 Task: Play online wordle game with 10 letters.
Action: Mouse moved to (733, 477)
Screenshot: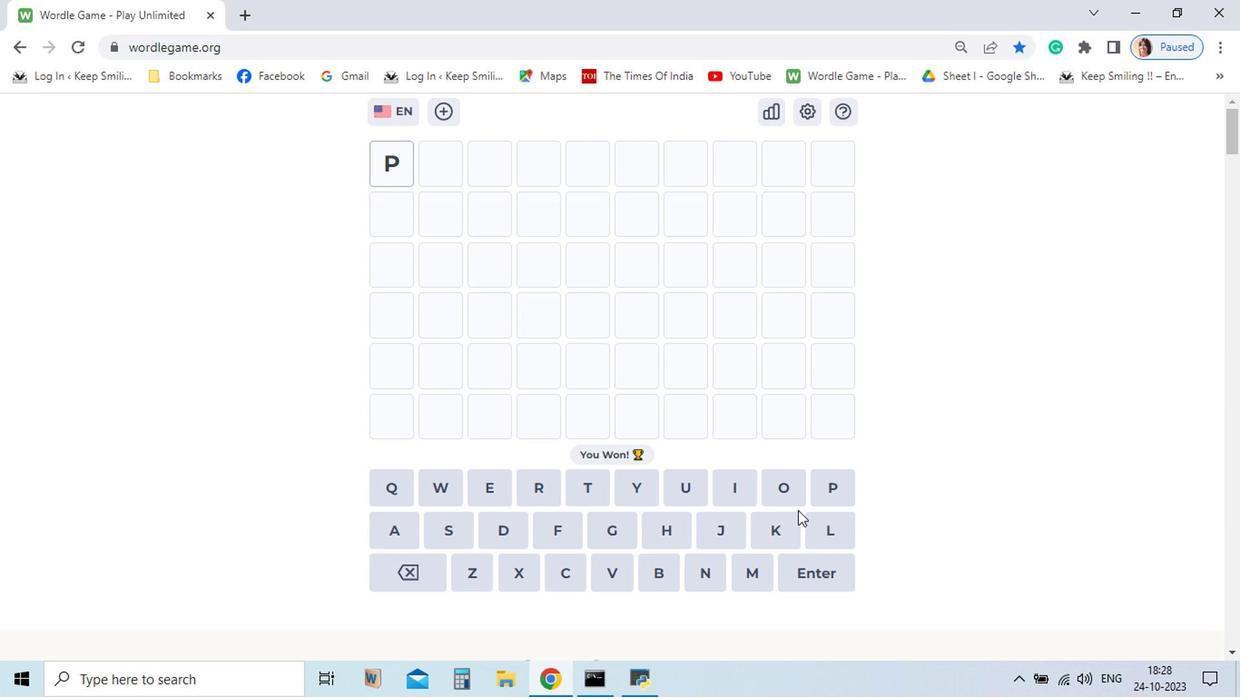 
Action: Mouse pressed left at (733, 477)
Screenshot: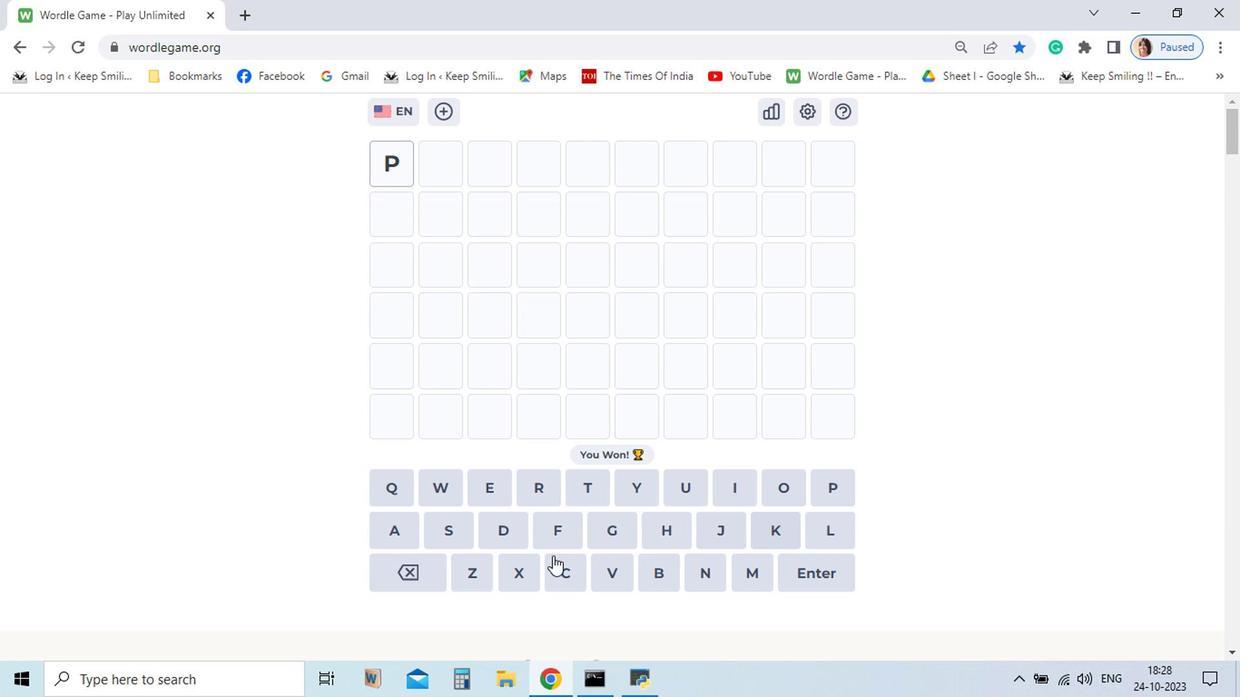 
Action: Mouse moved to (423, 520)
Screenshot: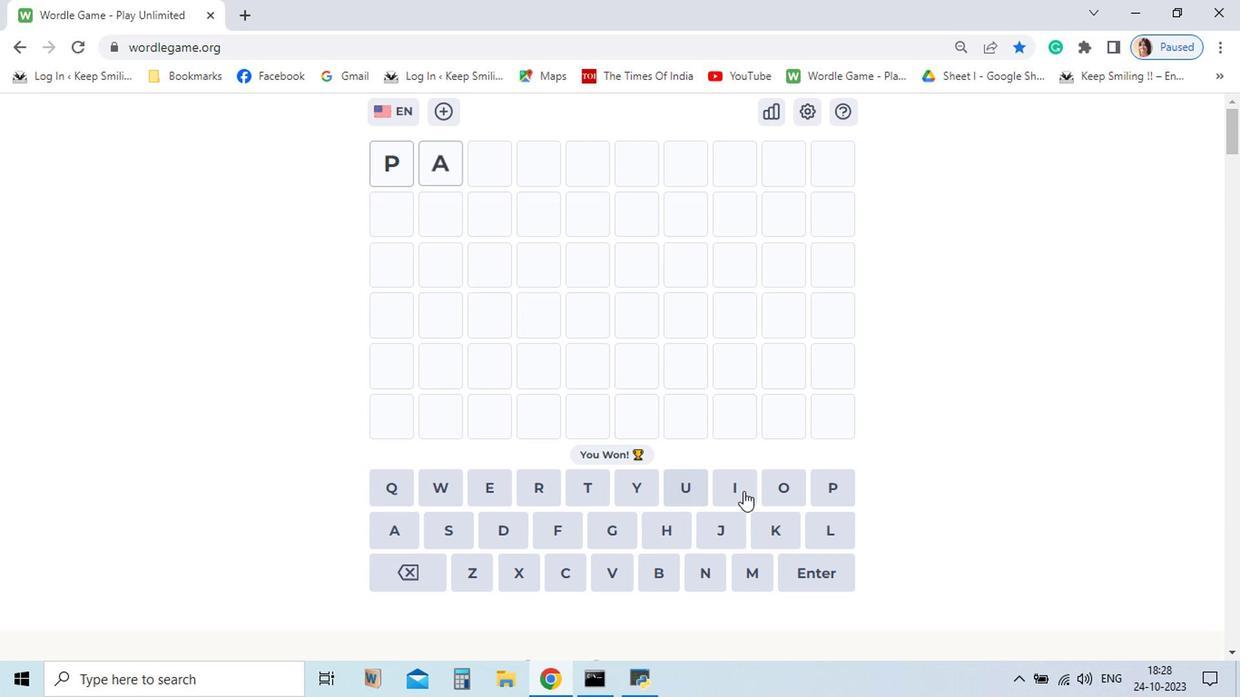 
Action: Mouse pressed left at (423, 520)
Screenshot: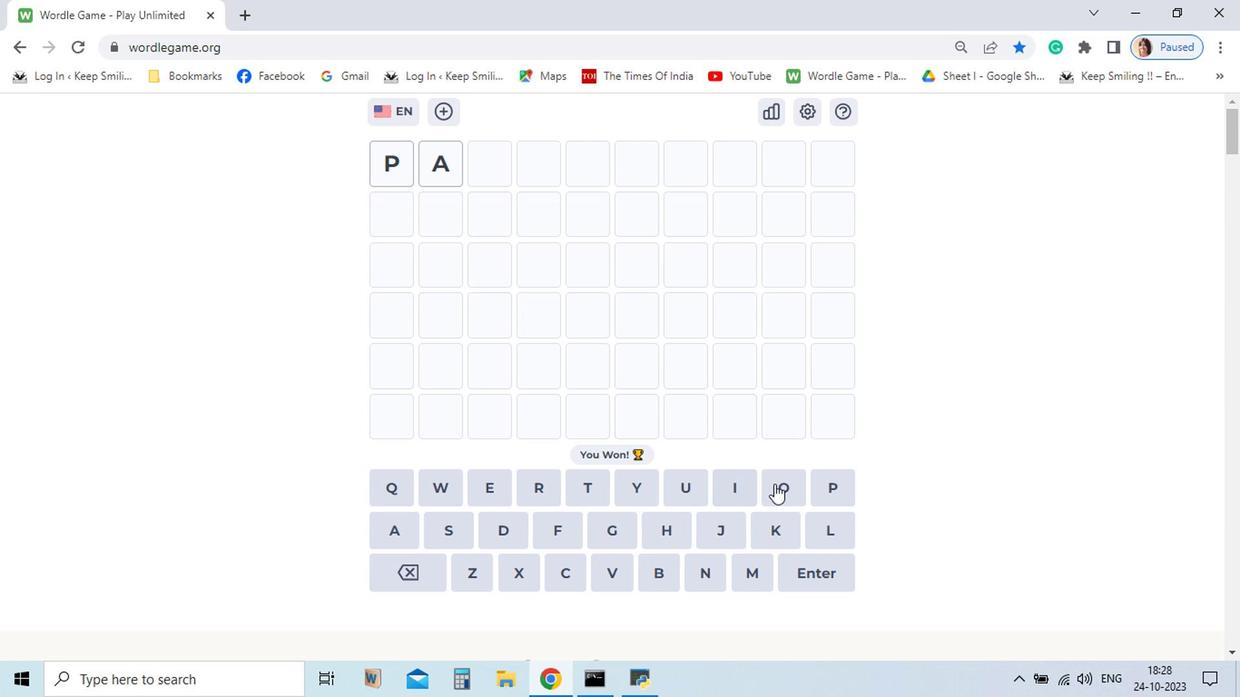 
Action: Mouse moved to (740, 487)
Screenshot: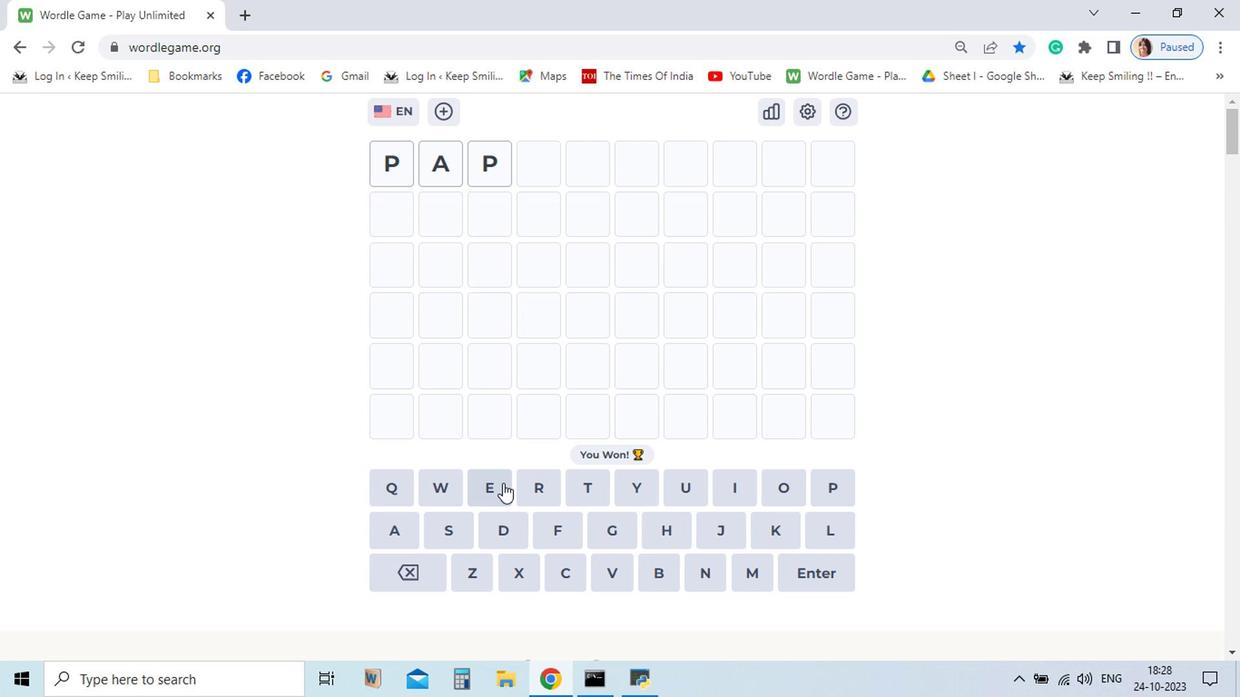 
Action: Mouse pressed left at (740, 487)
Screenshot: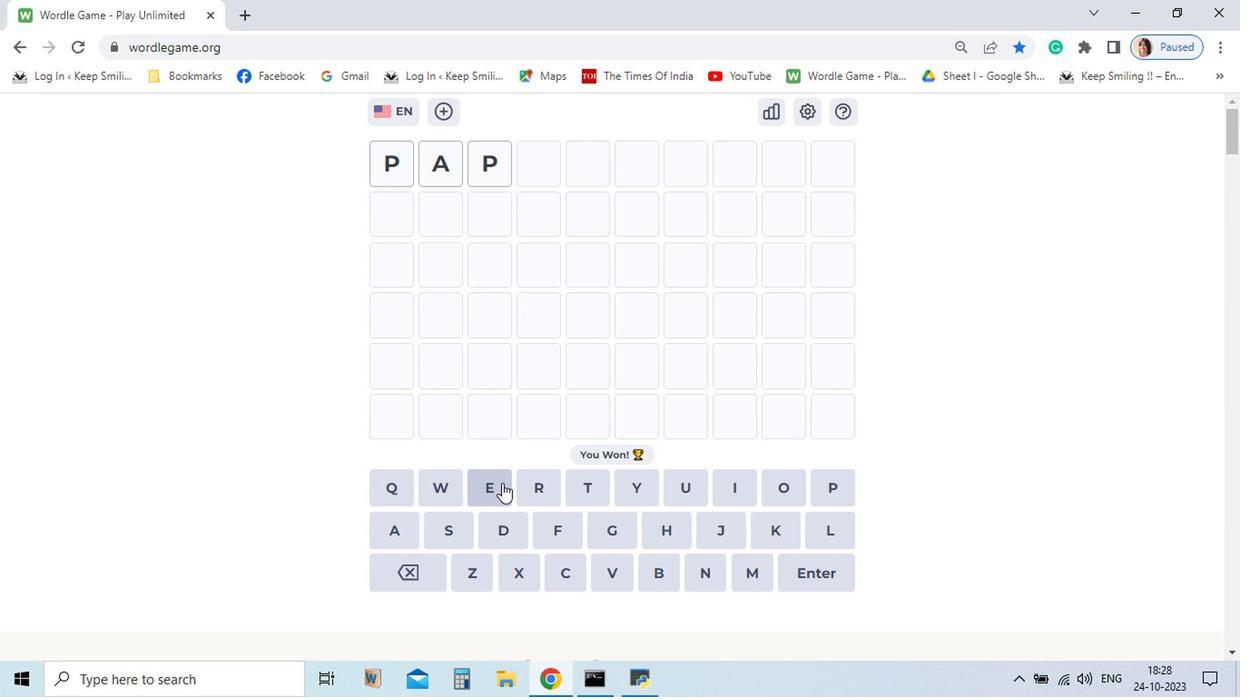 
Action: Mouse moved to (494, 487)
Screenshot: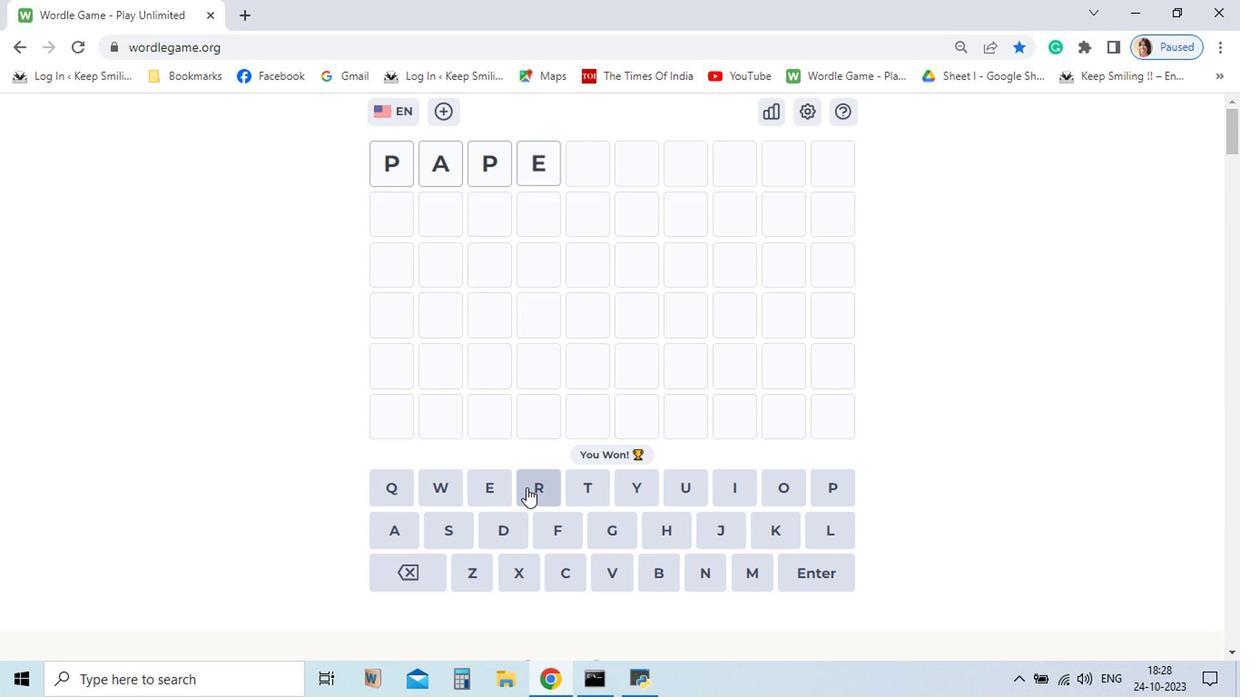 
Action: Mouse pressed left at (494, 487)
Screenshot: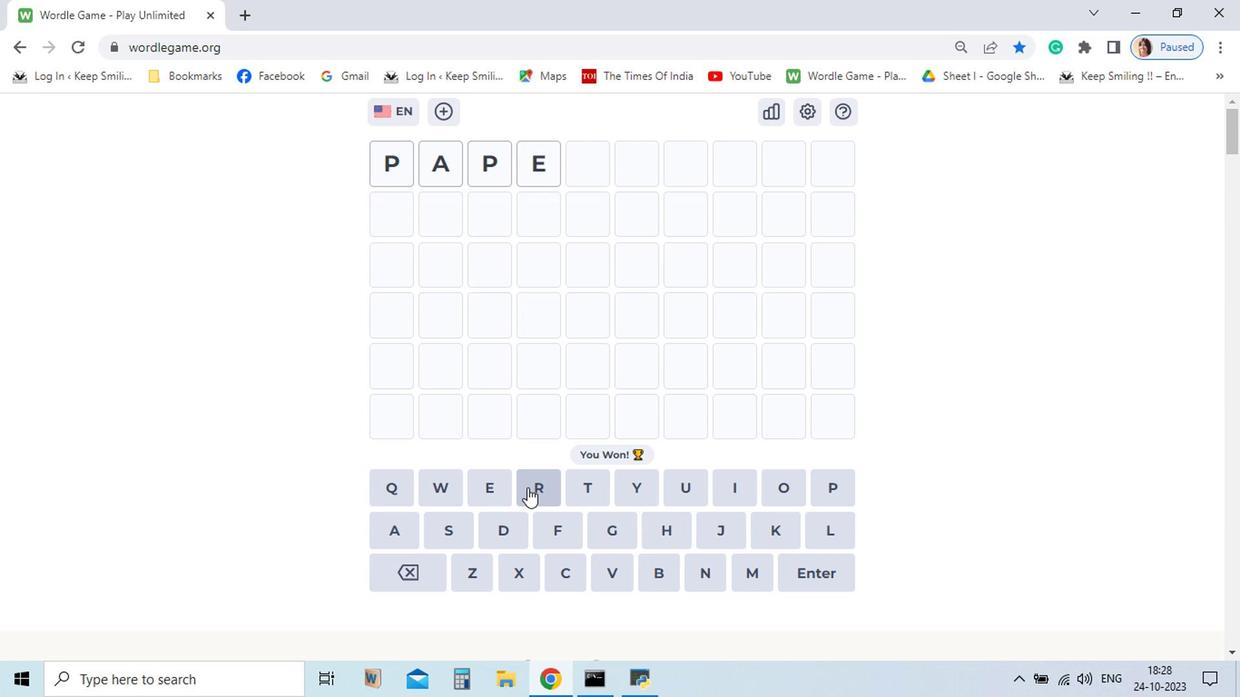 
Action: Mouse moved to (518, 491)
Screenshot: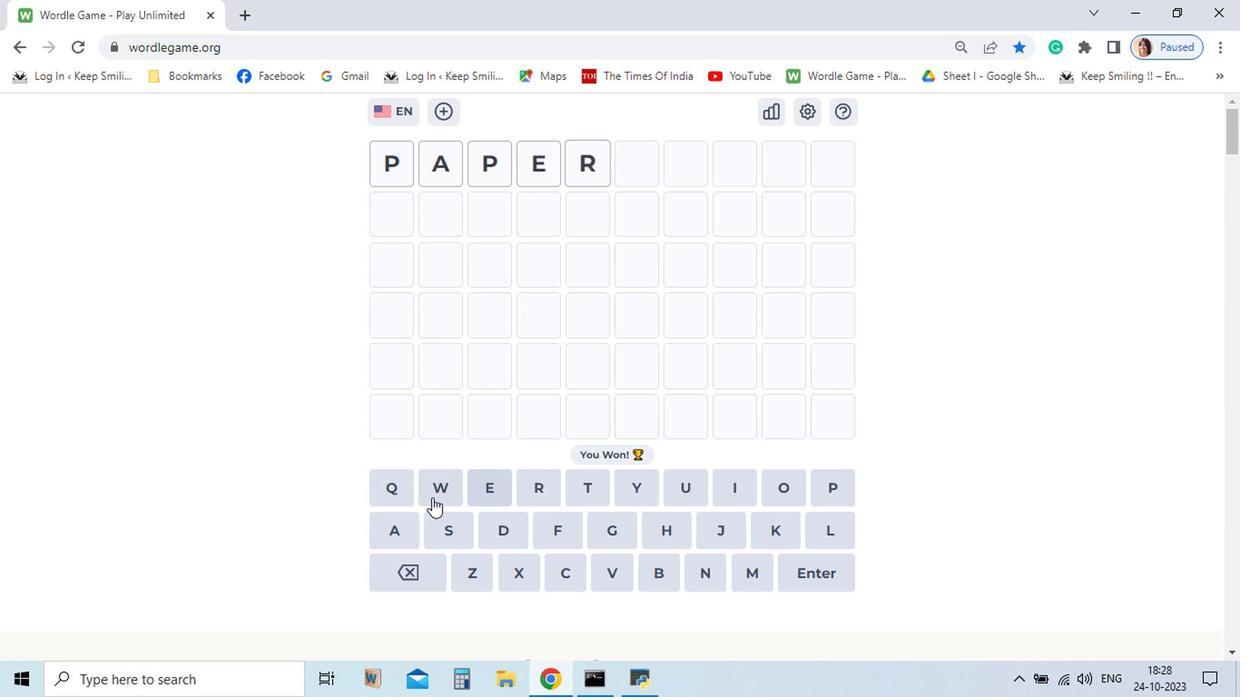 
Action: Mouse pressed left at (518, 491)
Screenshot: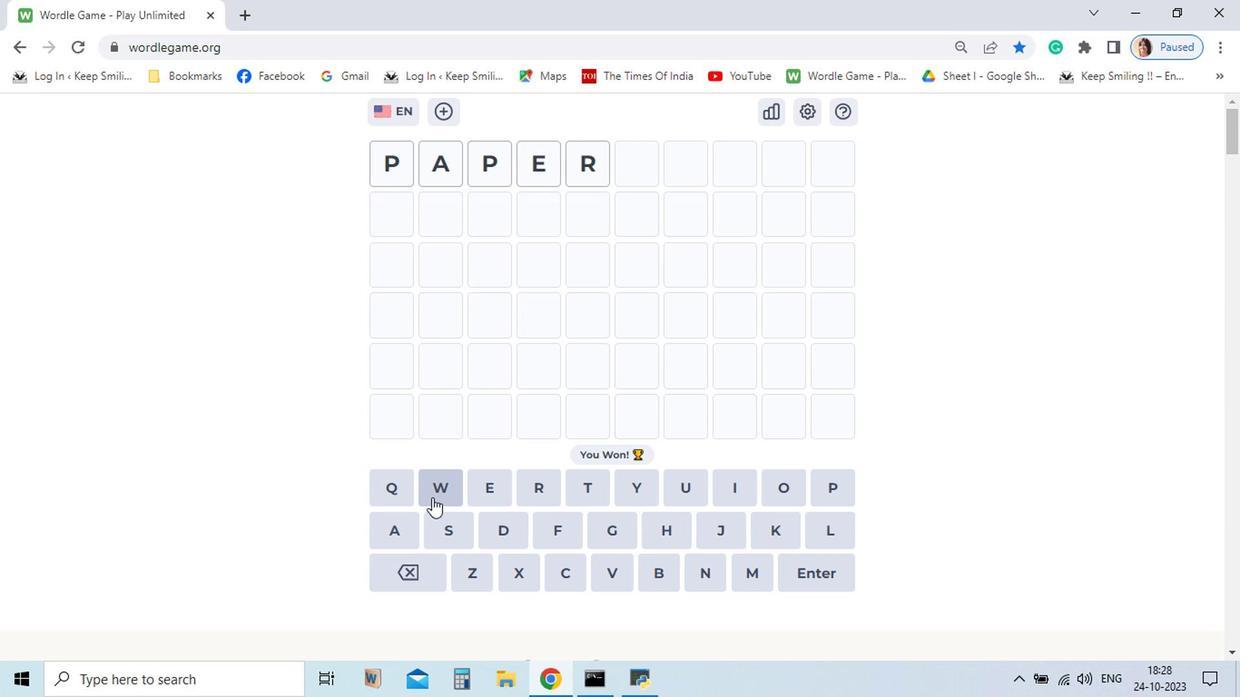 
Action: Mouse moved to (451, 498)
Screenshot: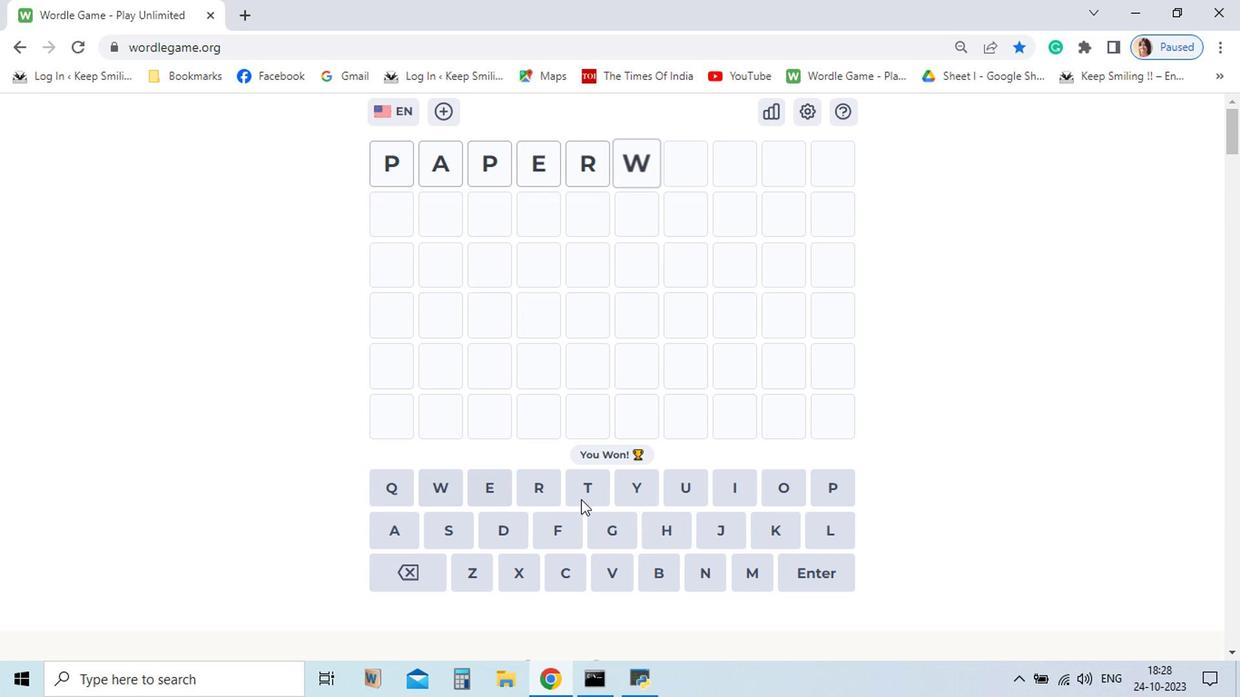 
Action: Mouse pressed left at (451, 498)
Screenshot: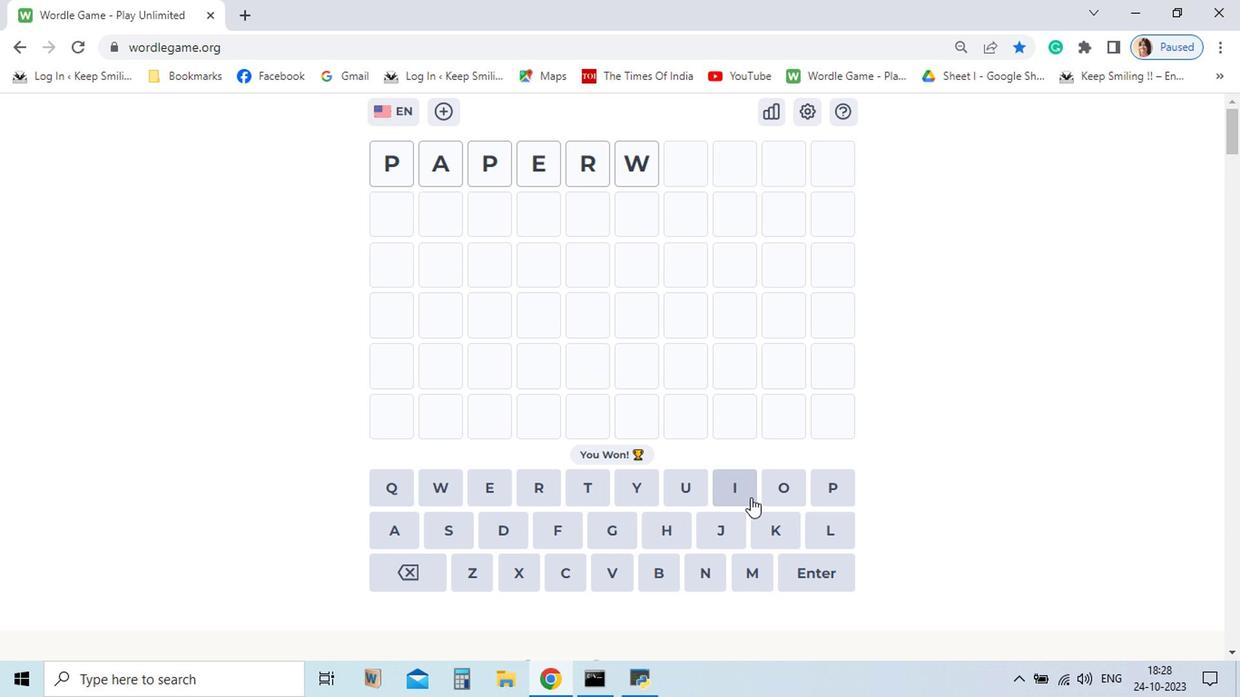 
Action: Mouse moved to (697, 489)
Screenshot: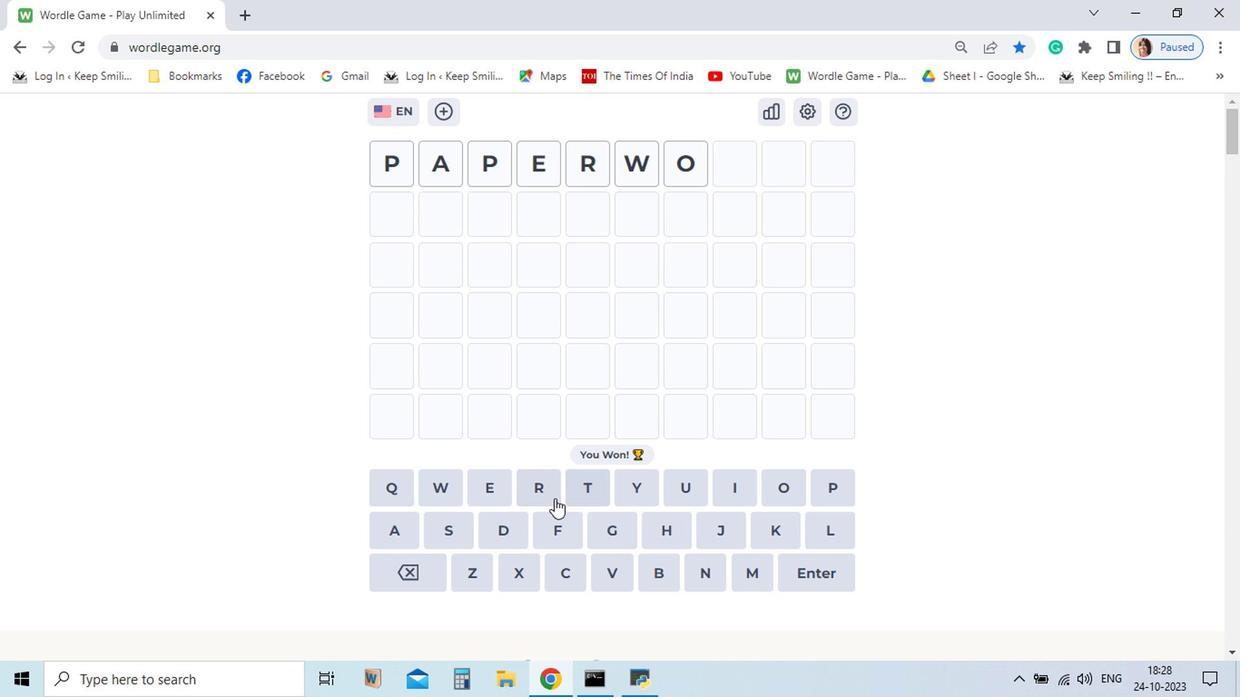 
Action: Mouse pressed left at (697, 489)
Screenshot: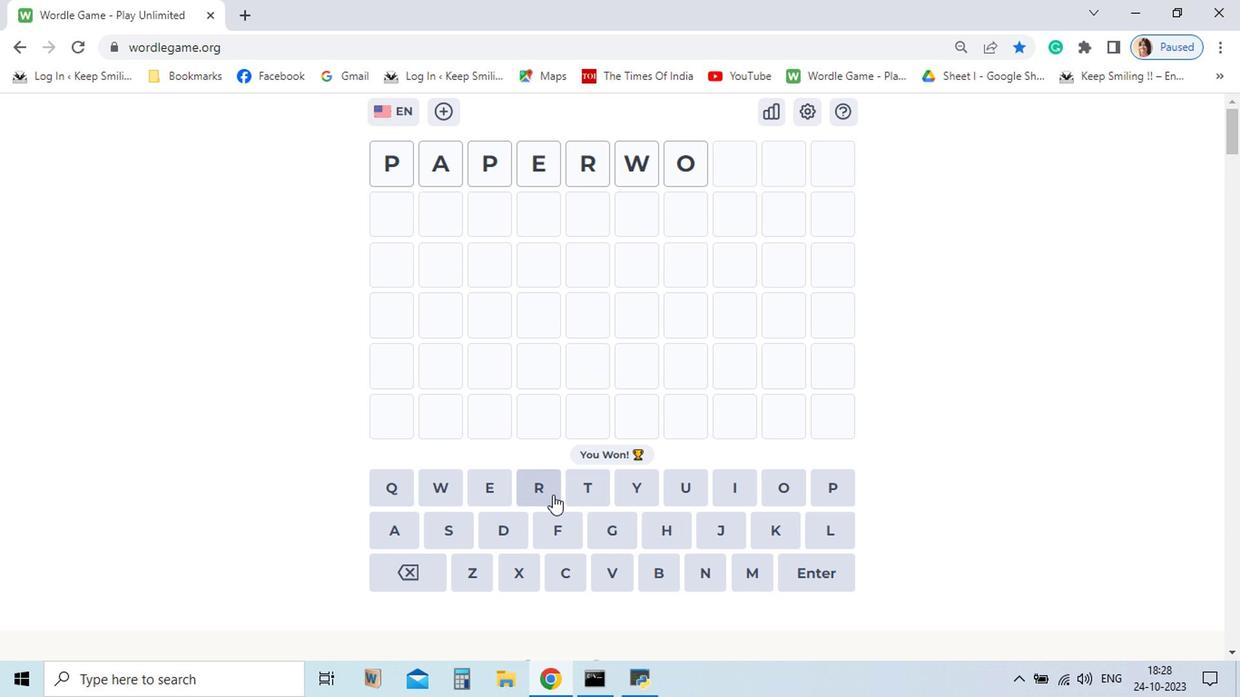 
Action: Mouse moved to (531, 494)
Screenshot: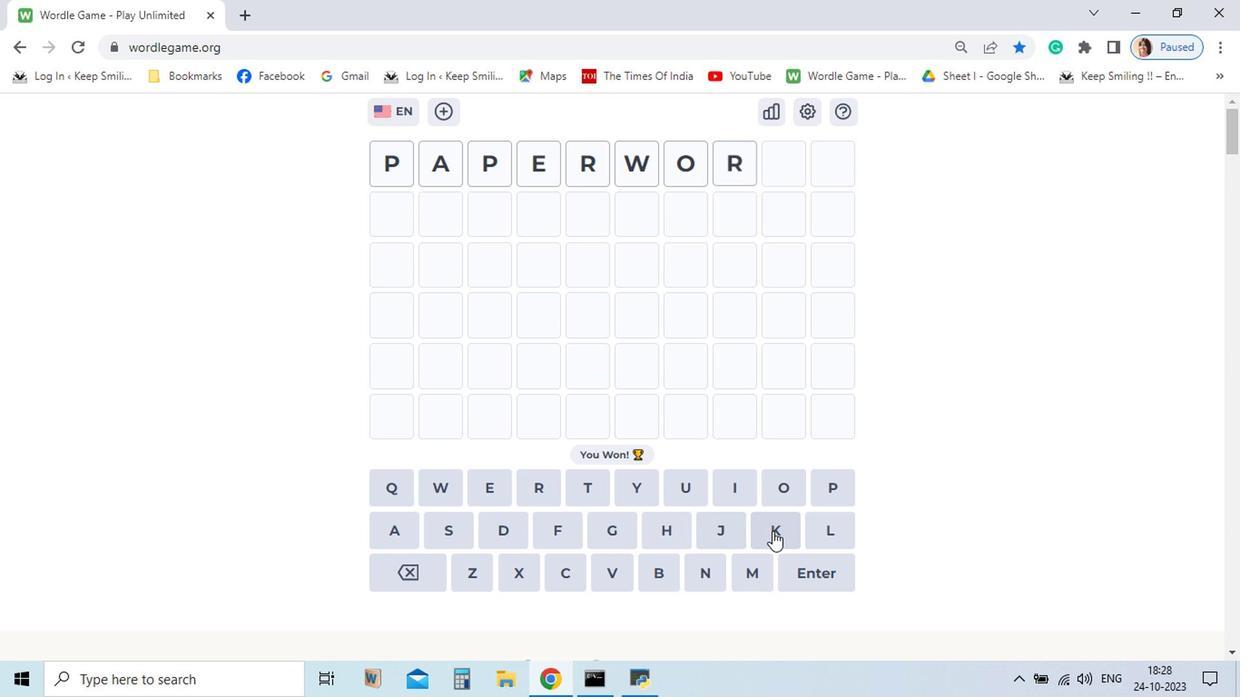 
Action: Mouse pressed left at (531, 494)
Screenshot: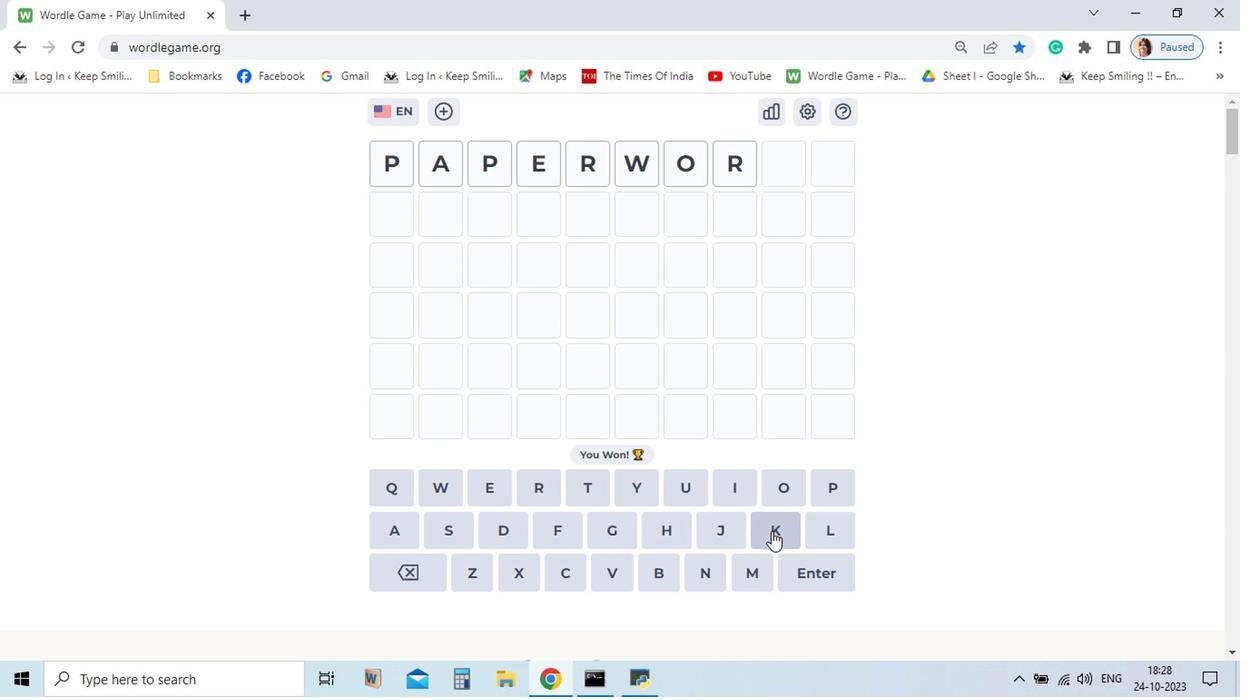 
Action: Mouse moved to (693, 522)
Screenshot: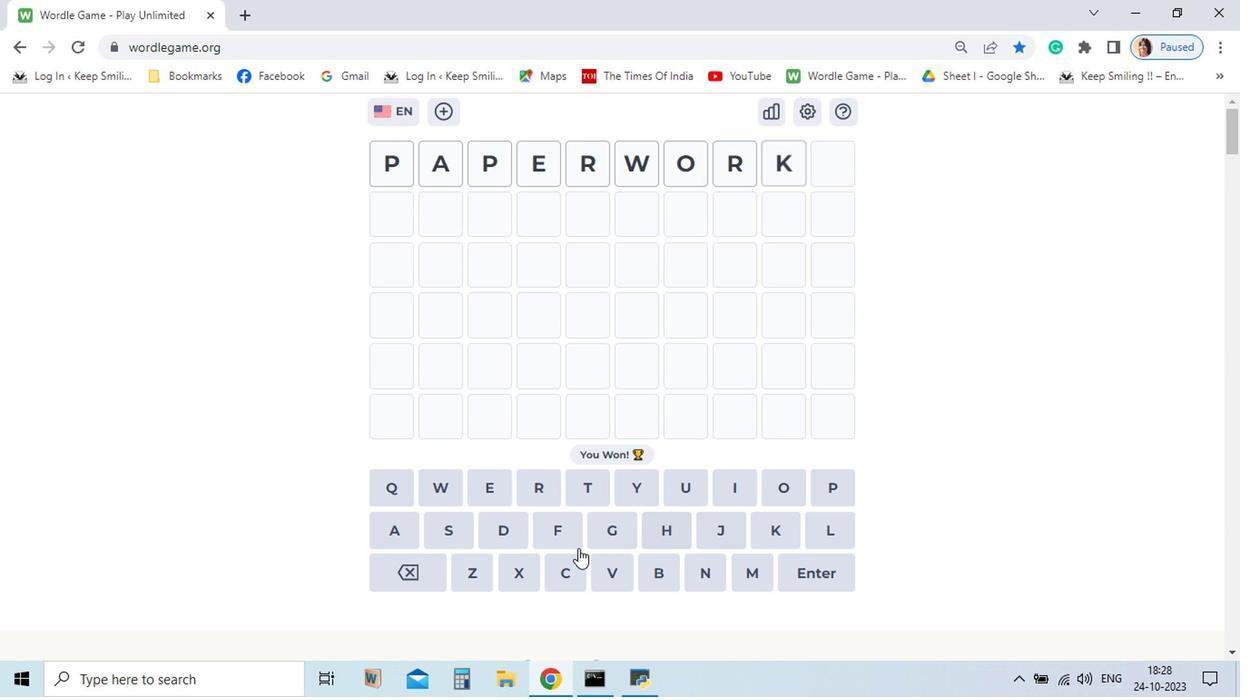 
Action: Mouse pressed left at (693, 522)
Screenshot: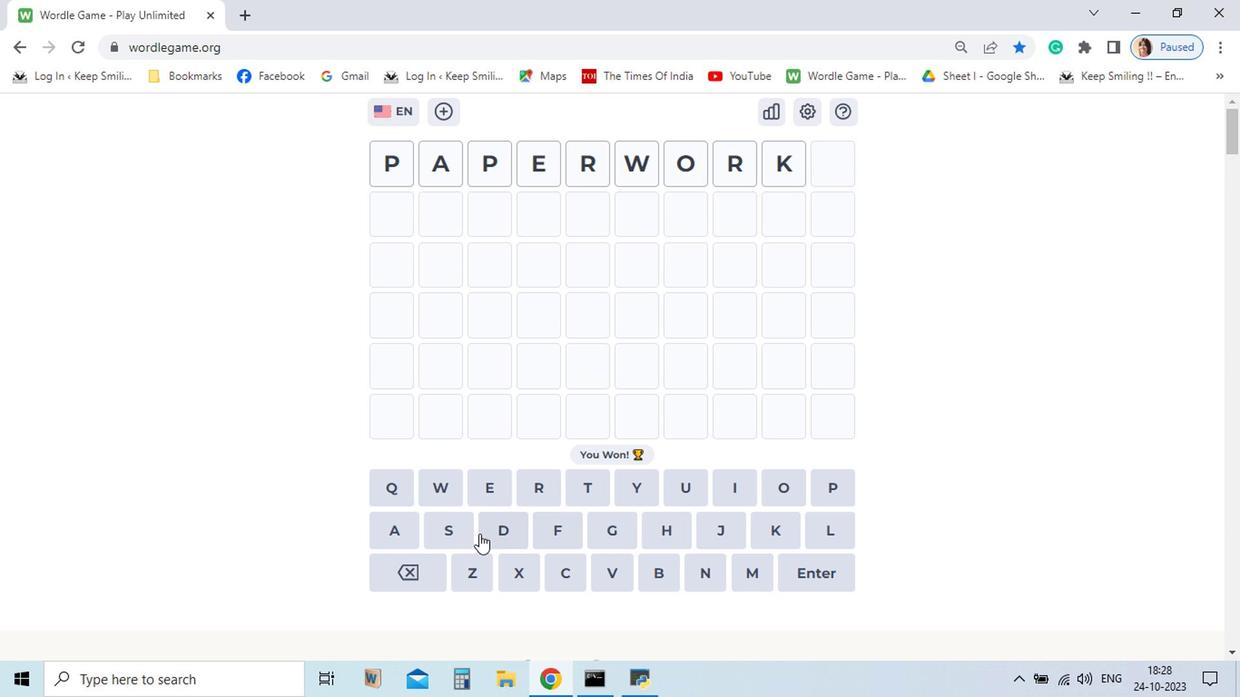 
Action: Mouse moved to (465, 518)
Screenshot: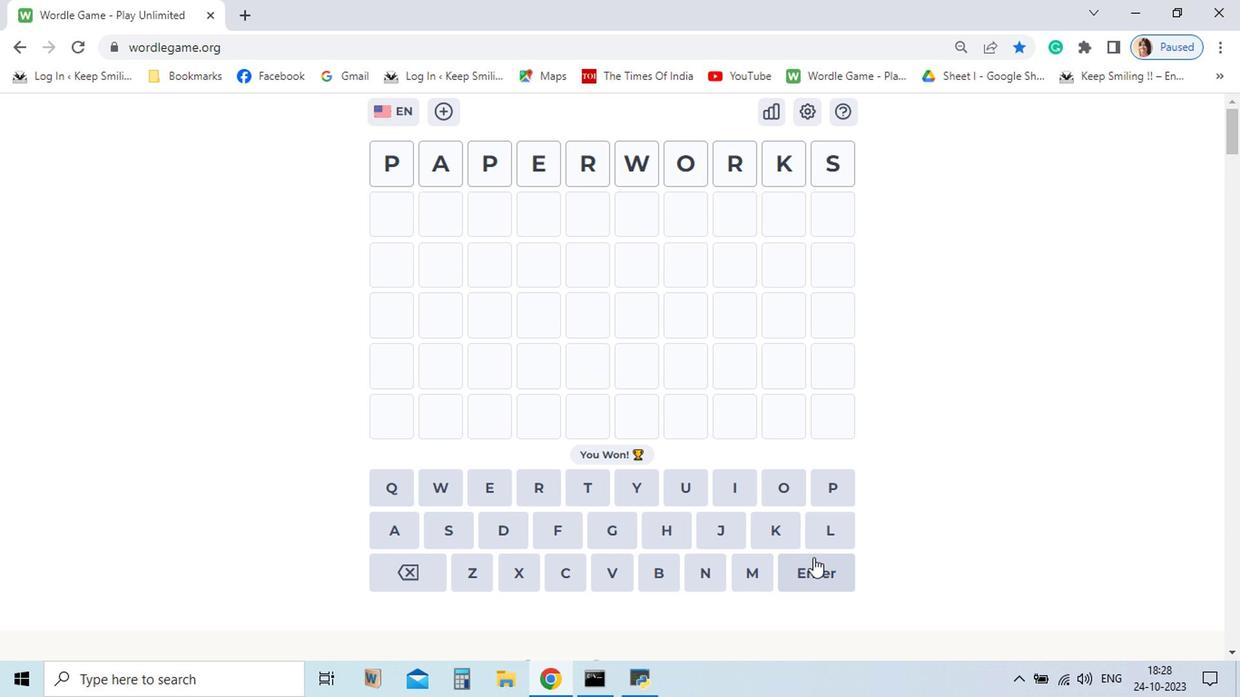 
Action: Mouse pressed left at (465, 518)
Screenshot: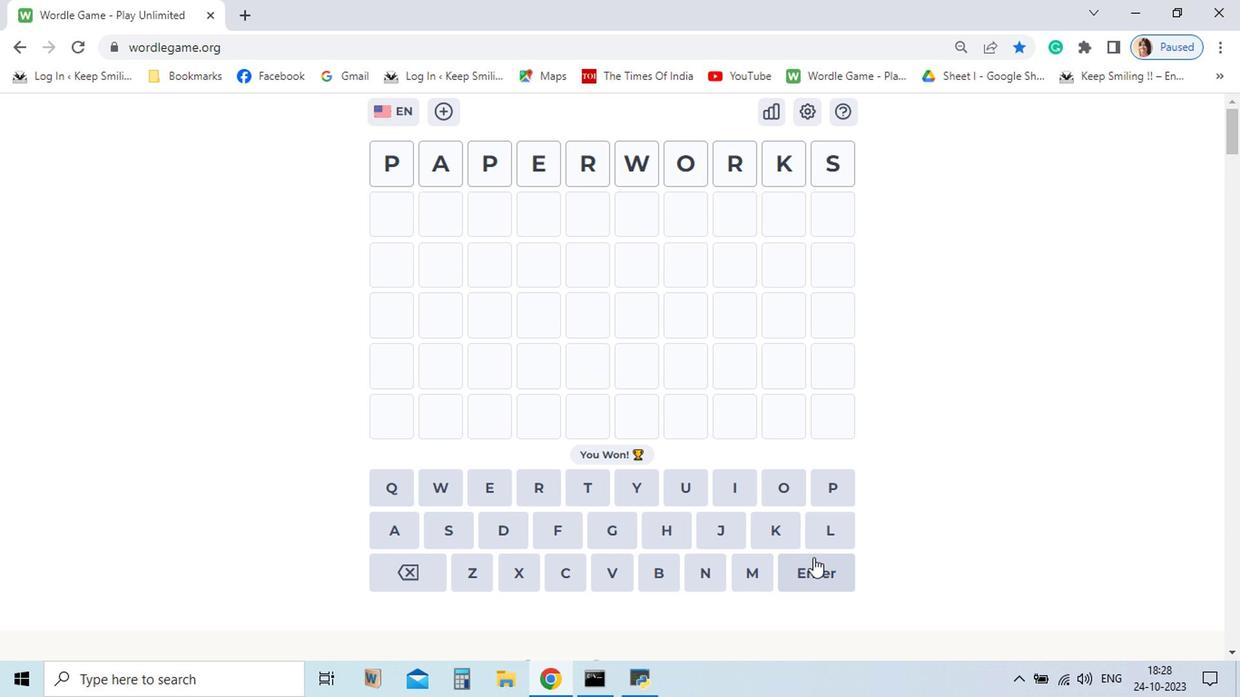 
Action: Mouse moved to (724, 551)
Screenshot: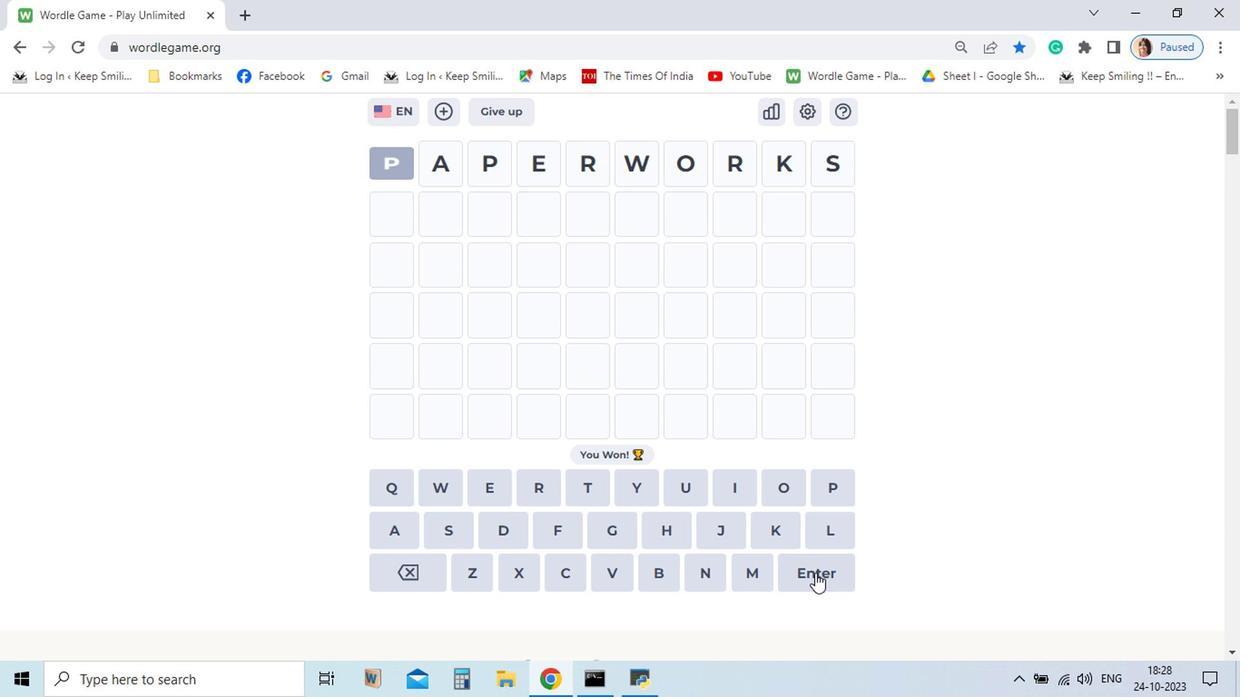 
Action: Mouse pressed left at (724, 551)
Screenshot: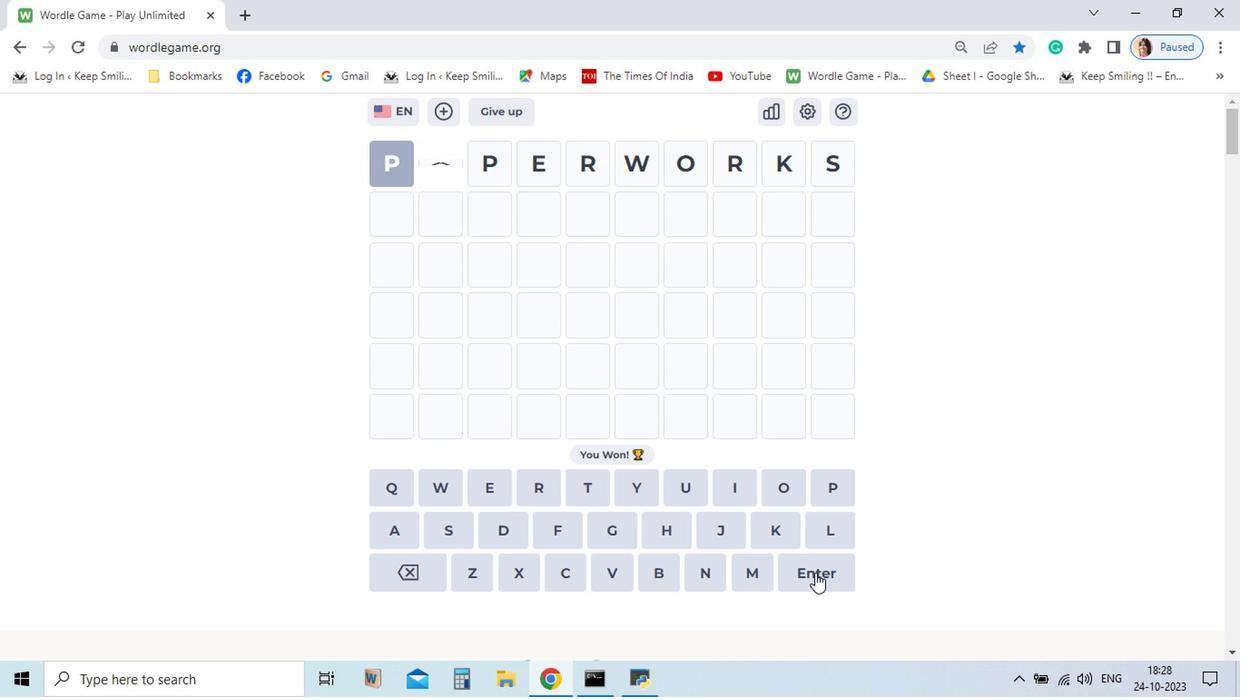 
Action: Mouse moved to (527, 491)
Screenshot: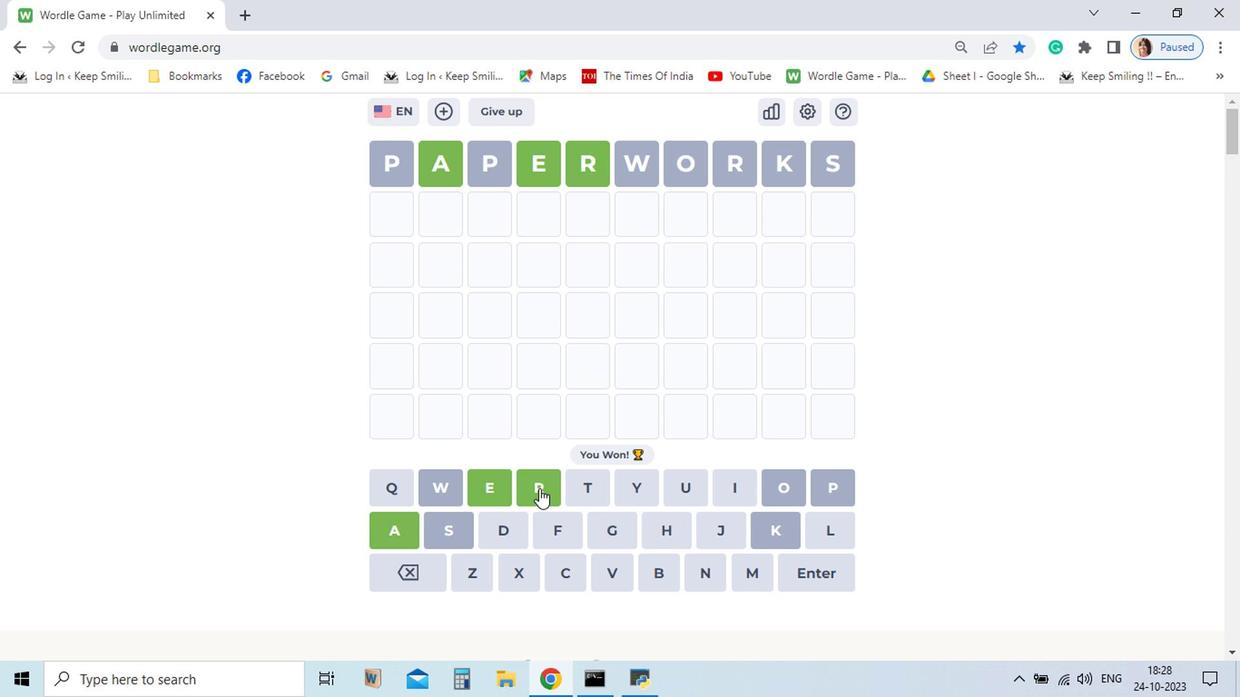 
Action: Mouse pressed left at (527, 491)
Screenshot: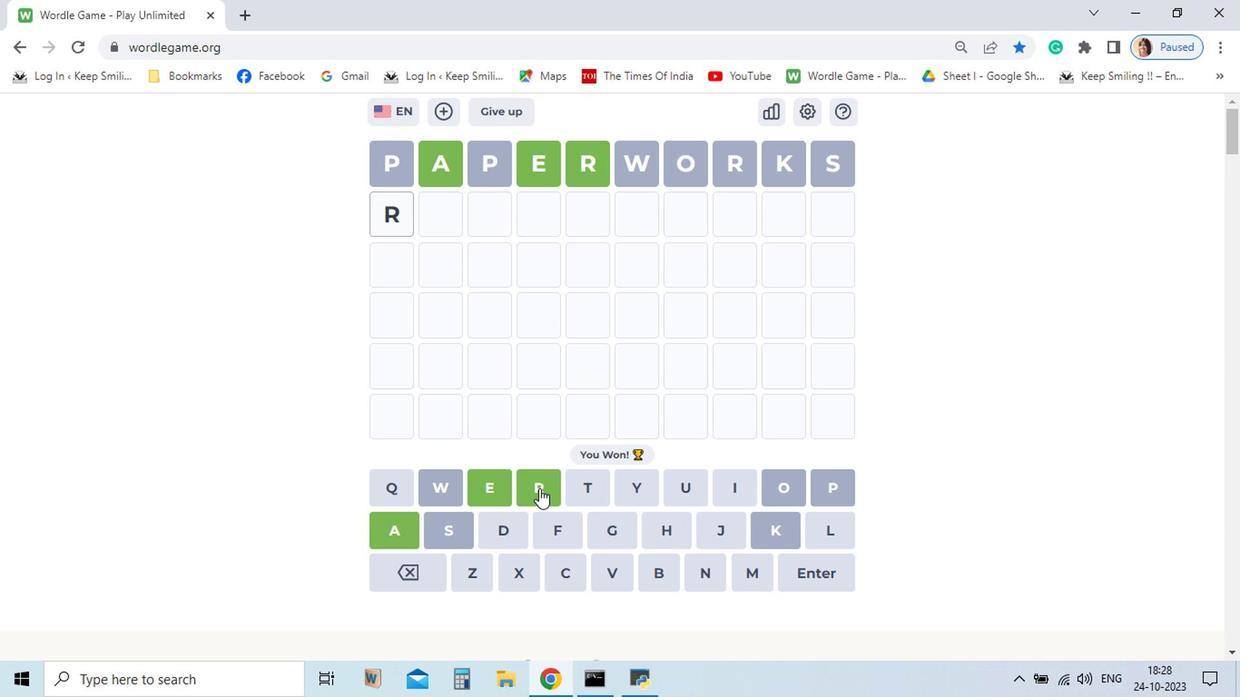 
Action: Mouse moved to (438, 552)
Screenshot: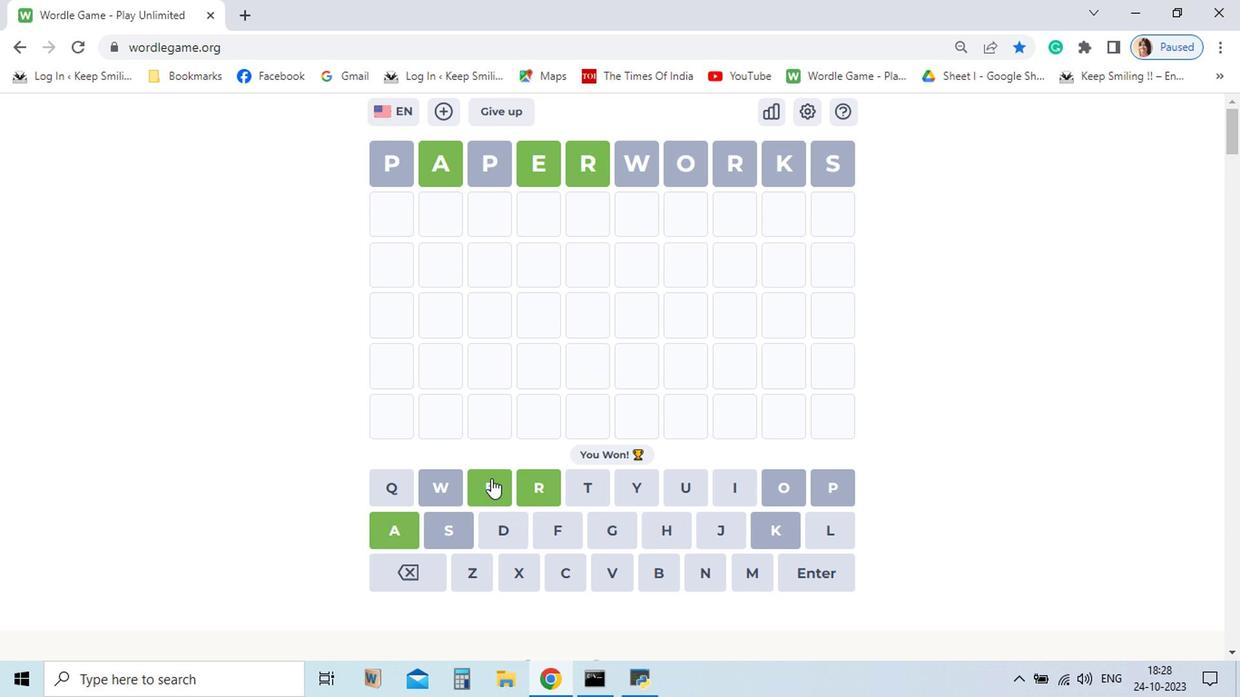 
Action: Mouse pressed left at (438, 552)
Screenshot: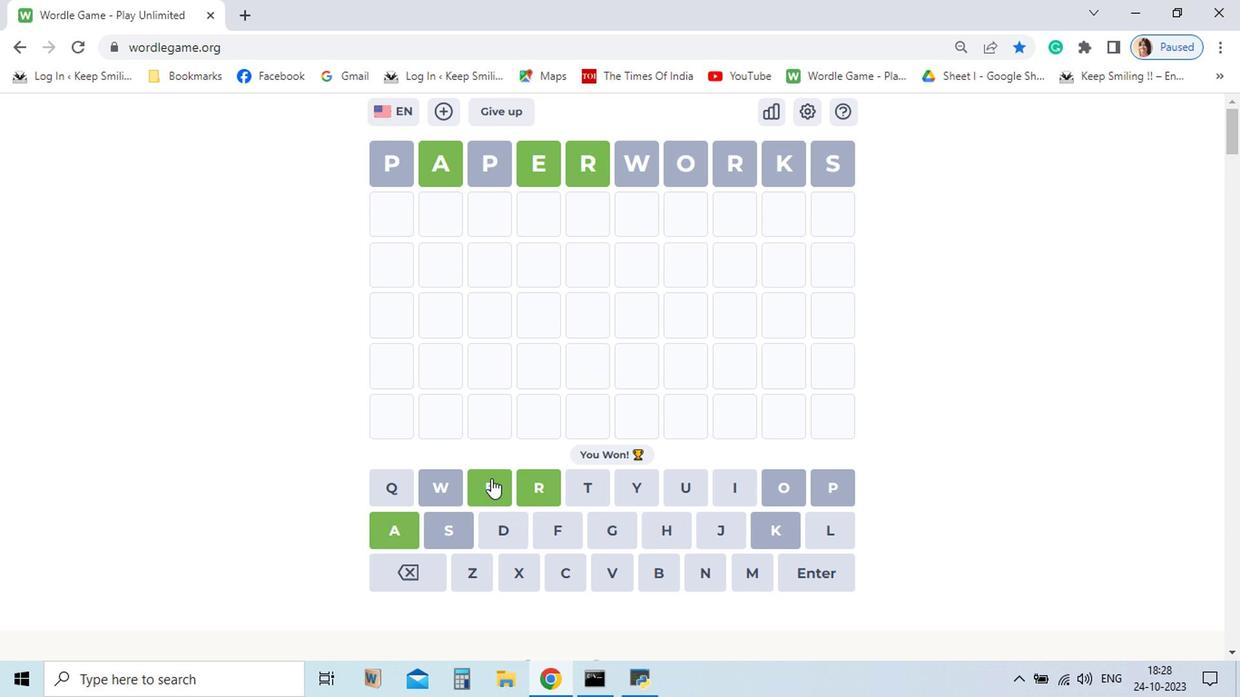 
Action: Mouse moved to (493, 484)
Screenshot: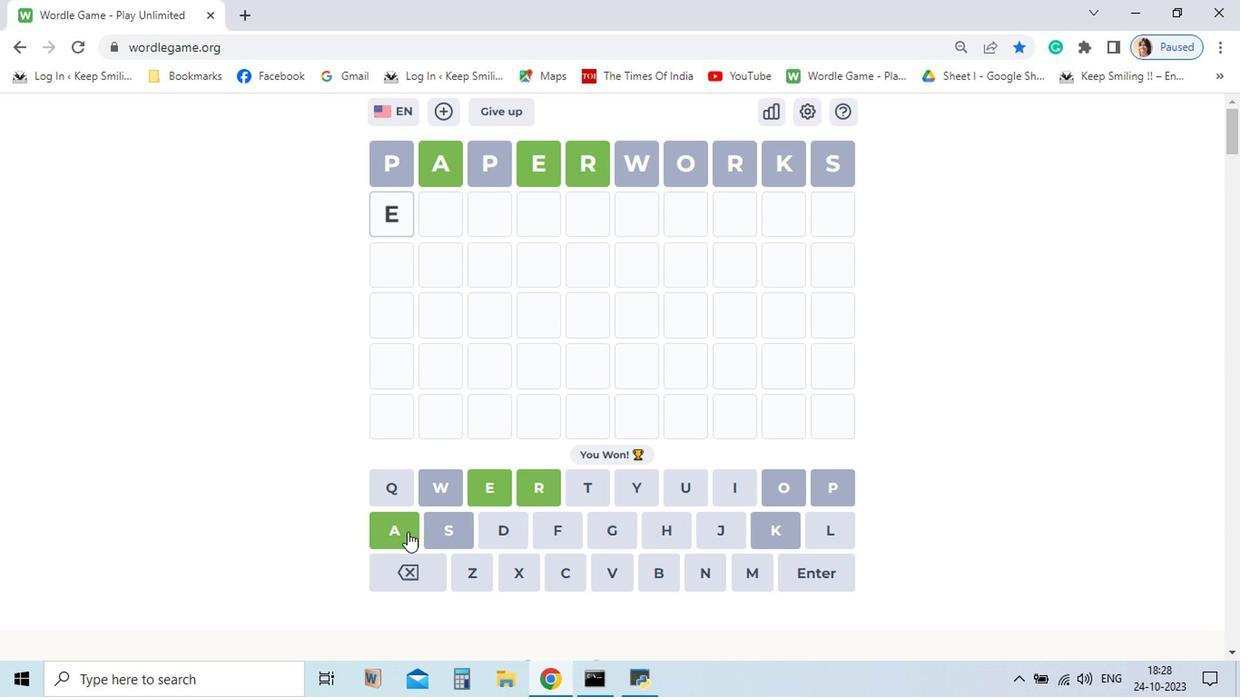 
Action: Mouse pressed left at (493, 484)
Screenshot: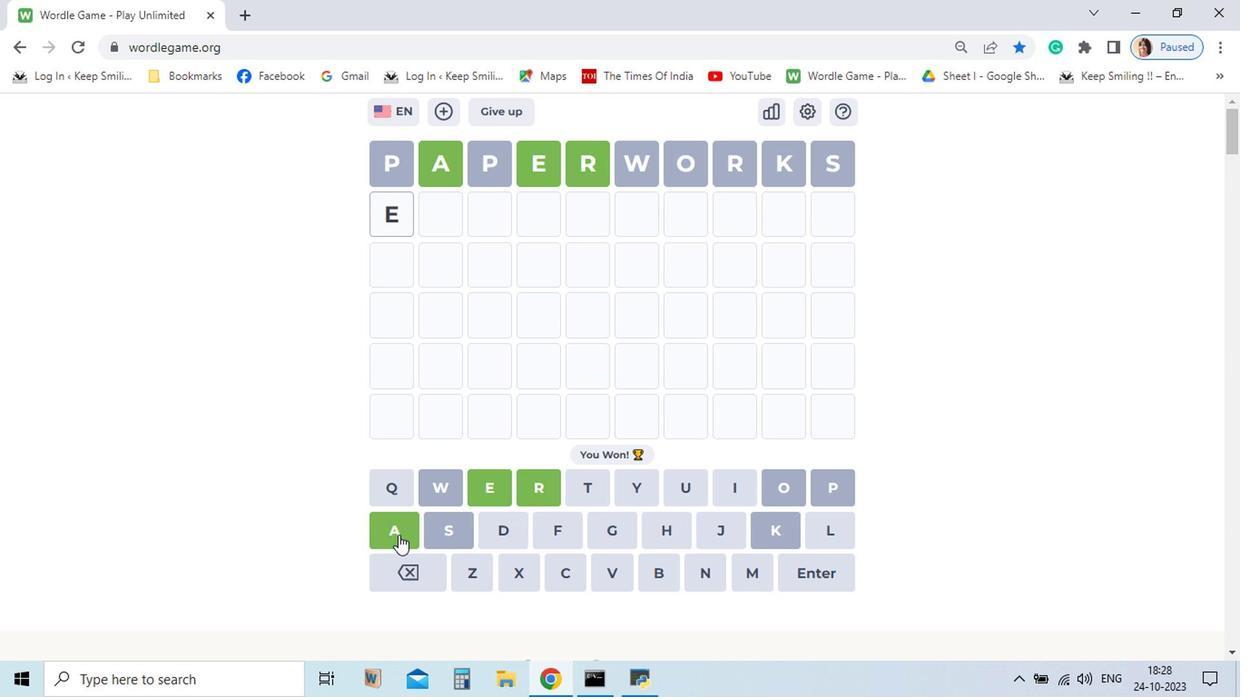 
Action: Mouse moved to (427, 524)
Screenshot: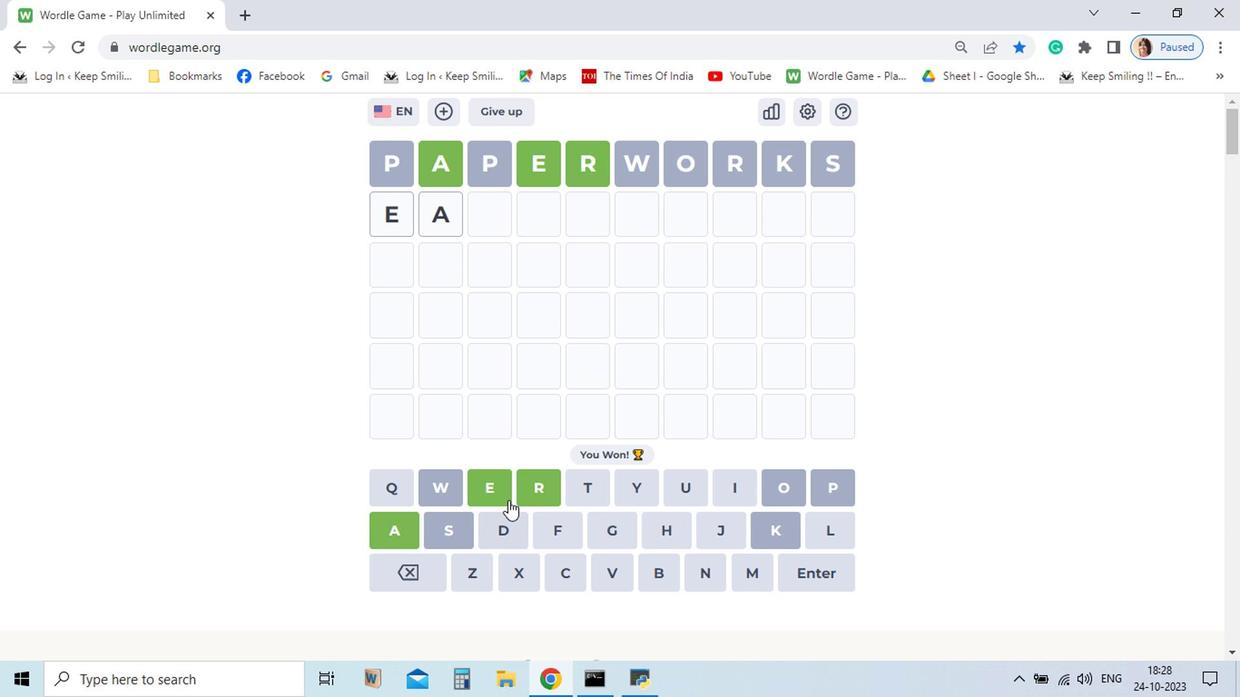 
Action: Mouse pressed left at (427, 524)
Screenshot: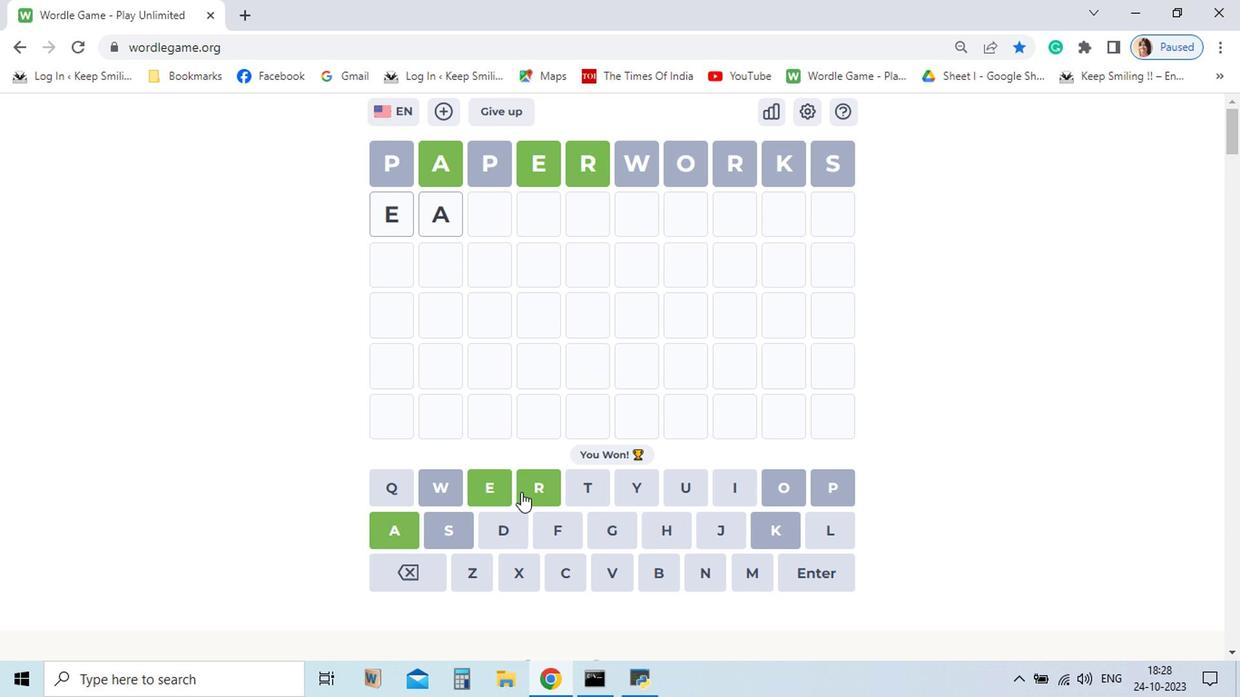 
Action: Mouse moved to (520, 485)
Screenshot: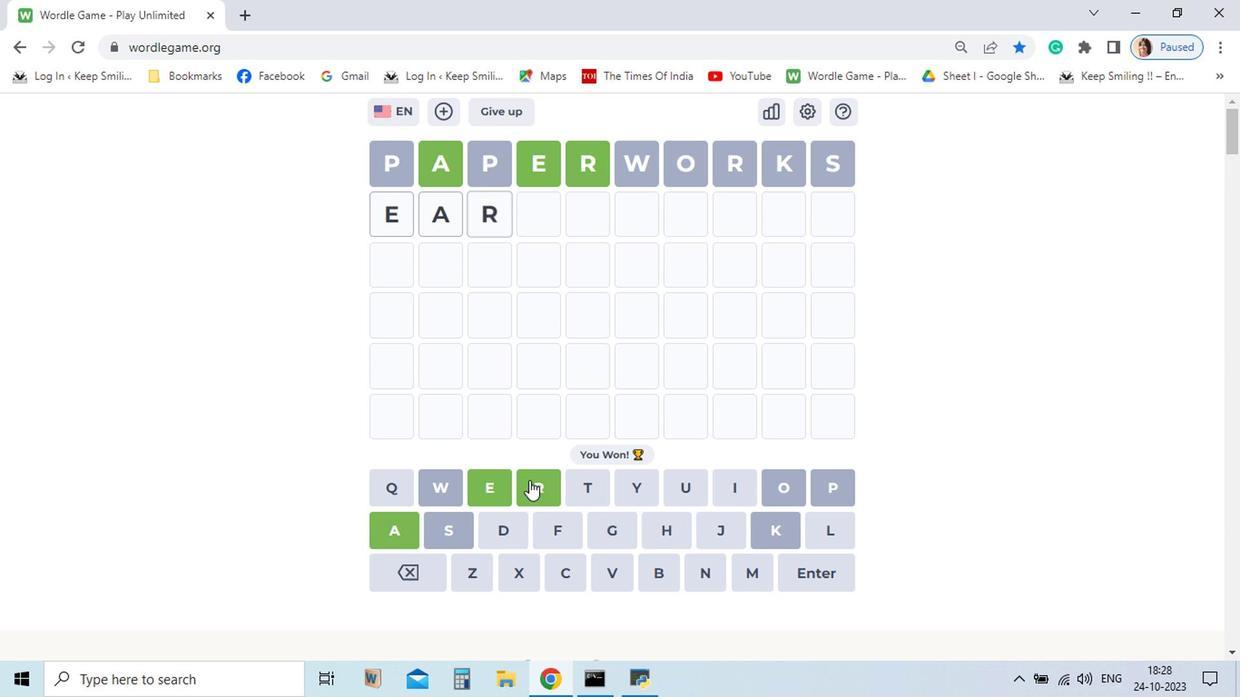 
Action: Mouse pressed left at (520, 485)
Screenshot: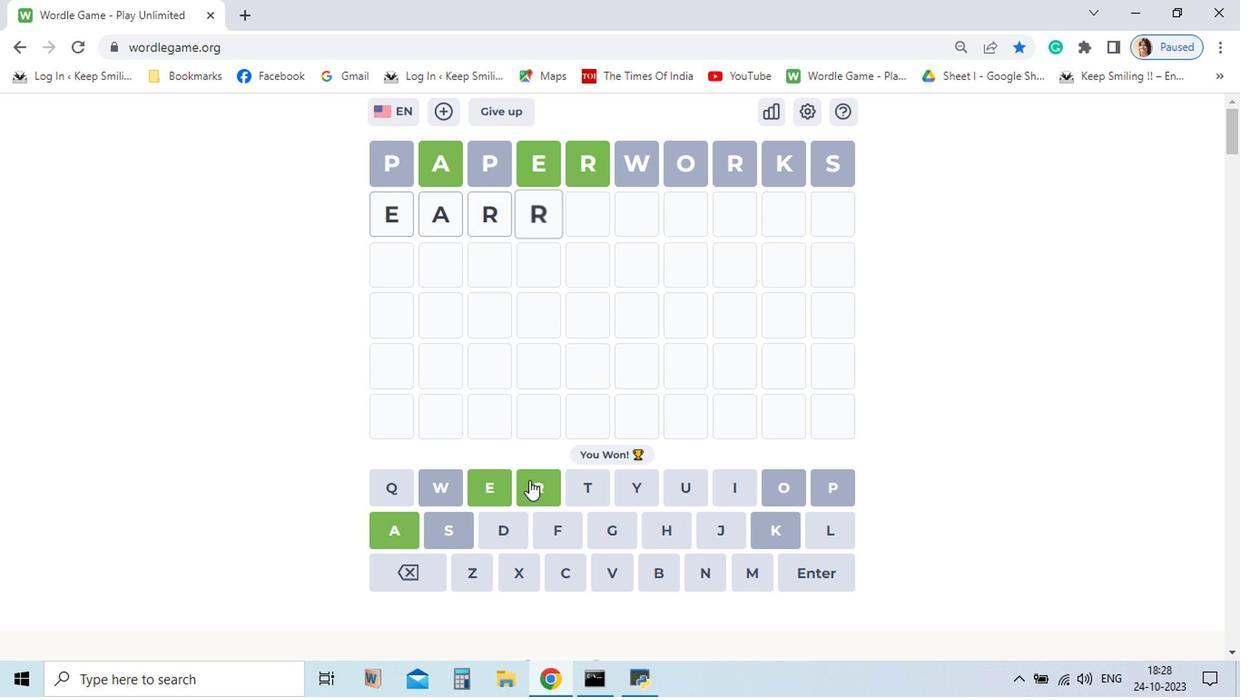 
Action: Mouse pressed left at (520, 485)
Screenshot: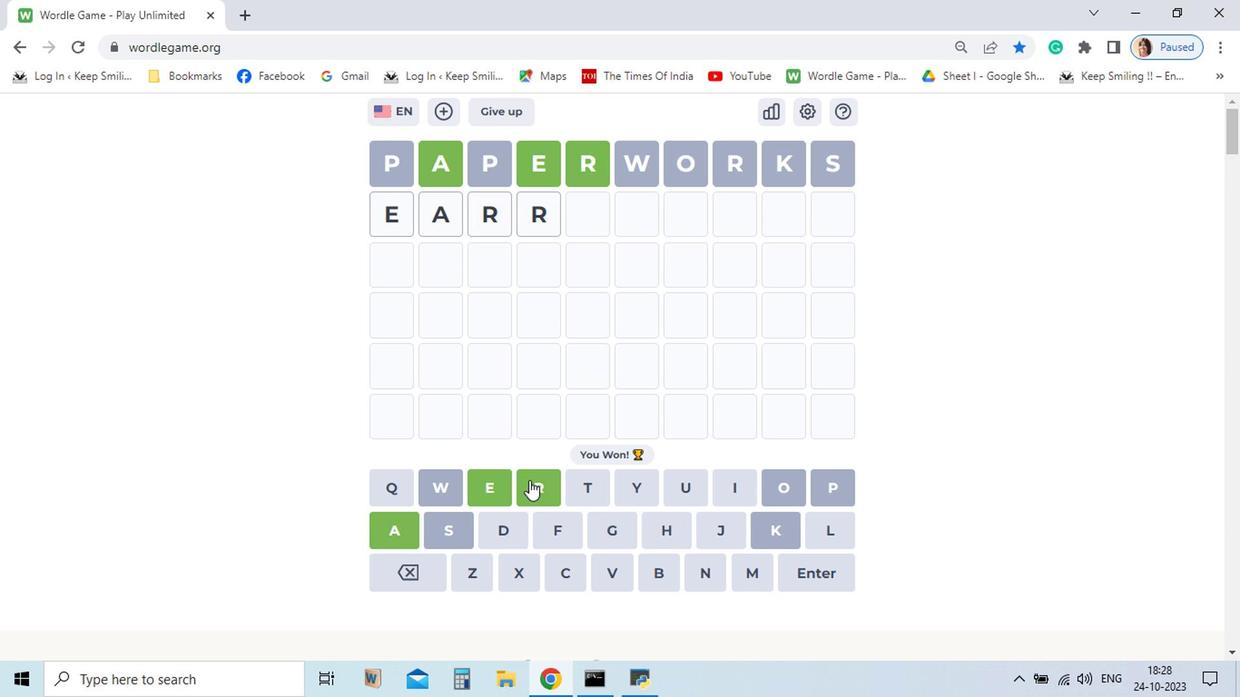 
Action: Mouse moved to (730, 520)
Screenshot: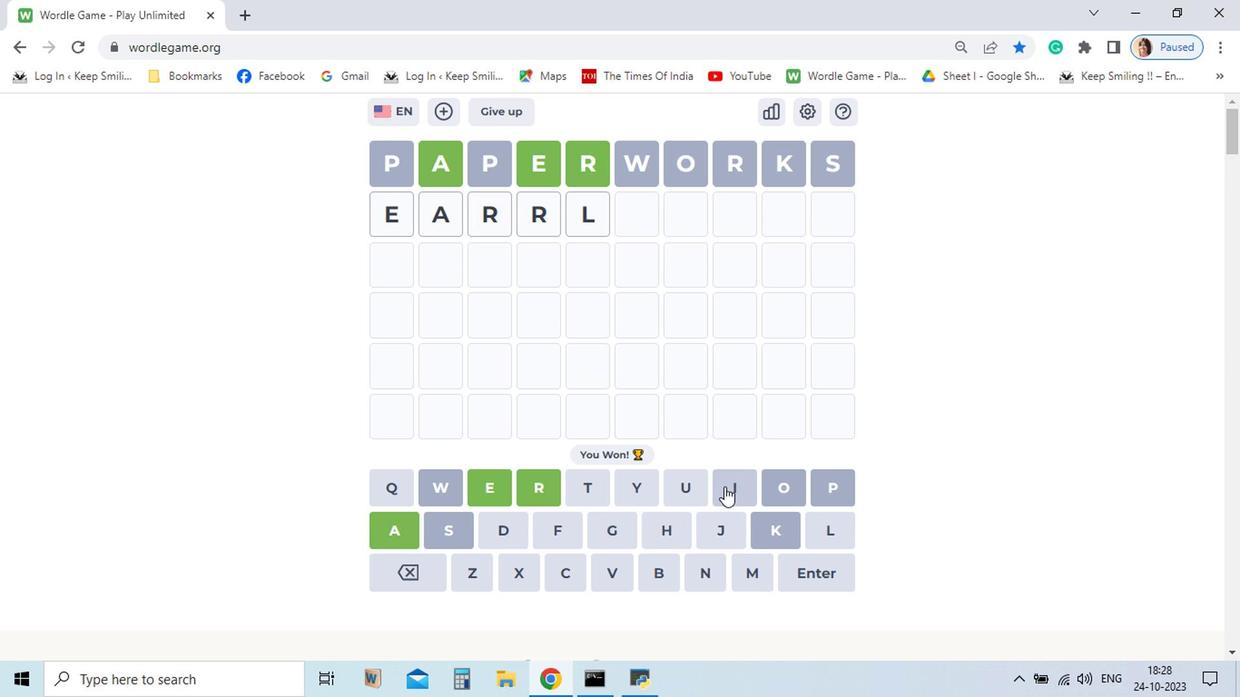 
Action: Mouse pressed left at (730, 520)
Screenshot: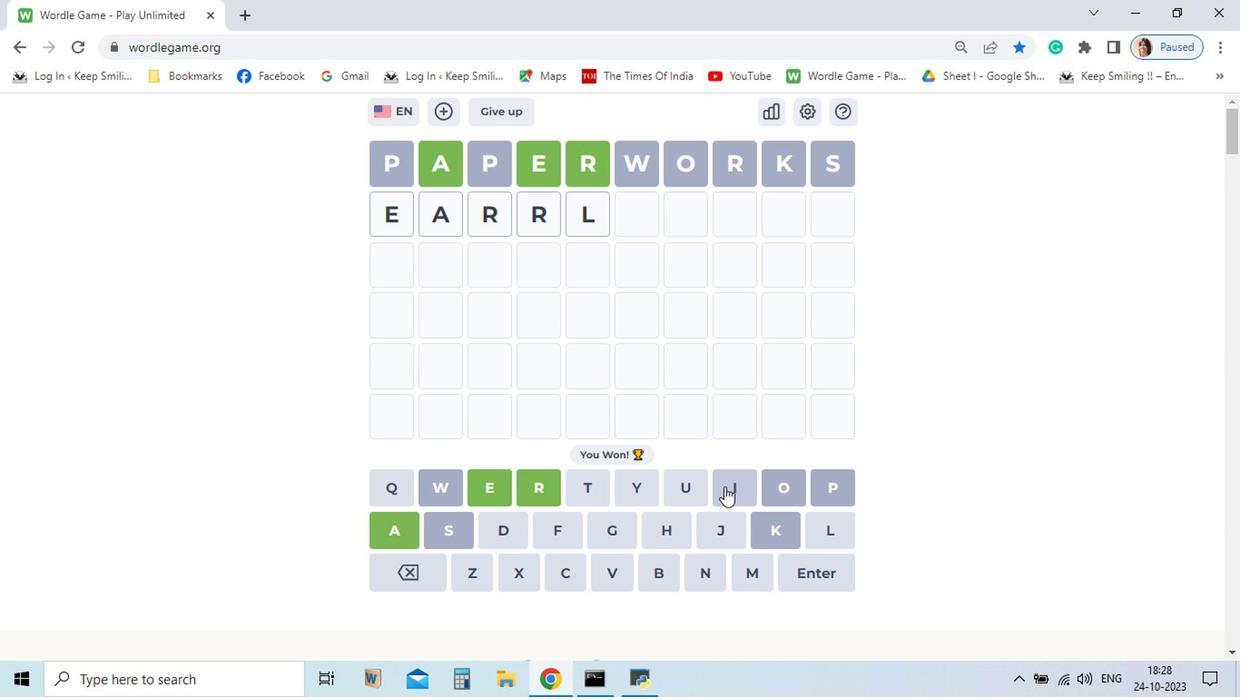 
Action: Mouse moved to (659, 490)
Screenshot: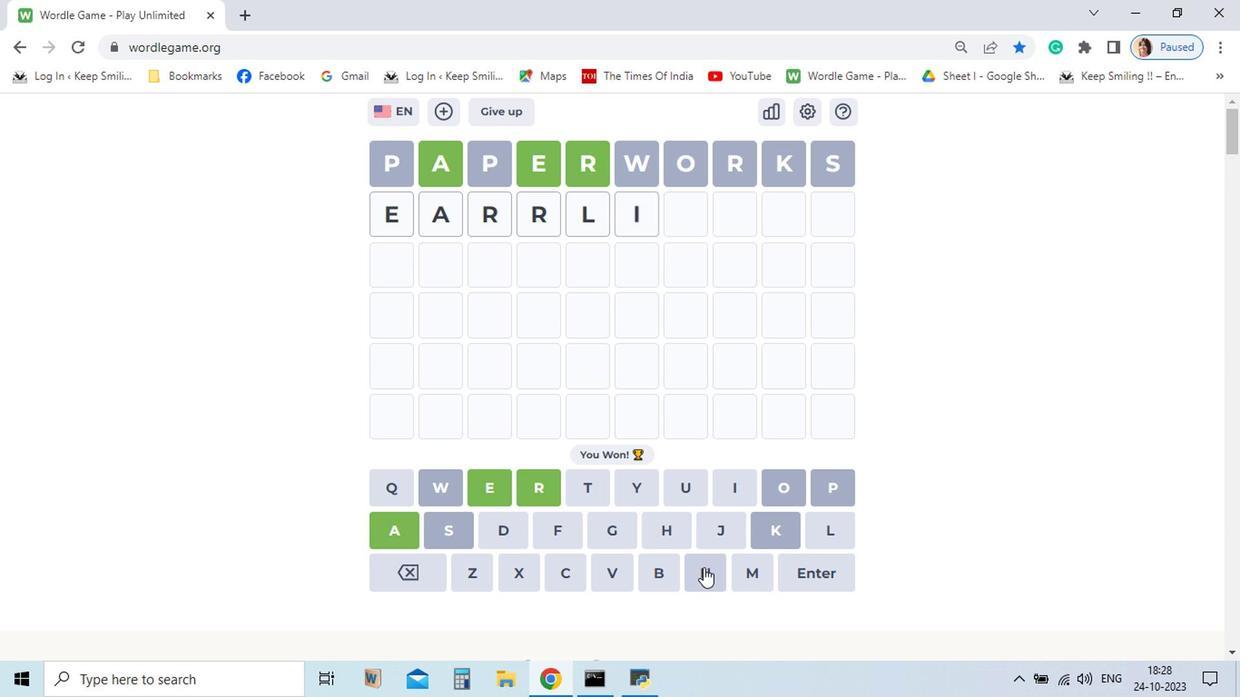 
Action: Mouse pressed left at (659, 490)
Screenshot: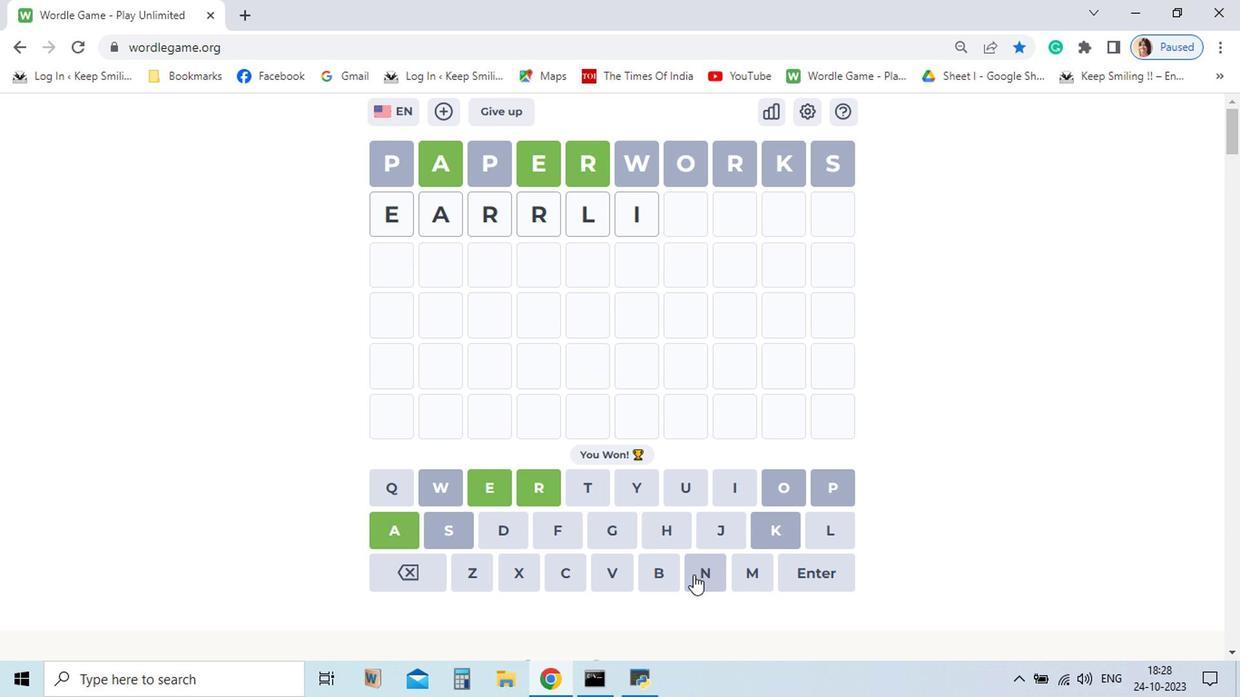 
Action: Mouse moved to (637, 553)
Screenshot: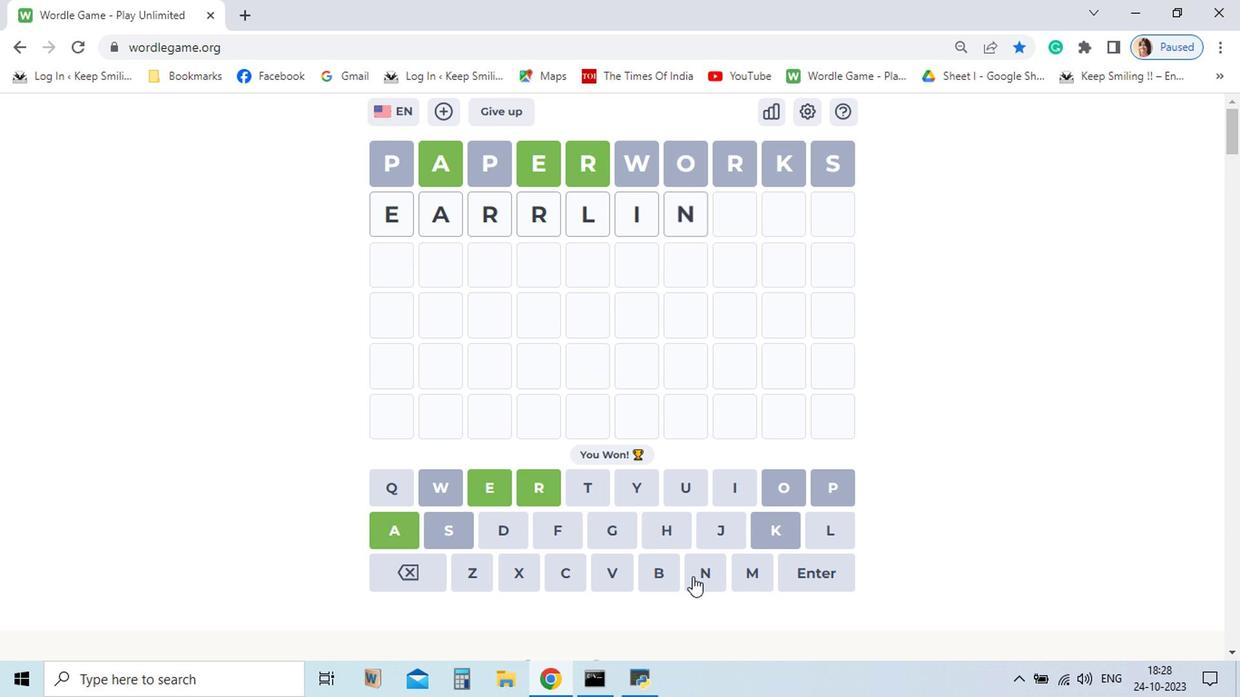 
Action: Mouse pressed left at (637, 553)
Screenshot: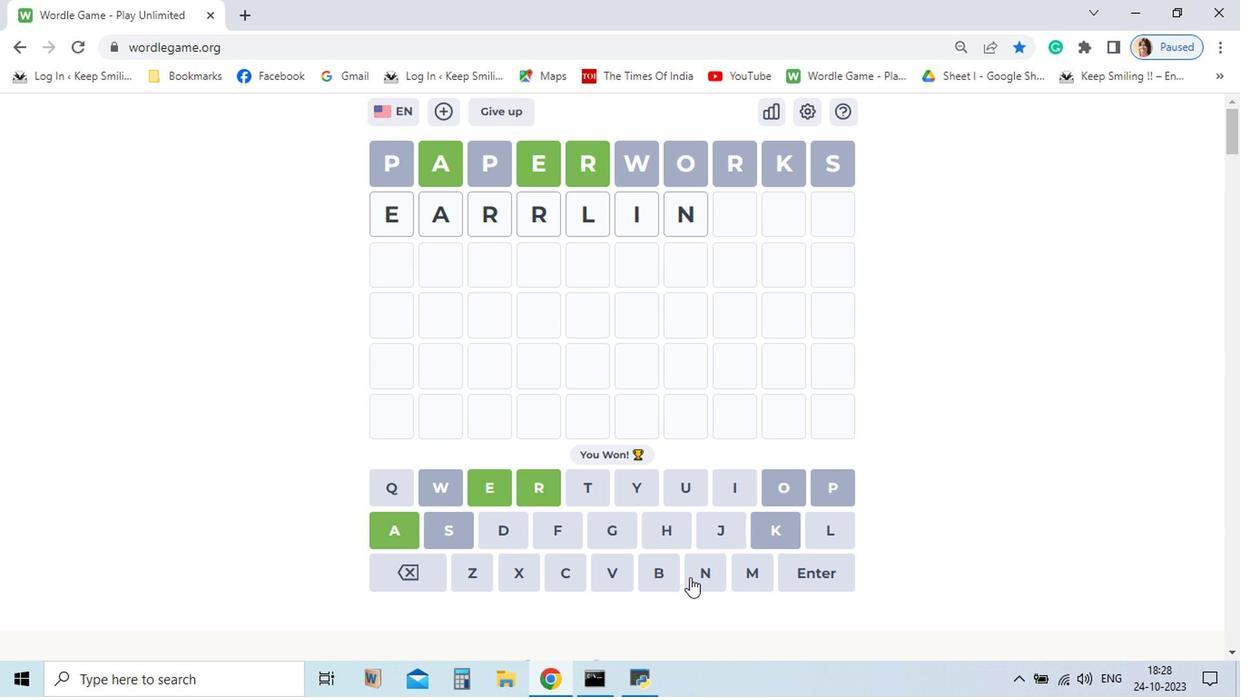 
Action: Mouse moved to (583, 521)
Screenshot: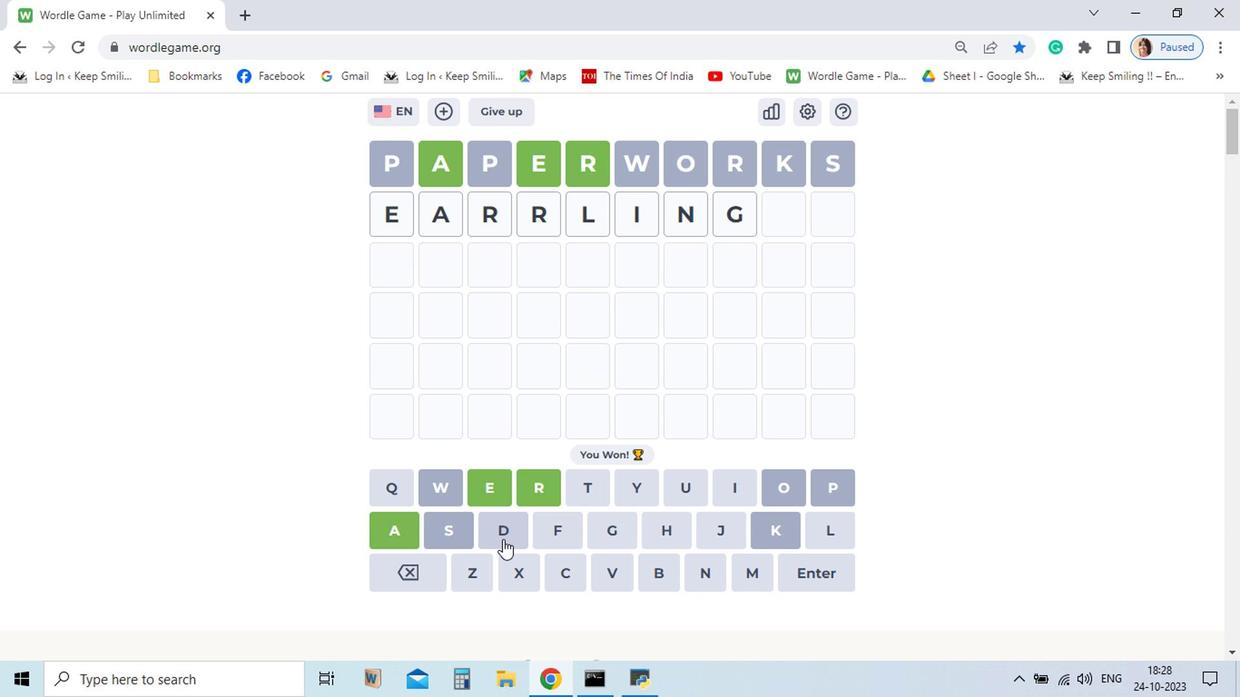 
Action: Mouse pressed left at (583, 521)
Screenshot: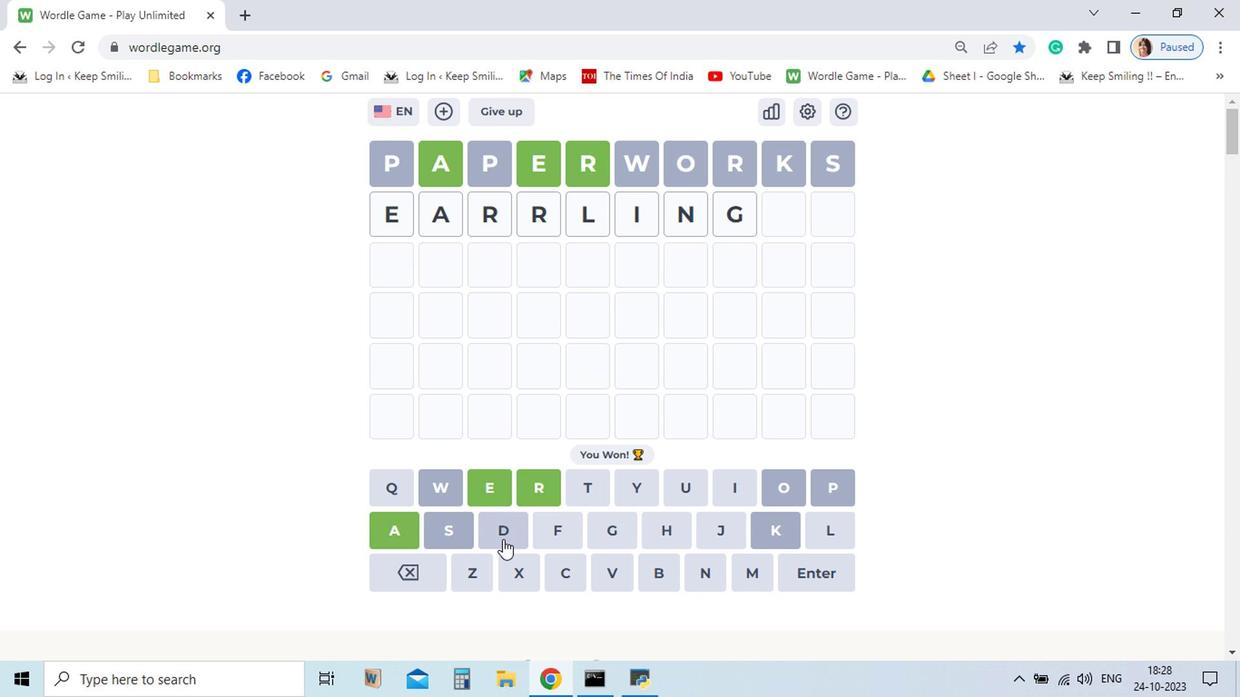 
Action: Mouse moved to (733, 518)
Screenshot: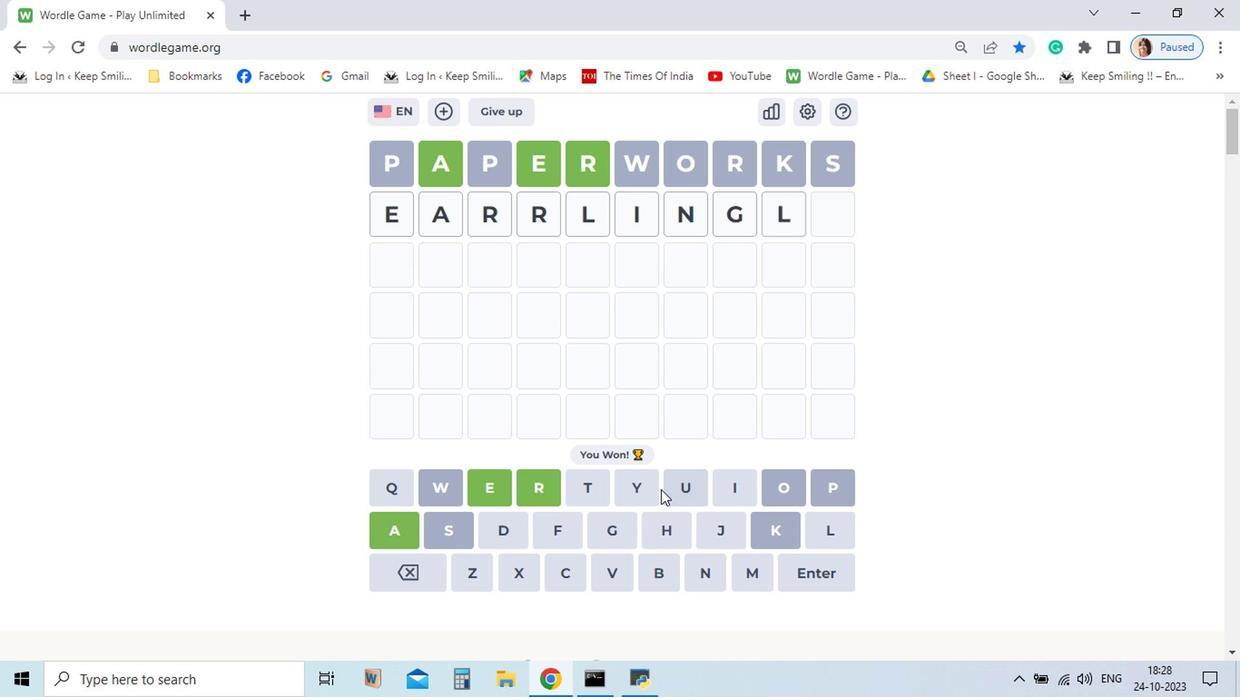 
Action: Mouse pressed left at (733, 518)
Screenshot: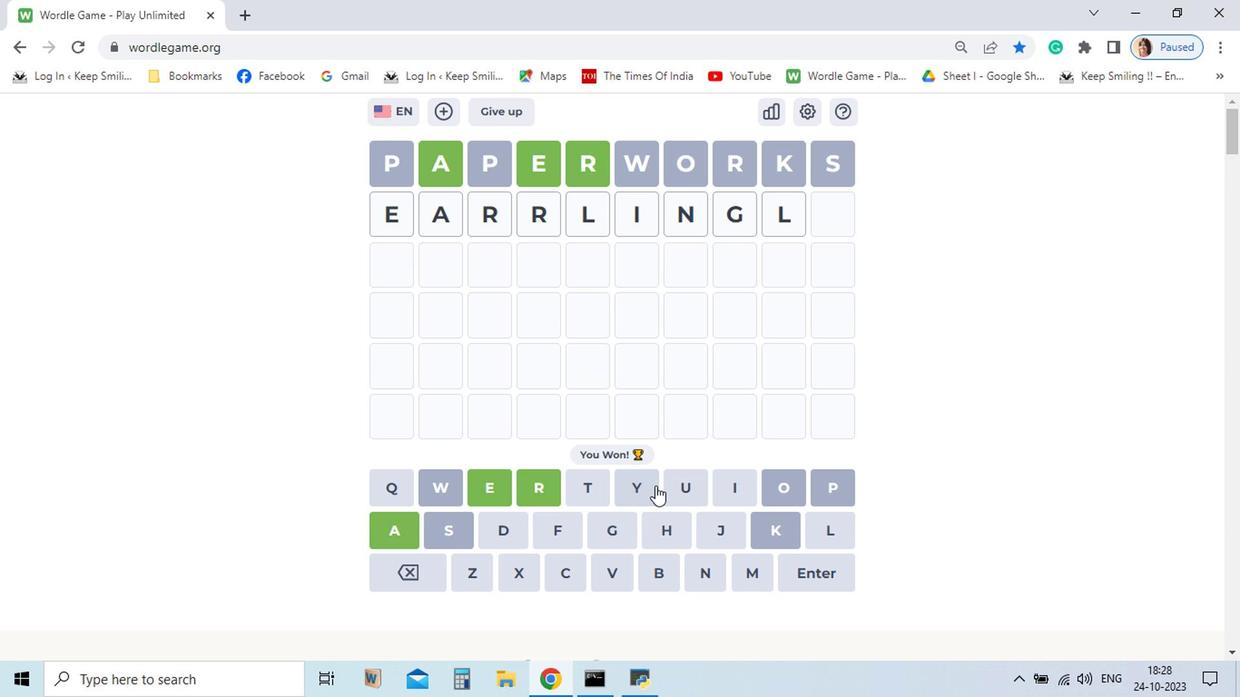 
Action: Mouse moved to (603, 489)
Screenshot: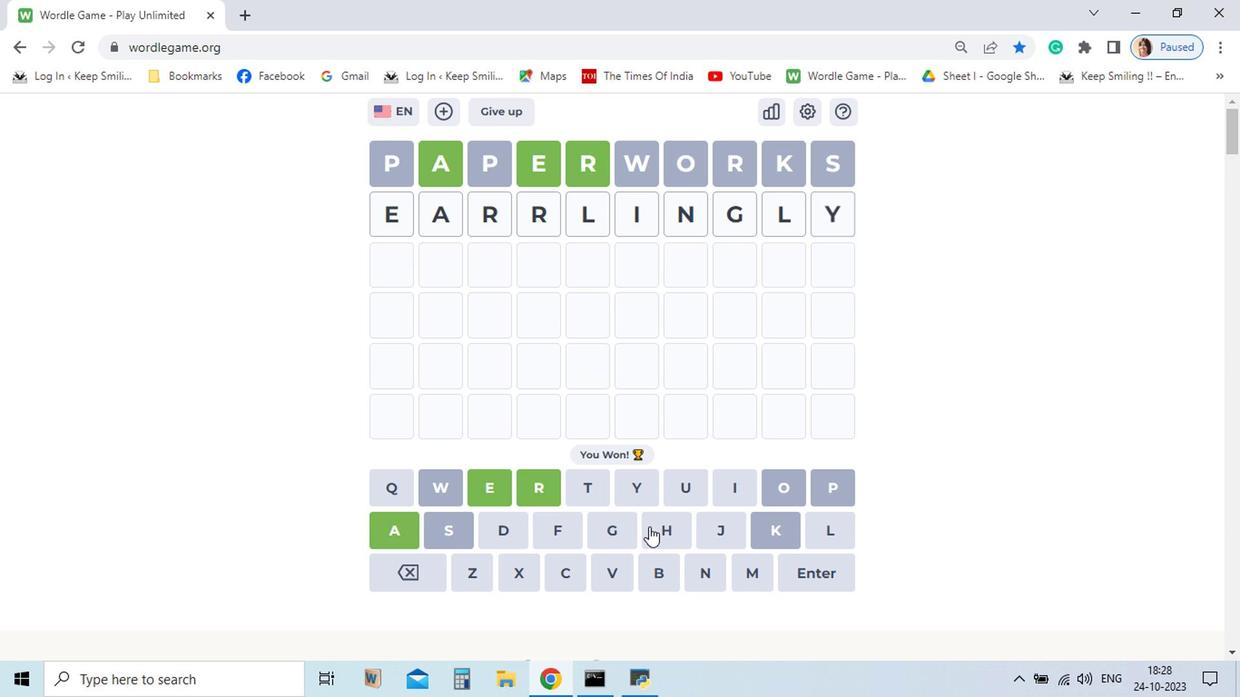 
Action: Mouse pressed left at (603, 489)
Screenshot: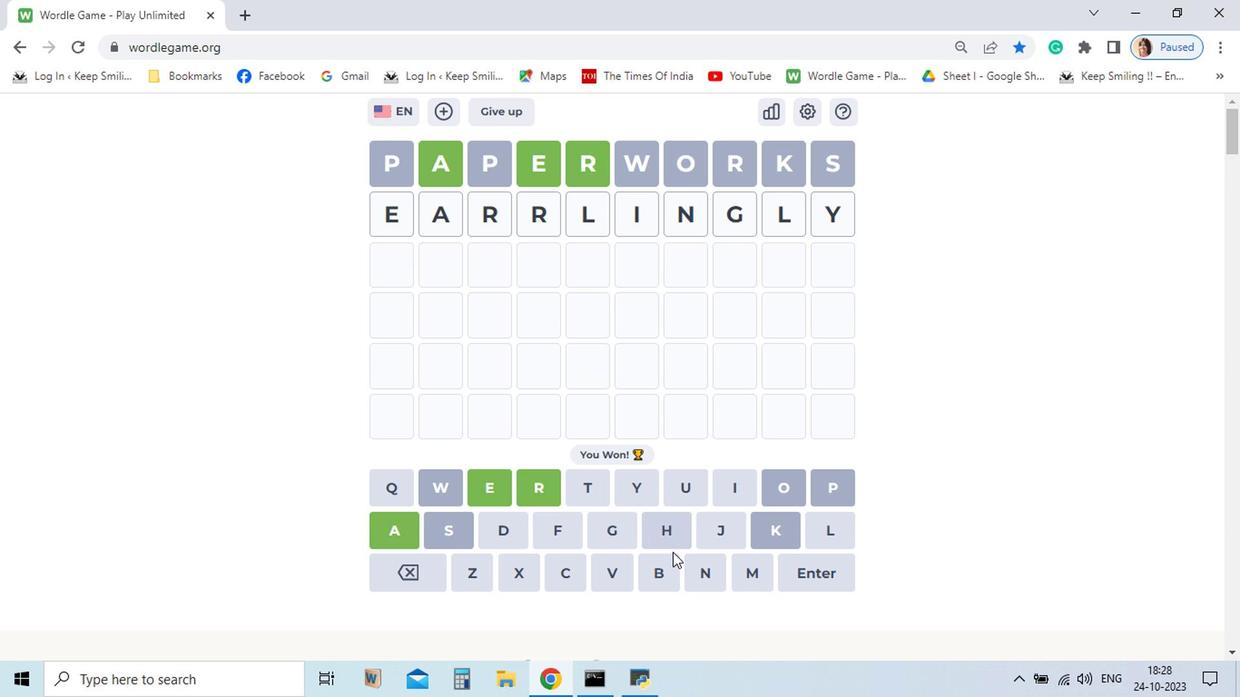 
Action: Mouse moved to (712, 545)
Screenshot: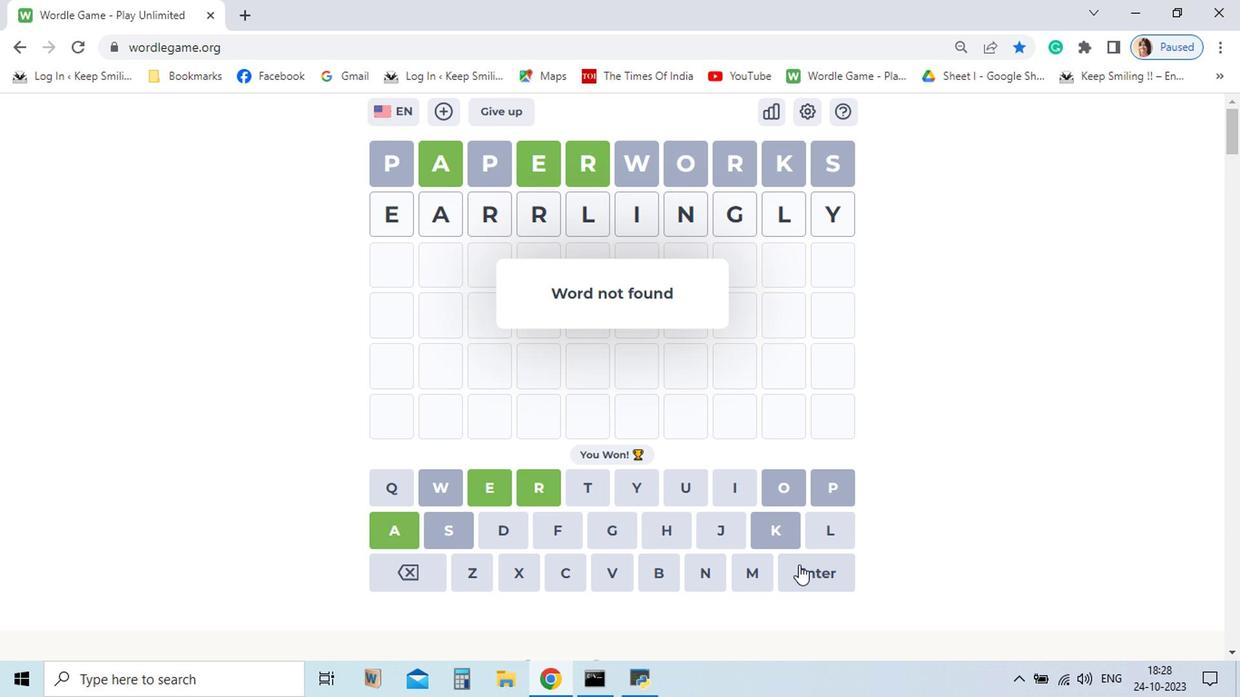 
Action: Mouse pressed left at (712, 545)
Screenshot: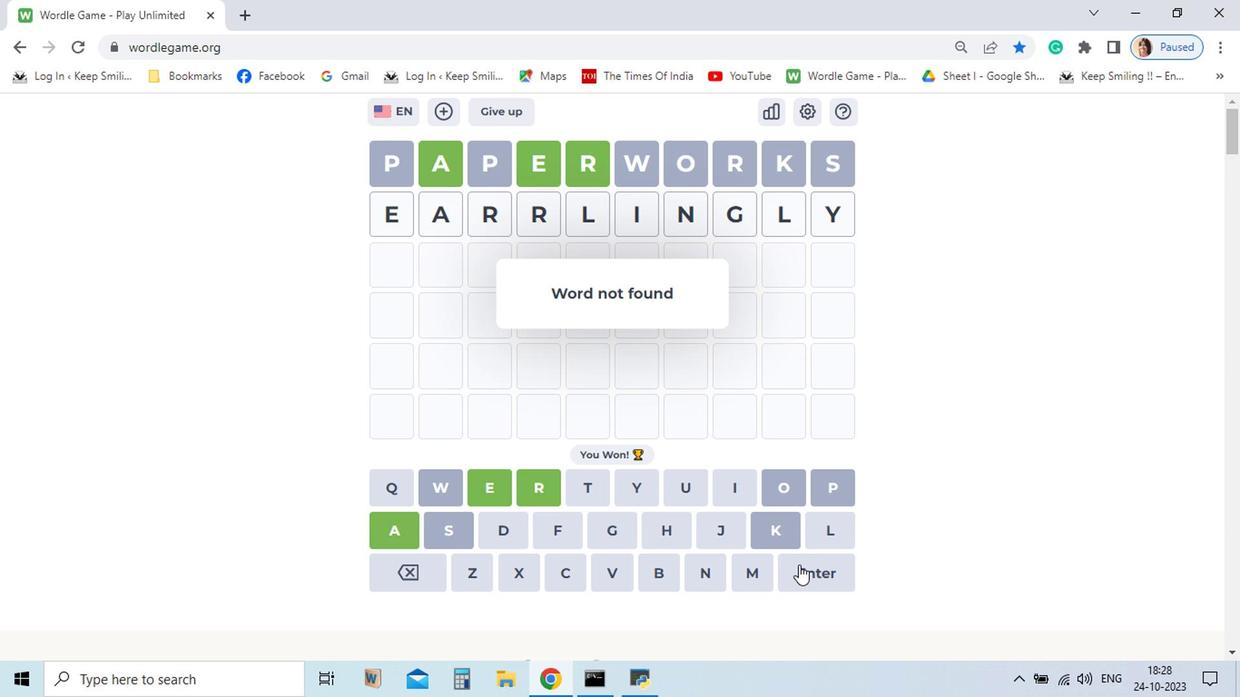 
Action: Mouse moved to (428, 547)
Screenshot: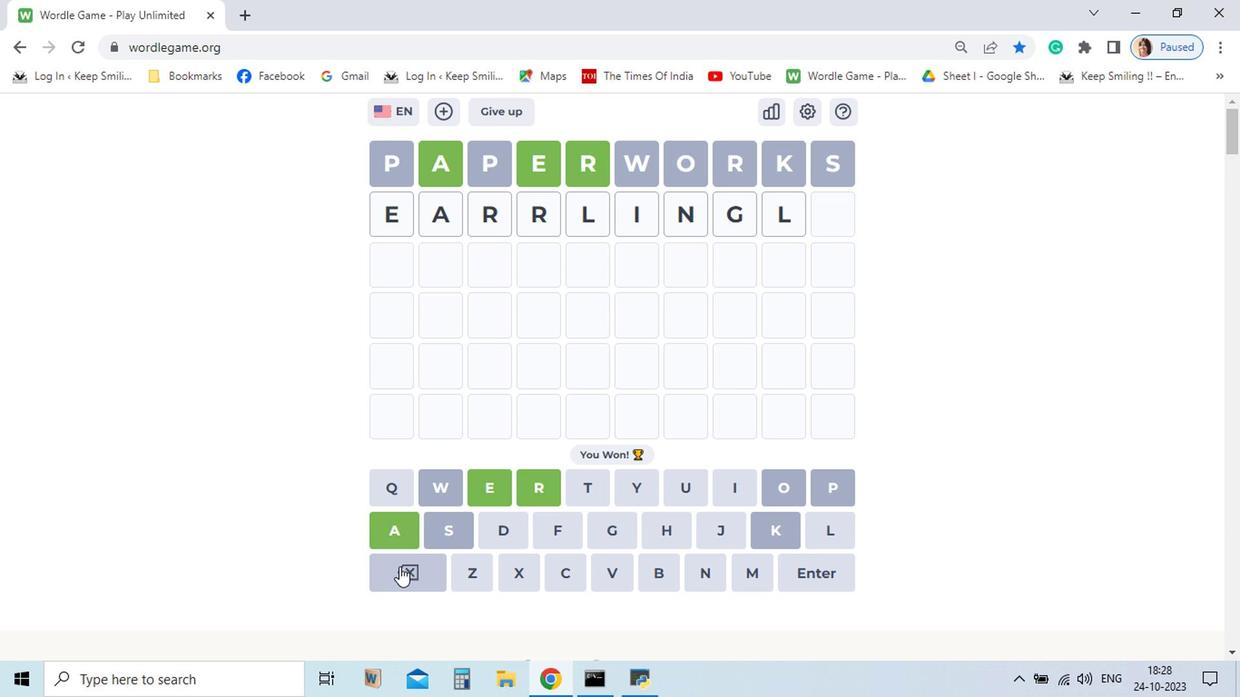 
Action: Mouse pressed left at (428, 547)
Screenshot: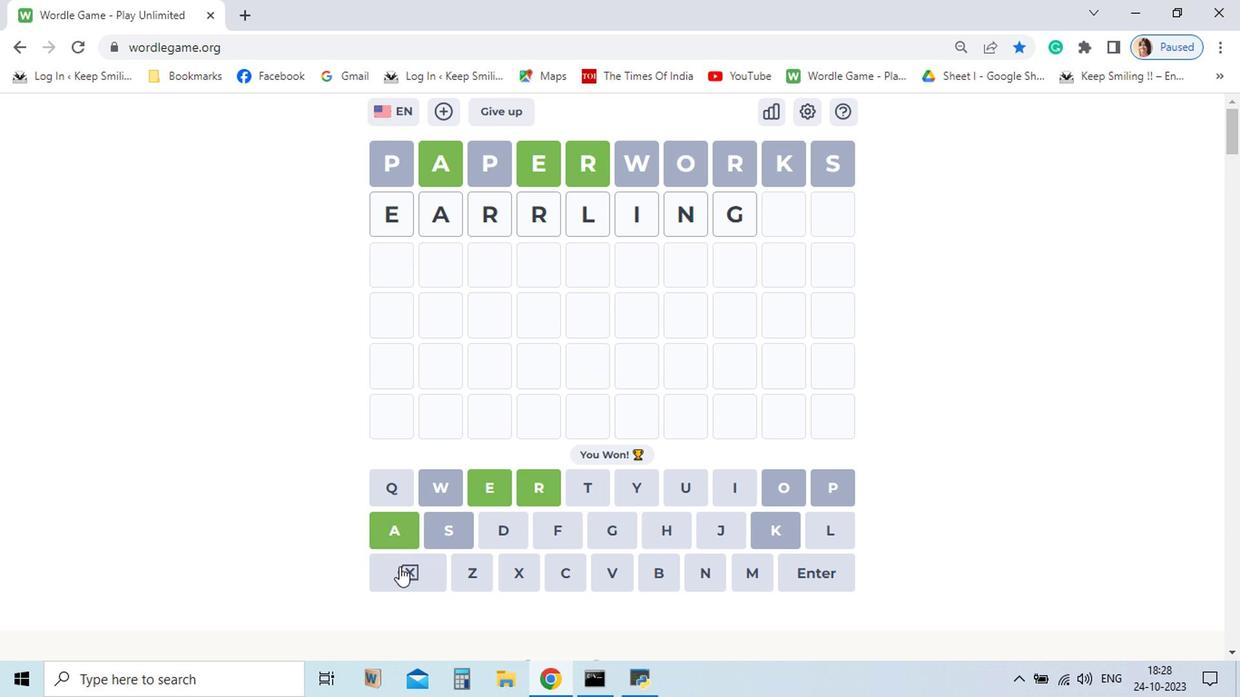 
Action: Mouse moved to (428, 547)
Screenshot: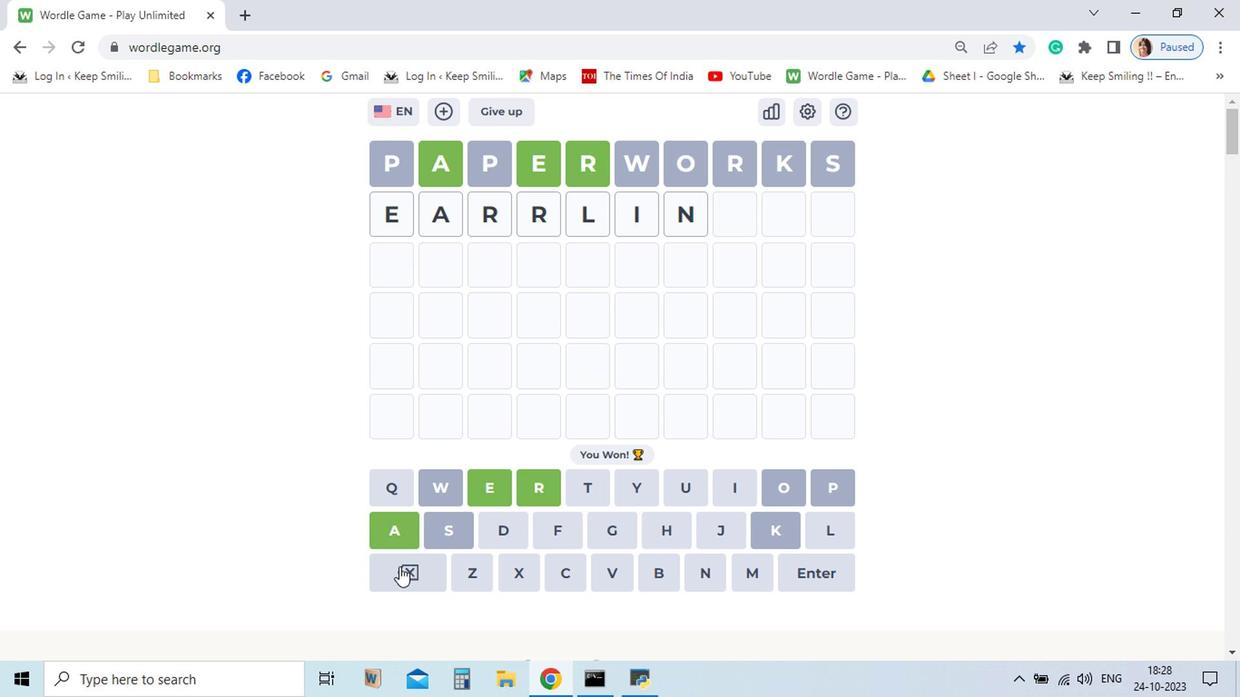 
Action: Mouse pressed left at (428, 547)
Screenshot: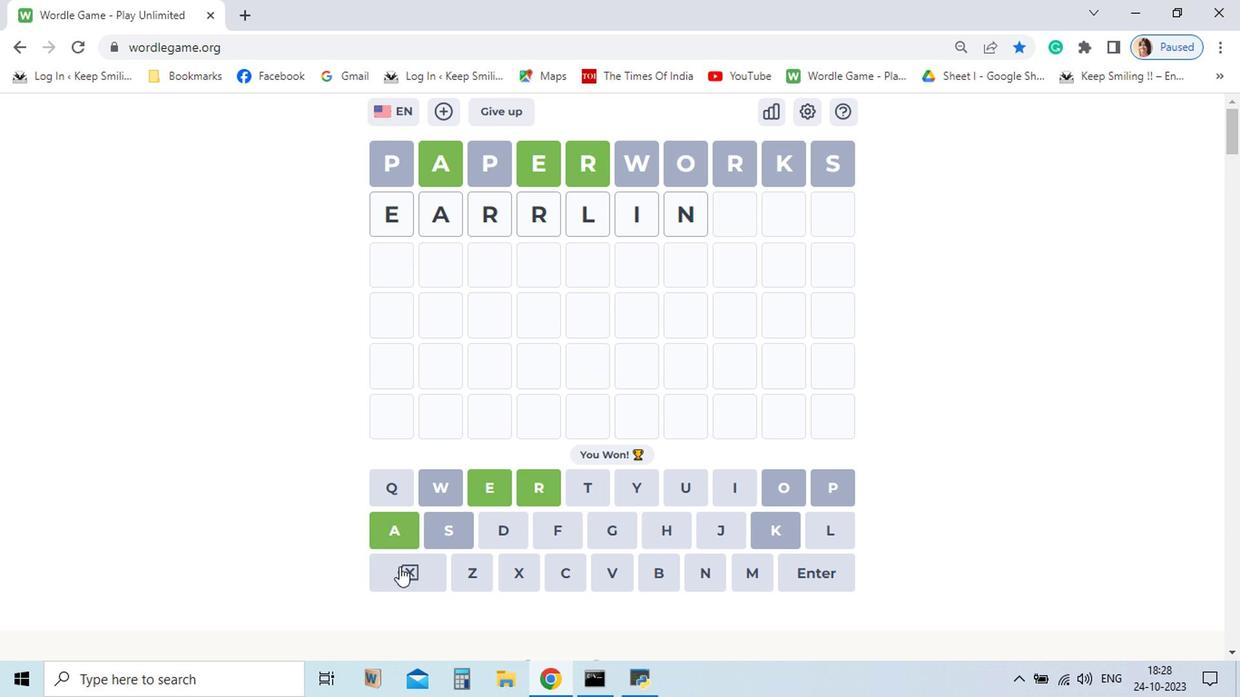 
Action: Mouse pressed left at (428, 547)
Screenshot: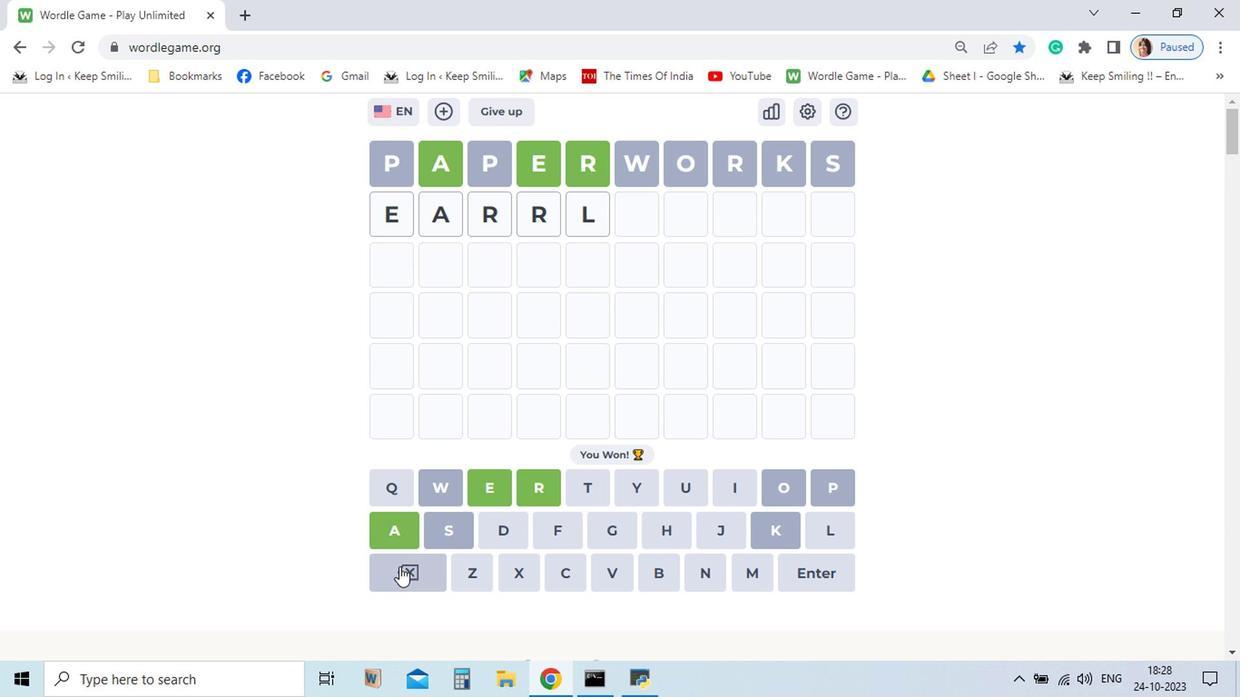 
Action: Mouse pressed left at (428, 547)
Screenshot: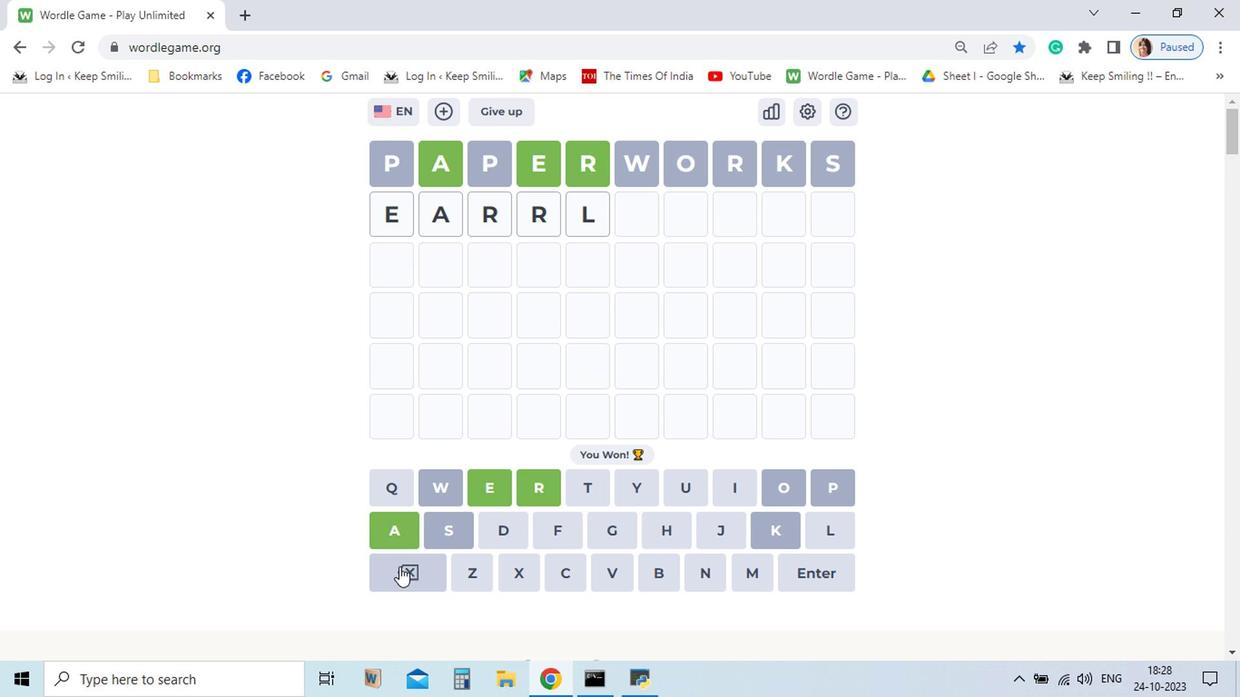 
Action: Mouse pressed left at (428, 547)
Screenshot: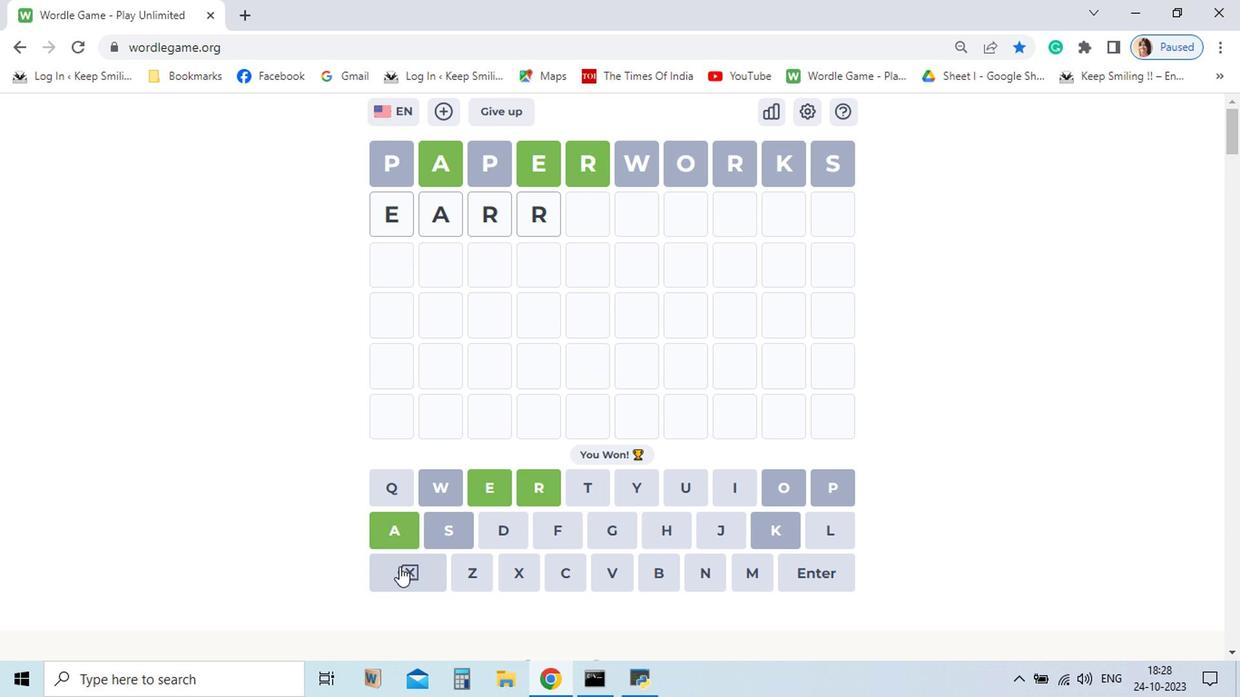 
Action: Mouse pressed left at (428, 547)
Screenshot: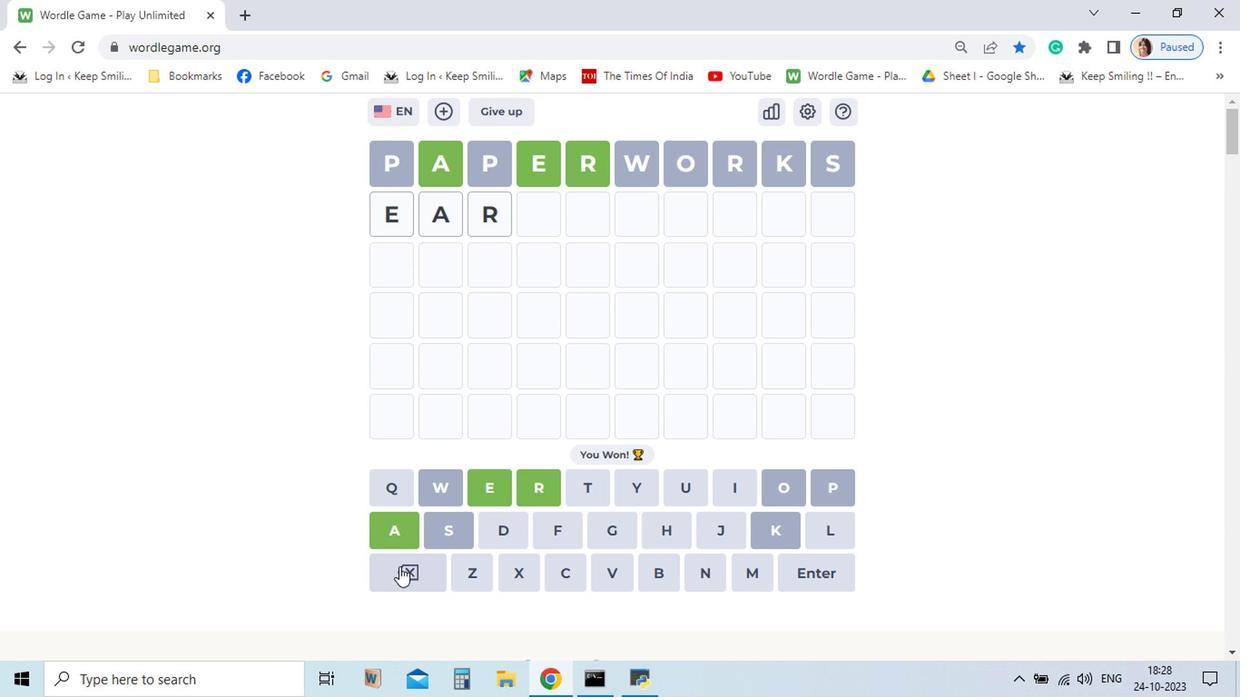 
Action: Mouse pressed left at (428, 547)
Screenshot: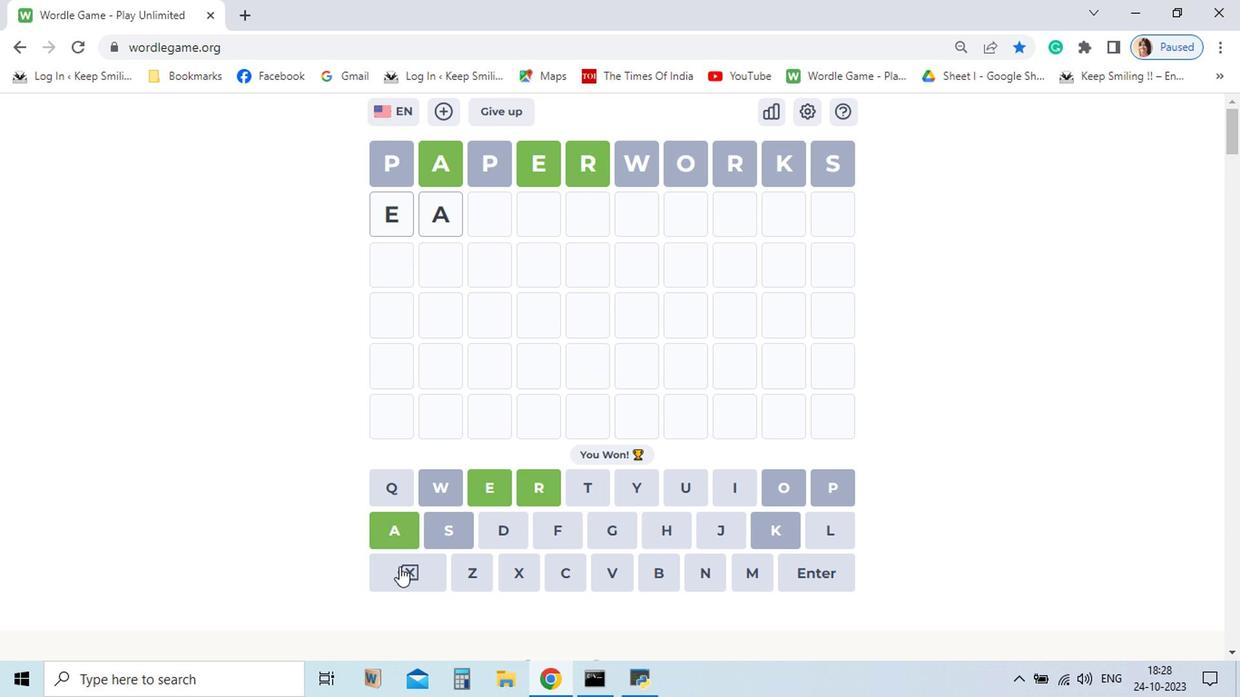 
Action: Mouse pressed left at (428, 547)
Screenshot: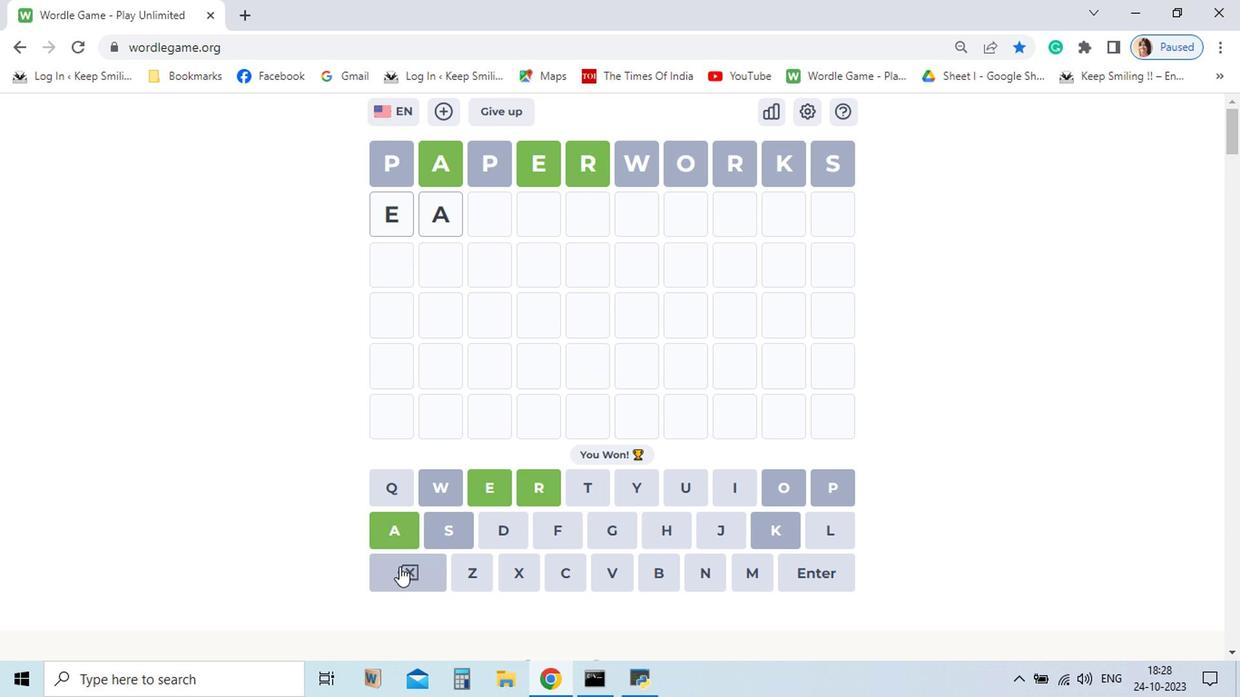 
Action: Mouse pressed left at (428, 547)
Screenshot: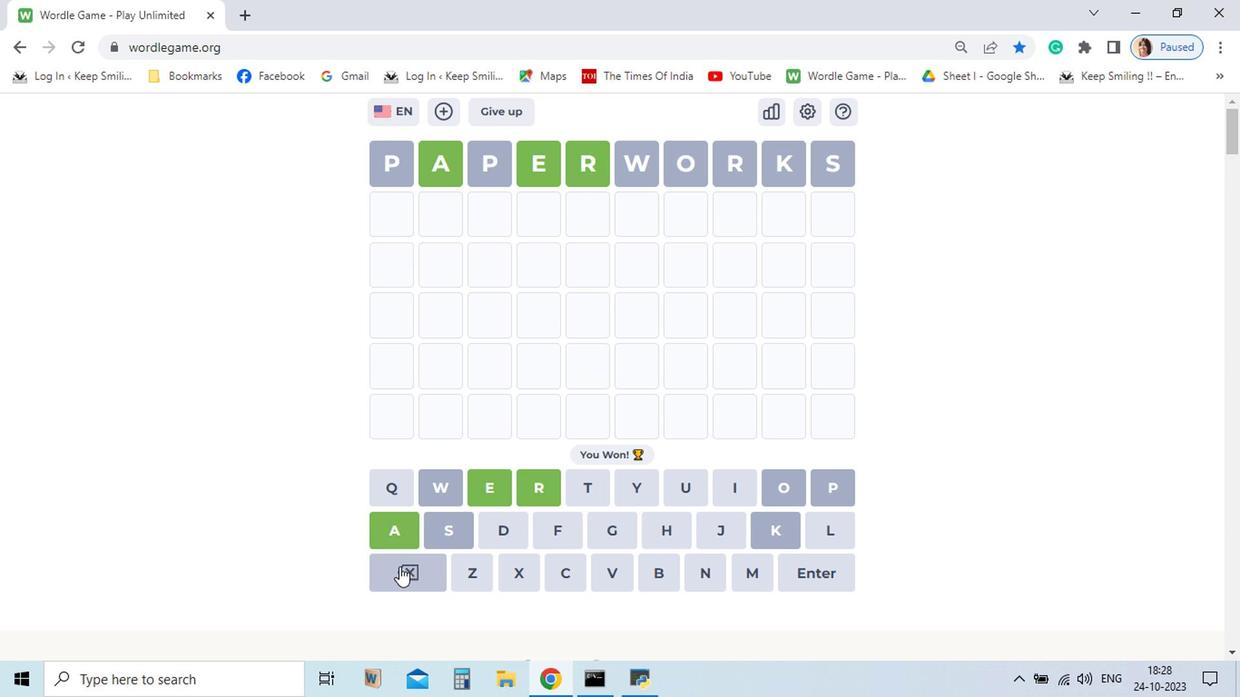 
Action: Mouse pressed left at (428, 547)
Screenshot: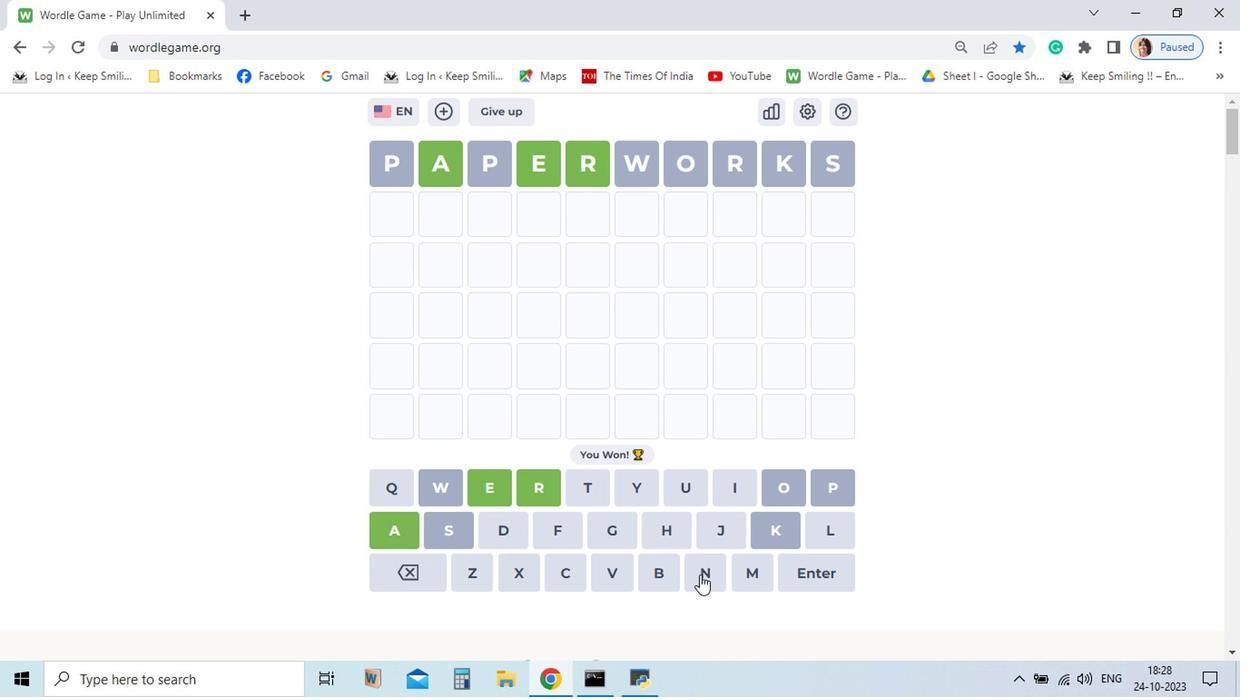 
Action: Mouse moved to (564, 489)
Screenshot: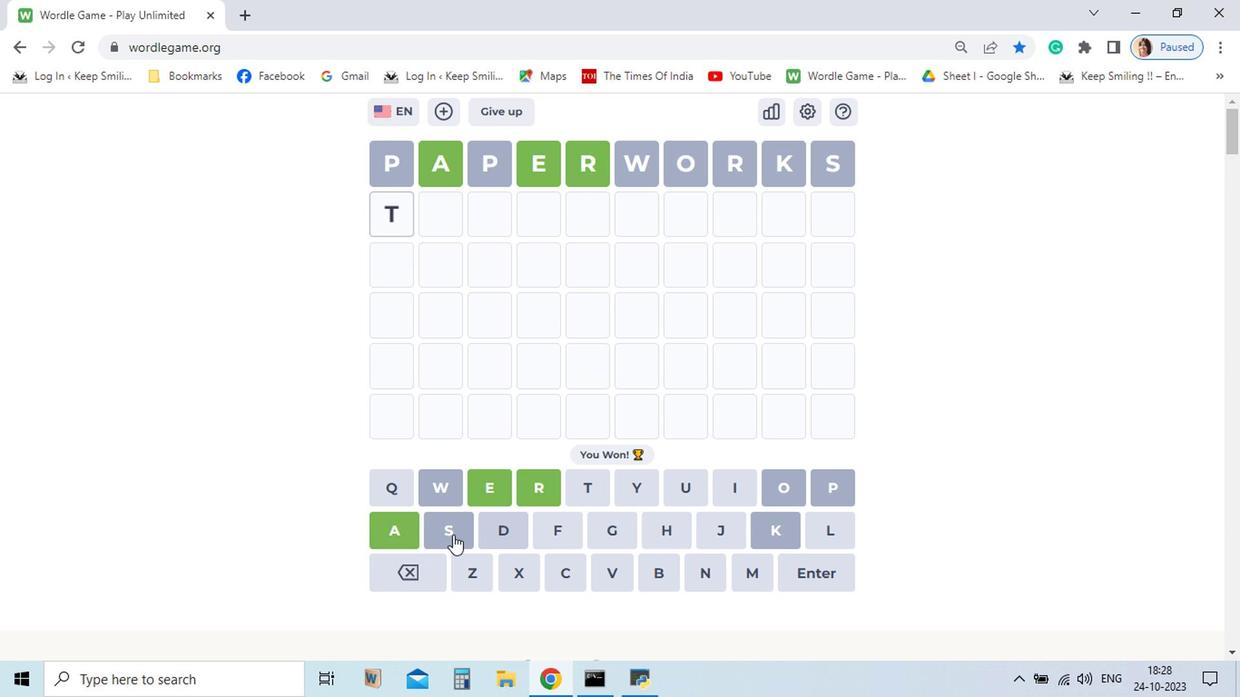 
Action: Mouse pressed left at (564, 489)
Screenshot: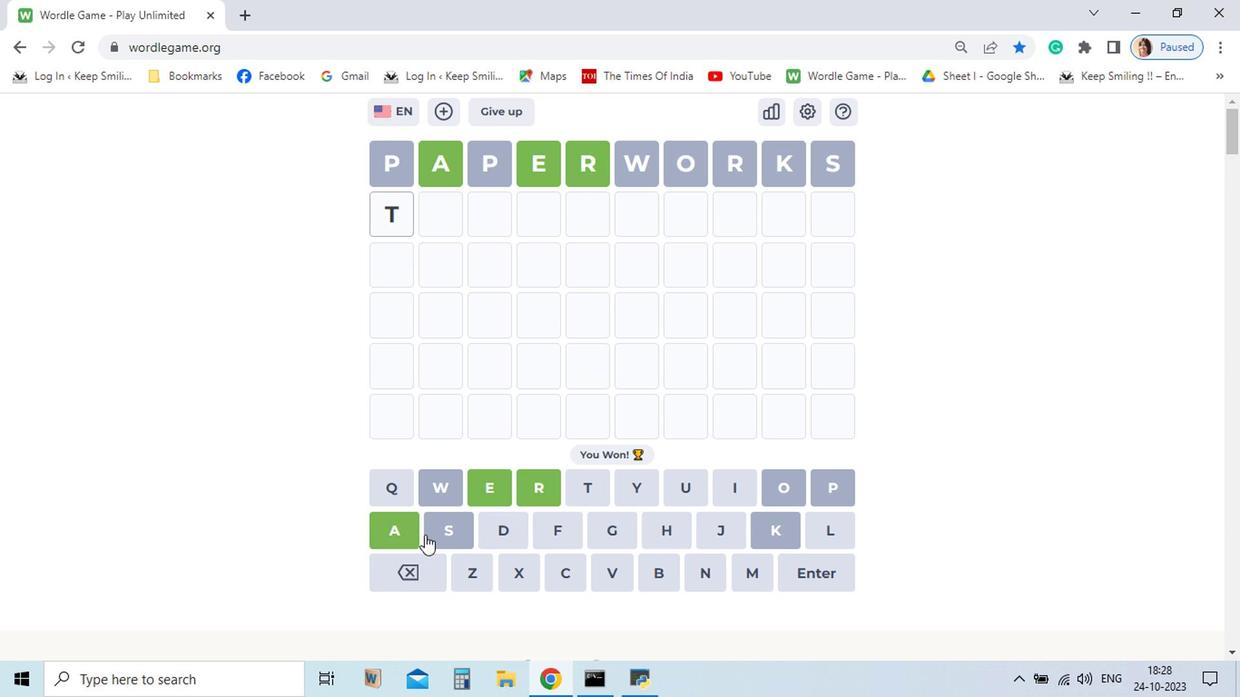 
Action: Mouse moved to (428, 520)
Screenshot: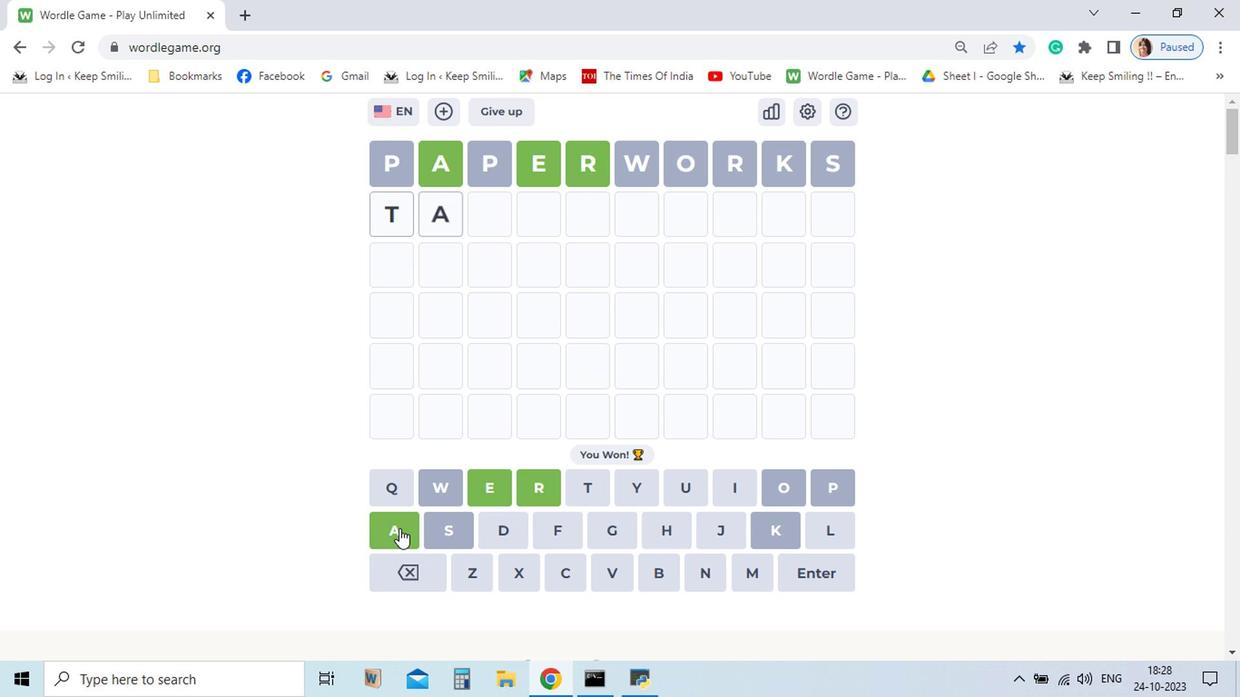 
Action: Mouse pressed left at (428, 520)
Screenshot: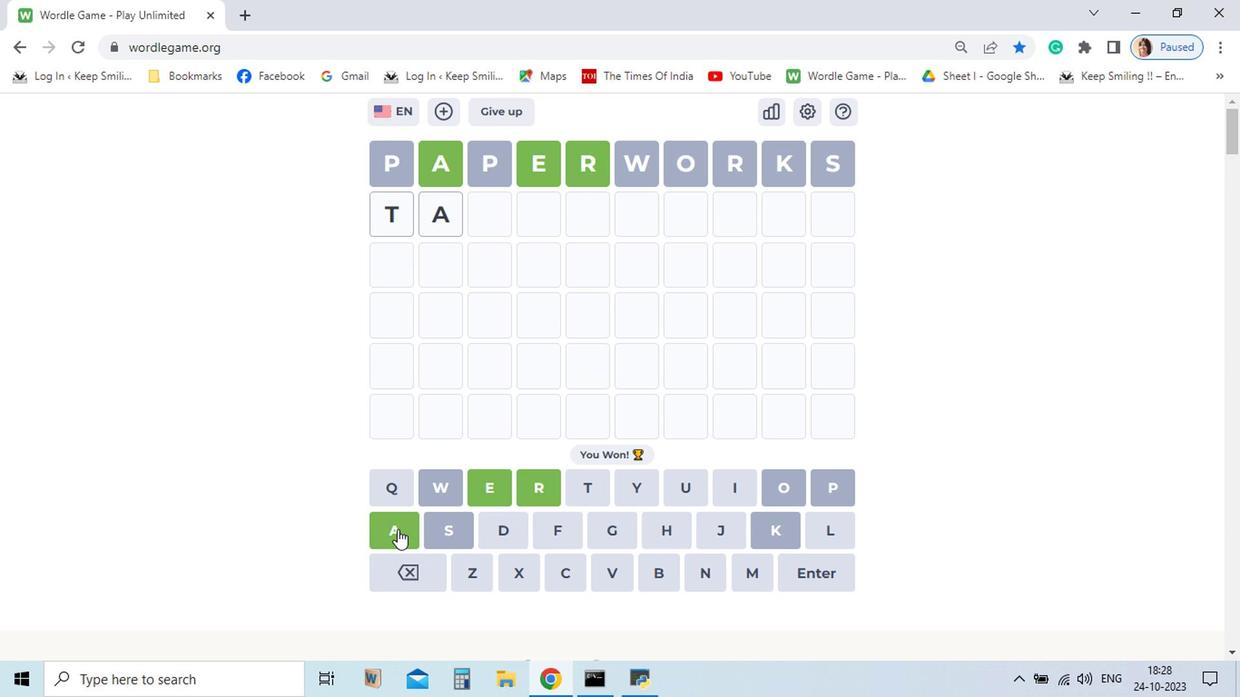 
Action: Mouse moved to (432, 549)
Screenshot: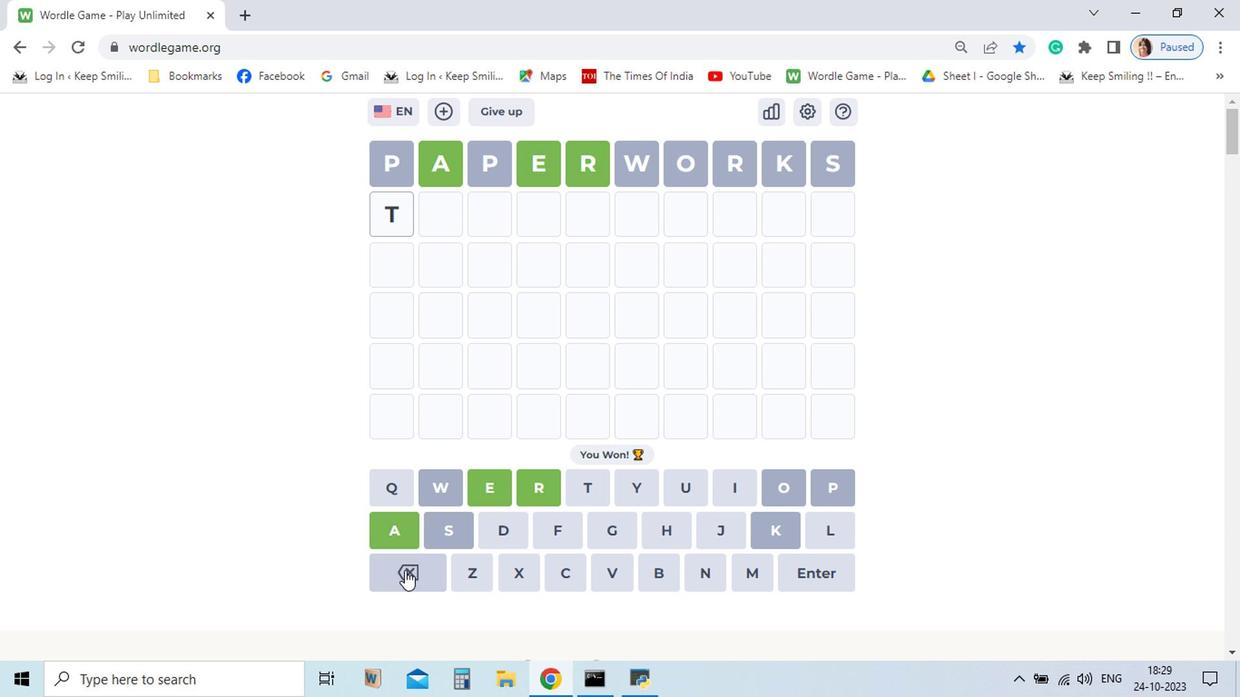 
Action: Mouse pressed left at (432, 549)
Screenshot: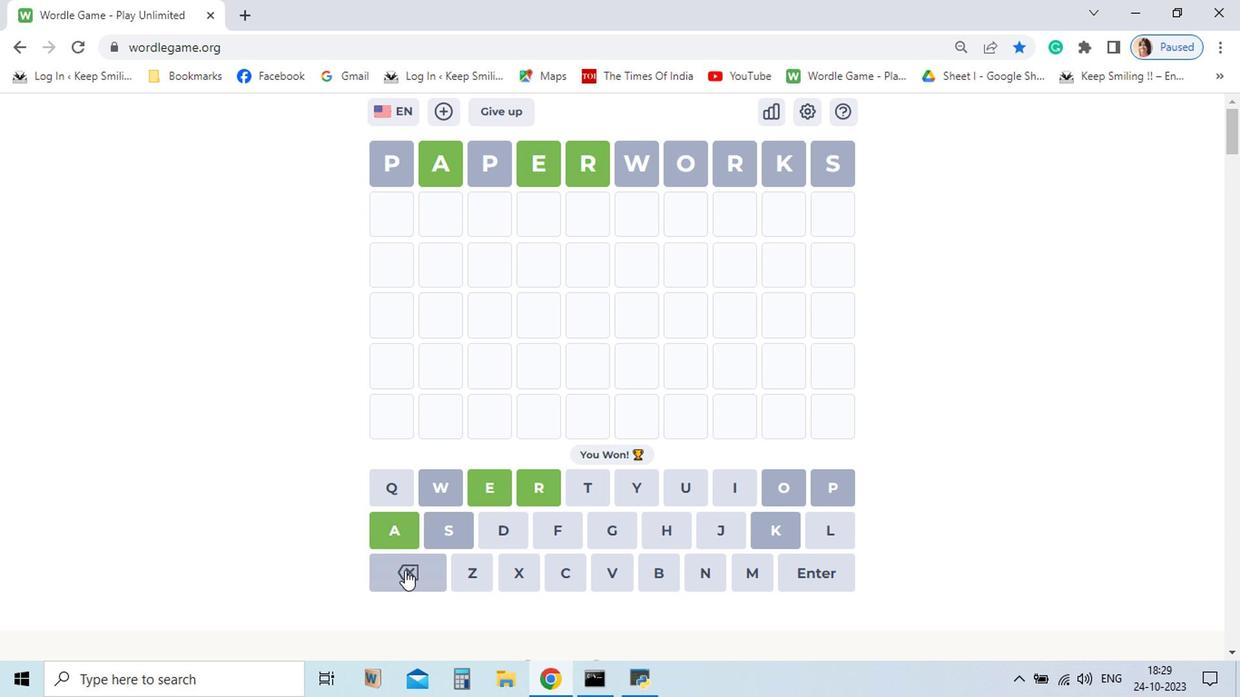 
Action: Mouse pressed left at (432, 549)
Screenshot: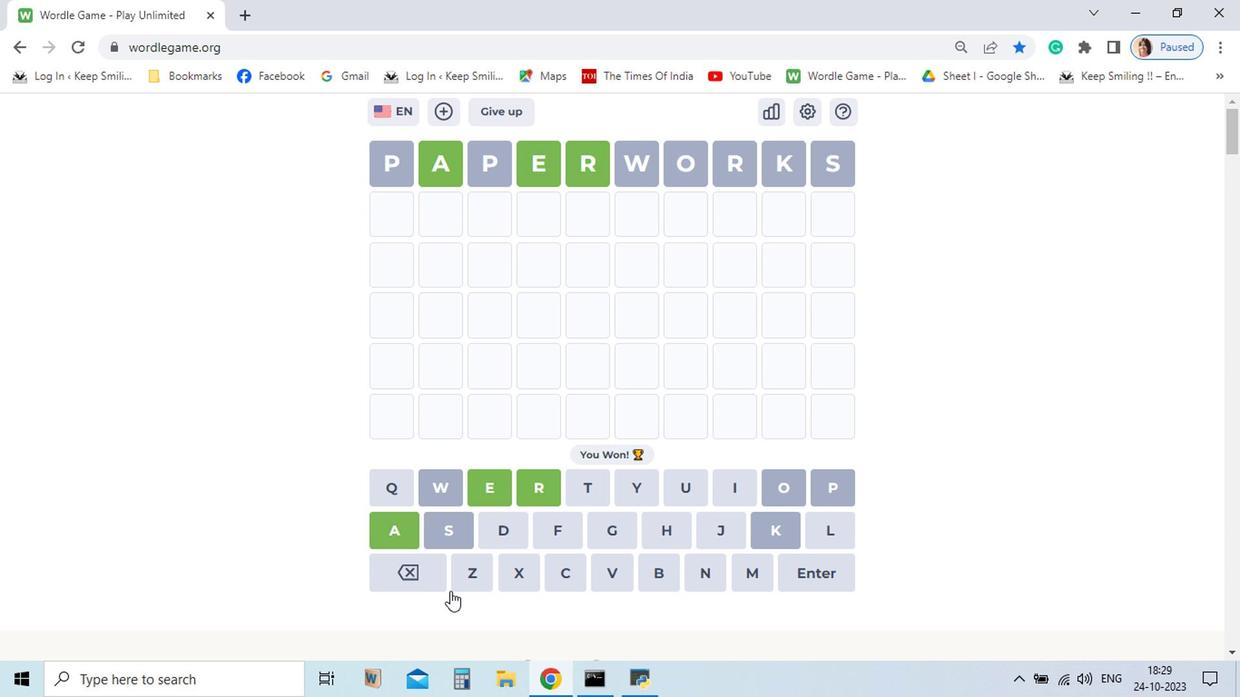 
Action: Mouse moved to (679, 548)
Screenshot: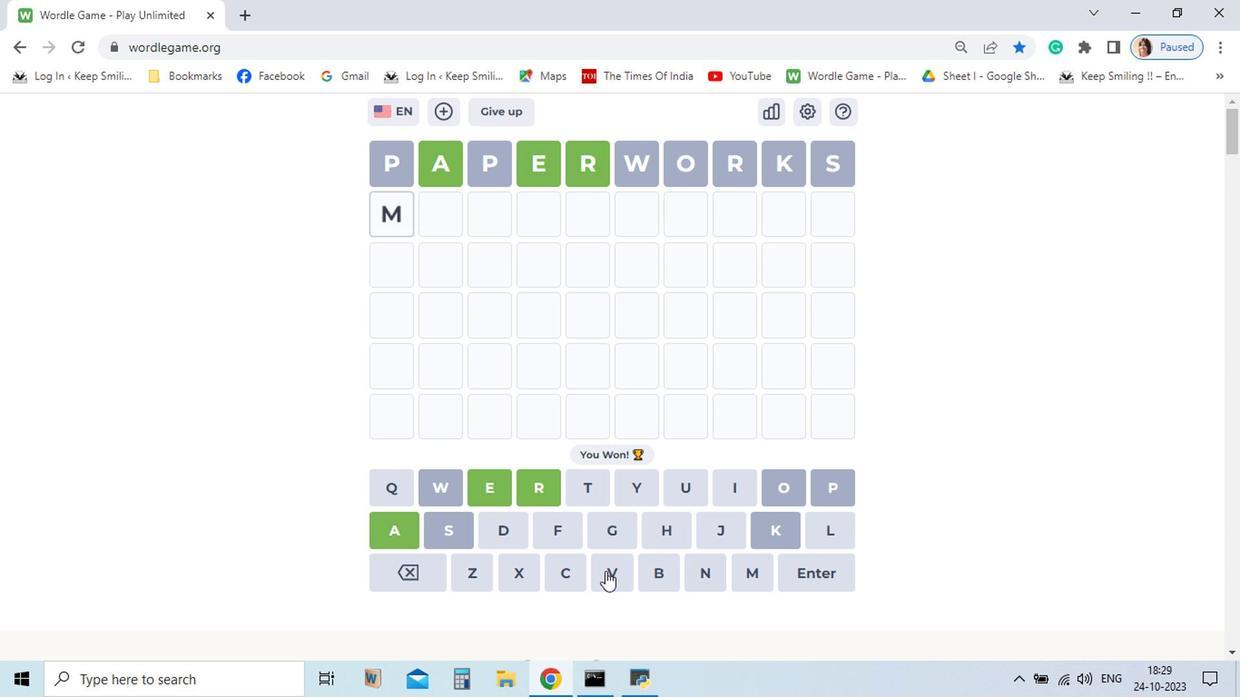 
Action: Mouse pressed left at (679, 548)
Screenshot: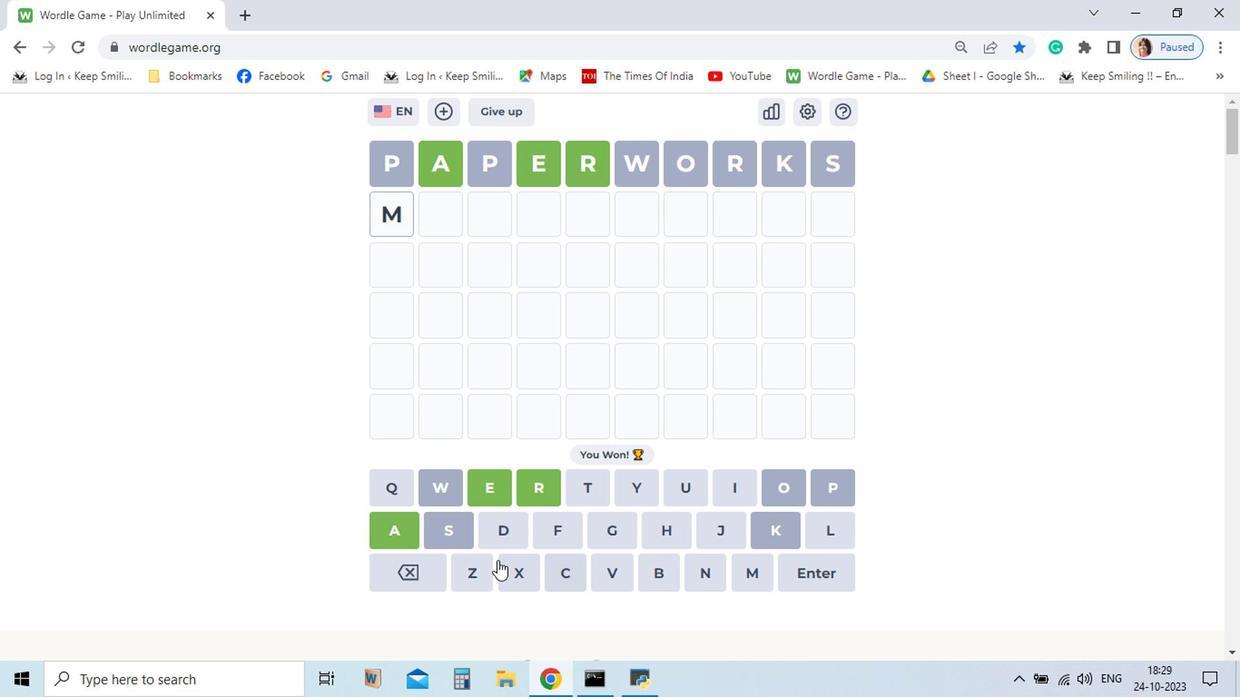 
Action: Mouse moved to (424, 518)
Screenshot: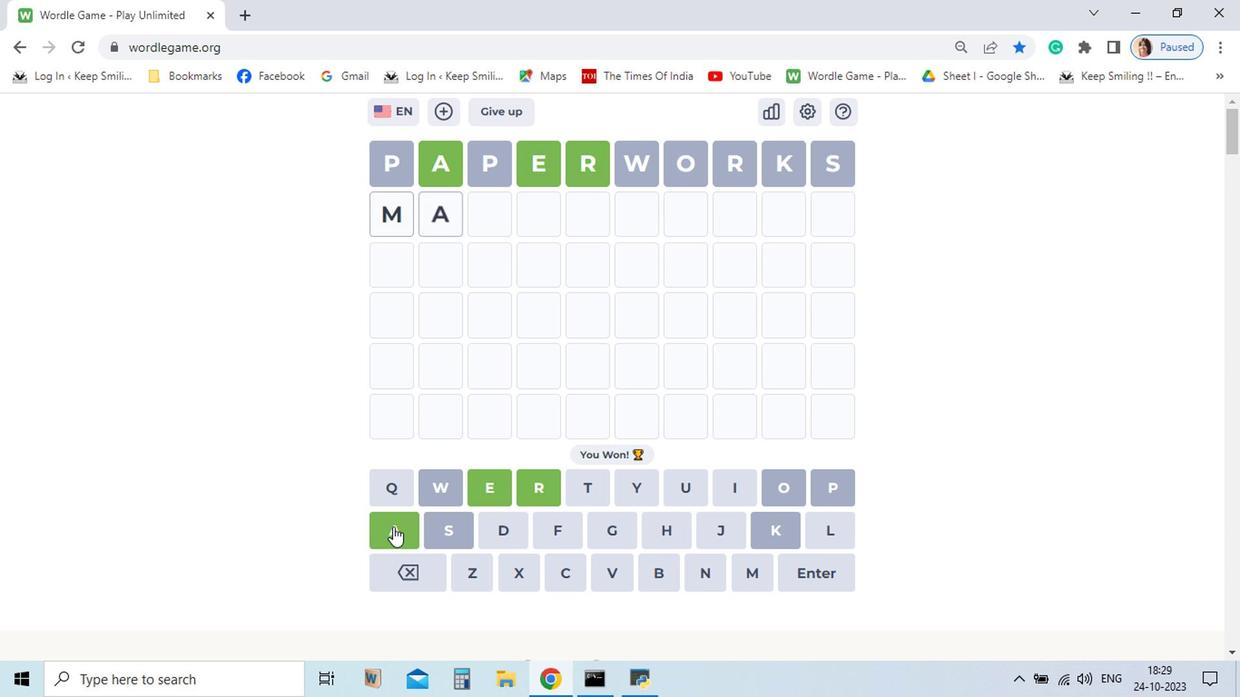 
Action: Mouse pressed left at (424, 518)
Screenshot: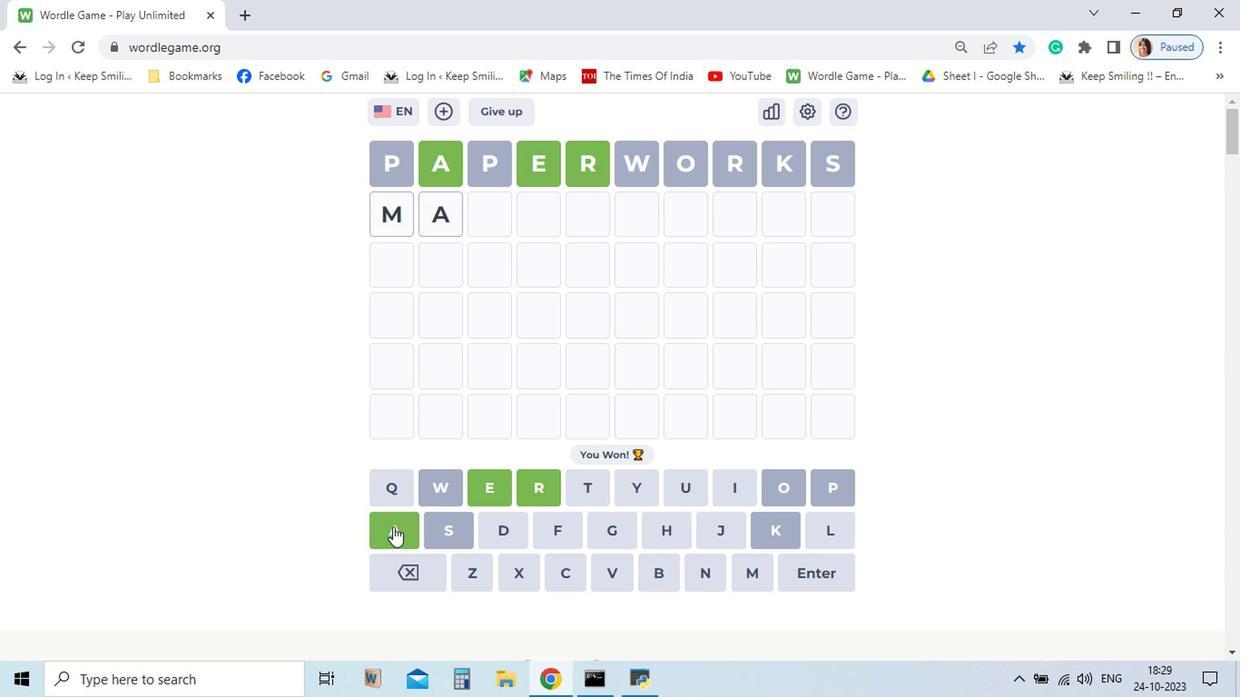 
Action: Mouse moved to (559, 490)
Screenshot: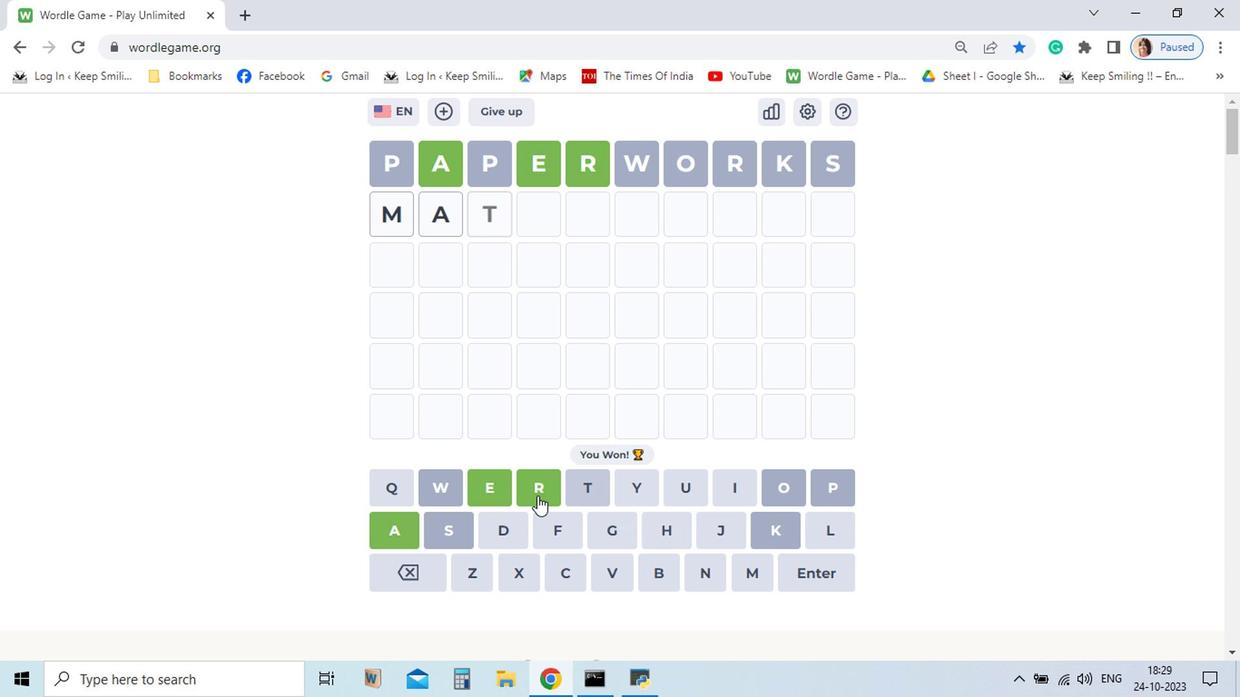 
Action: Mouse pressed left at (559, 490)
Screenshot: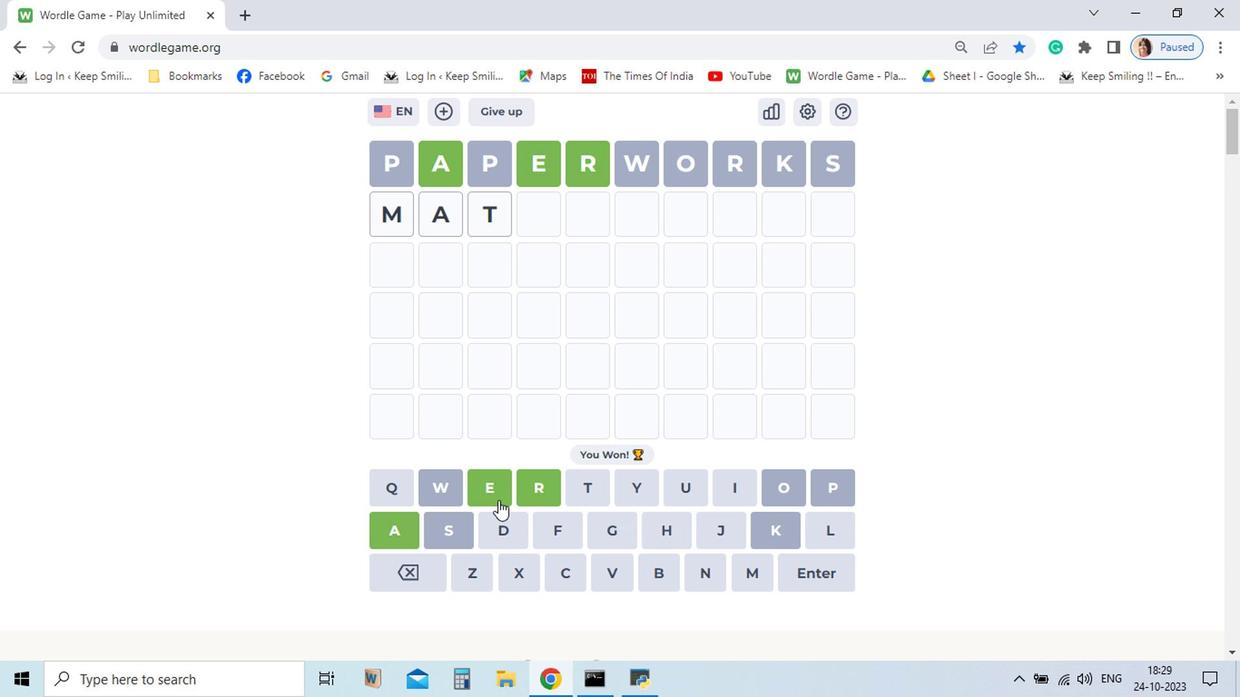 
Action: Mouse moved to (497, 497)
Screenshot: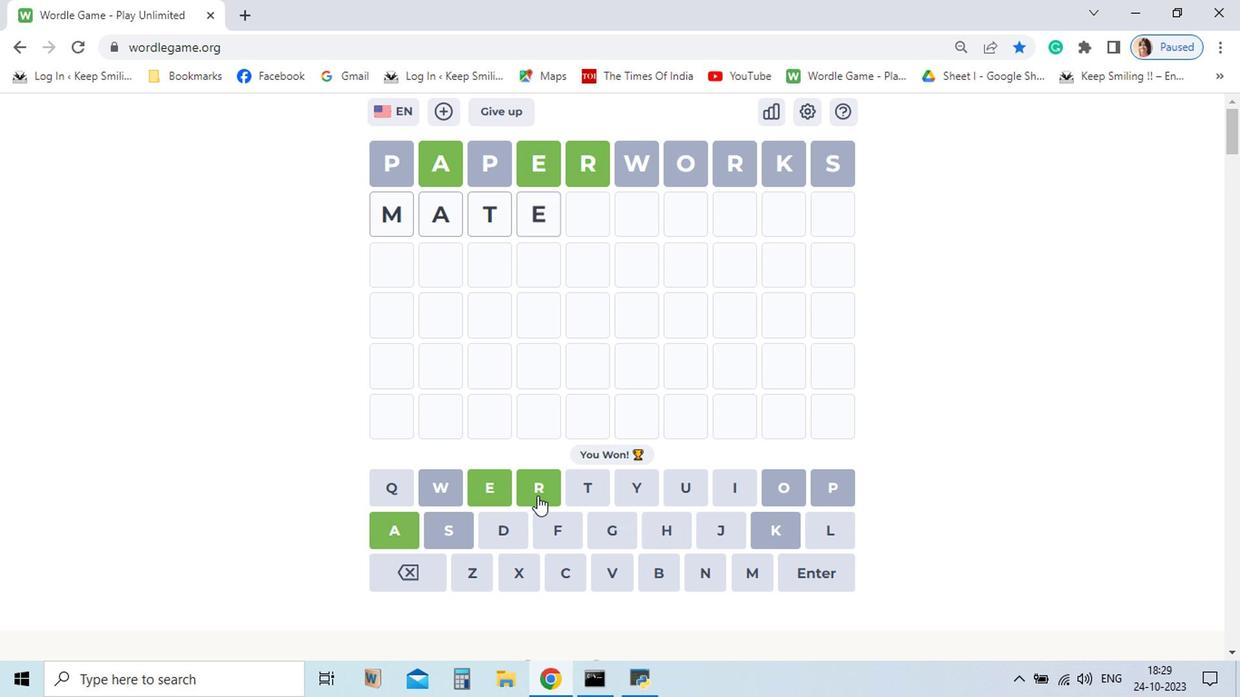 
Action: Mouse pressed left at (497, 497)
Screenshot: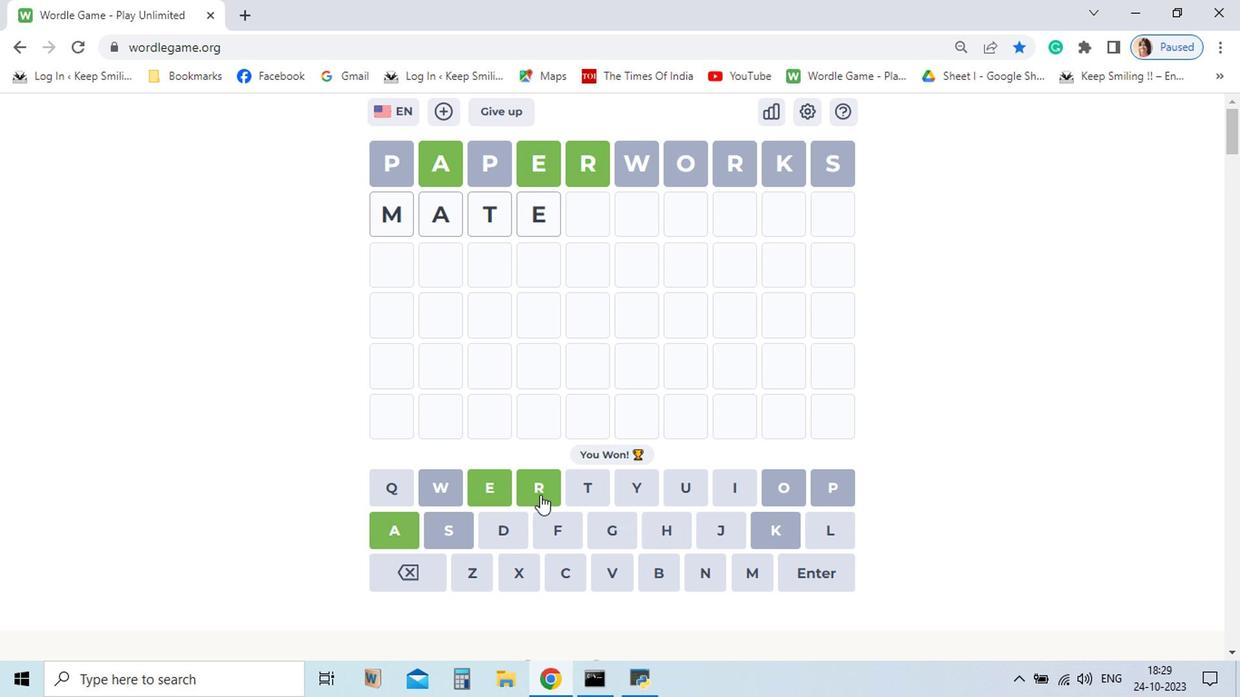 
Action: Mouse moved to (531, 494)
Screenshot: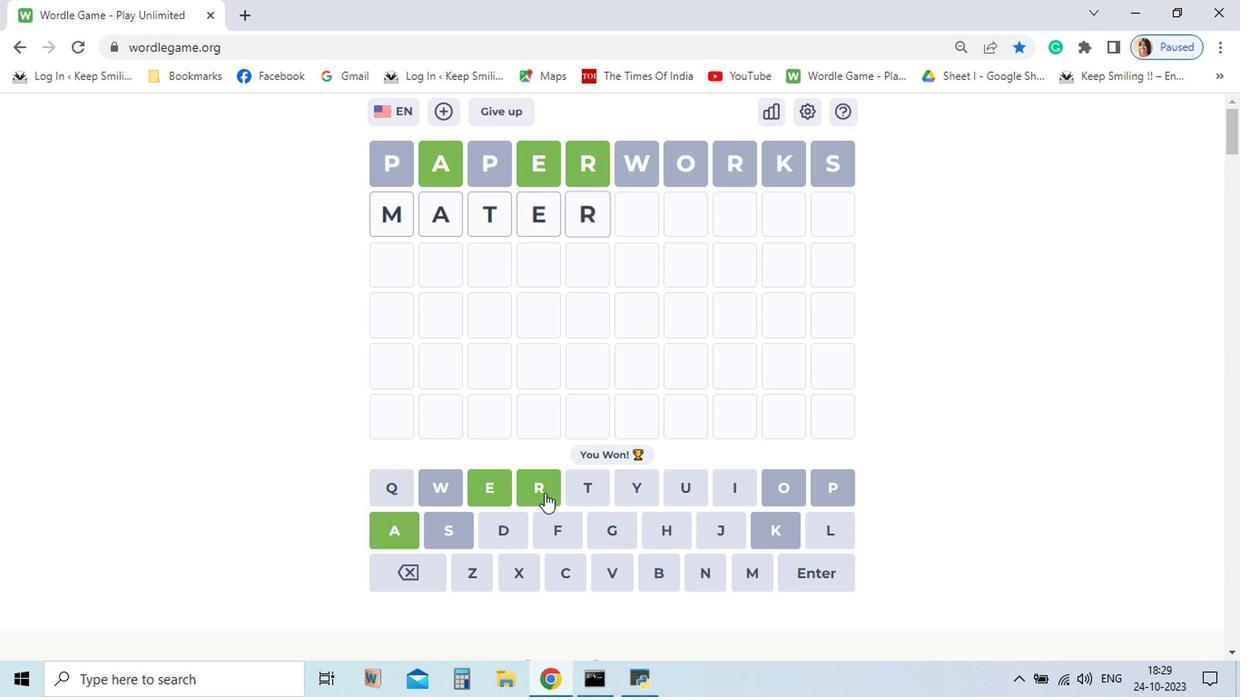 
Action: Mouse pressed left at (531, 494)
Screenshot: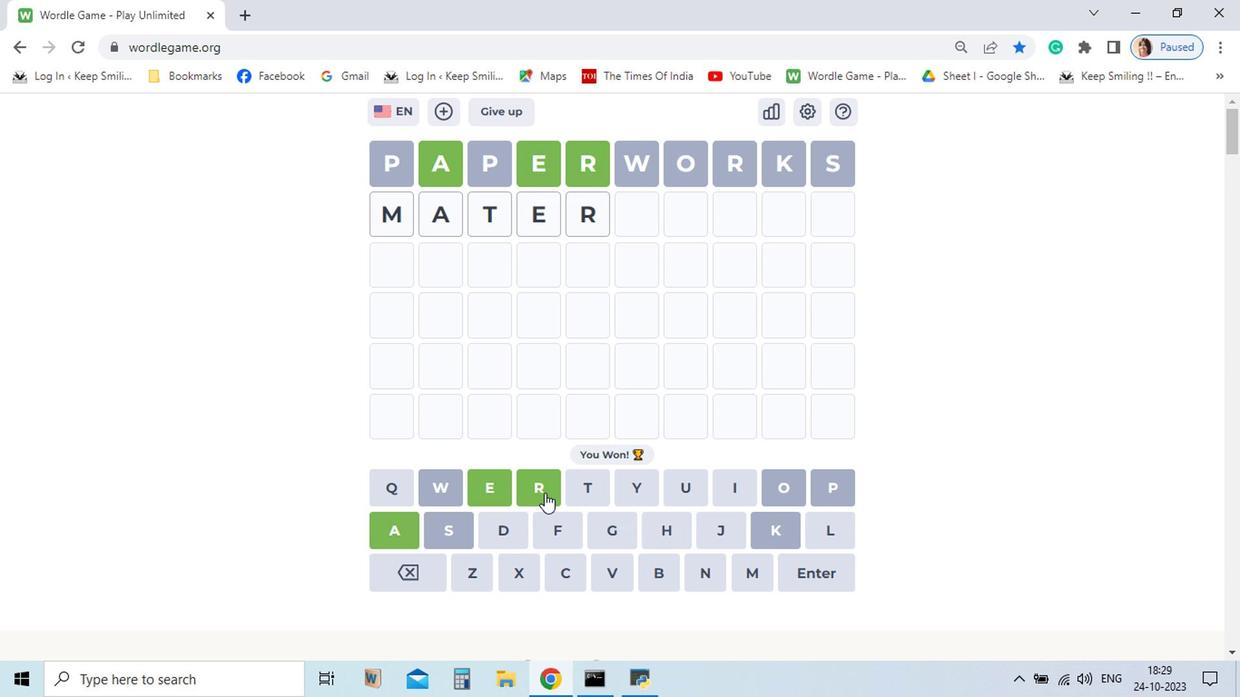 
Action: Mouse moved to (438, 549)
Screenshot: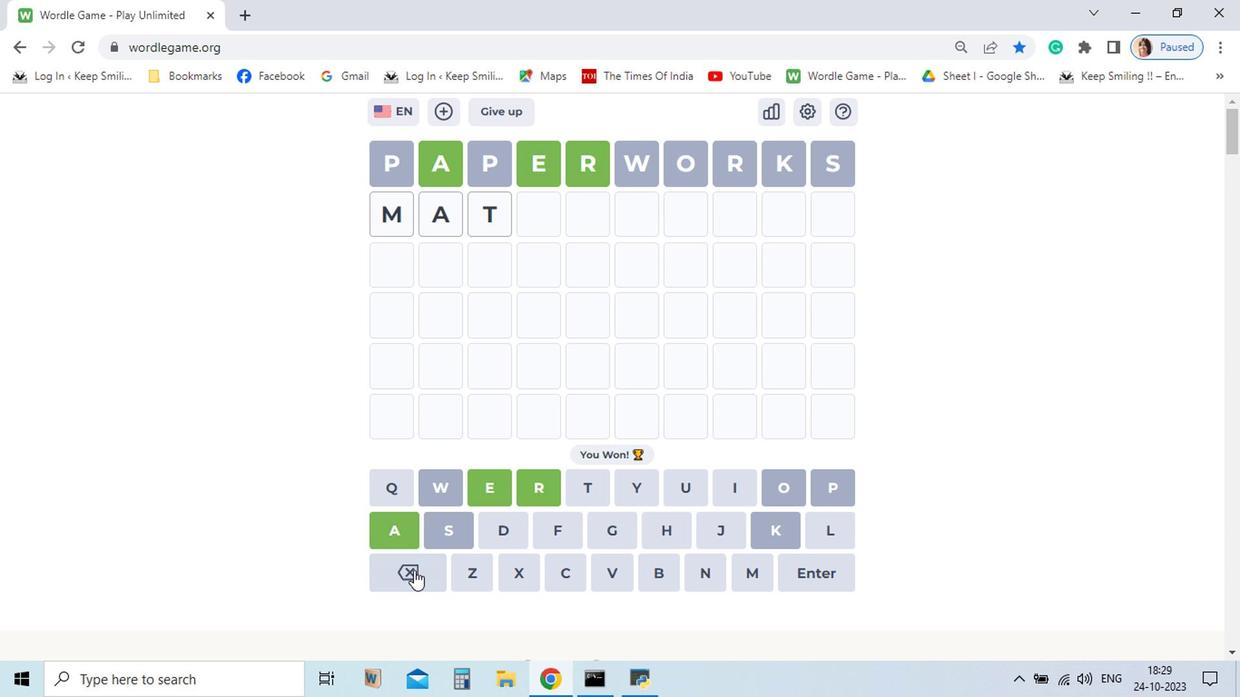 
Action: Mouse pressed left at (438, 549)
Screenshot: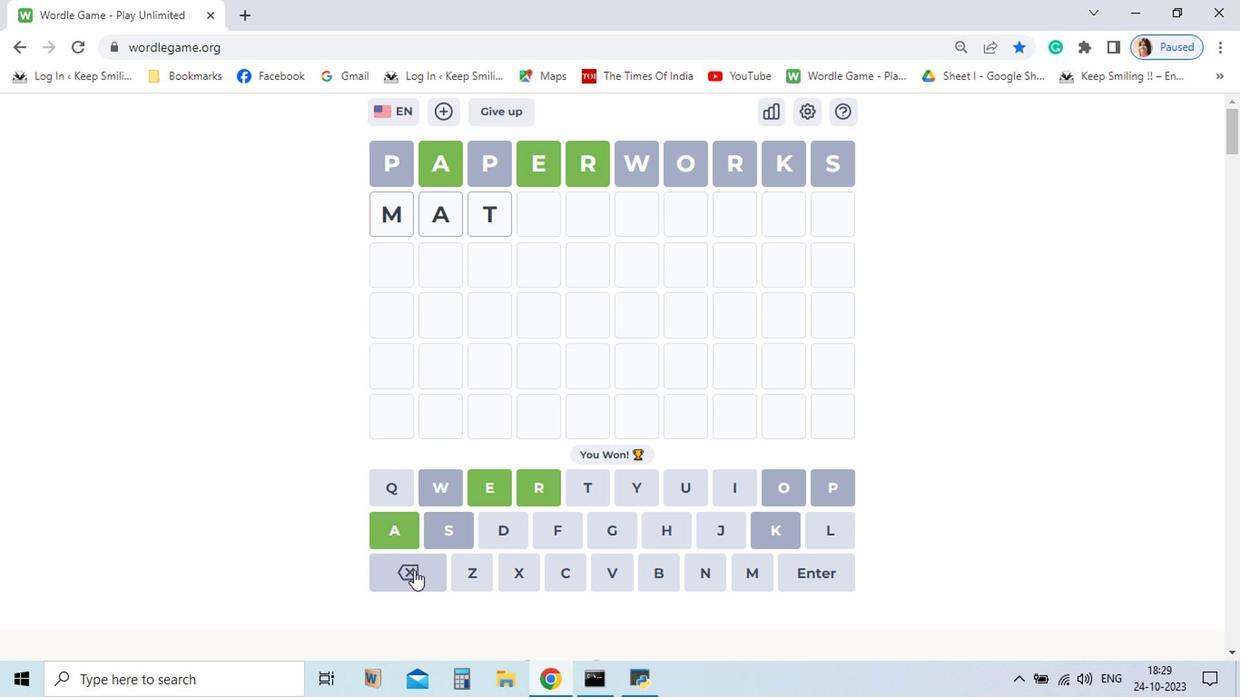 
Action: Mouse pressed left at (438, 549)
Screenshot: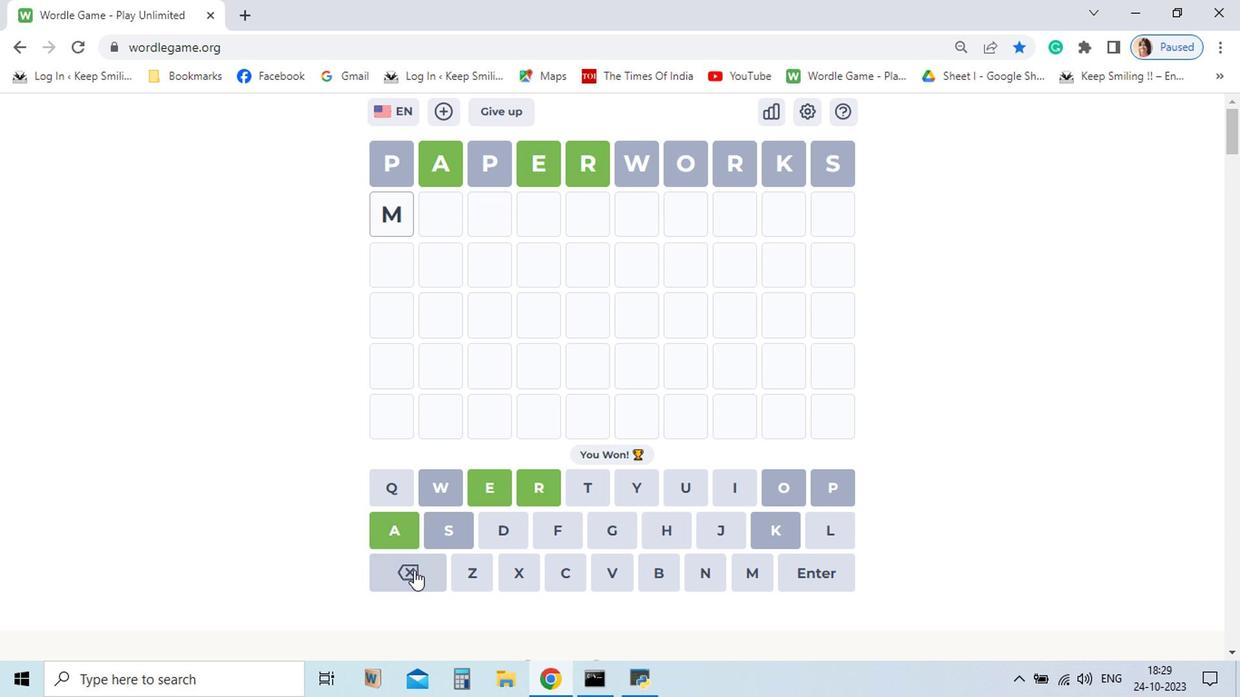 
Action: Mouse pressed left at (438, 549)
Screenshot: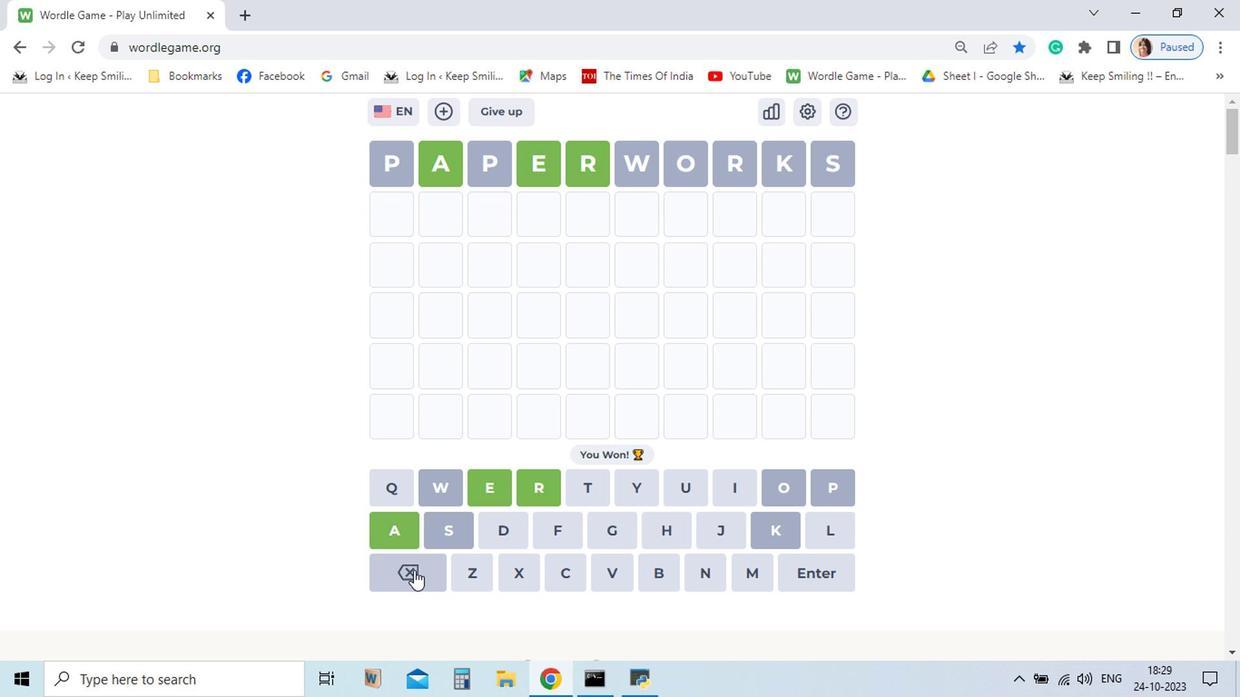 
Action: Mouse pressed left at (438, 549)
Screenshot: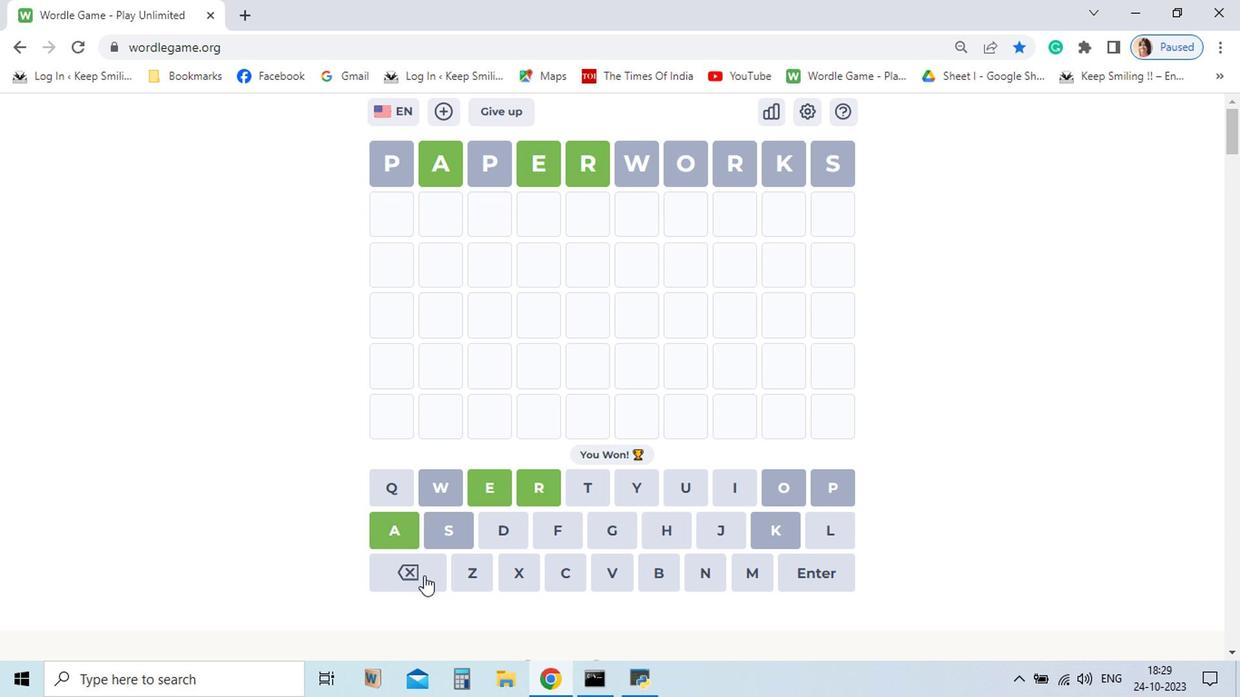 
Action: Mouse pressed left at (438, 549)
Screenshot: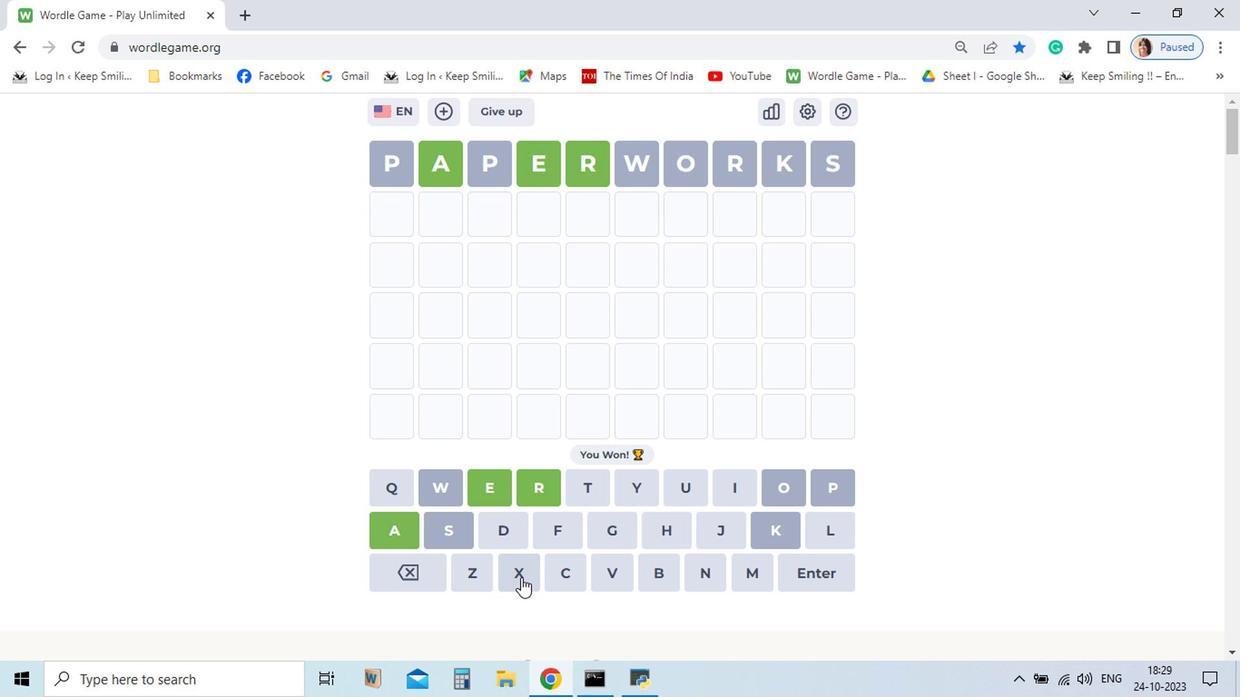 
Action: Mouse moved to (550, 552)
Screenshot: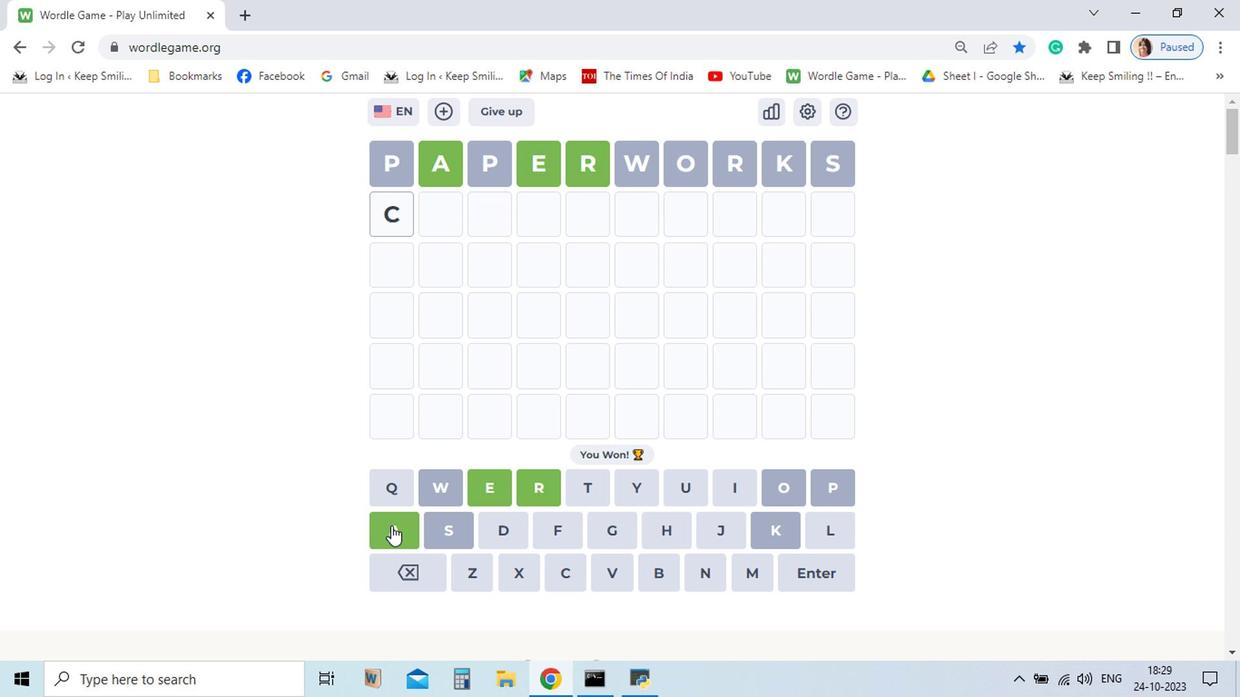 
Action: Mouse pressed left at (550, 552)
Screenshot: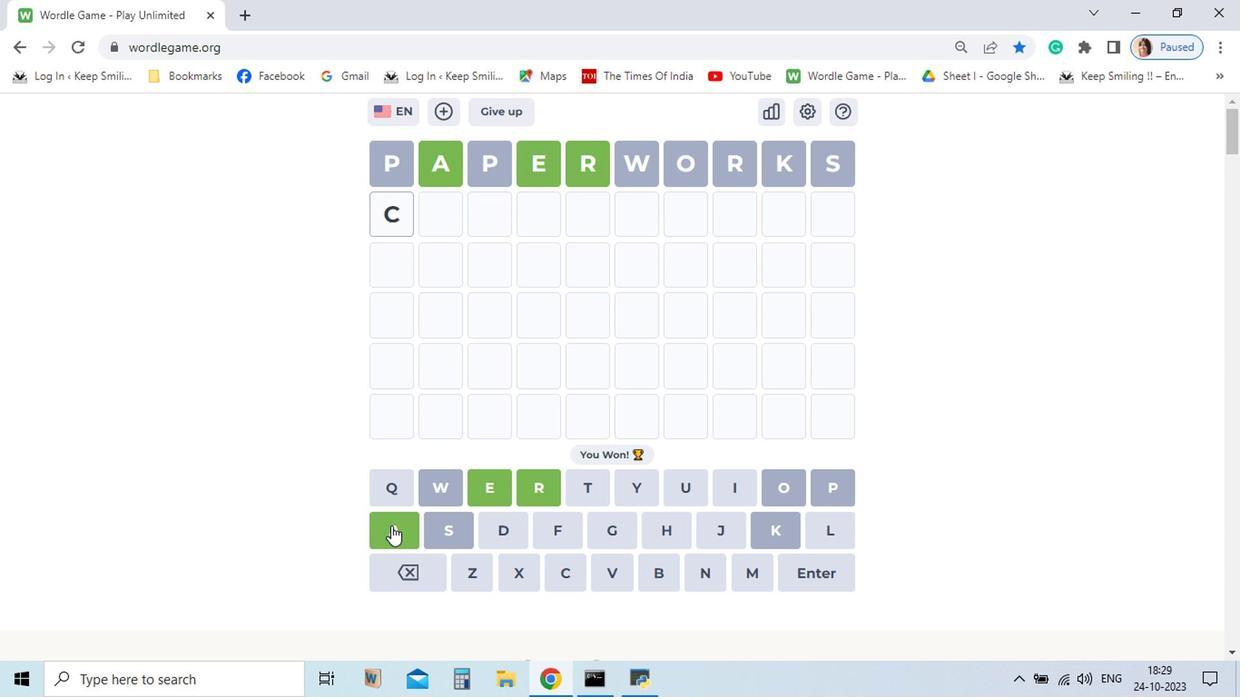 
Action: Mouse moved to (422, 518)
Screenshot: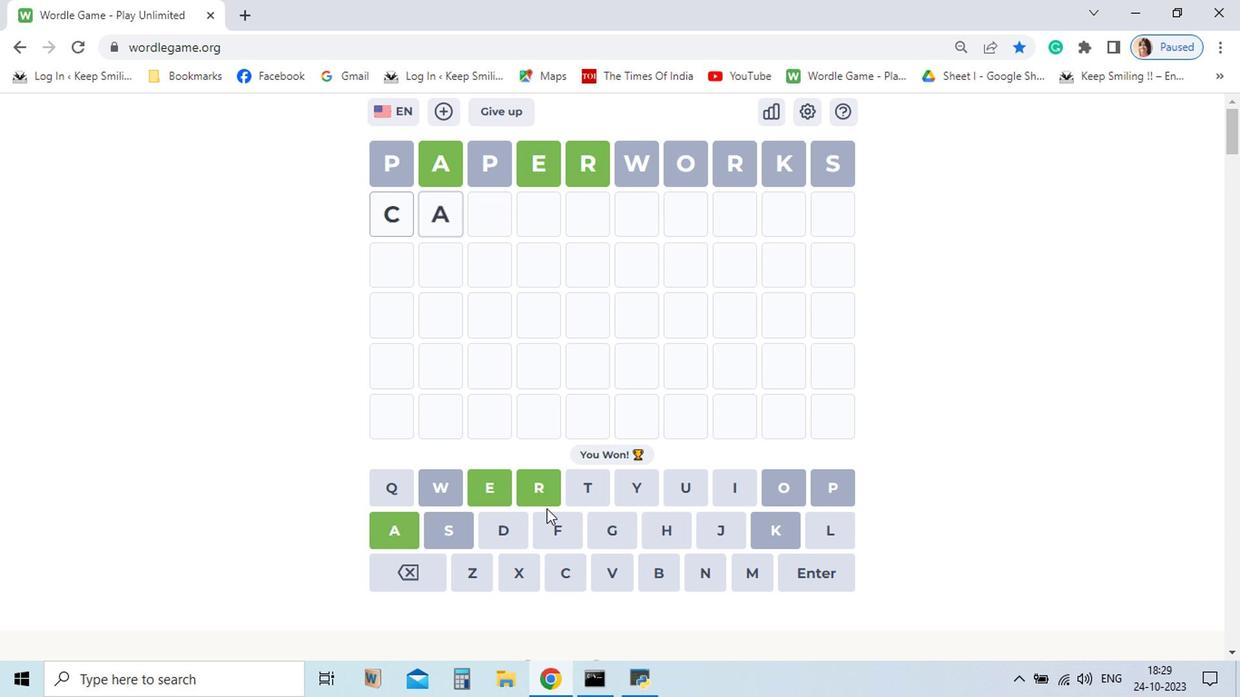 
Action: Mouse pressed left at (422, 518)
Screenshot: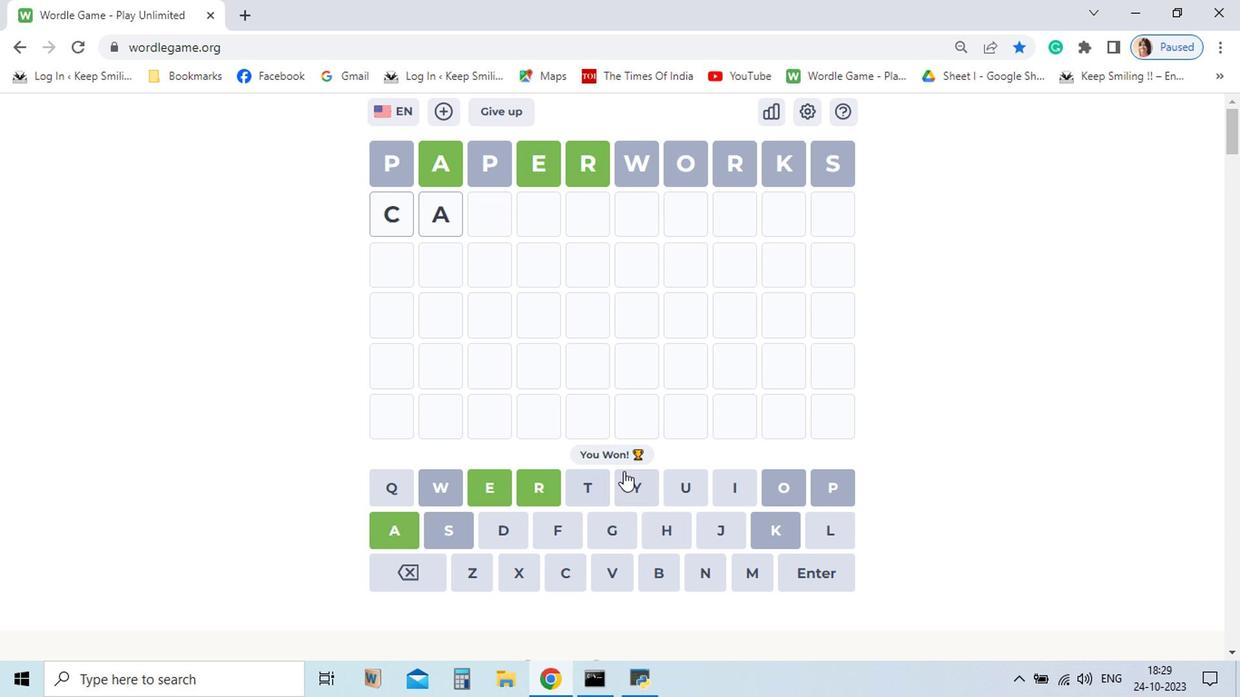 
Action: Mouse moved to (566, 488)
Screenshot: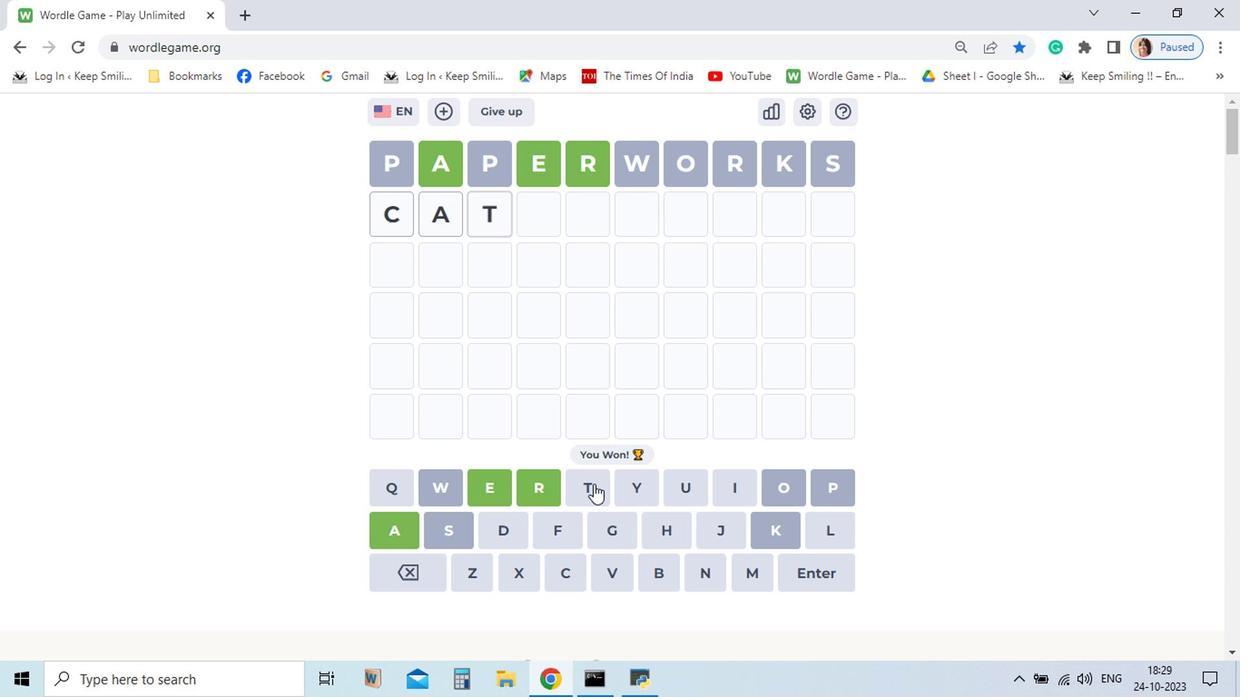 
Action: Mouse pressed left at (566, 488)
Screenshot: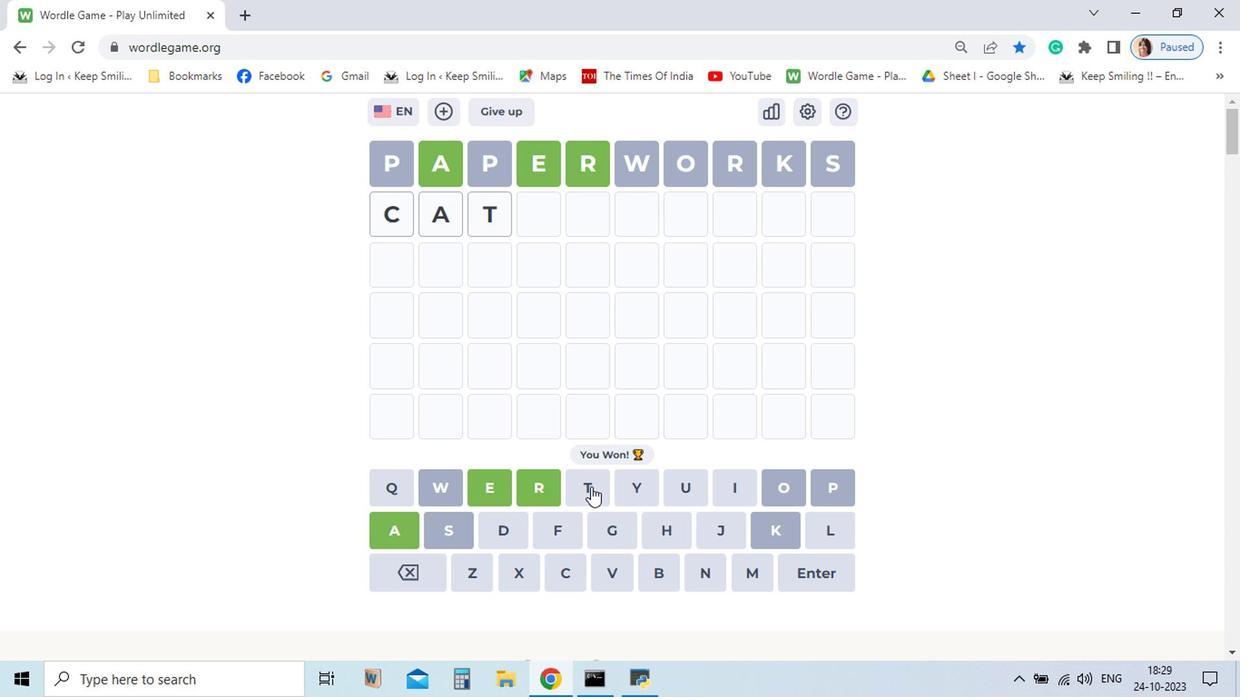 
Action: Mouse moved to (485, 484)
Screenshot: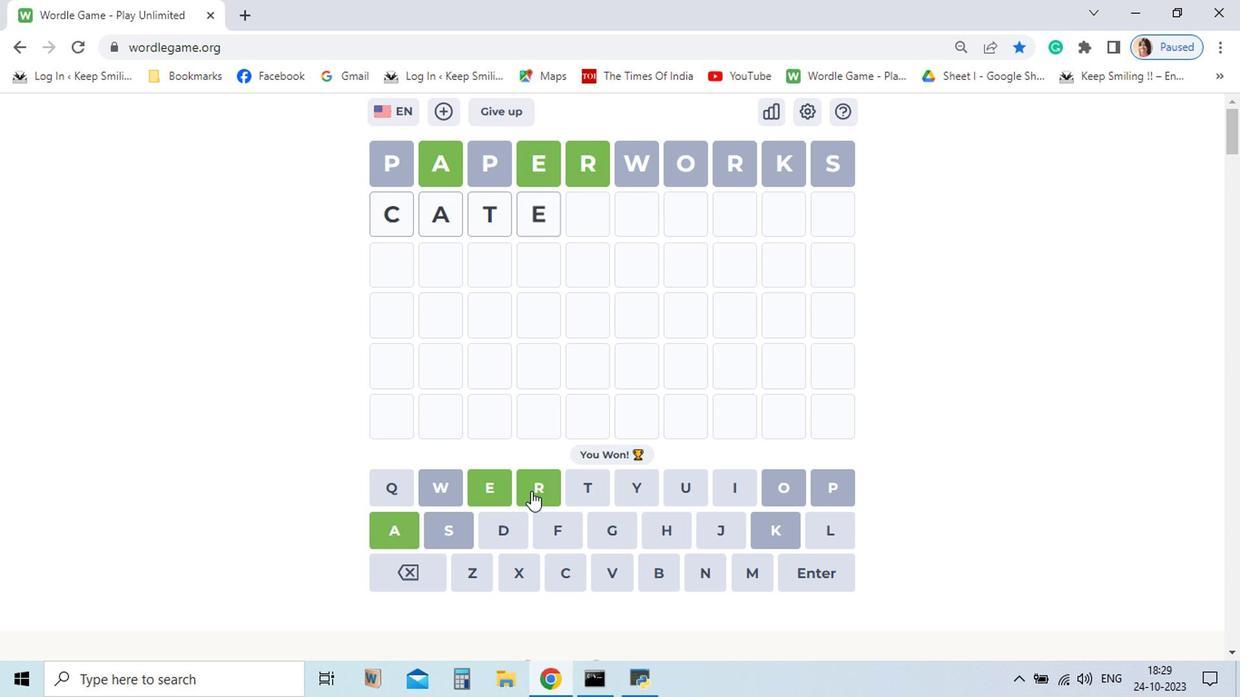 
Action: Mouse pressed left at (485, 484)
Screenshot: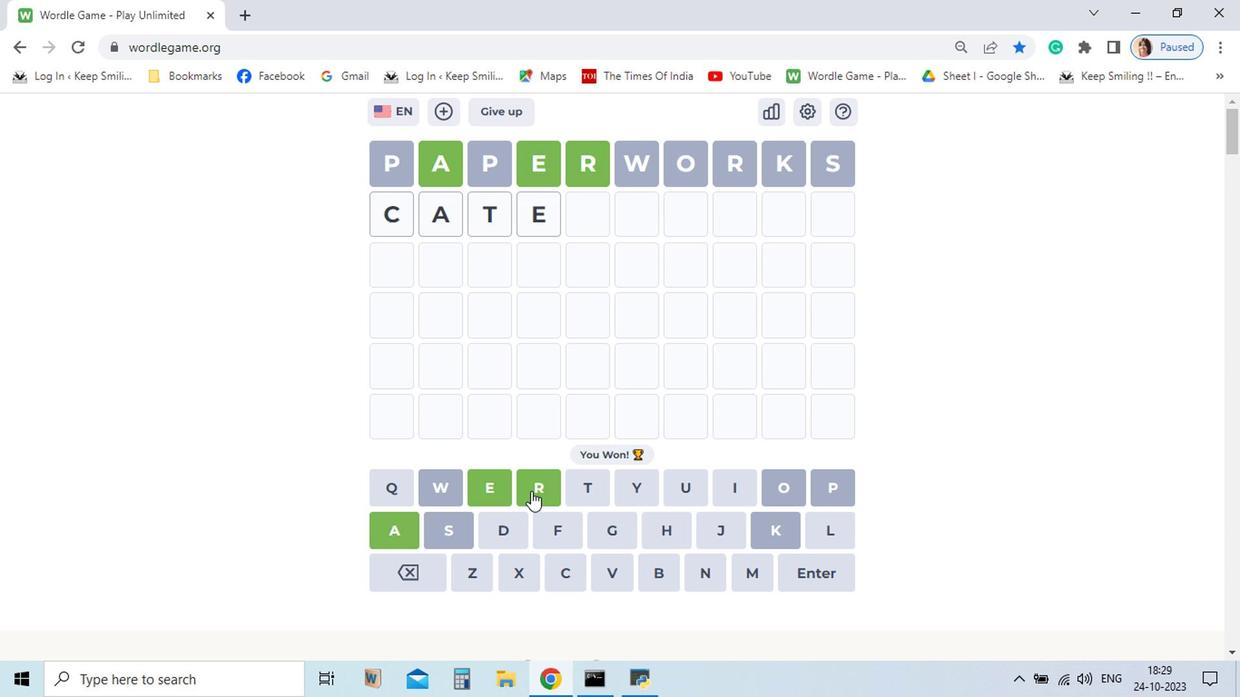 
Action: Mouse moved to (522, 493)
Screenshot: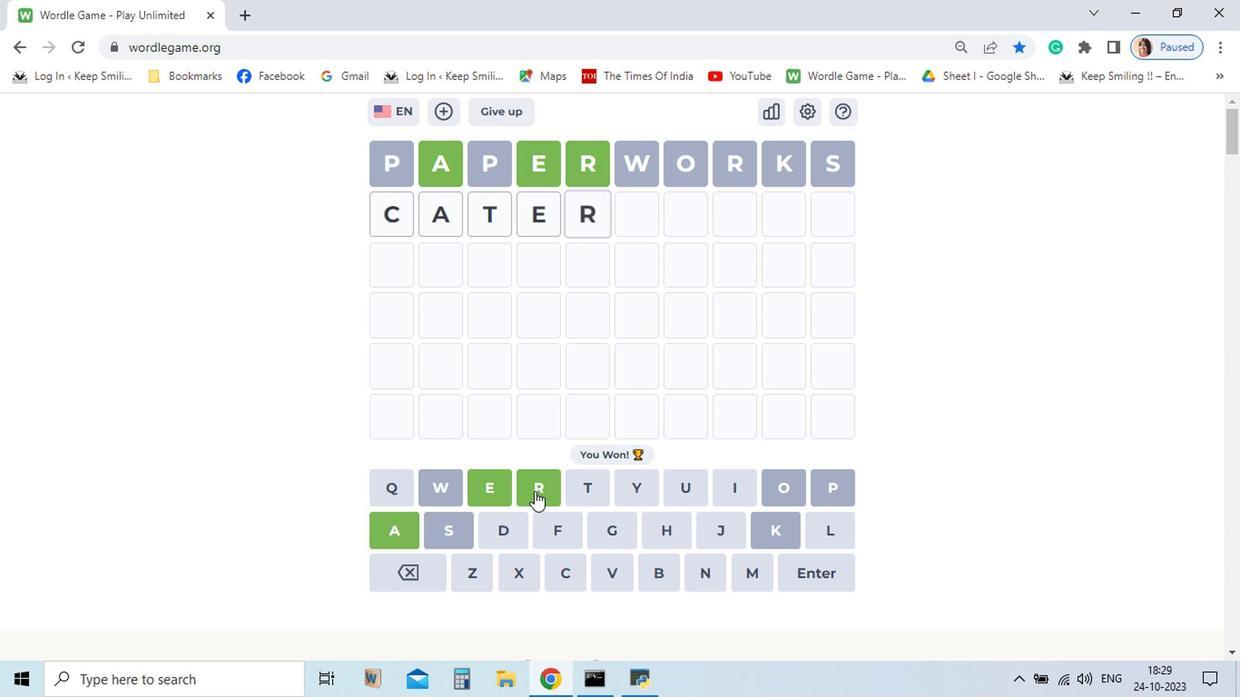 
Action: Mouse pressed left at (522, 493)
Screenshot: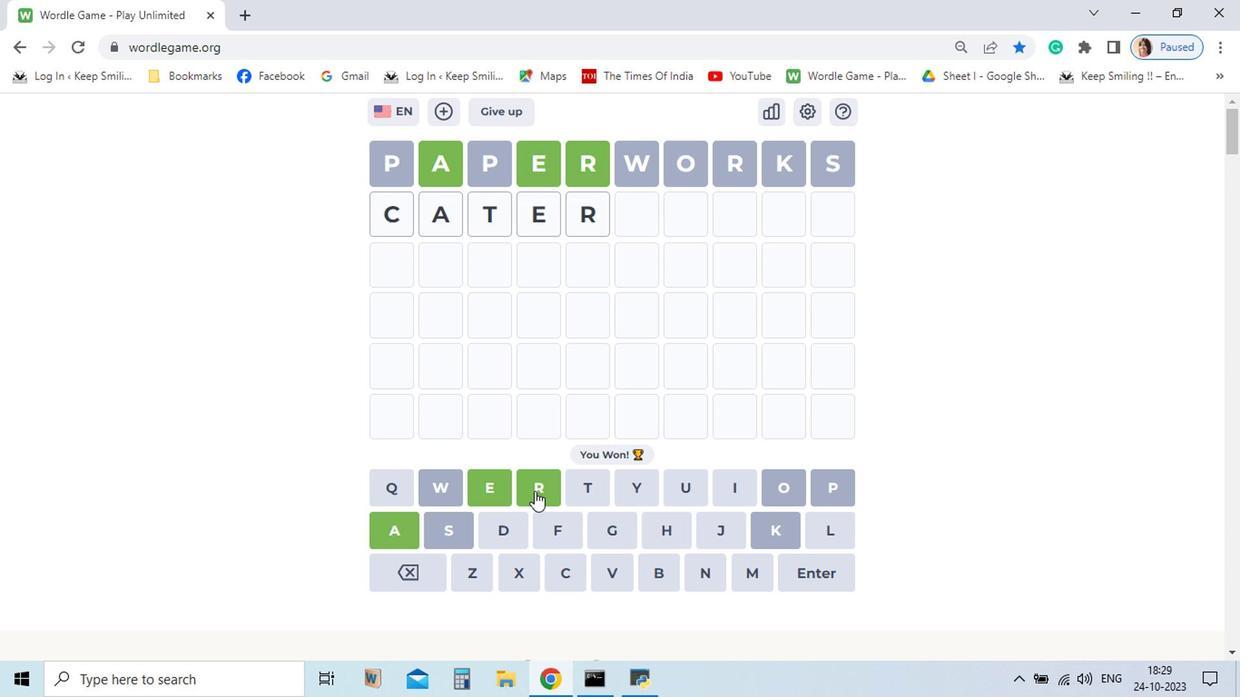
Action: Mouse moved to (665, 489)
Screenshot: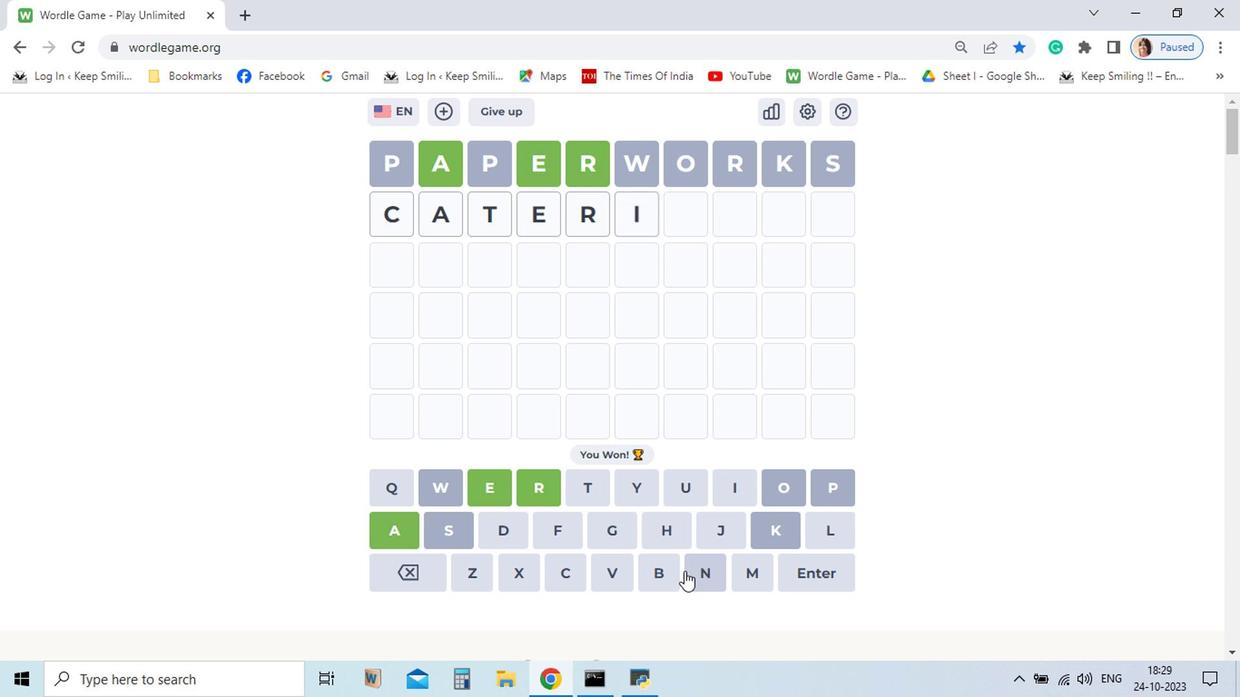 
Action: Mouse pressed left at (665, 489)
Screenshot: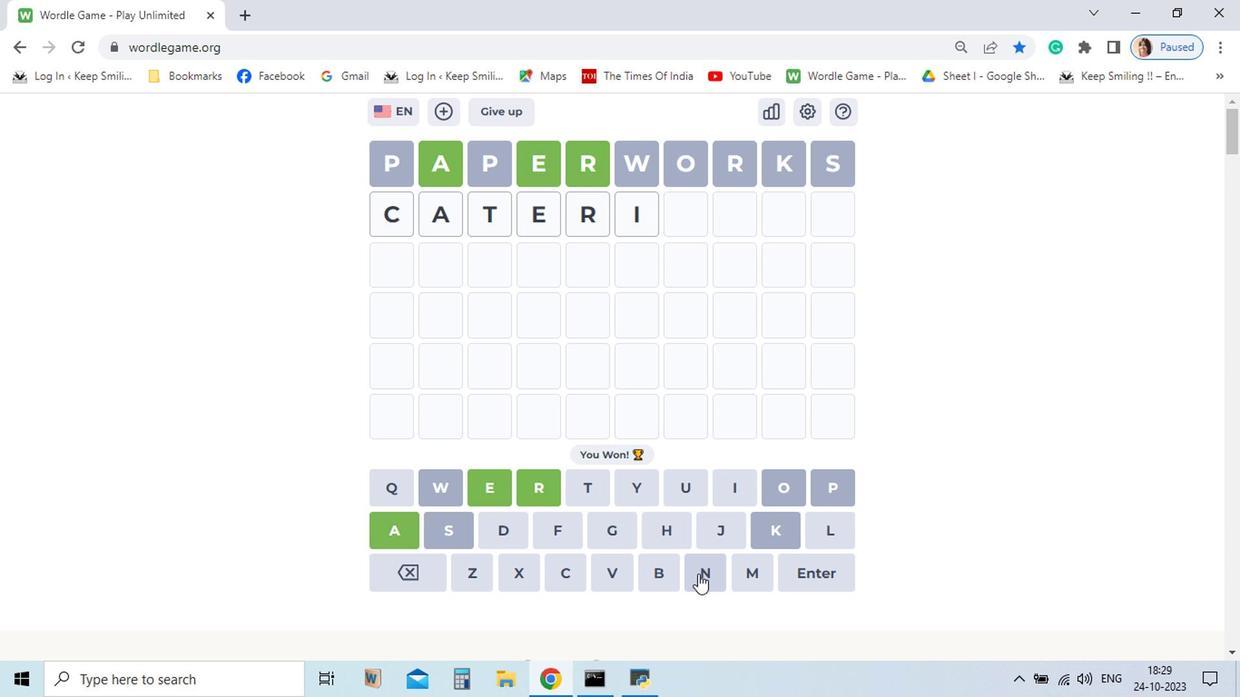 
Action: Mouse moved to (642, 551)
Screenshot: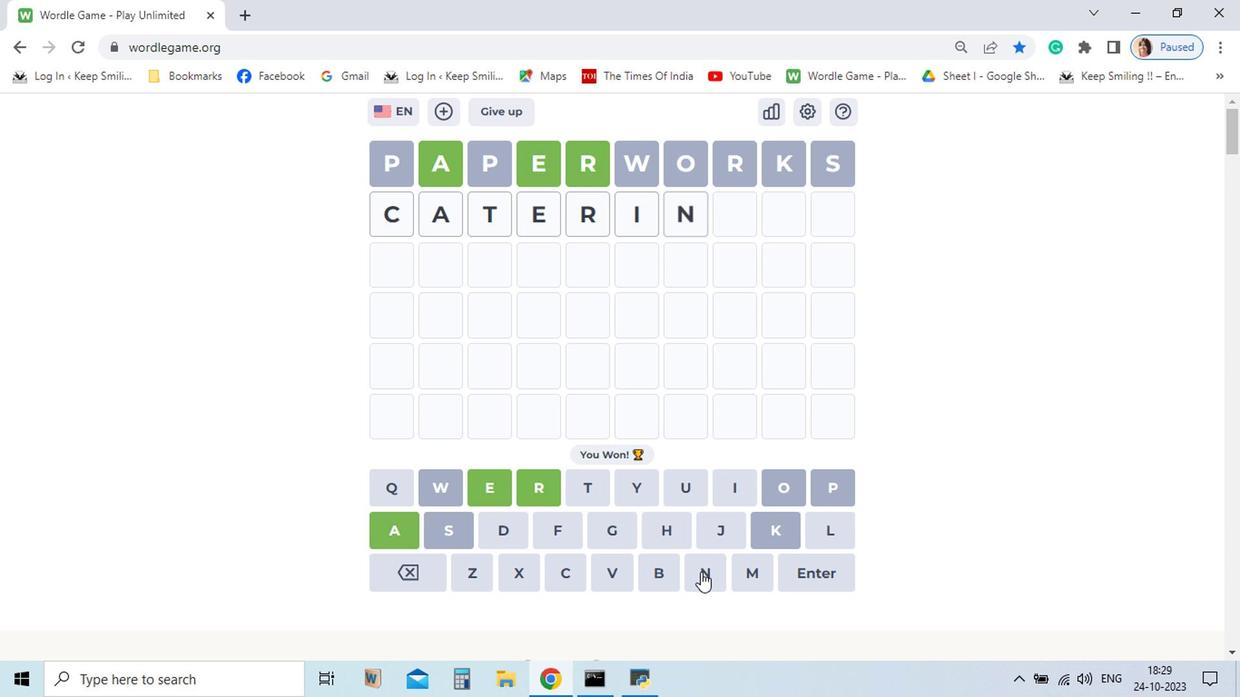 
Action: Mouse pressed left at (642, 551)
Screenshot: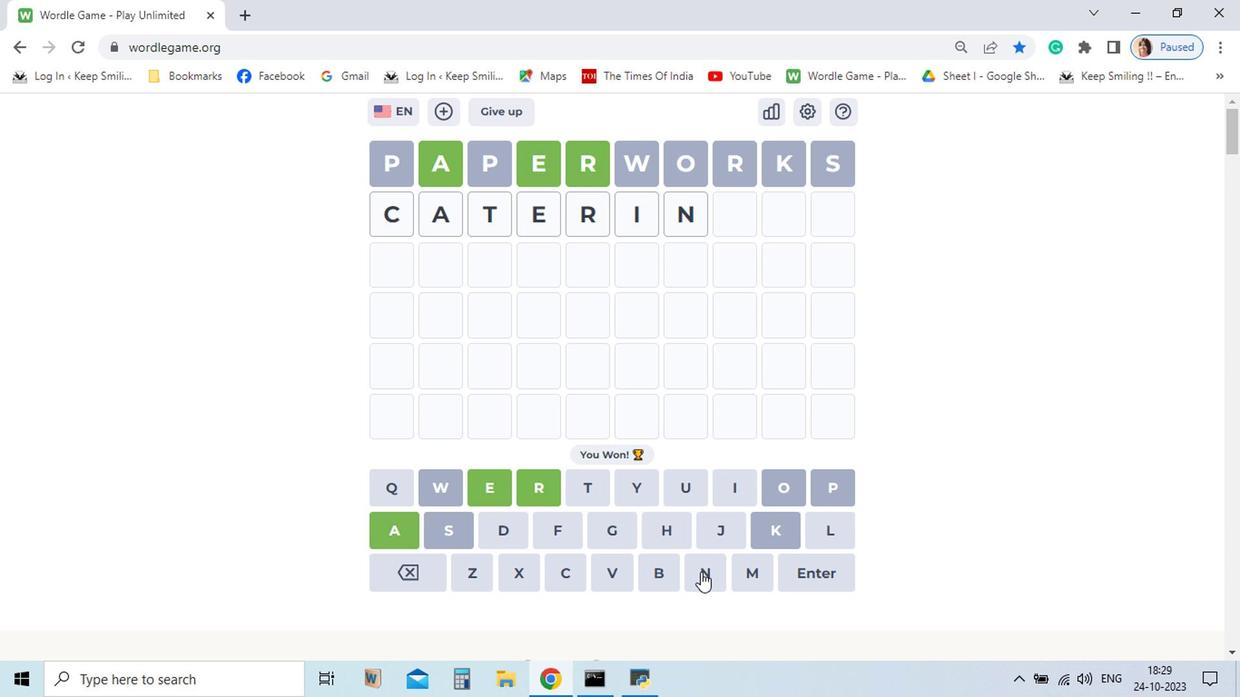 
Action: Mouse moved to (575, 517)
Screenshot: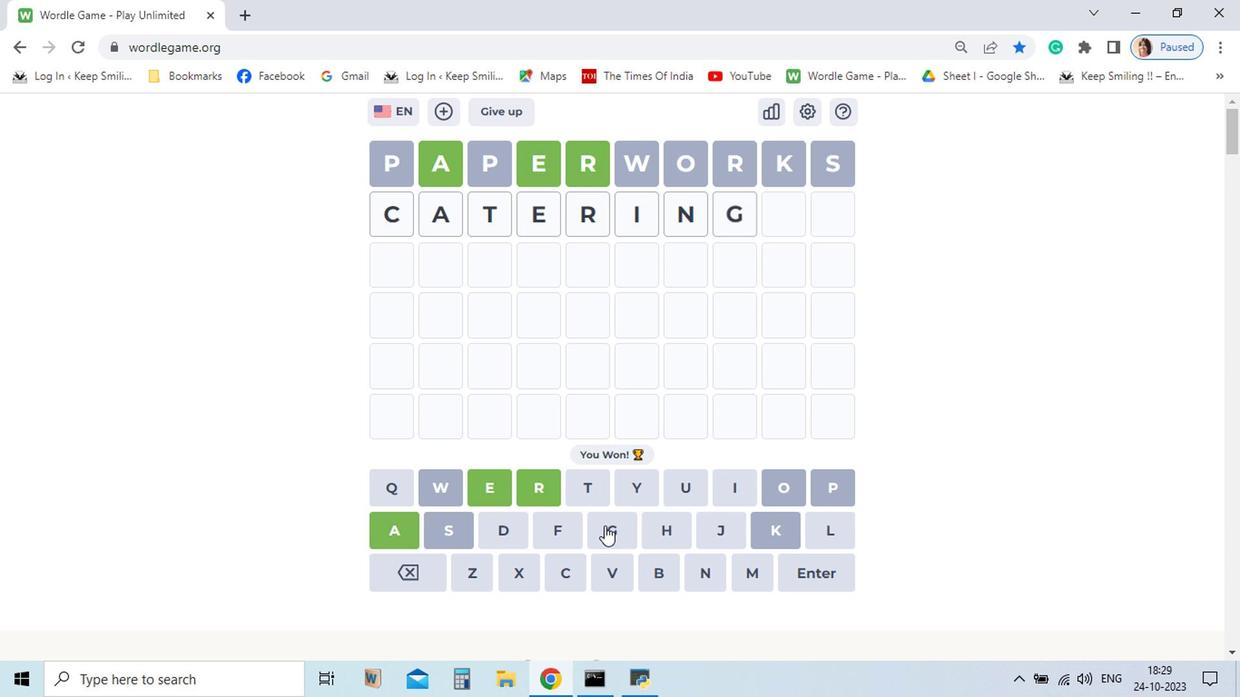 
Action: Mouse pressed left at (575, 517)
Screenshot: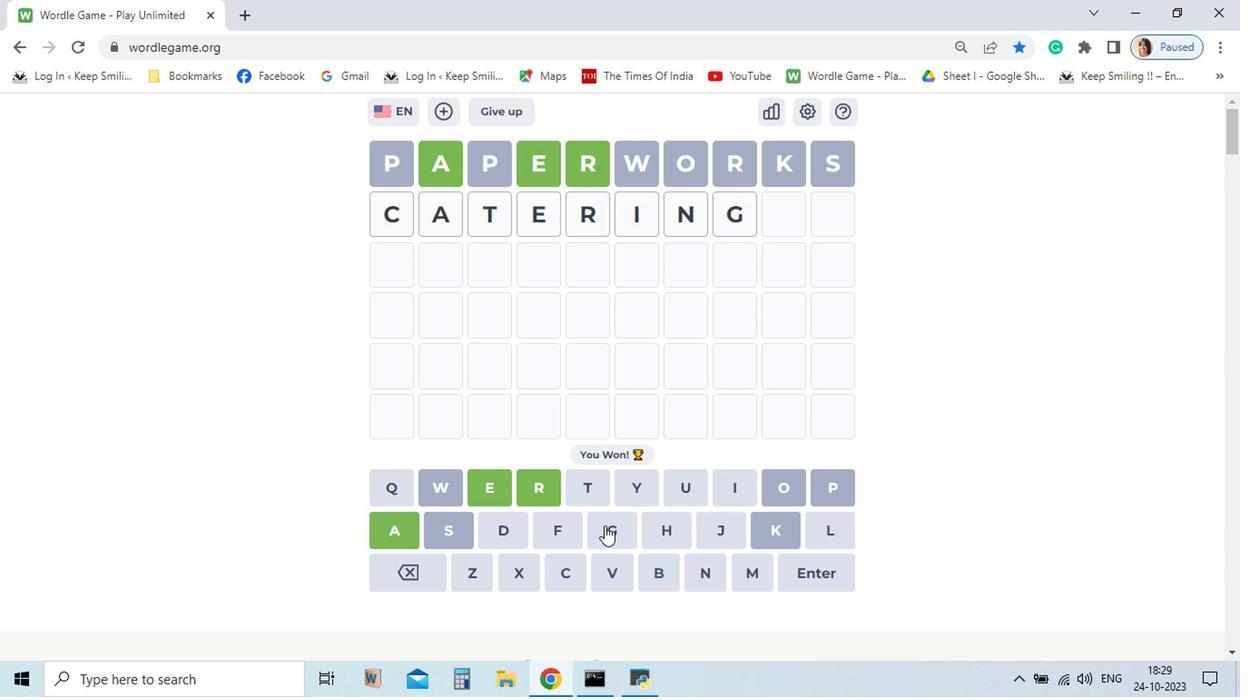 
Action: Mouse moved to (736, 524)
Screenshot: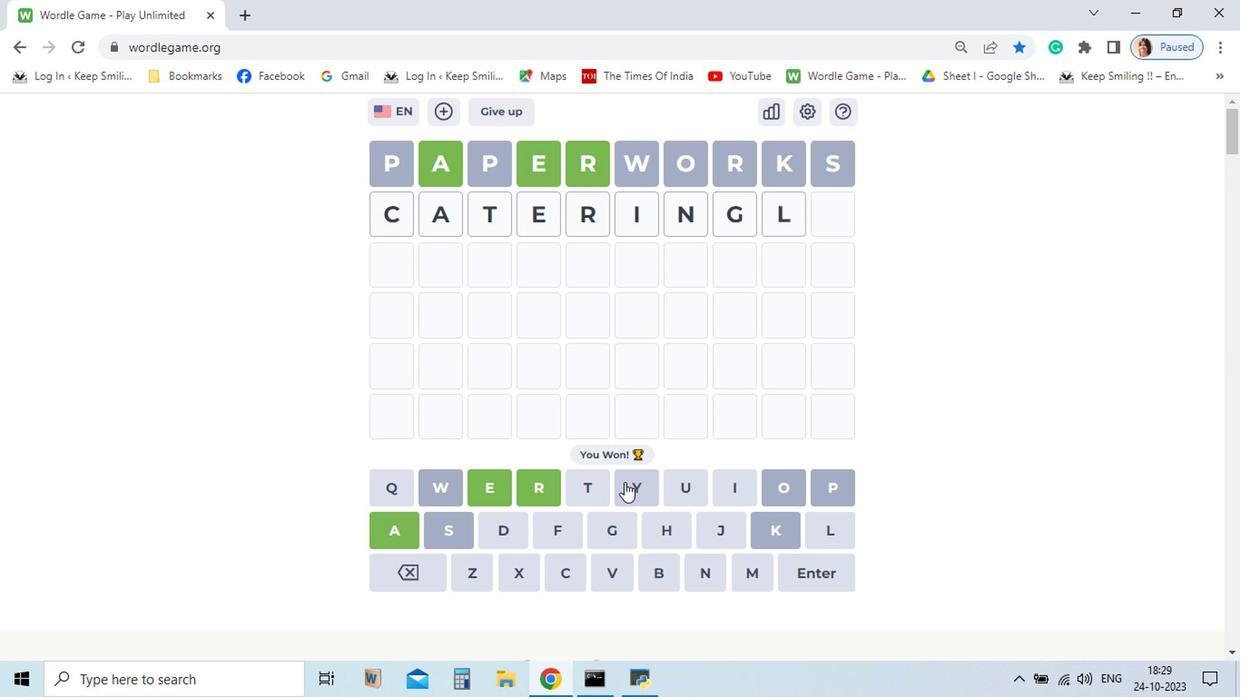 
Action: Mouse pressed left at (736, 524)
Screenshot: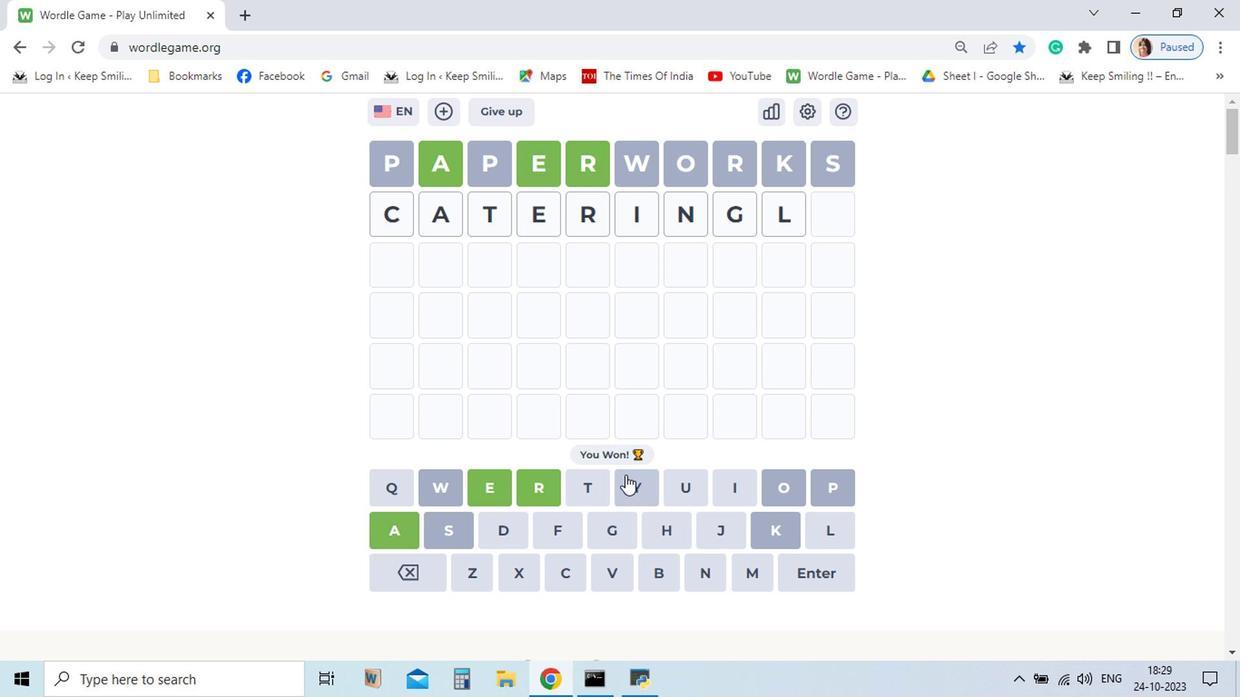 
Action: Mouse moved to (592, 483)
Screenshot: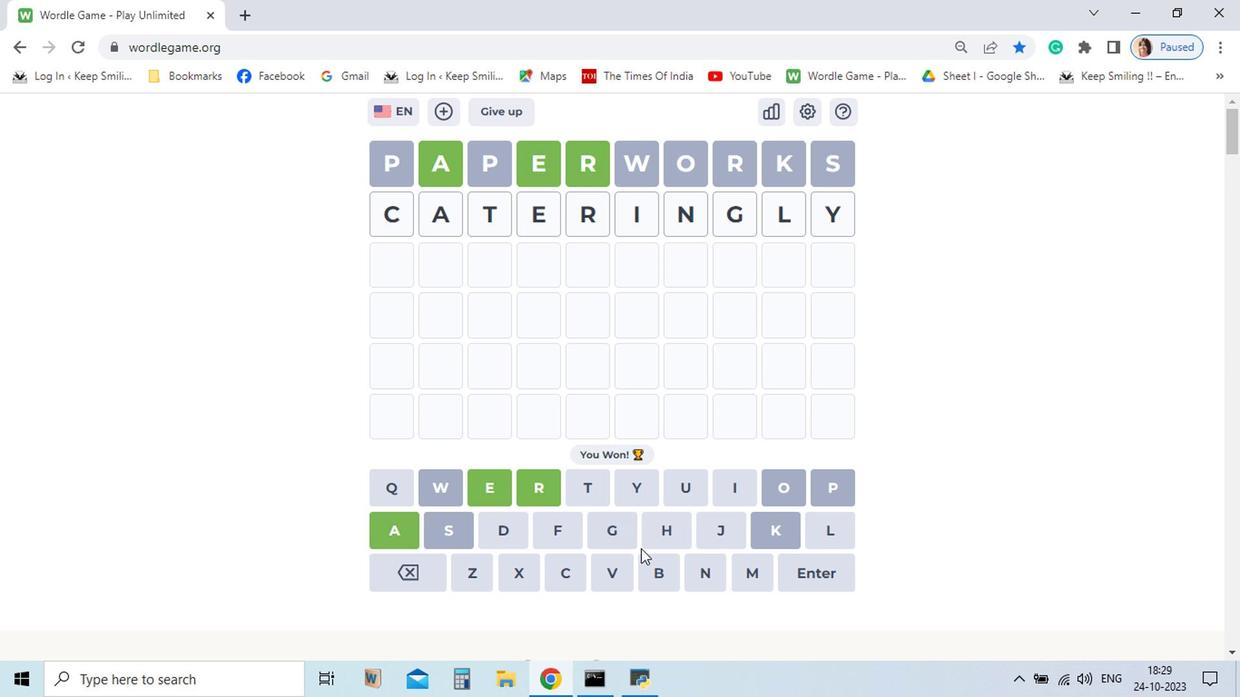 
Action: Mouse pressed left at (592, 483)
Screenshot: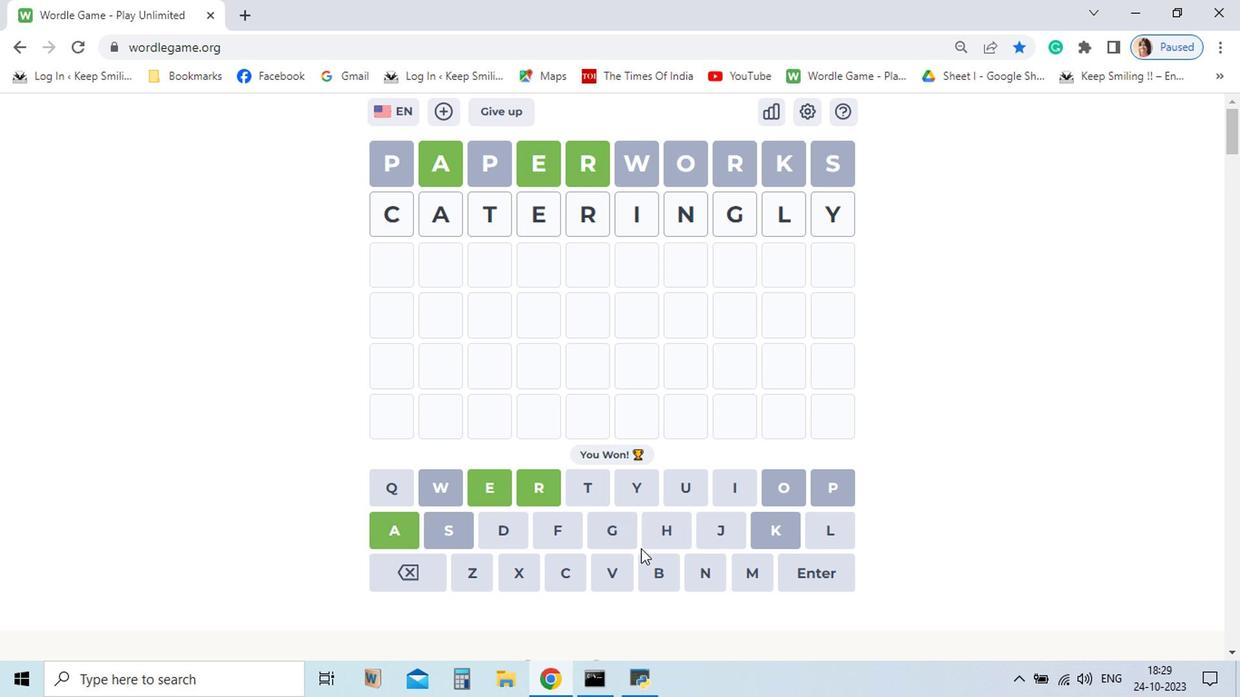 
Action: Mouse moved to (718, 551)
Screenshot: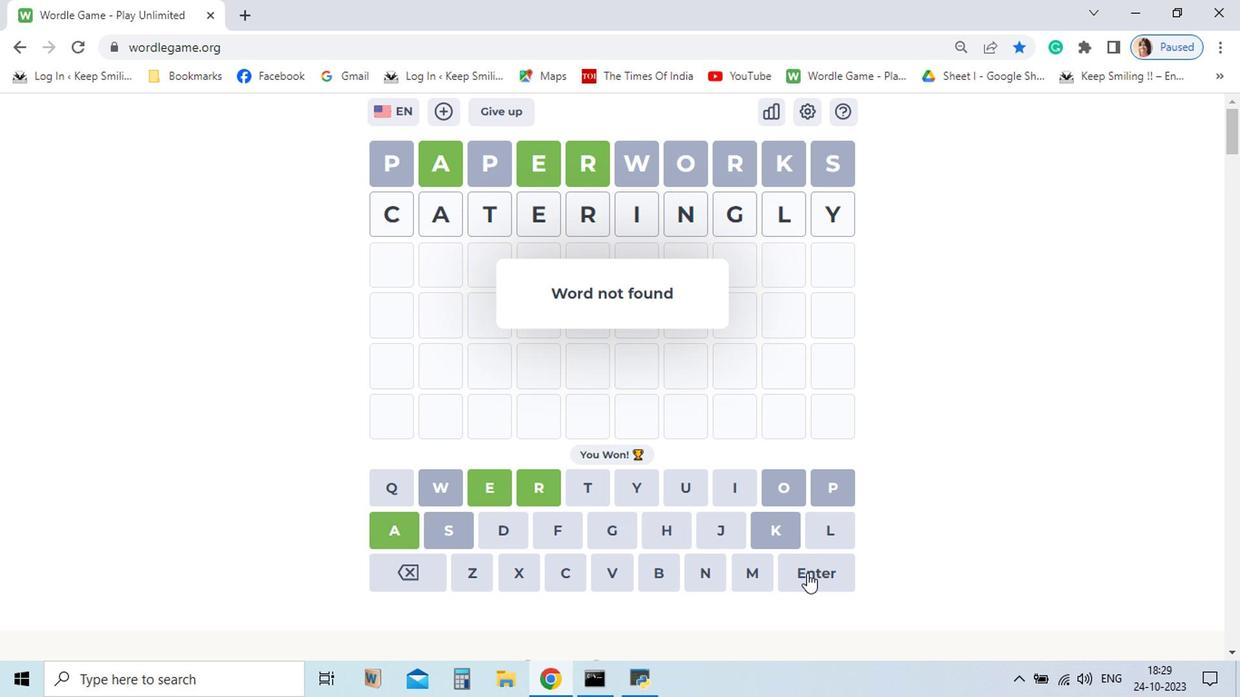 
Action: Mouse pressed left at (718, 551)
Screenshot: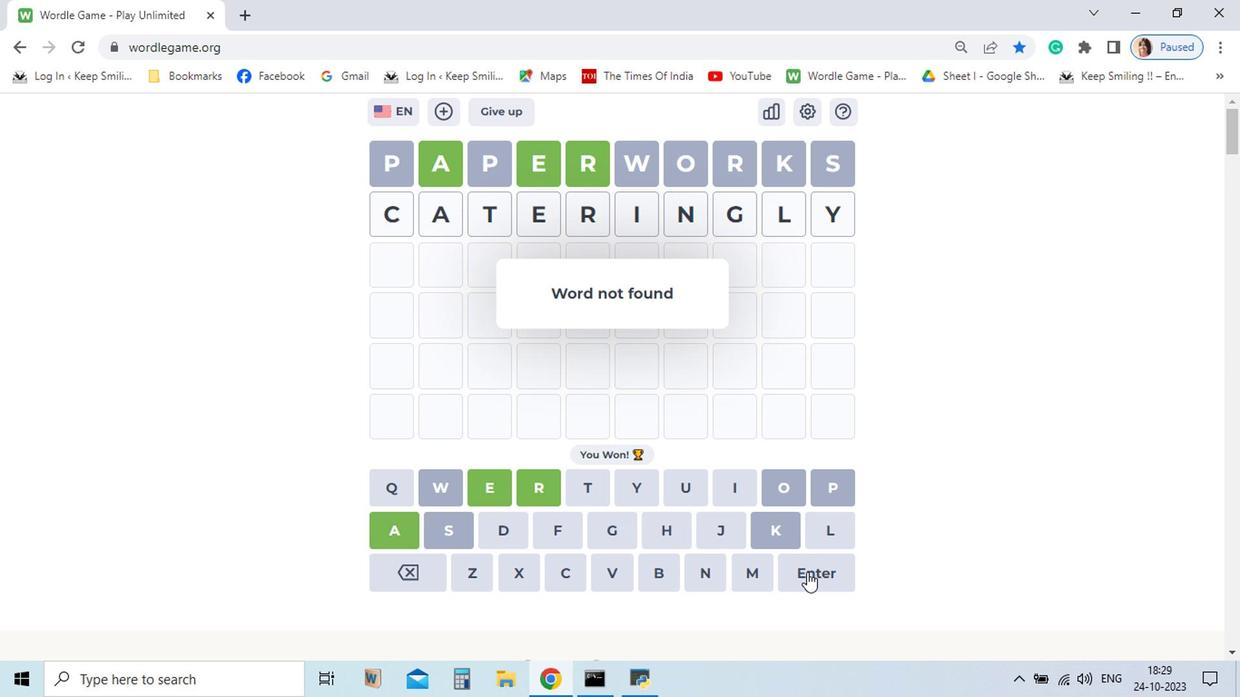 
Action: Mouse moved to (435, 550)
Screenshot: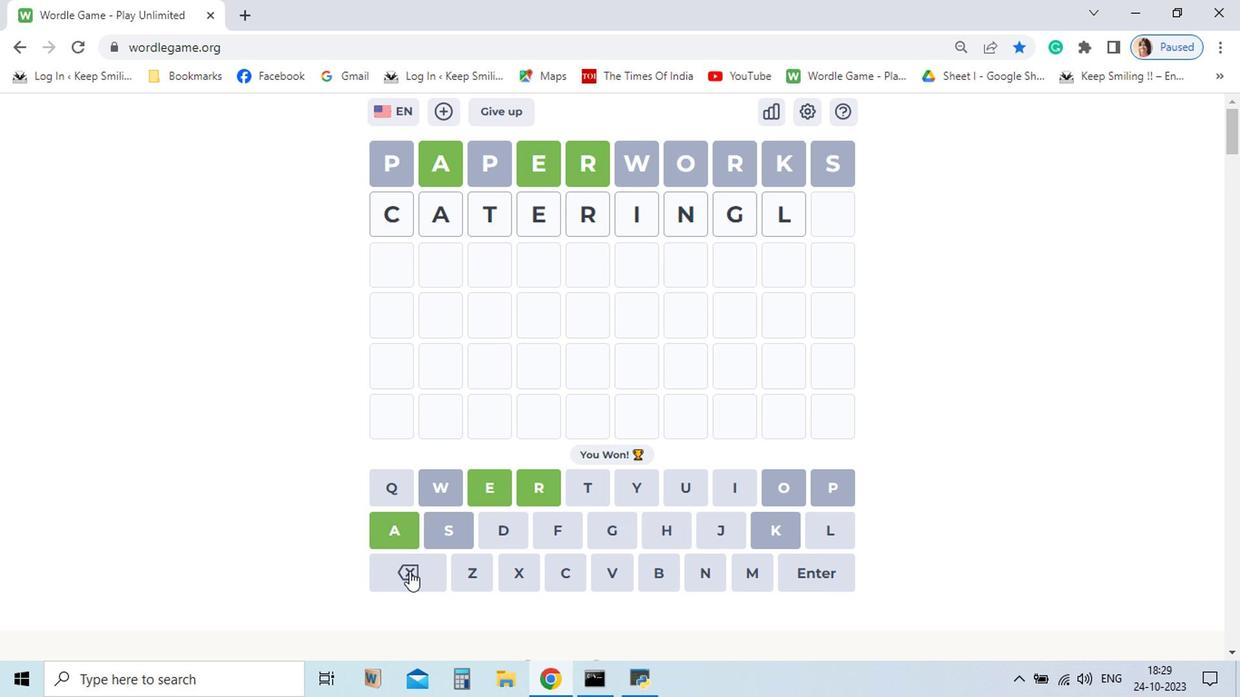 
Action: Mouse pressed left at (435, 550)
Screenshot: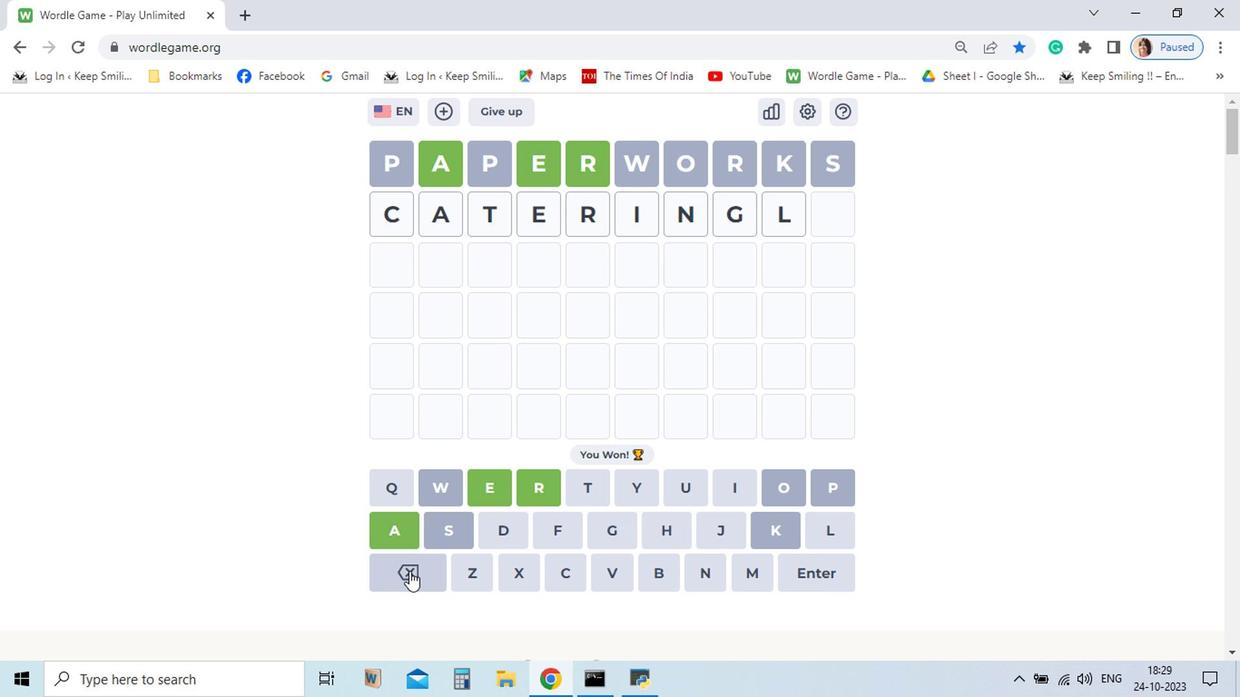 
Action: Mouse pressed left at (435, 550)
Screenshot: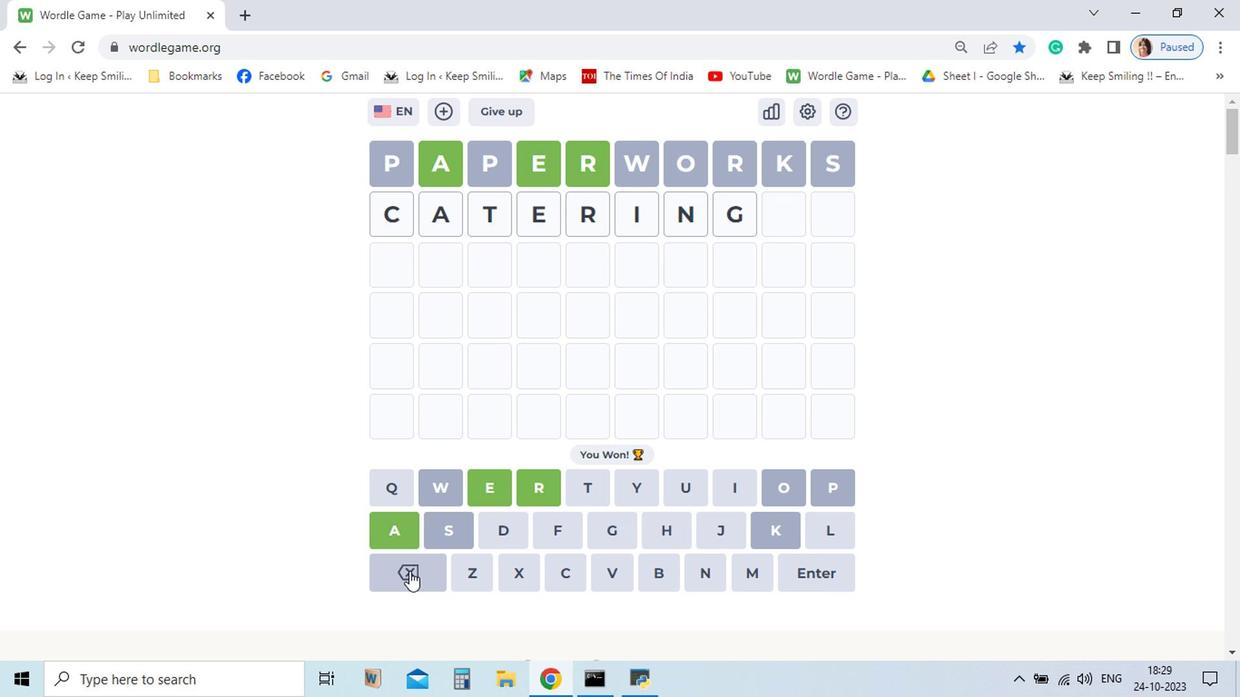 
Action: Mouse pressed left at (435, 550)
Screenshot: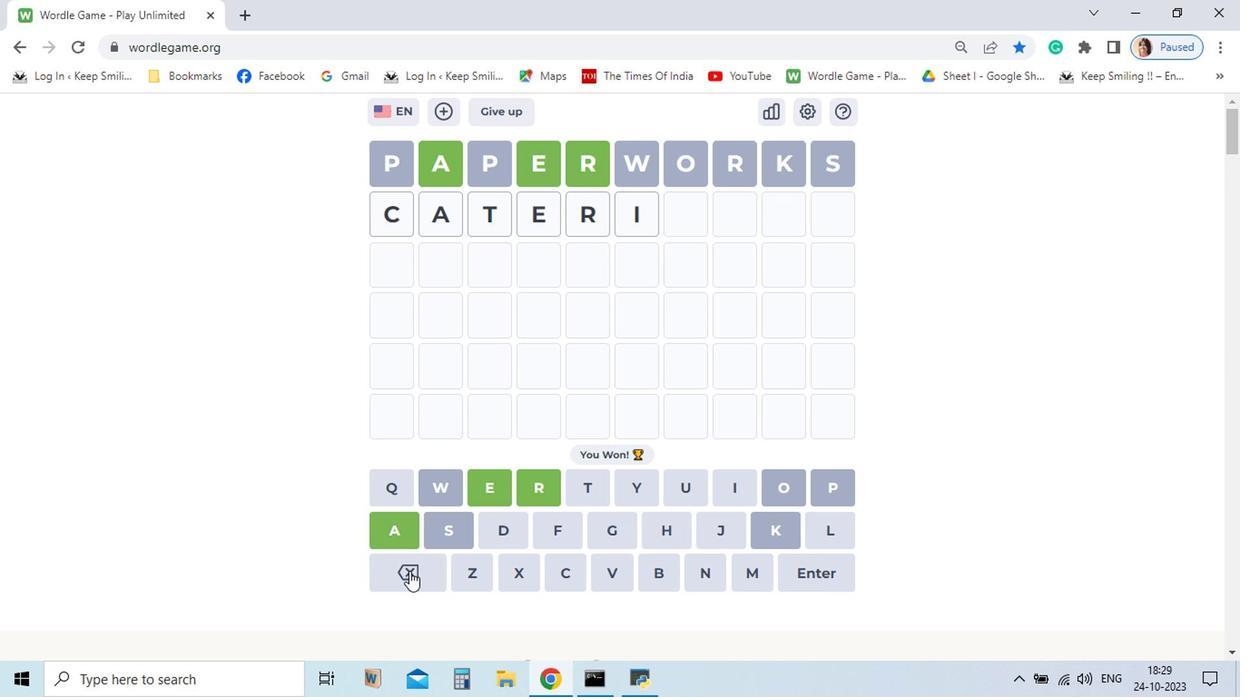 
Action: Mouse pressed left at (435, 550)
Screenshot: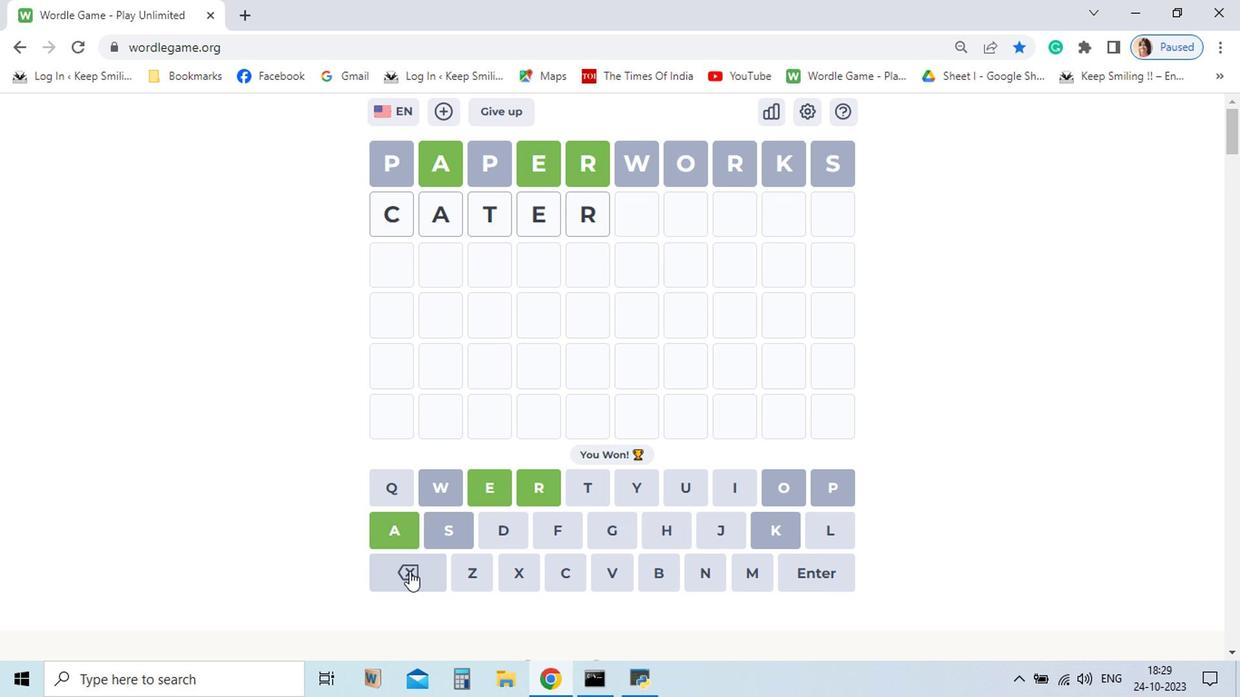 
Action: Mouse pressed left at (435, 550)
Screenshot: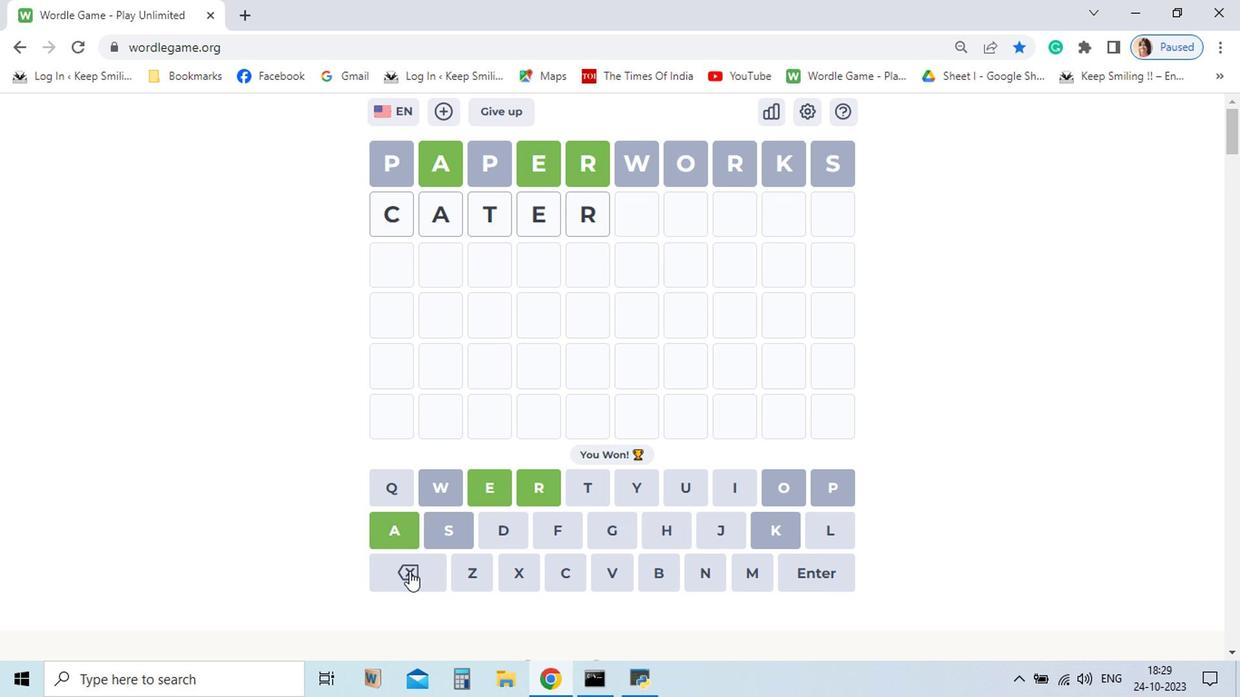 
Action: Mouse moved to (485, 492)
Screenshot: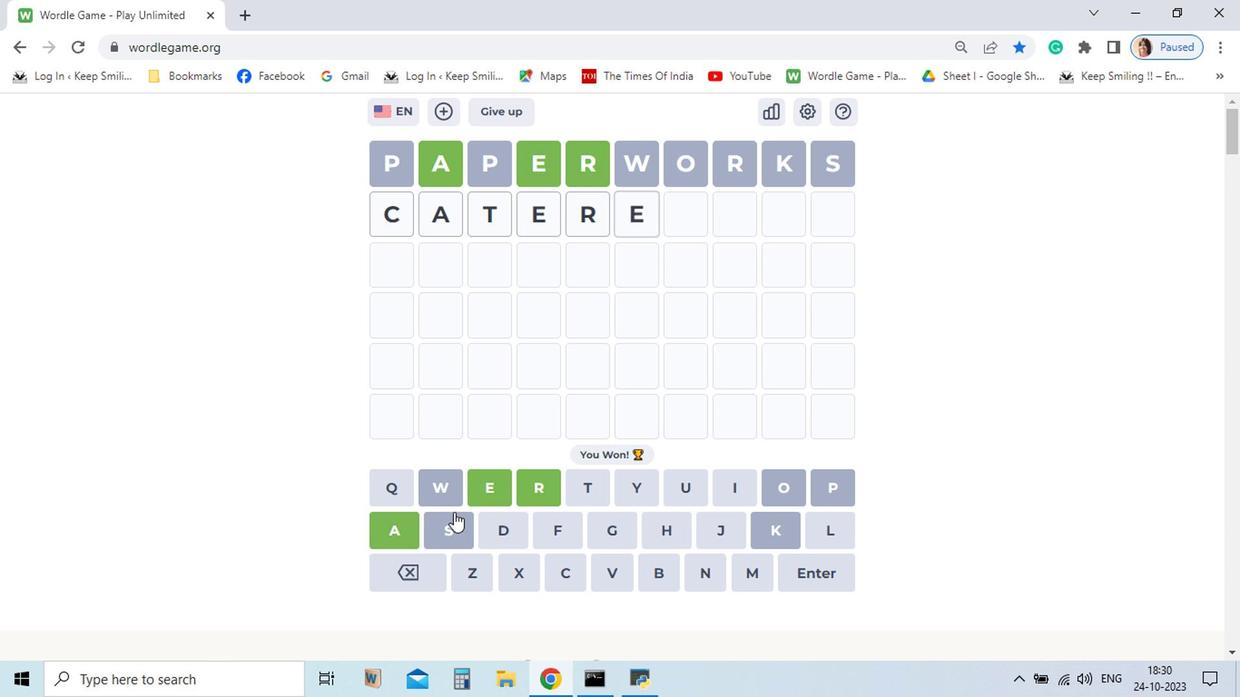 
Action: Mouse pressed left at (485, 492)
Screenshot: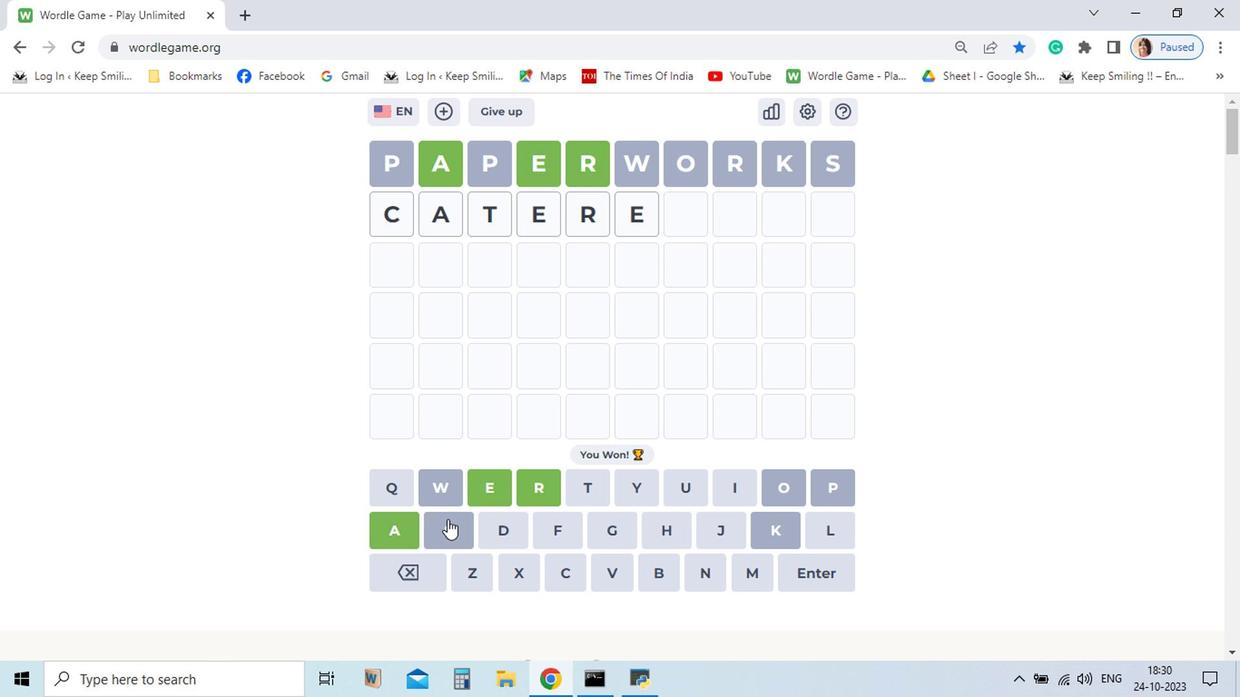 
Action: Mouse moved to (461, 516)
Screenshot: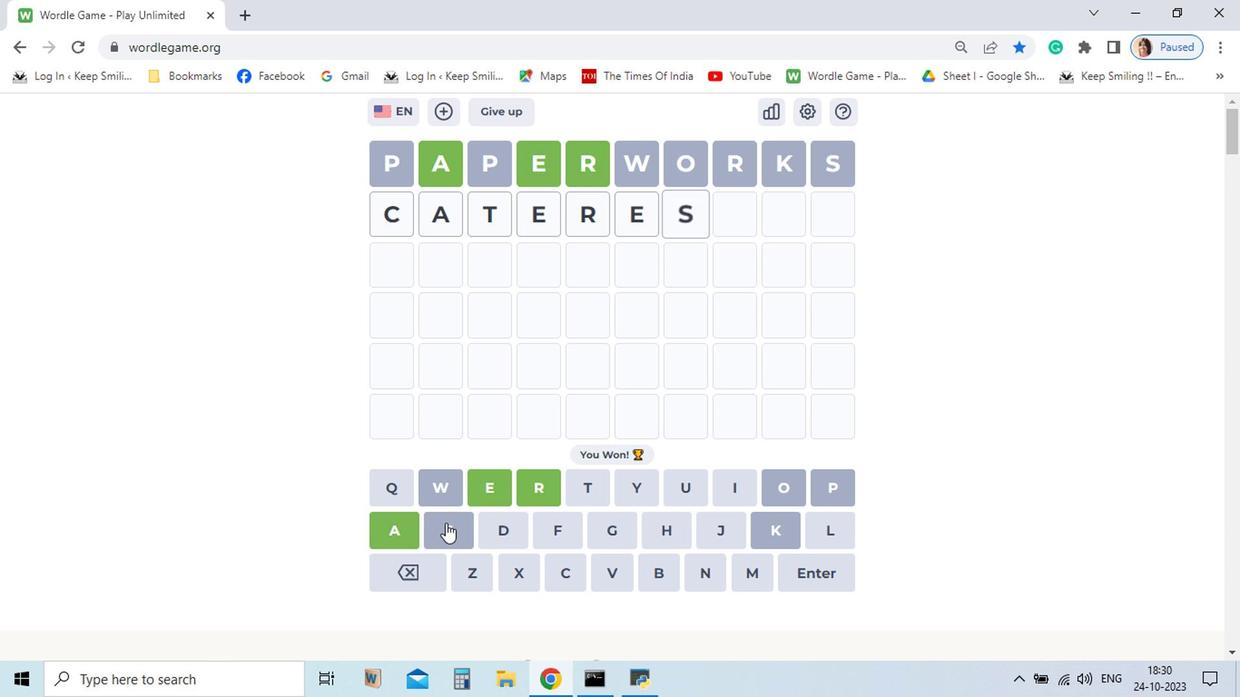 
Action: Mouse pressed left at (461, 516)
Screenshot: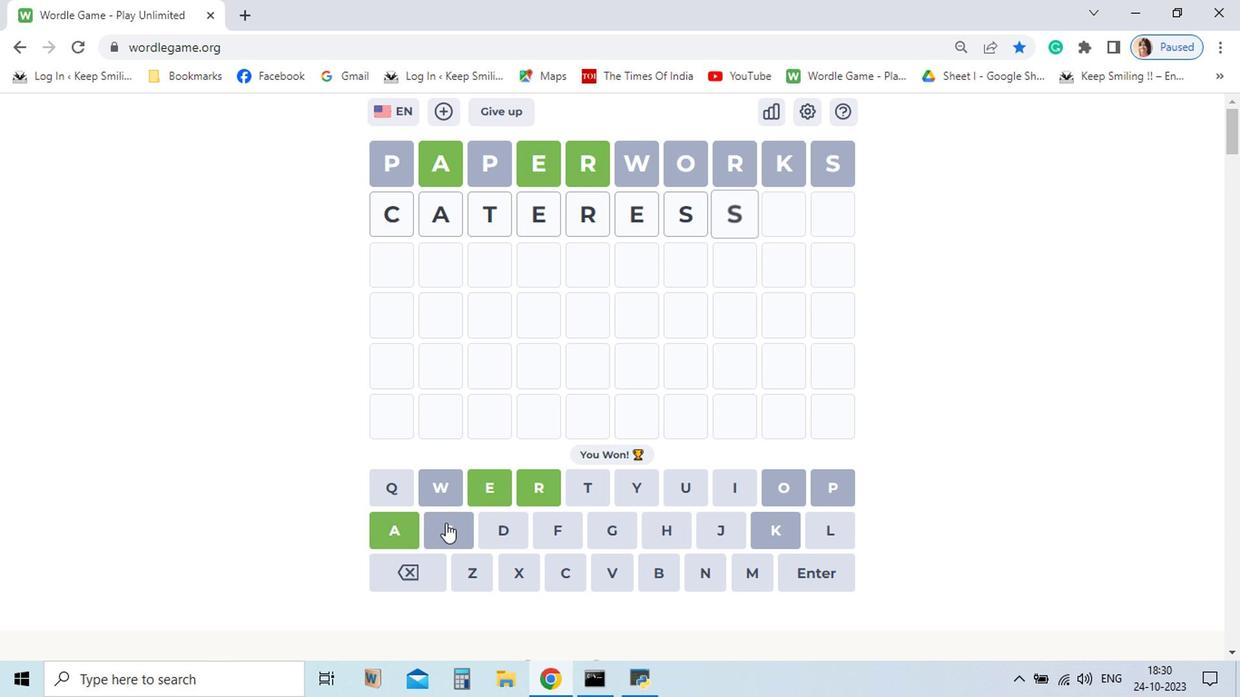 
Action: Mouse pressed left at (461, 516)
Screenshot: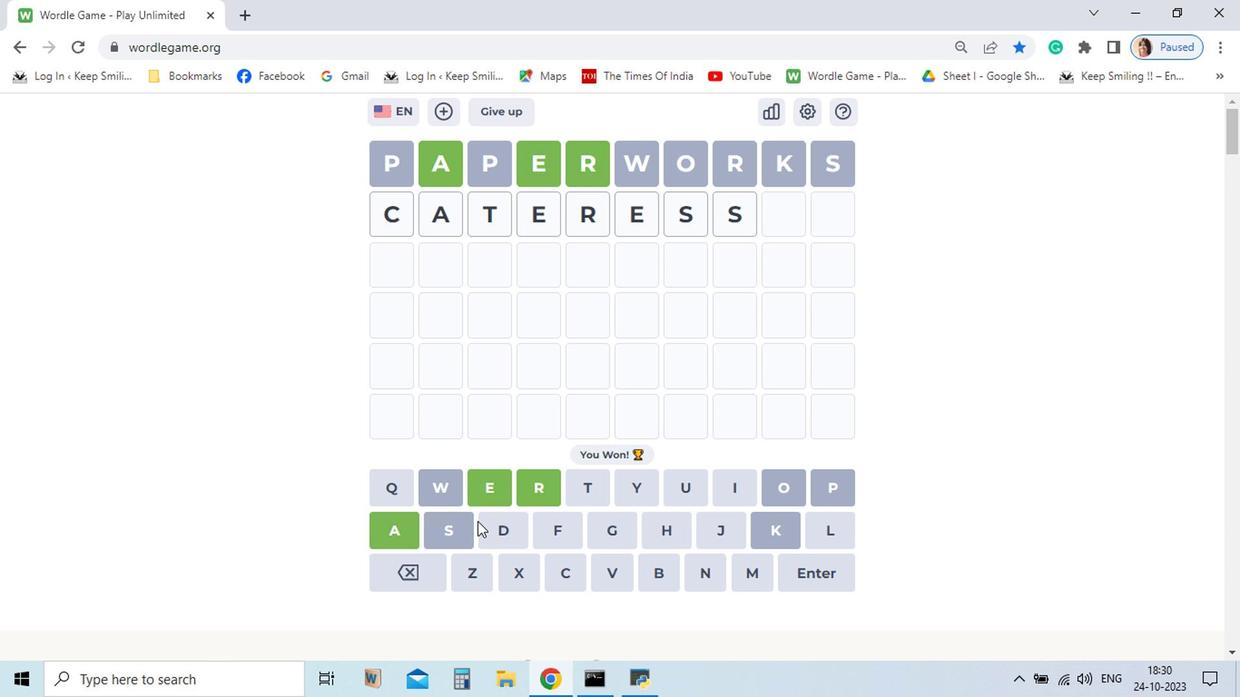 
Action: Mouse moved to (489, 491)
Screenshot: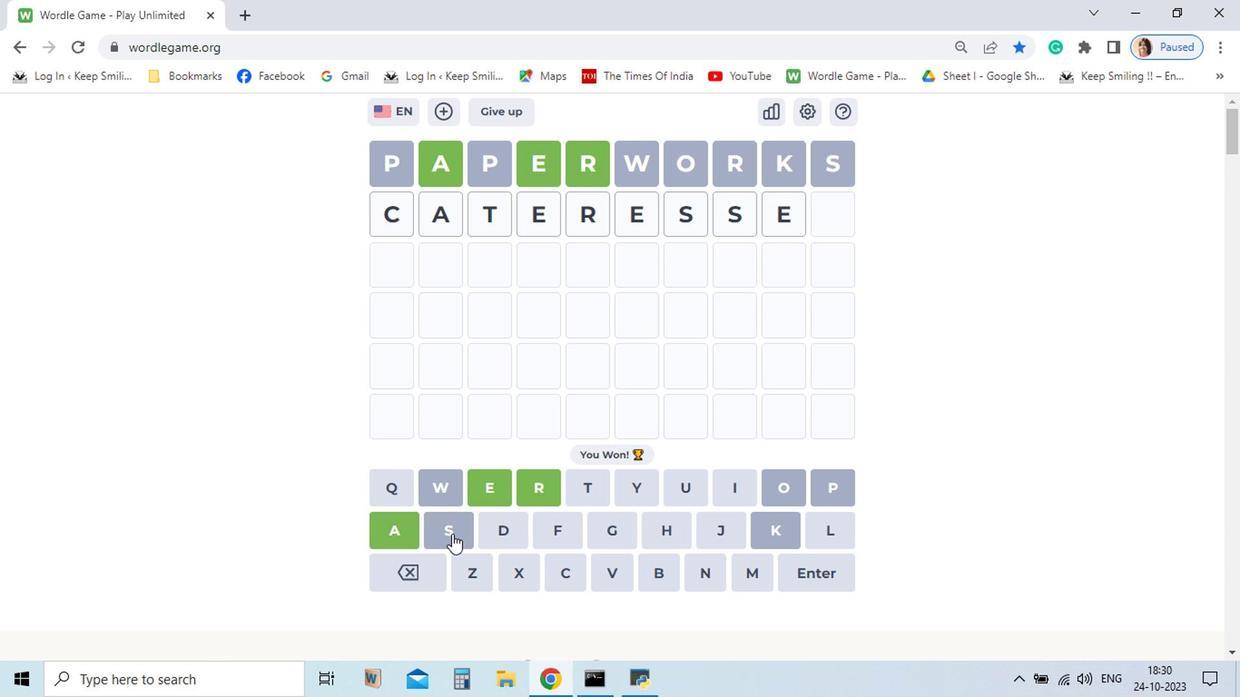 
Action: Mouse pressed left at (489, 491)
Screenshot: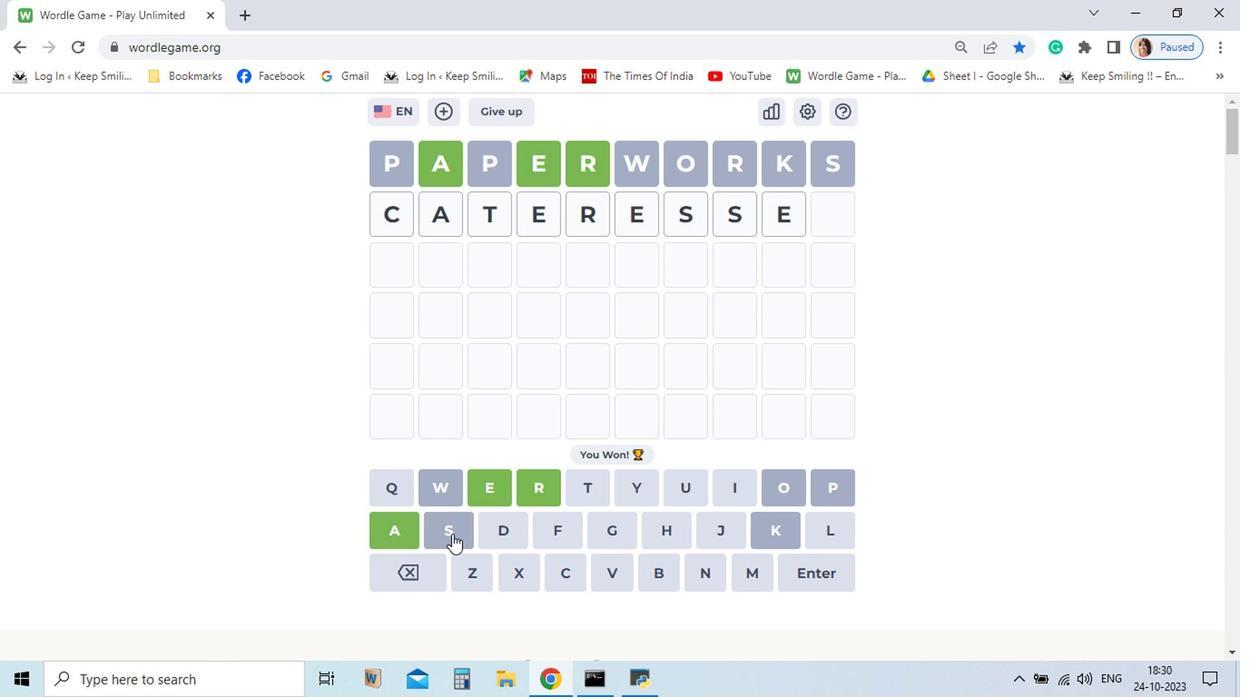 
Action: Mouse moved to (465, 524)
Screenshot: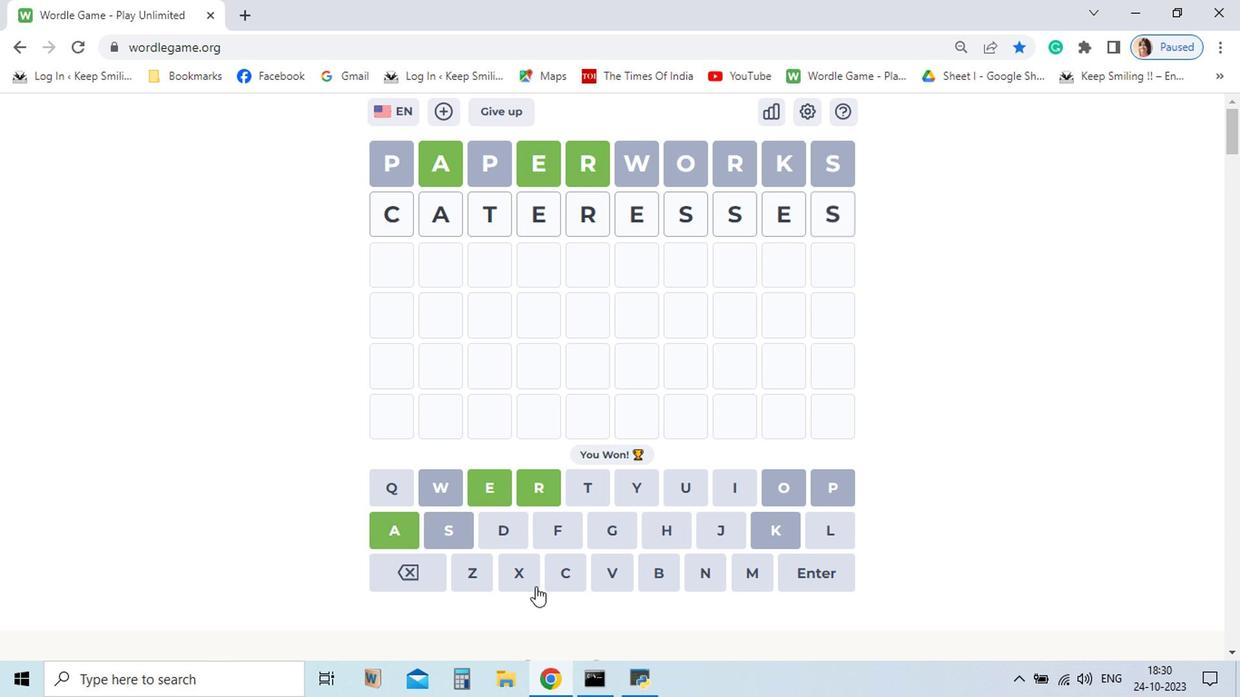 
Action: Mouse pressed left at (465, 524)
Screenshot: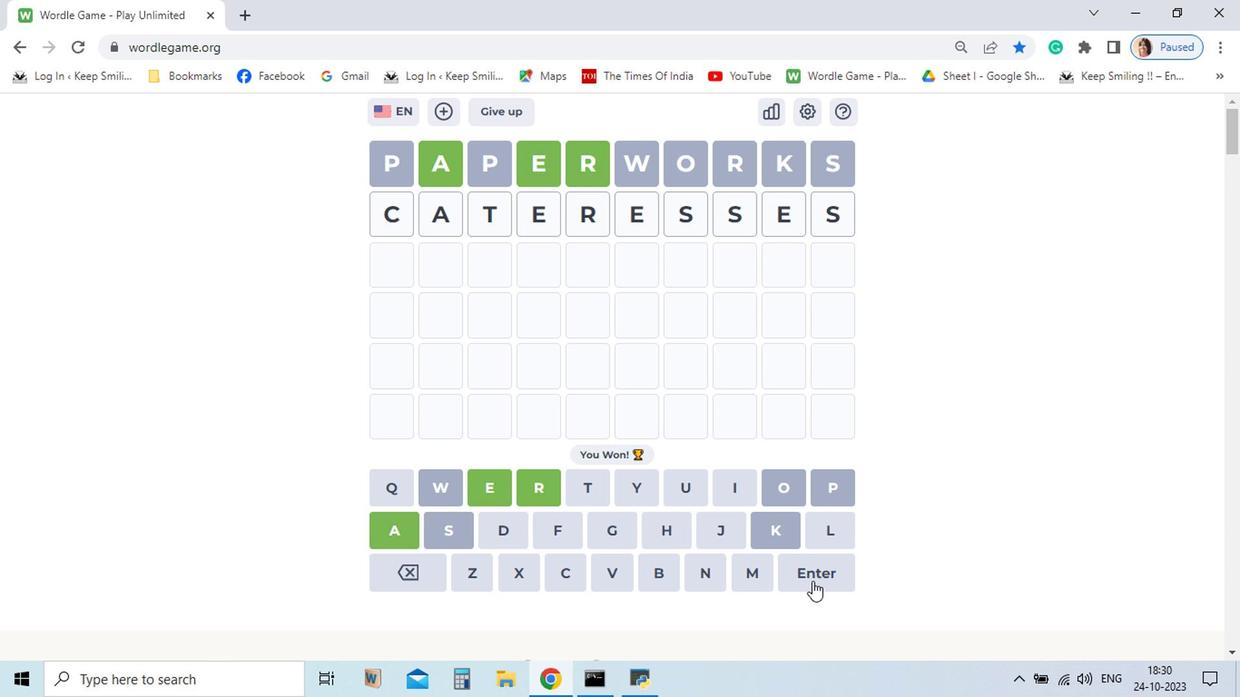 
Action: Mouse moved to (728, 555)
Screenshot: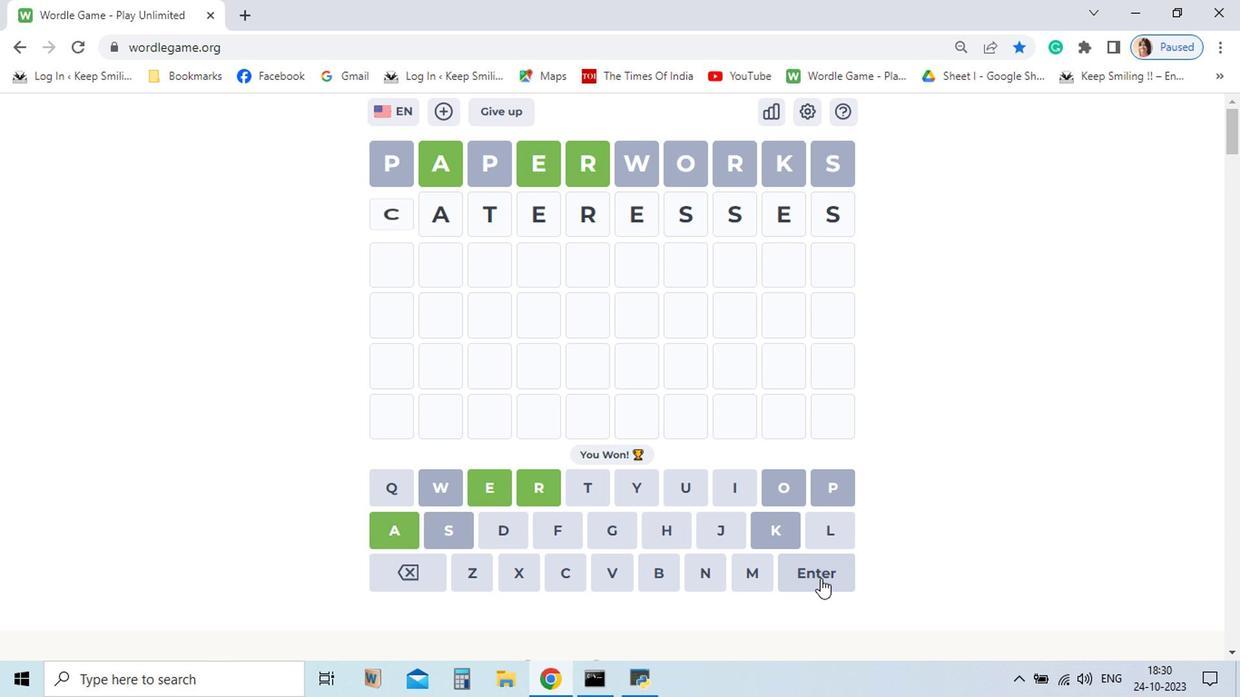 
Action: Mouse pressed left at (728, 555)
Screenshot: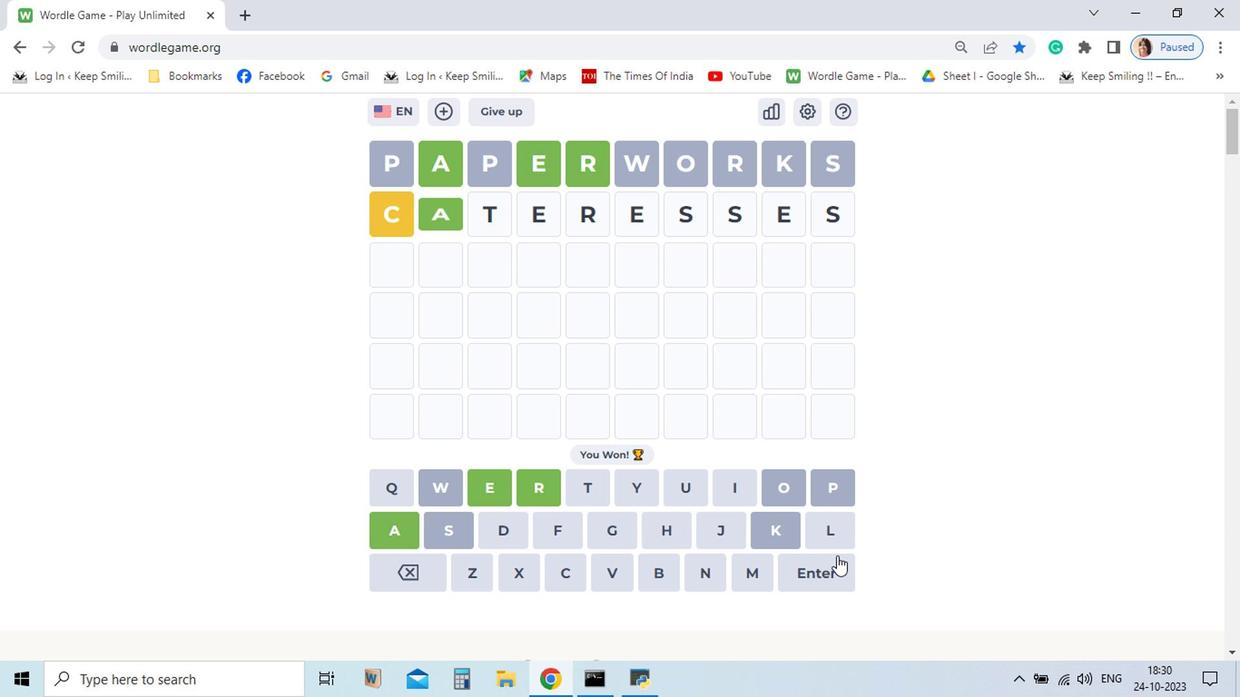 
Action: Mouse moved to (565, 494)
Screenshot: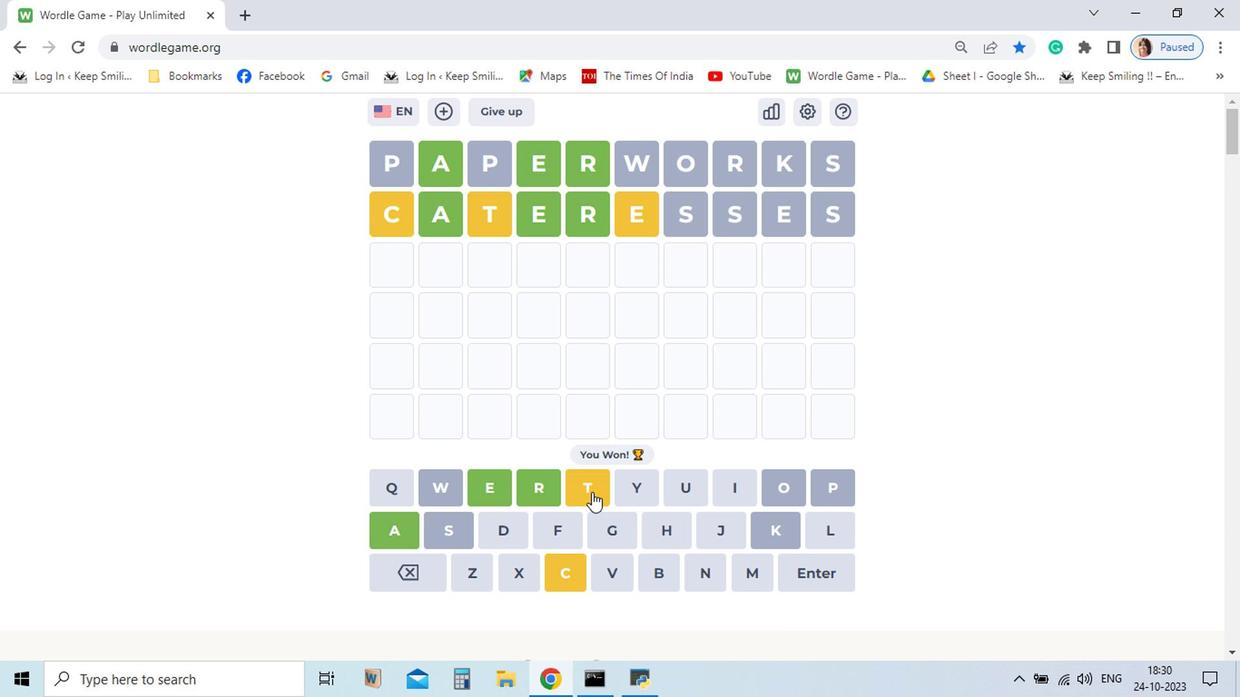 
Action: Mouse pressed left at (565, 494)
Screenshot: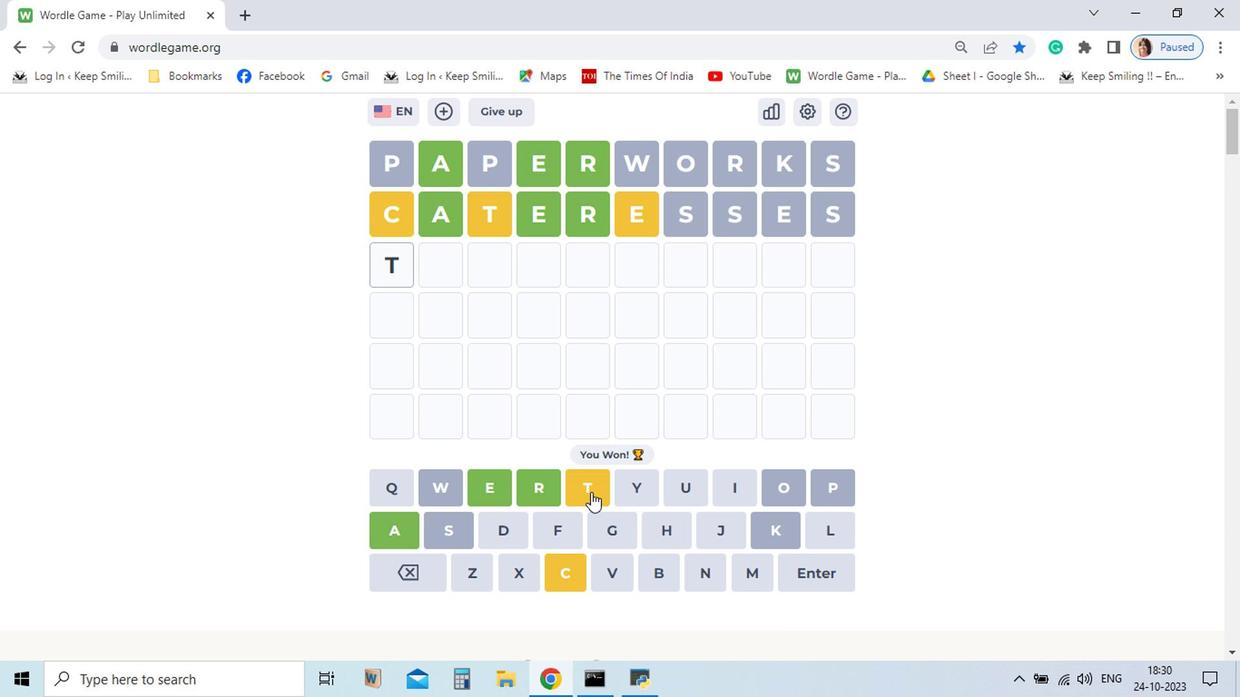 
Action: Mouse moved to (426, 520)
Screenshot: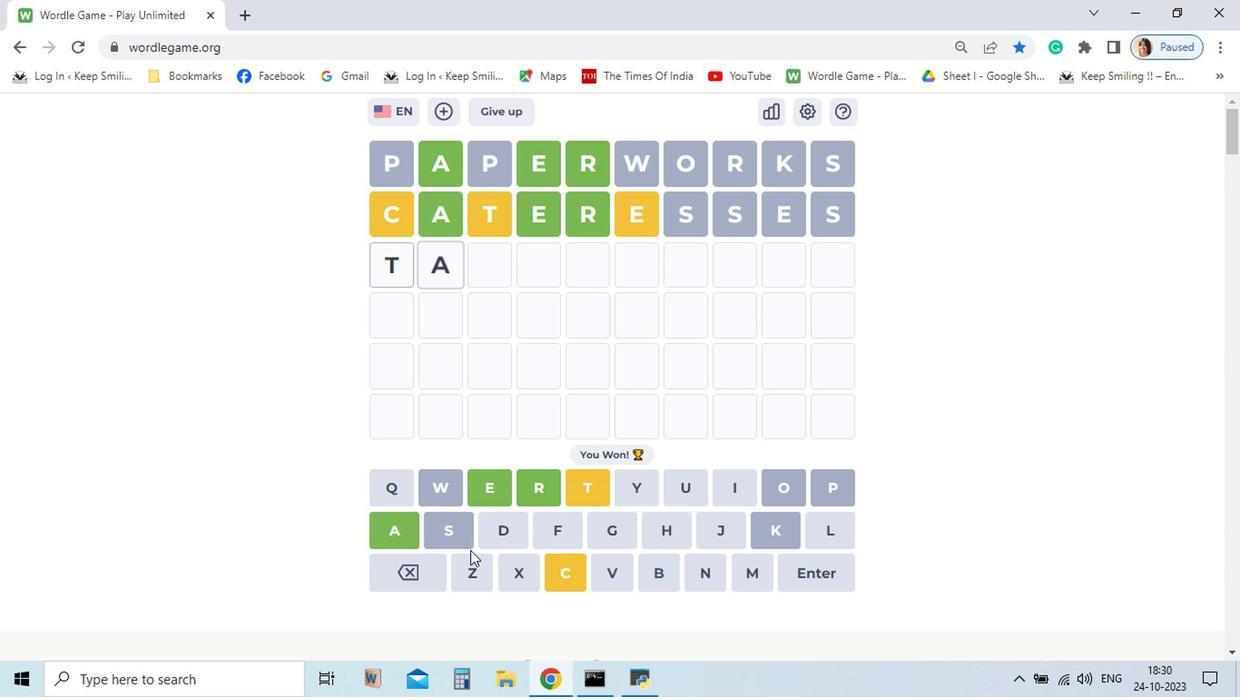 
Action: Mouse pressed left at (426, 520)
Screenshot: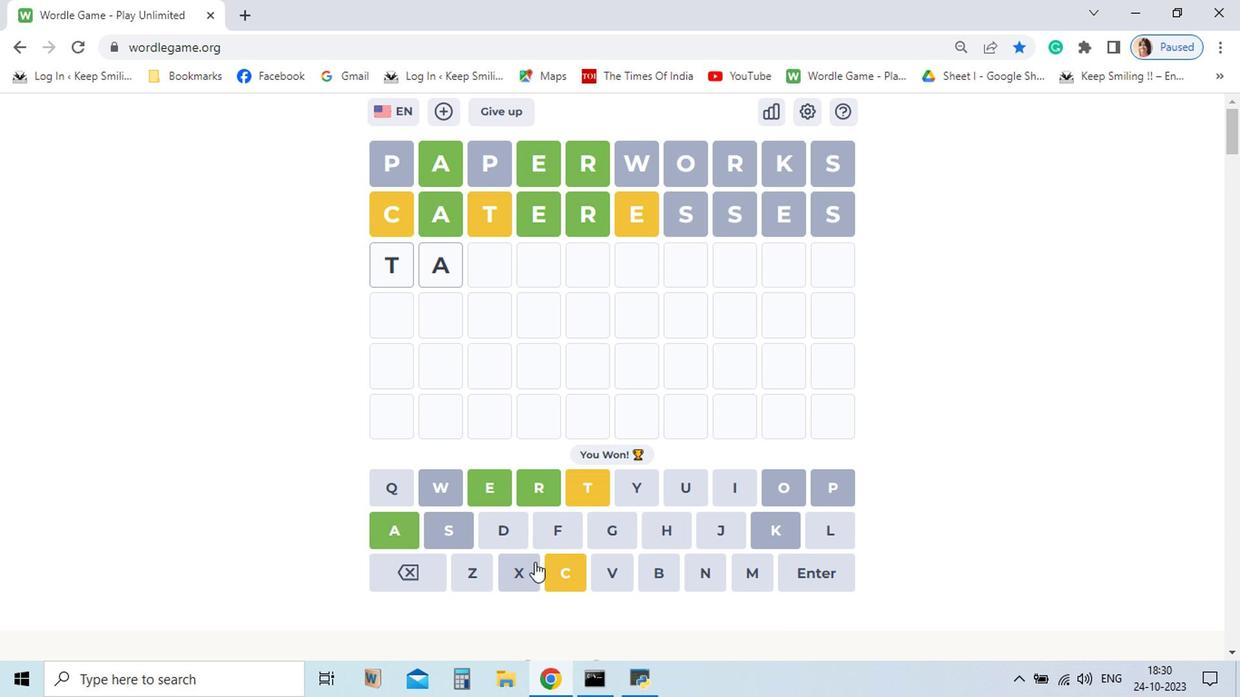 
Action: Mouse moved to (538, 553)
Screenshot: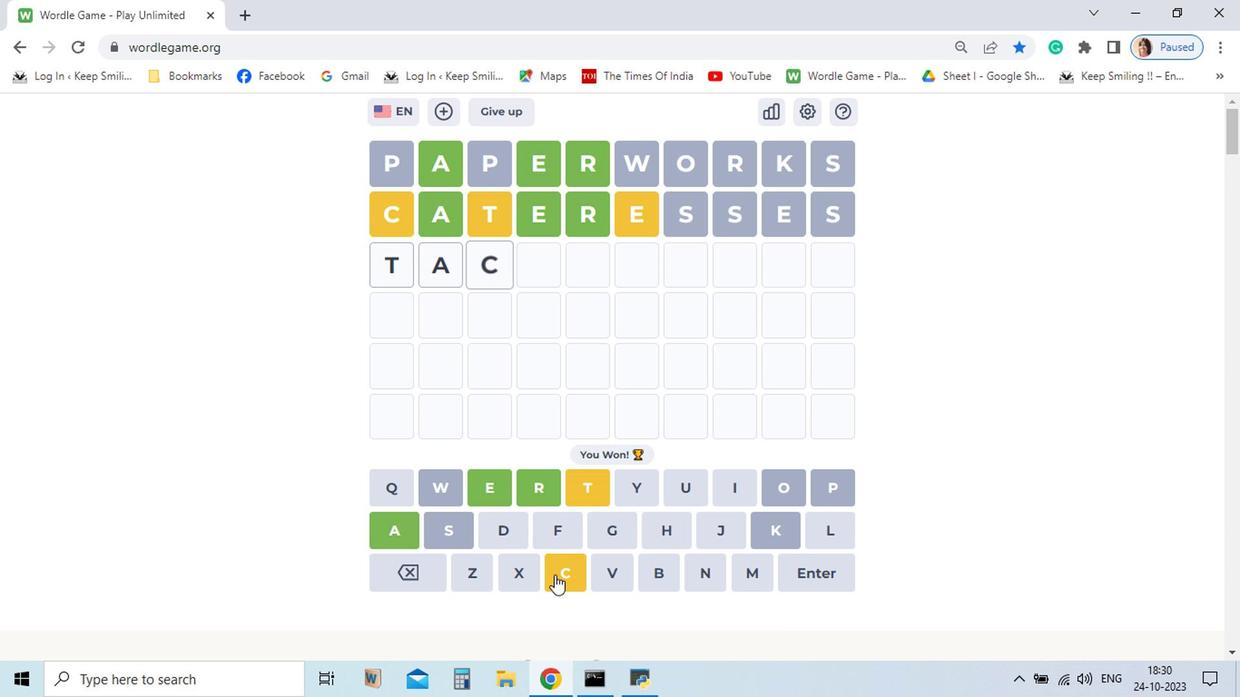 
Action: Mouse pressed left at (538, 553)
Screenshot: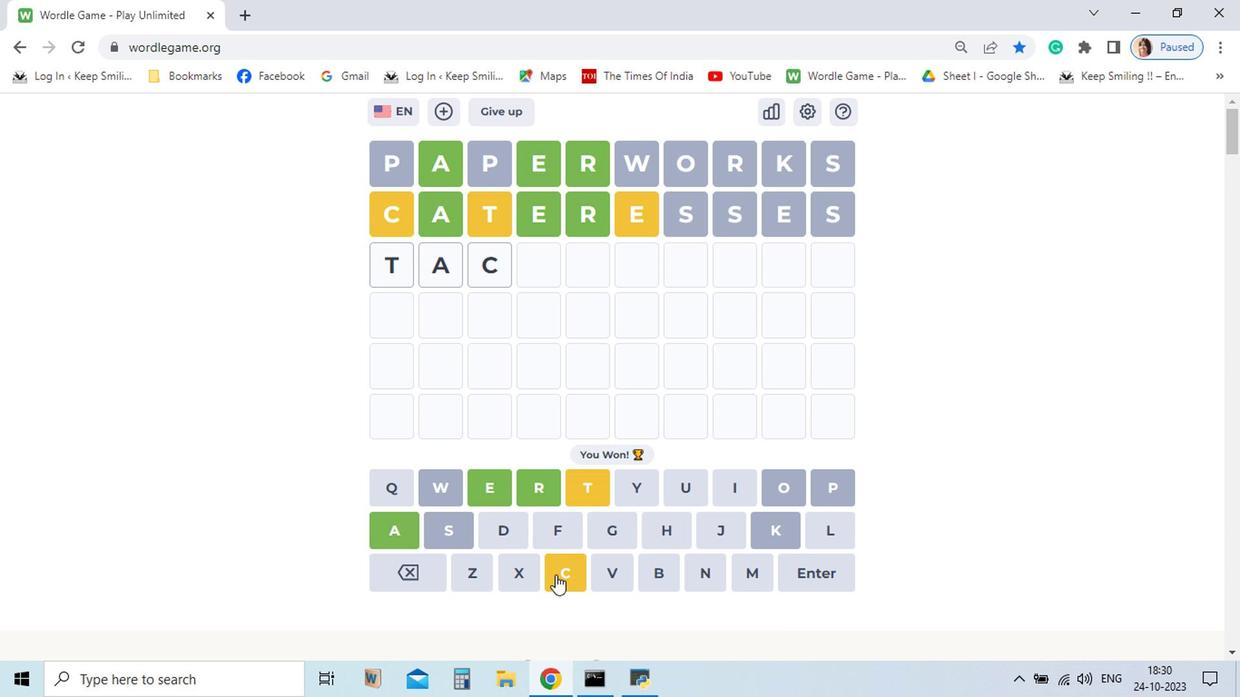 
Action: Mouse moved to (492, 490)
Screenshot: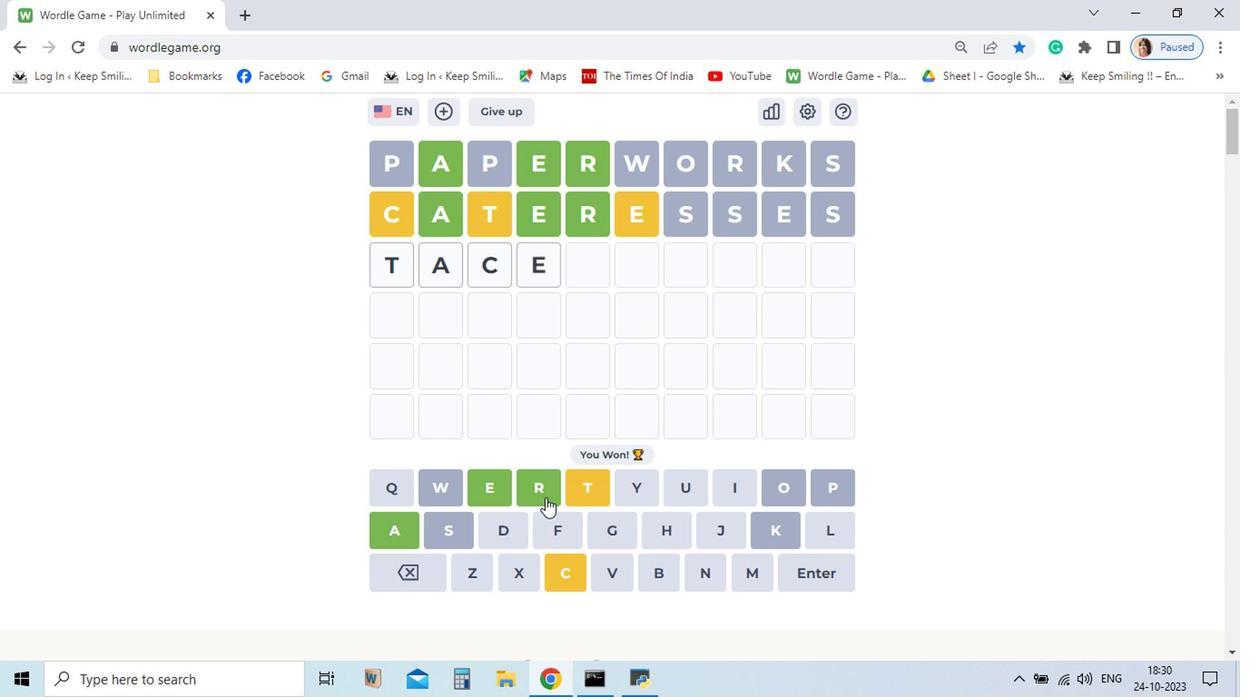 
Action: Mouse pressed left at (492, 490)
Screenshot: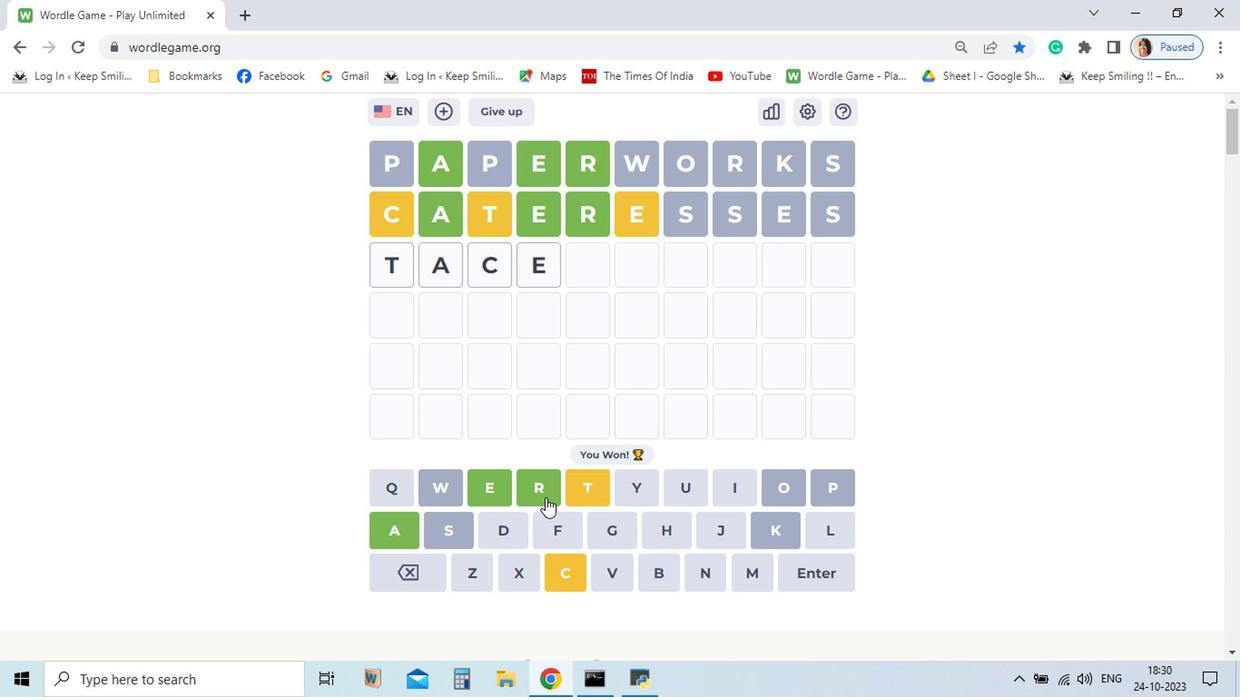
Action: Mouse moved to (532, 498)
Screenshot: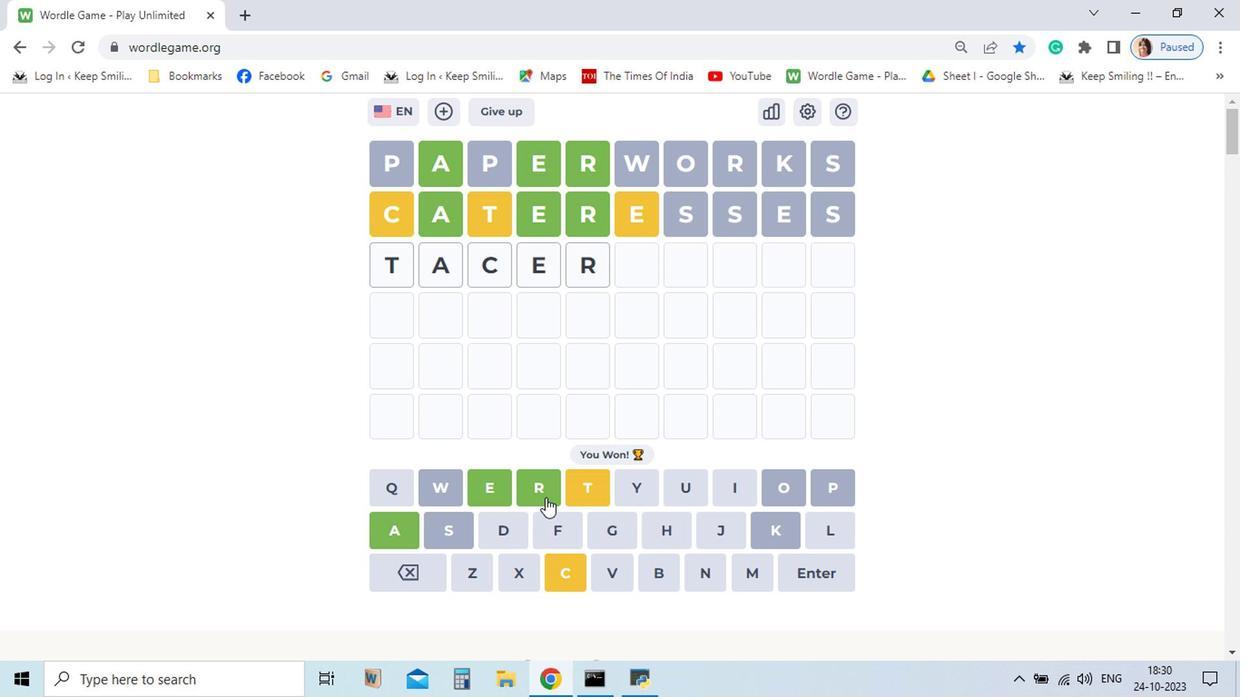 
Action: Mouse pressed left at (532, 498)
Screenshot: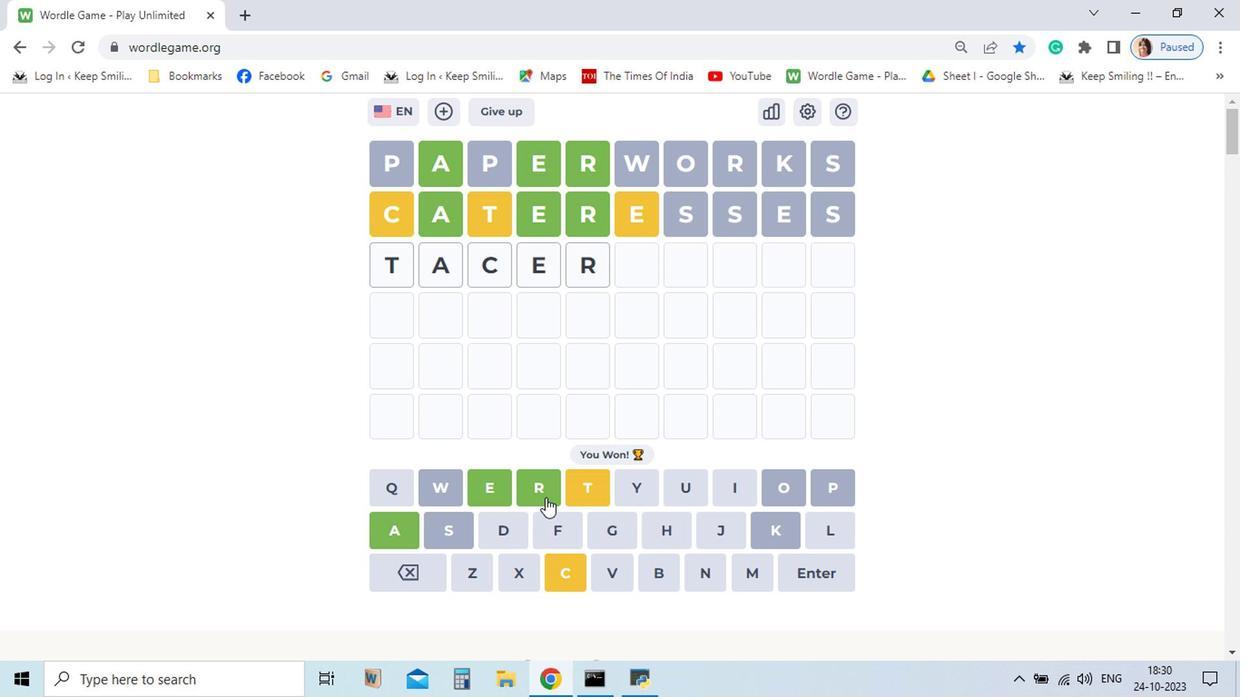 
Action: Mouse moved to (437, 551)
Screenshot: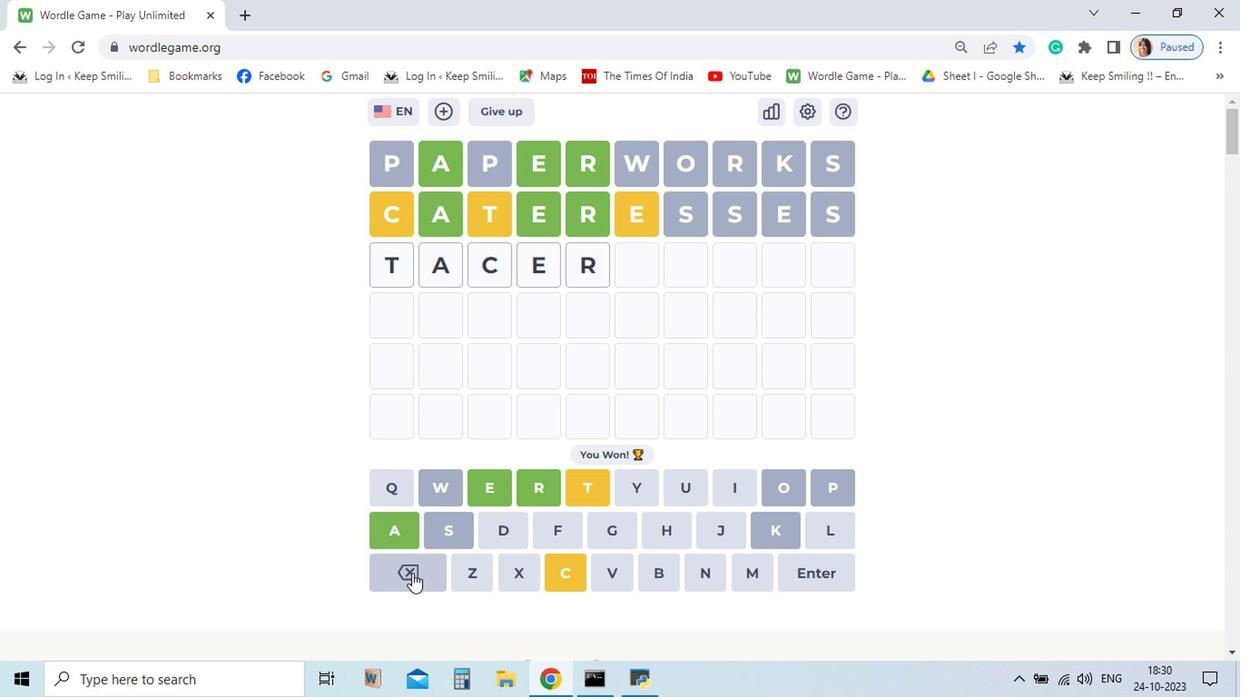 
Action: Mouse pressed left at (437, 551)
Screenshot: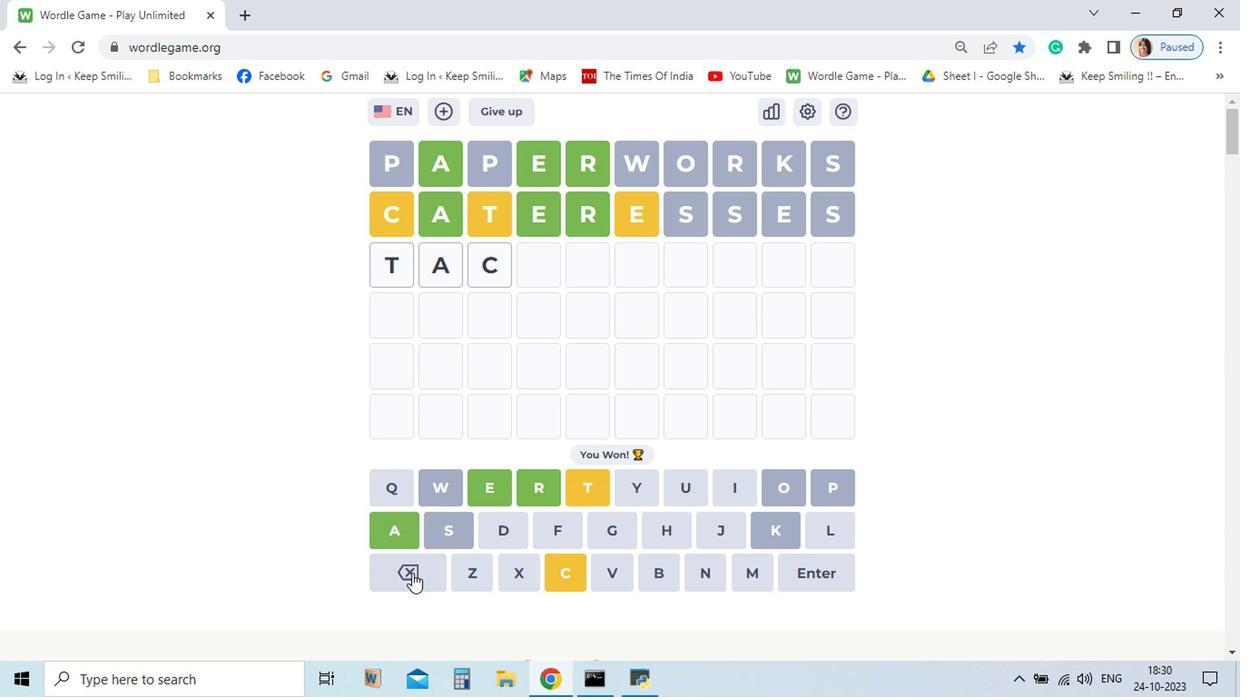
Action: Mouse pressed left at (437, 551)
Screenshot: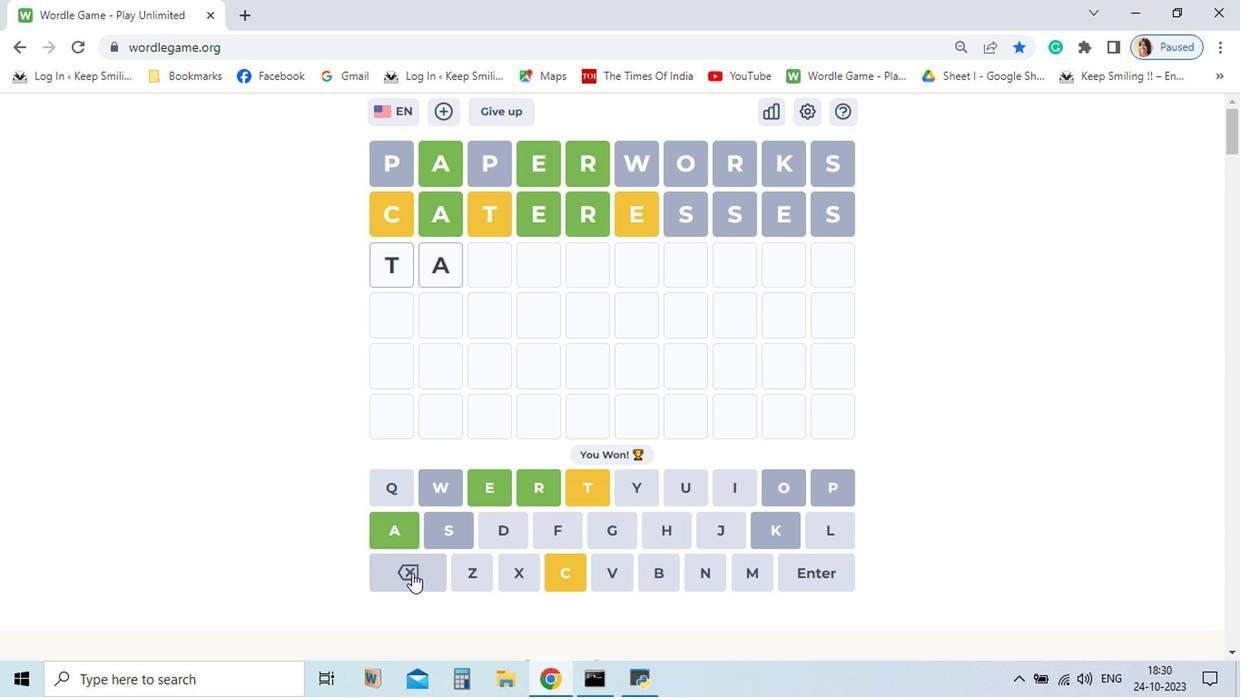 
Action: Mouse pressed left at (437, 551)
Screenshot: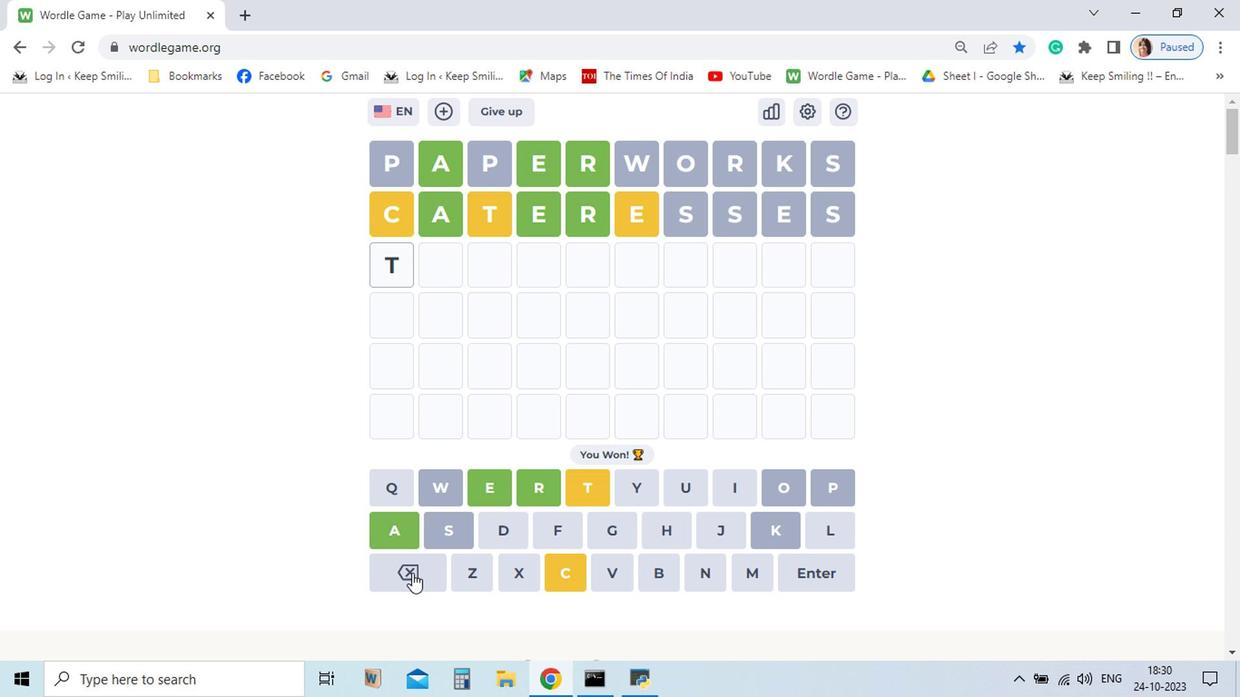 
Action: Mouse pressed left at (437, 551)
Screenshot: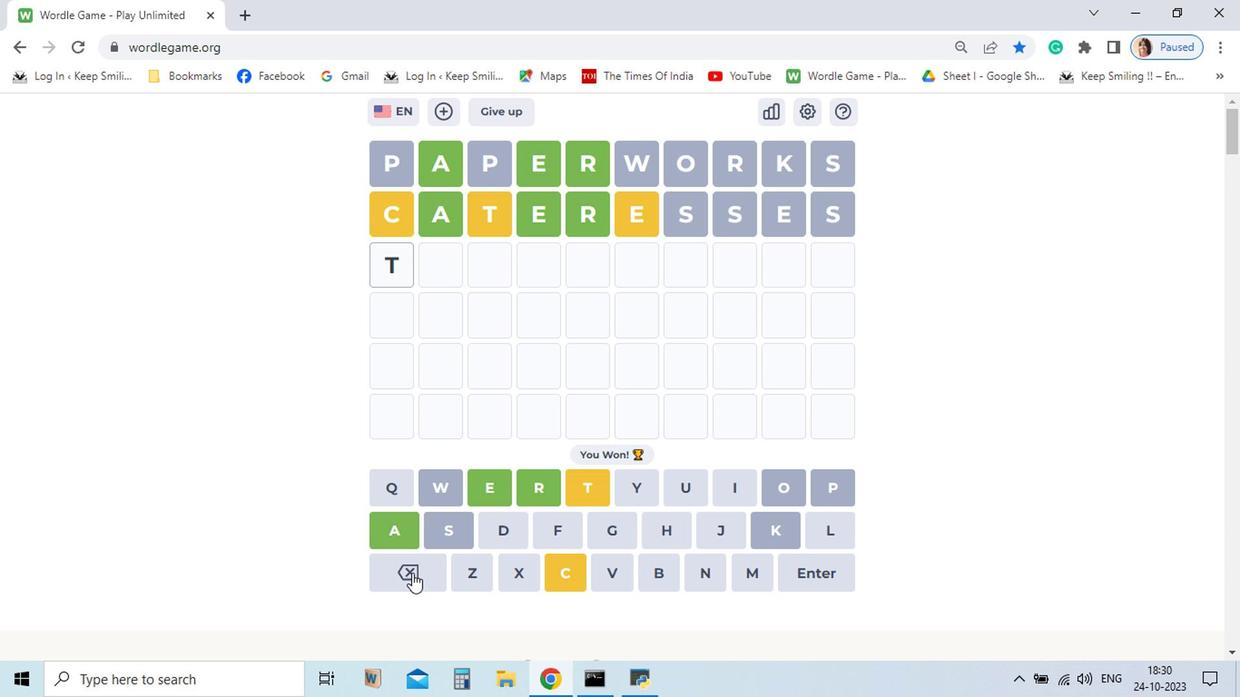
Action: Mouse pressed left at (437, 551)
Screenshot: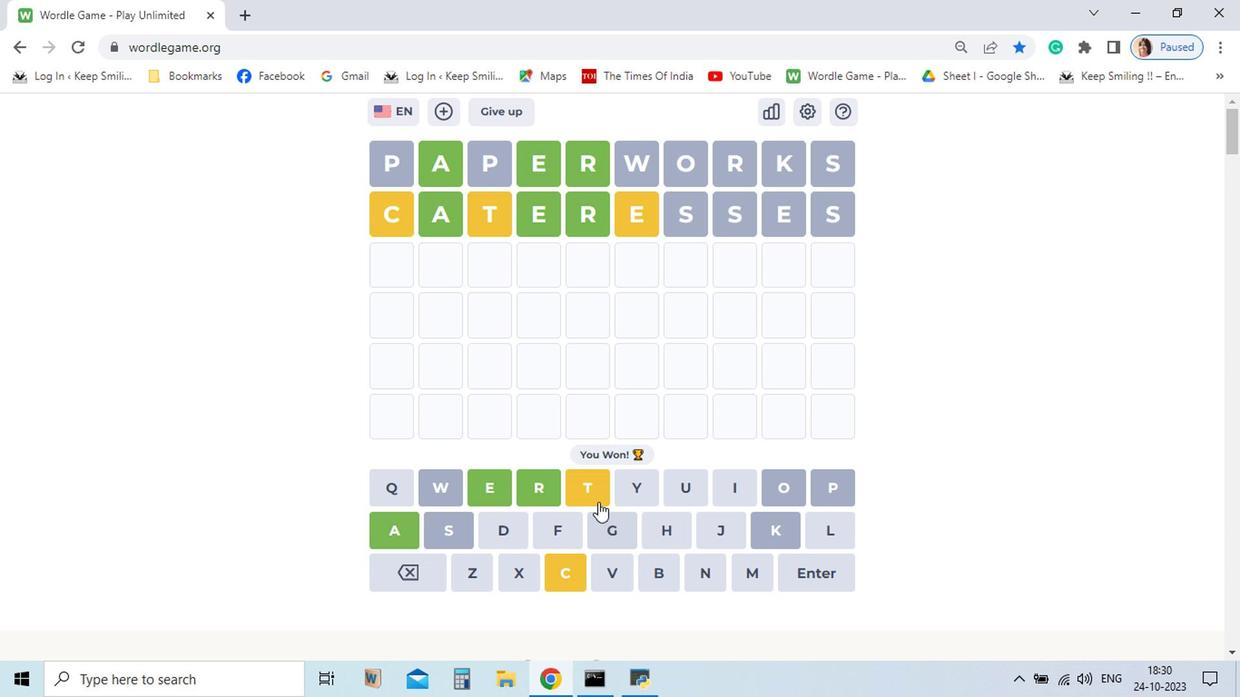 
Action: Mouse moved to (562, 487)
Screenshot: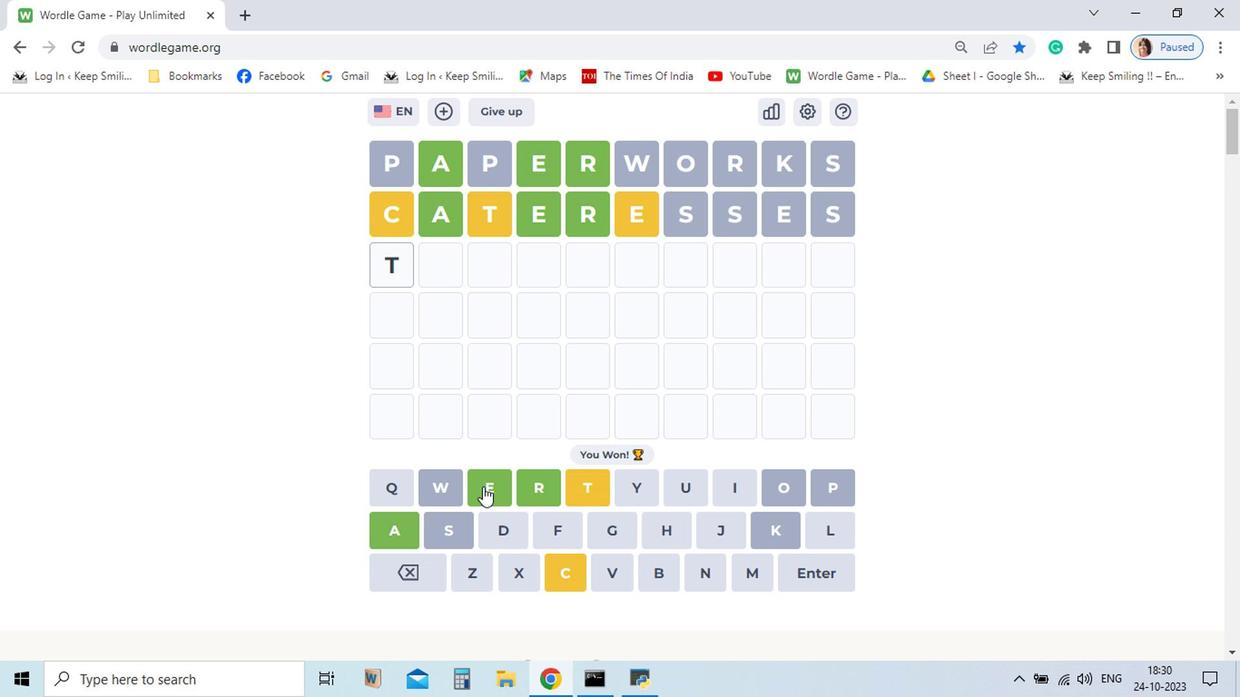
Action: Mouse pressed left at (562, 487)
Screenshot: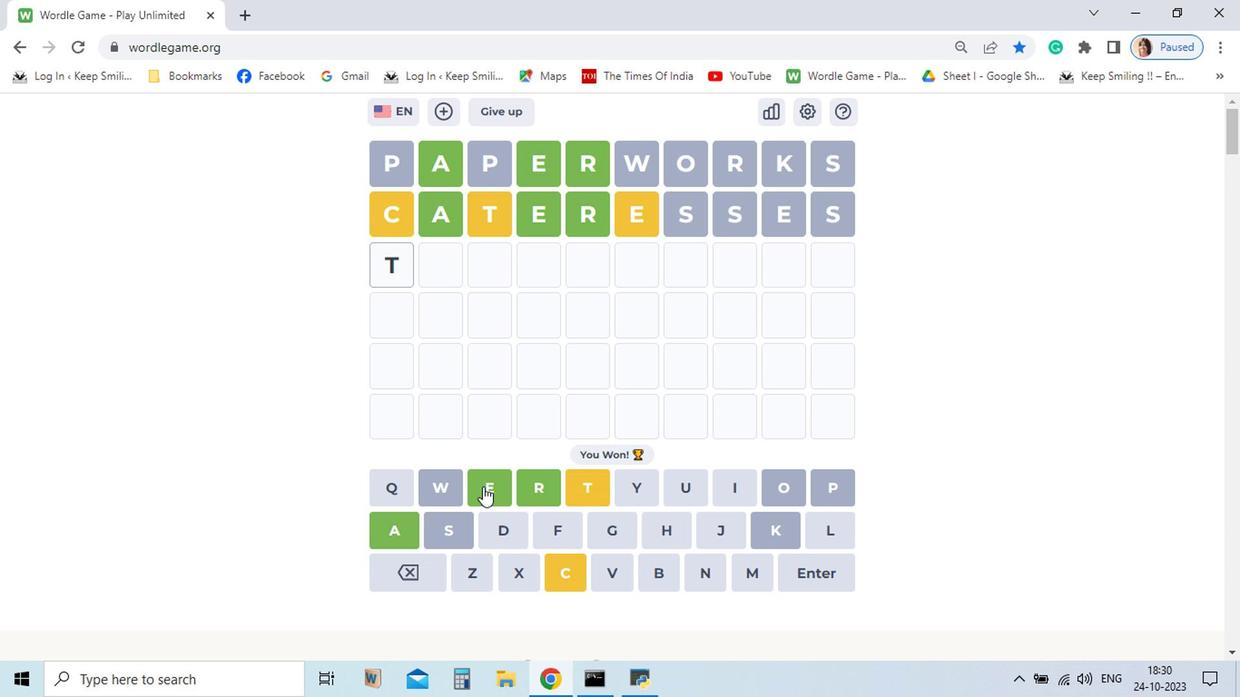 
Action: Mouse moved to (487, 490)
Screenshot: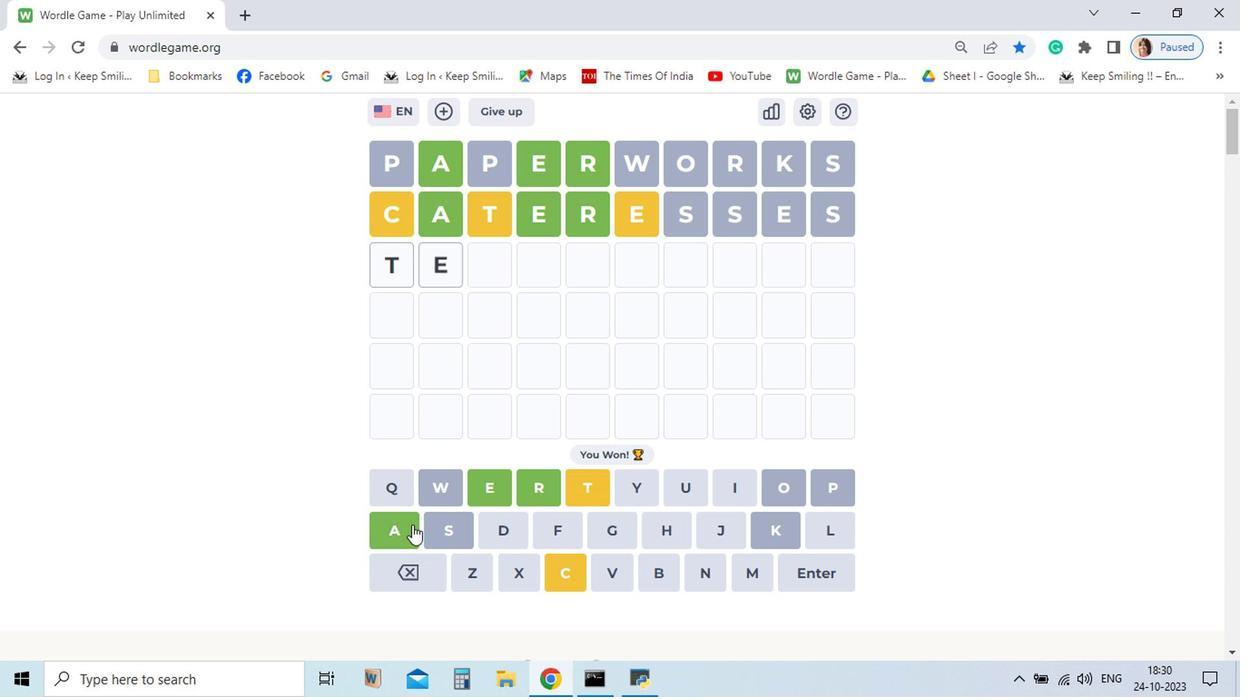 
Action: Mouse pressed left at (487, 490)
Screenshot: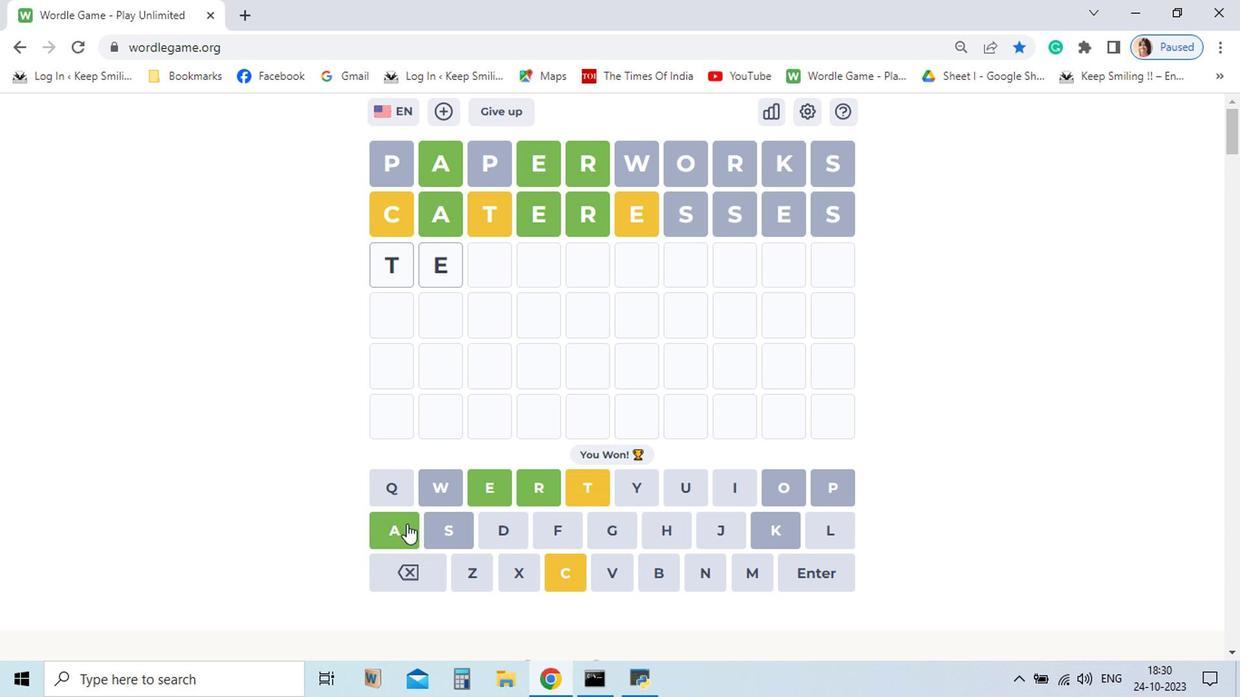 
Action: Mouse moved to (429, 516)
Screenshot: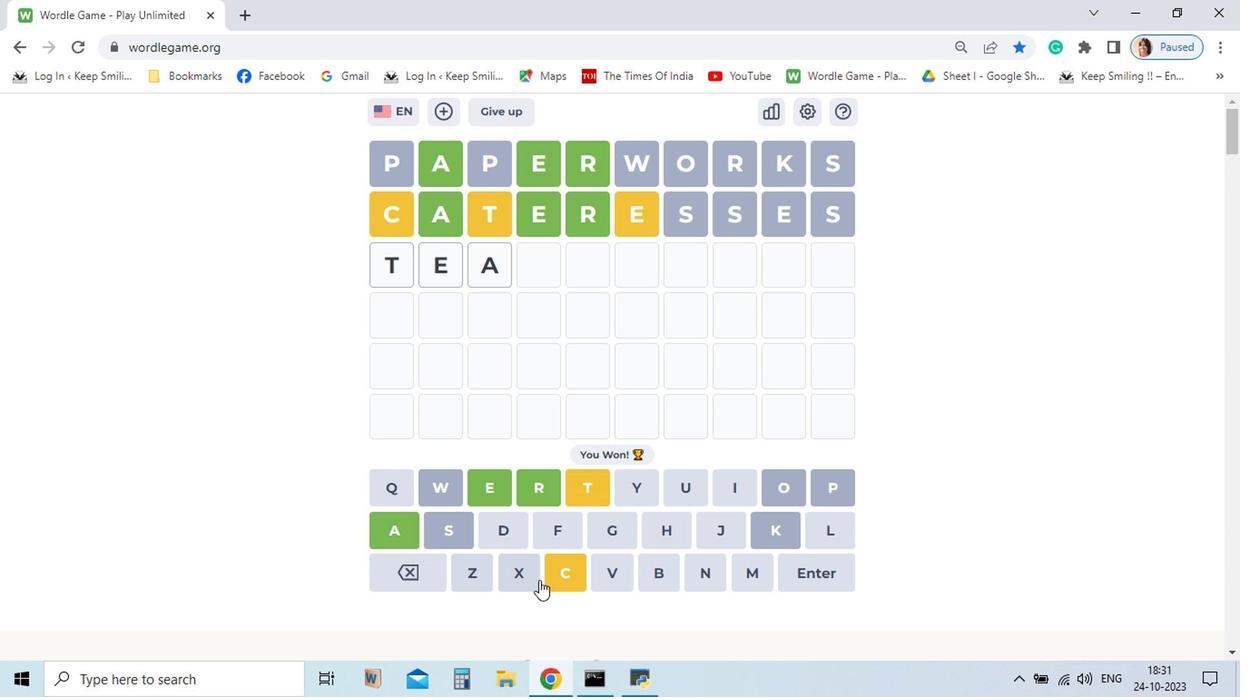 
Action: Mouse pressed left at (429, 516)
Screenshot: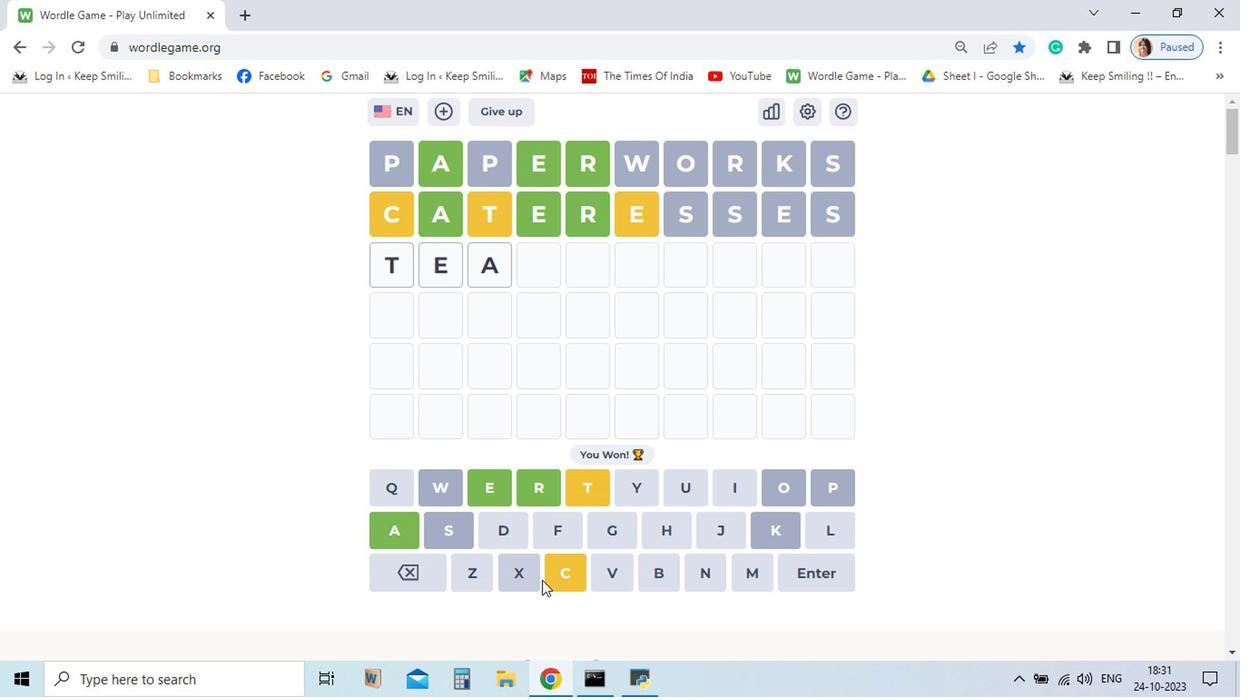 
Action: Mouse moved to (550, 554)
Screenshot: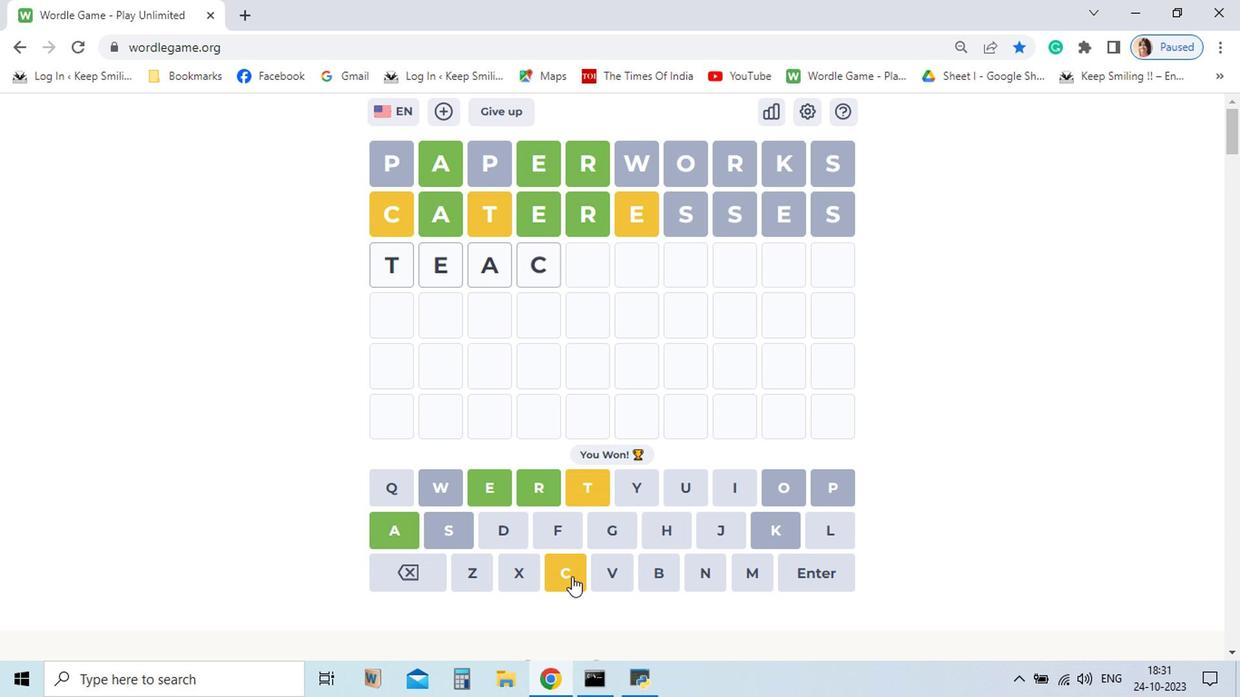
Action: Mouse pressed left at (550, 554)
Screenshot: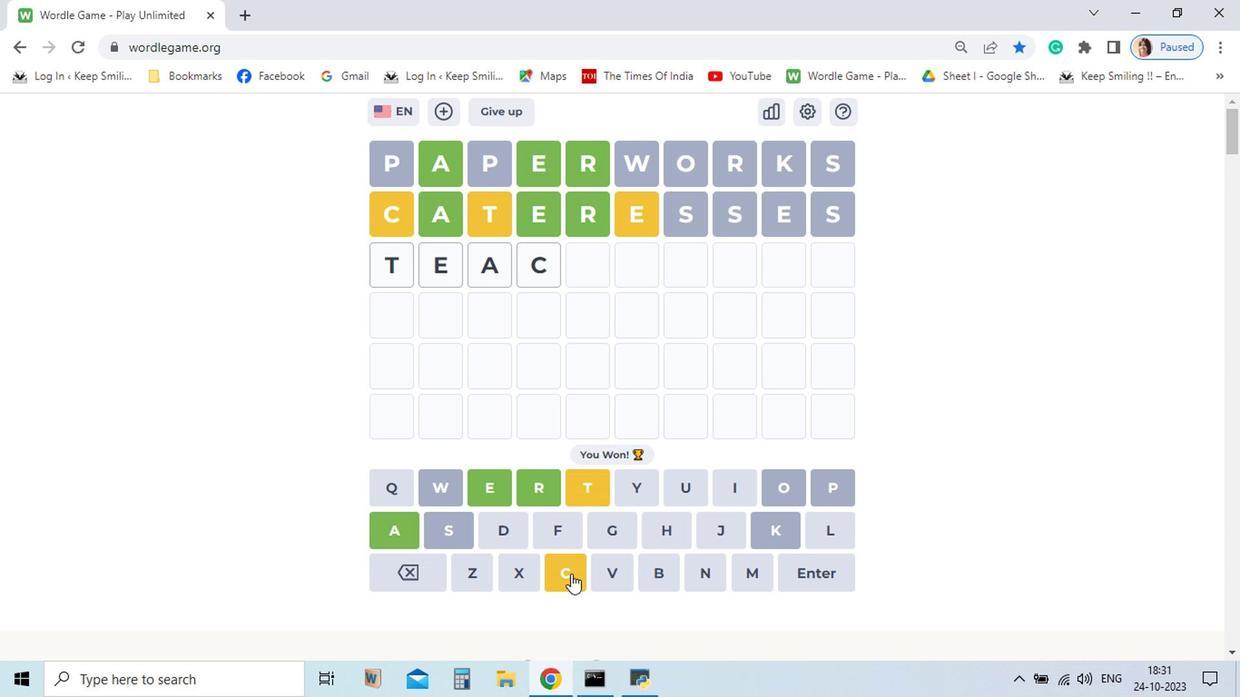 
Action: Mouse moved to (616, 520)
Screenshot: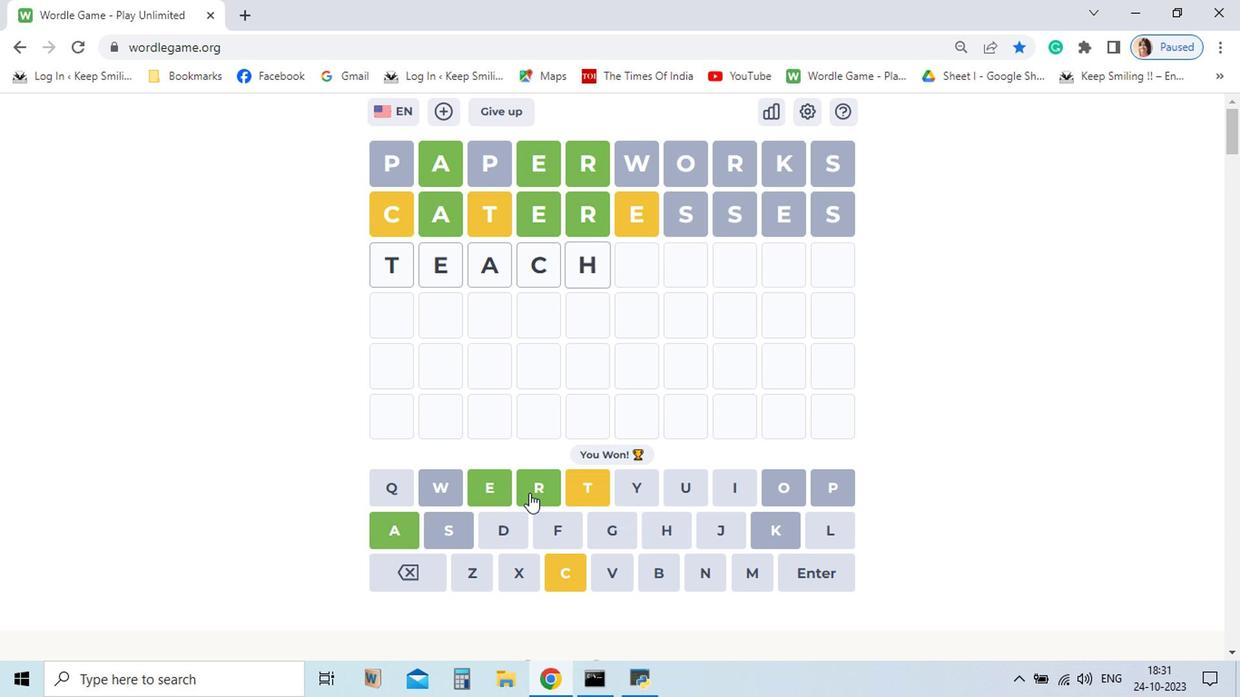
Action: Mouse pressed left at (616, 520)
Screenshot: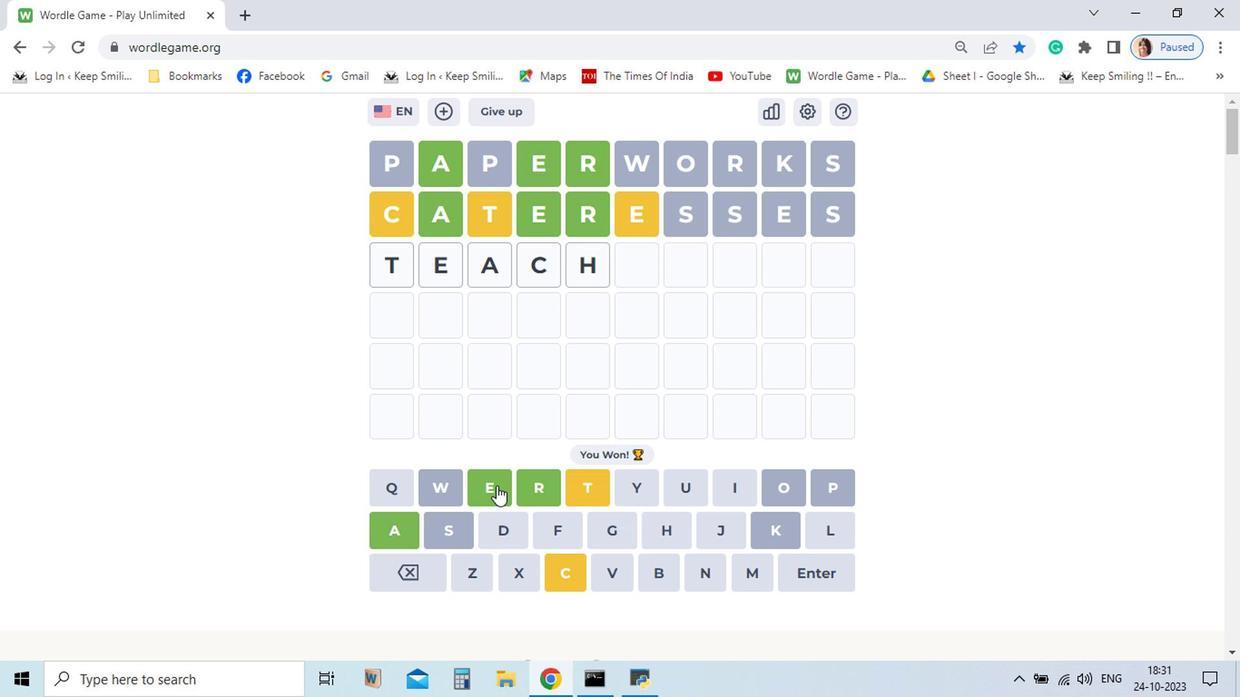 
Action: Mouse moved to (495, 489)
Screenshot: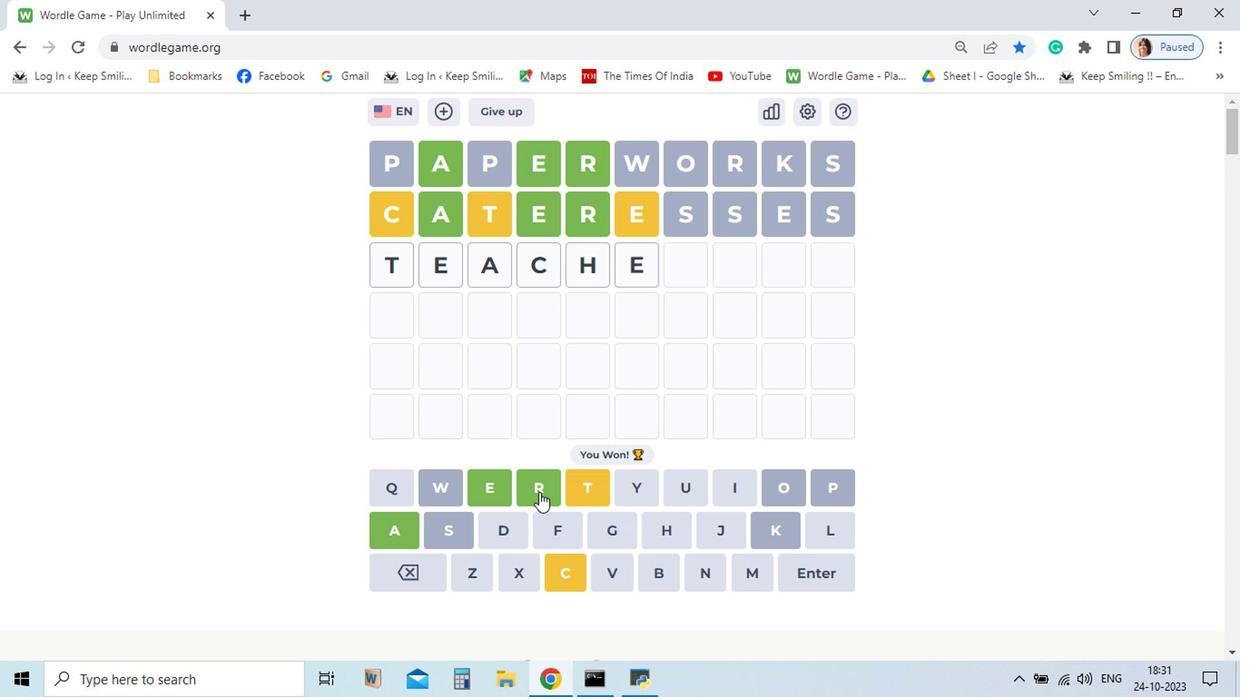 
Action: Mouse pressed left at (495, 489)
Screenshot: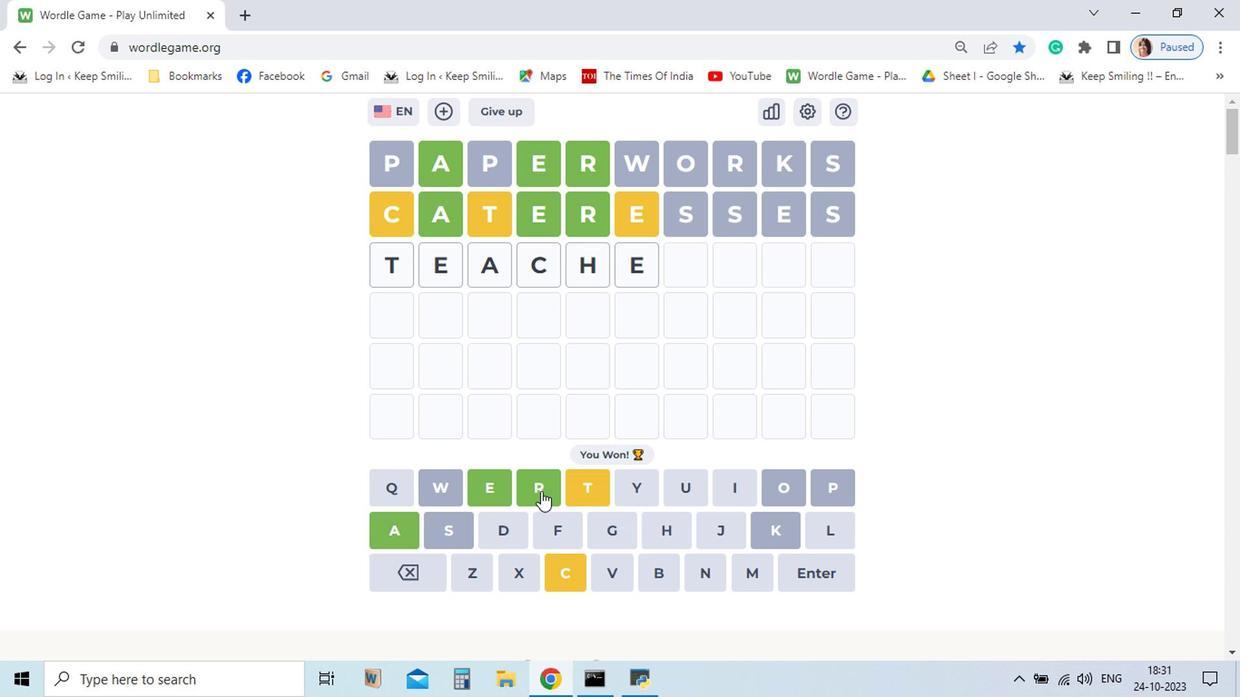 
Action: Mouse moved to (529, 493)
Screenshot: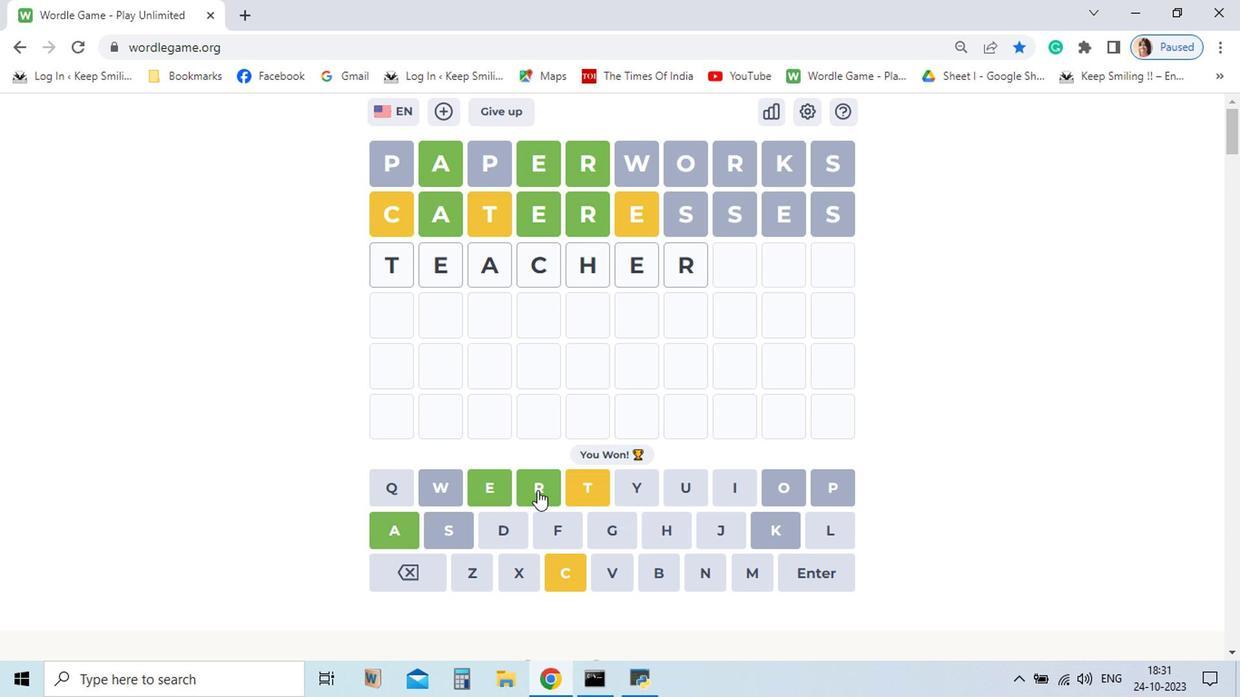
Action: Mouse pressed left at (529, 493)
Screenshot: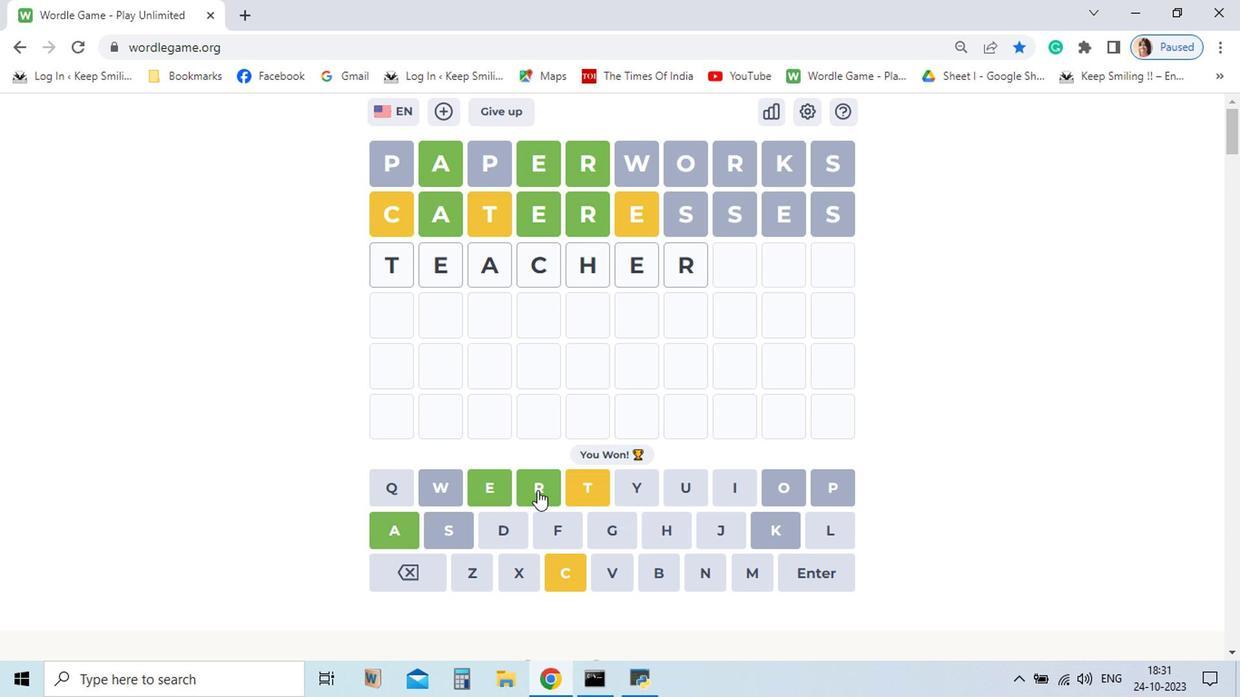
Action: Mouse moved to (434, 550)
Screenshot: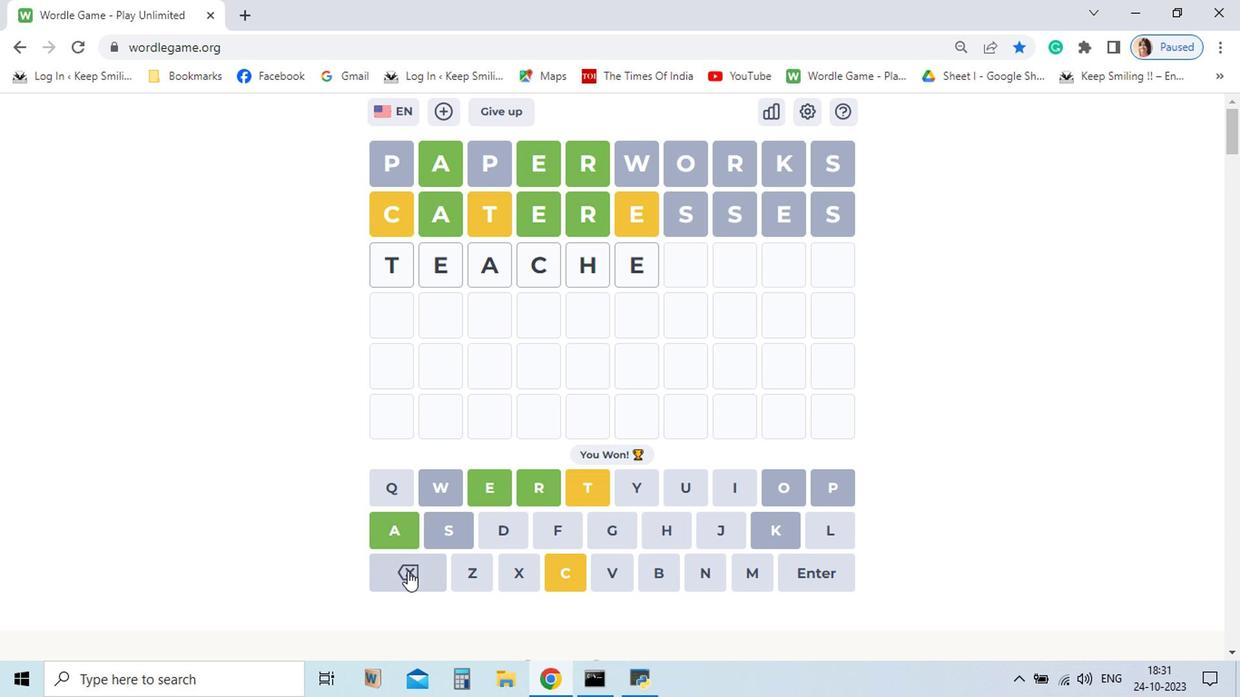 
Action: Mouse pressed left at (434, 550)
Screenshot: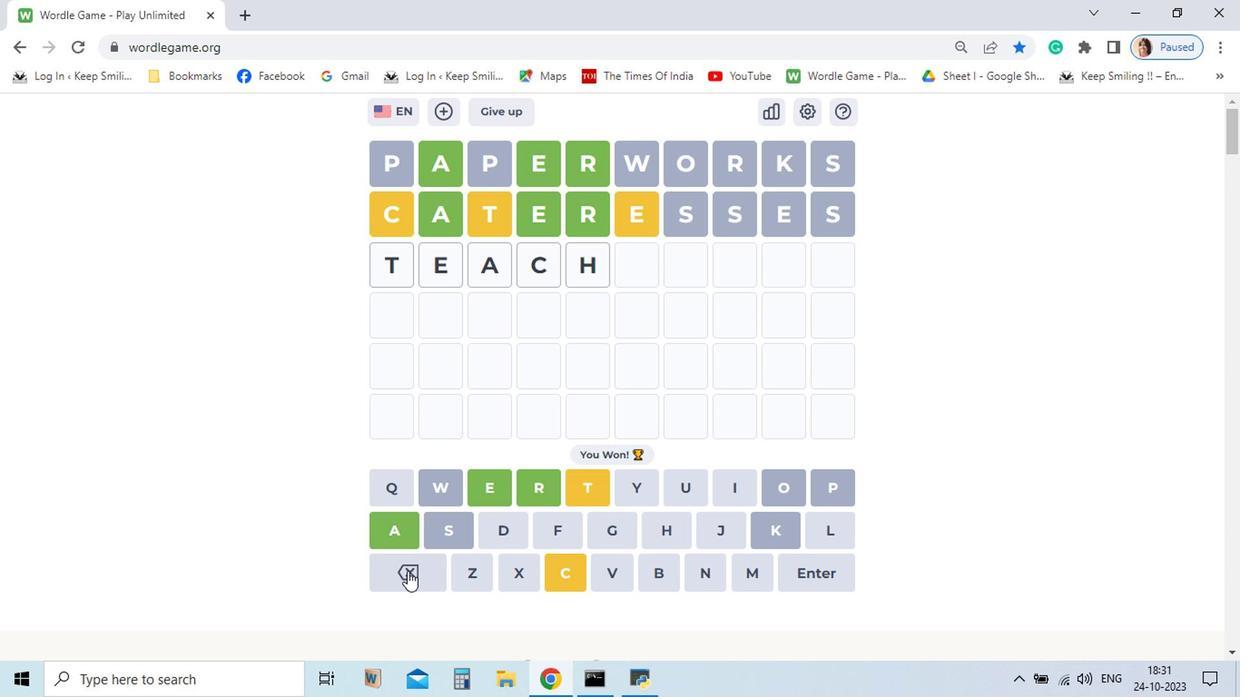 
Action: Mouse moved to (434, 550)
Screenshot: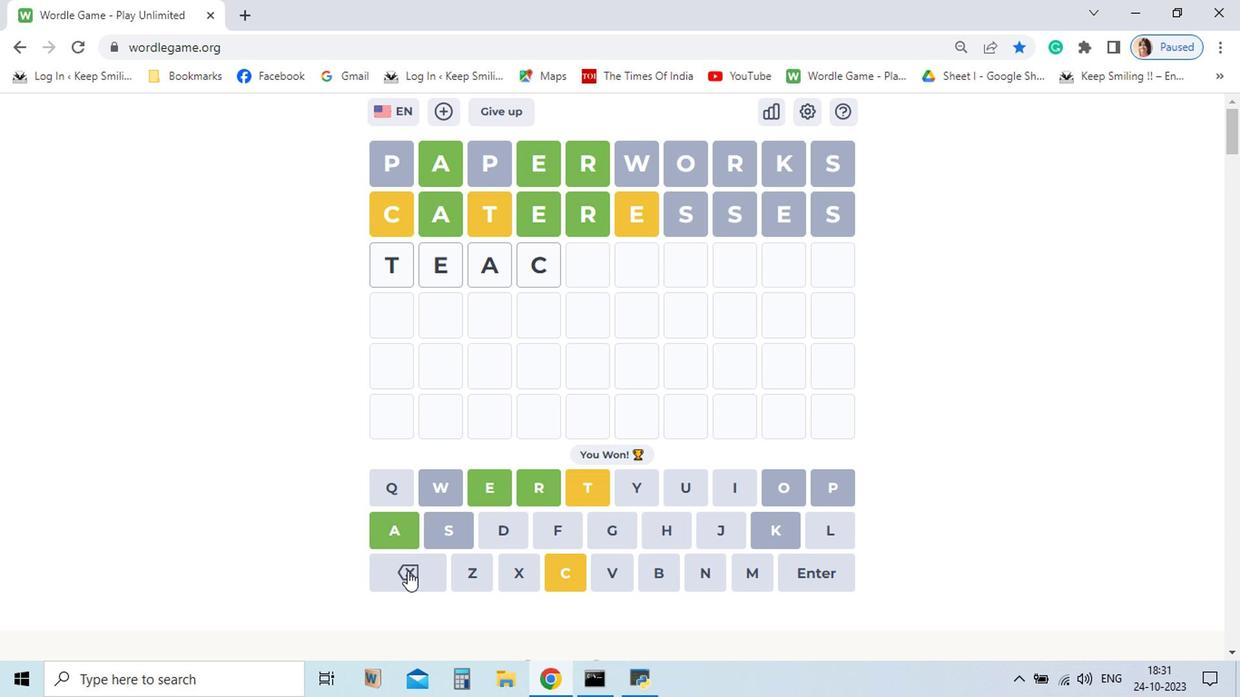 
Action: Mouse pressed left at (434, 550)
Screenshot: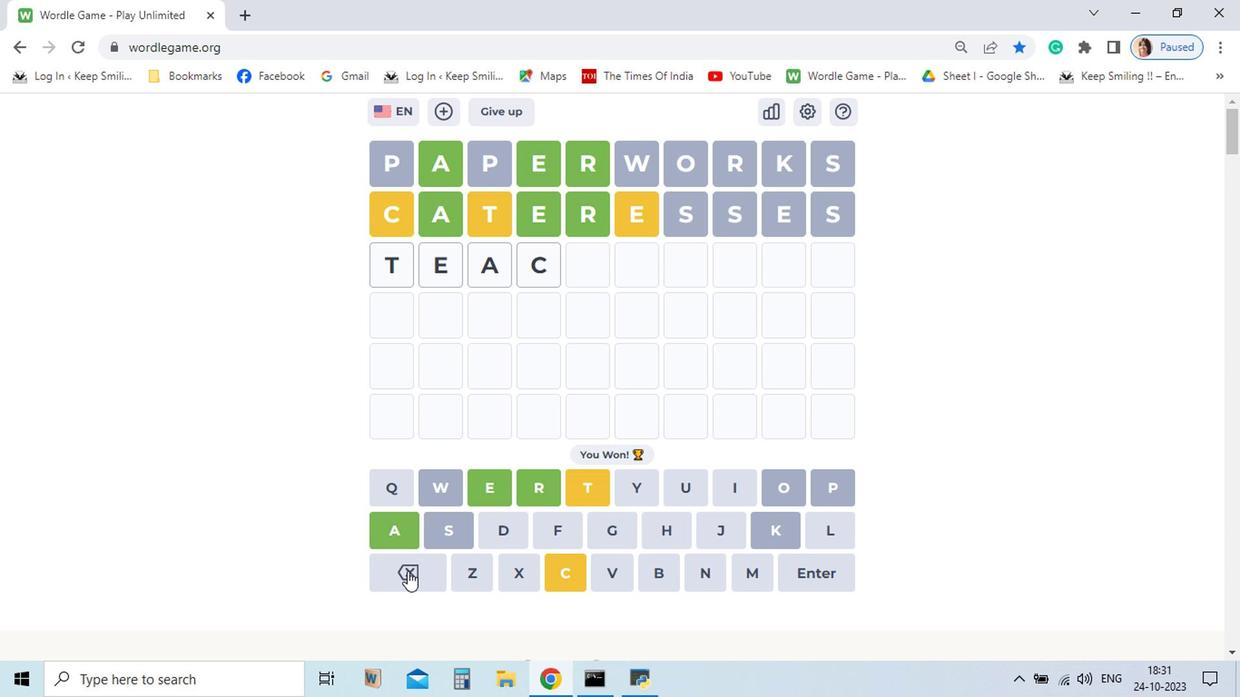 
Action: Mouse pressed left at (434, 550)
Screenshot: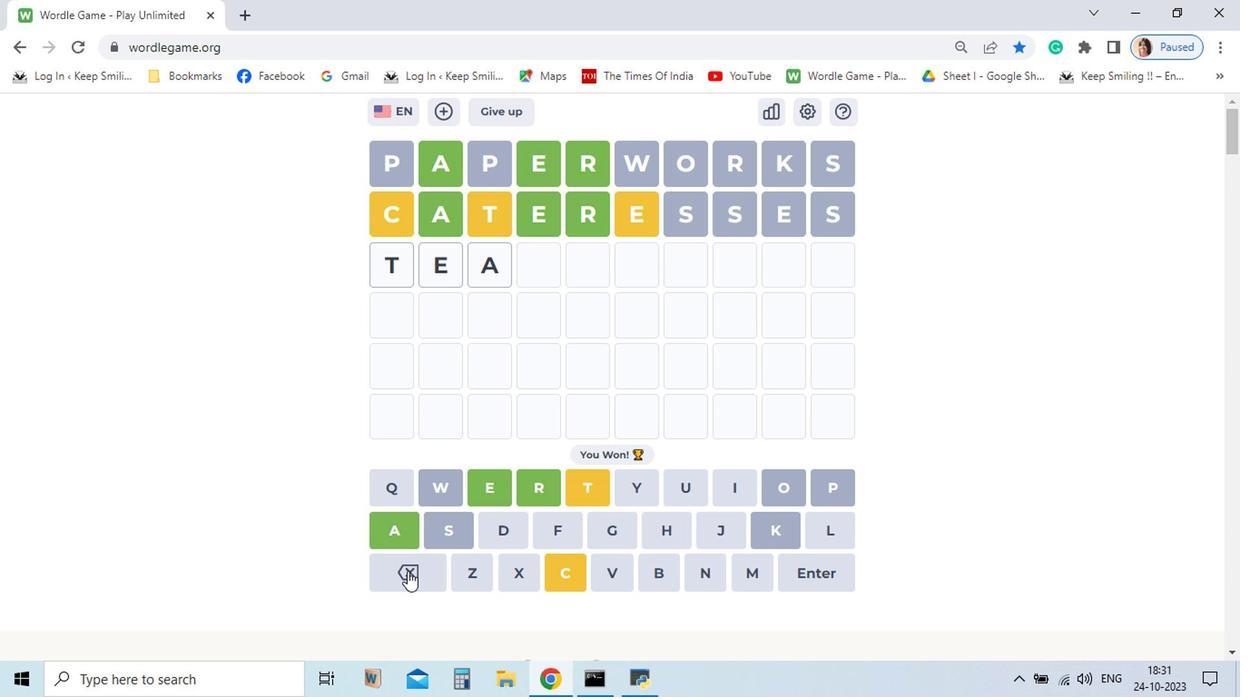 
Action: Mouse pressed left at (434, 550)
Screenshot: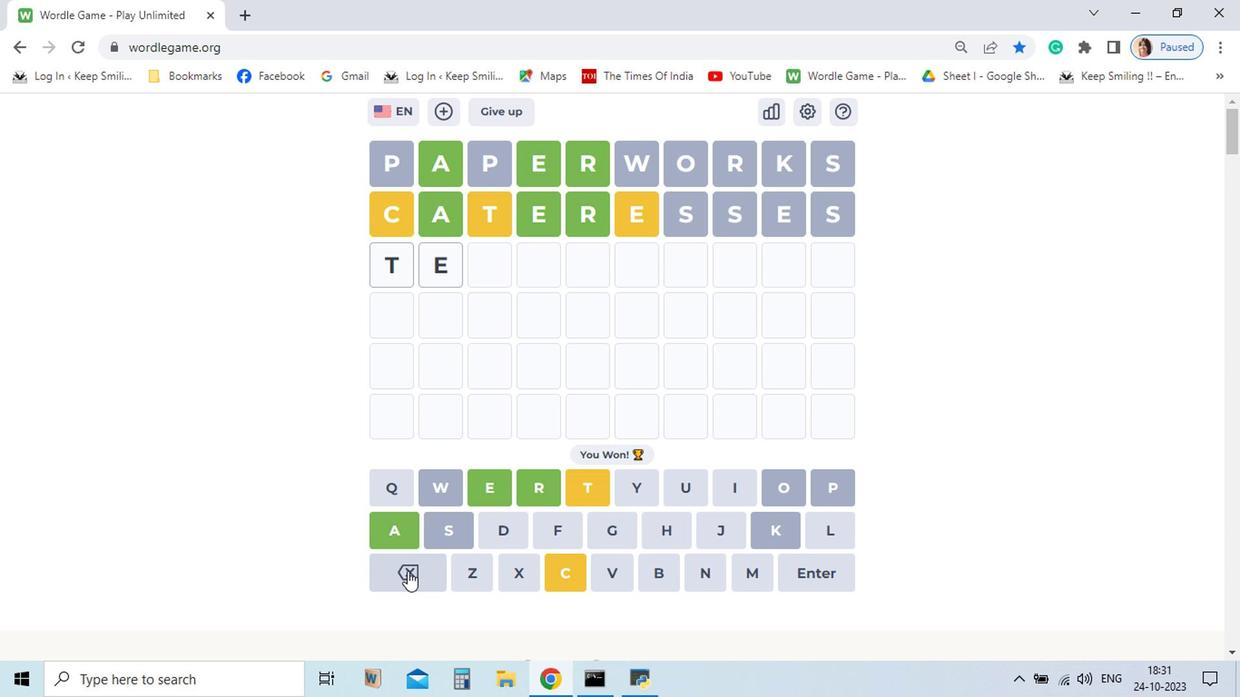 
Action: Mouse pressed left at (434, 550)
Screenshot: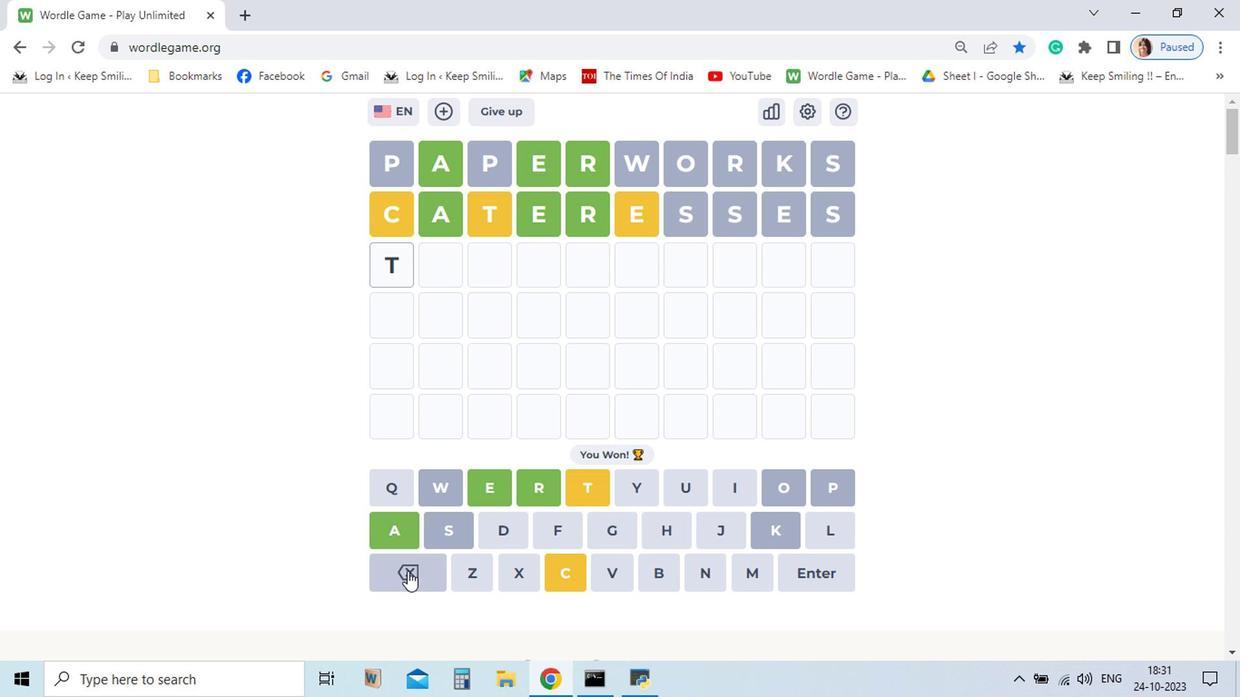 
Action: Mouse pressed left at (434, 550)
Screenshot: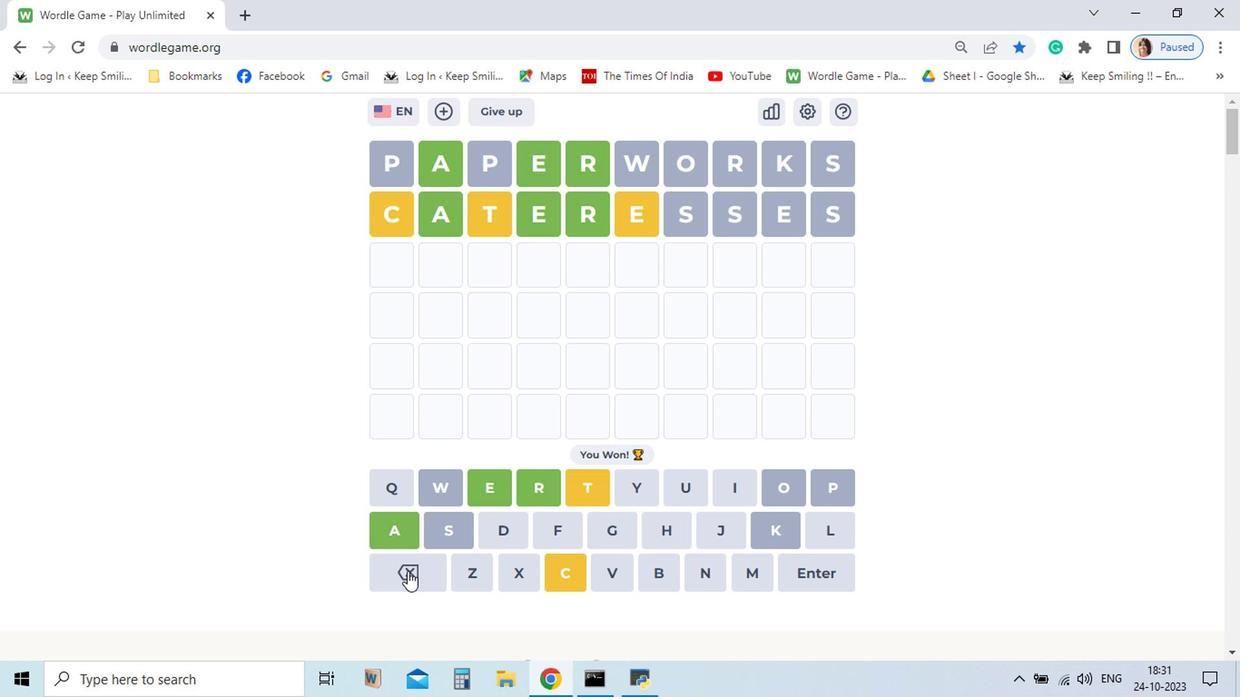 
Action: Mouse pressed left at (434, 550)
Screenshot: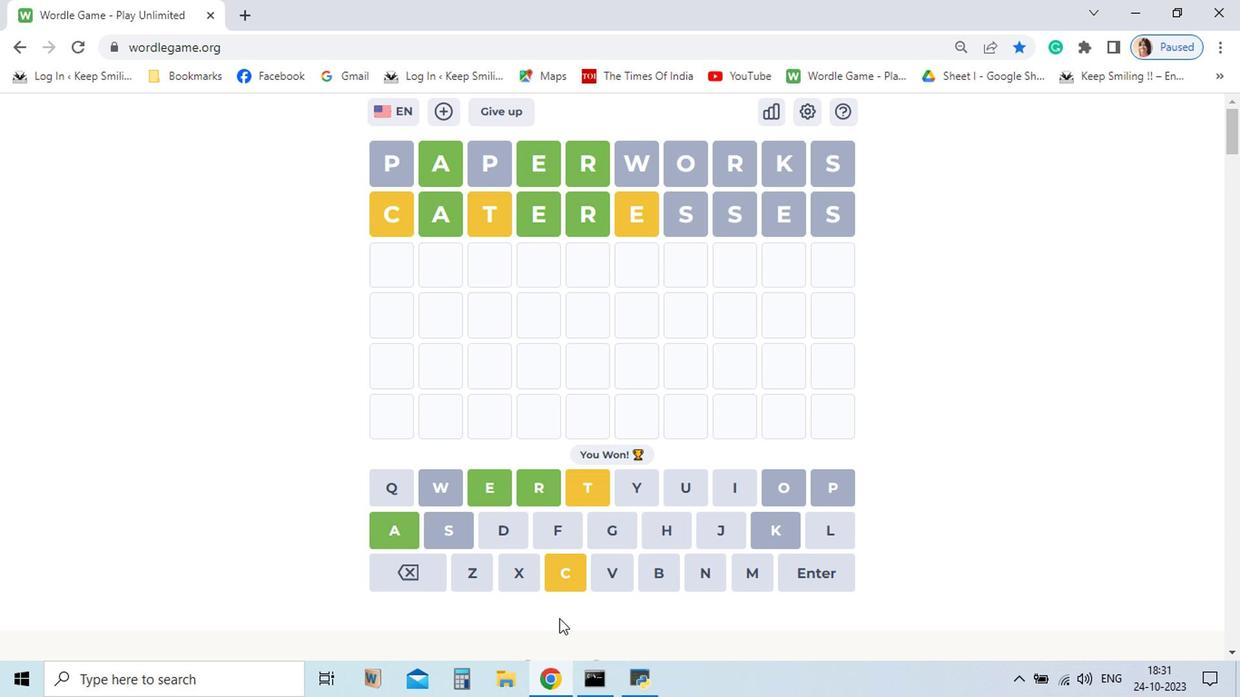 
Action: Mouse moved to (528, 492)
Screenshot: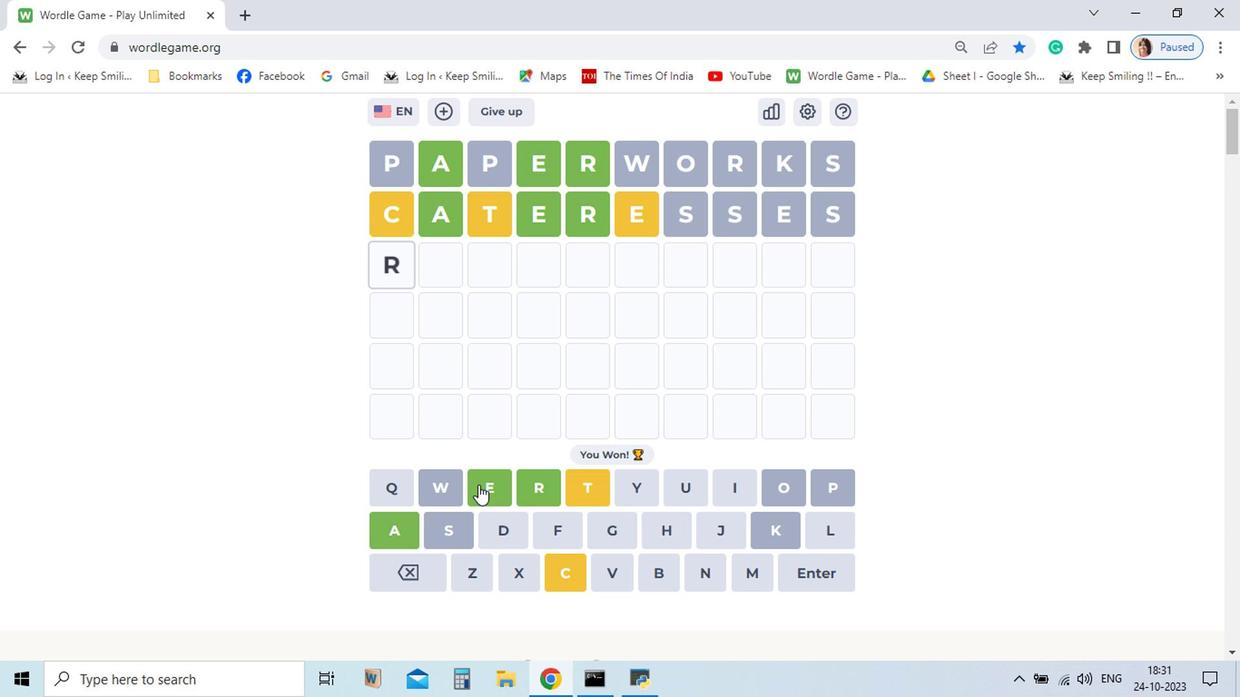 
Action: Mouse pressed left at (528, 492)
Screenshot: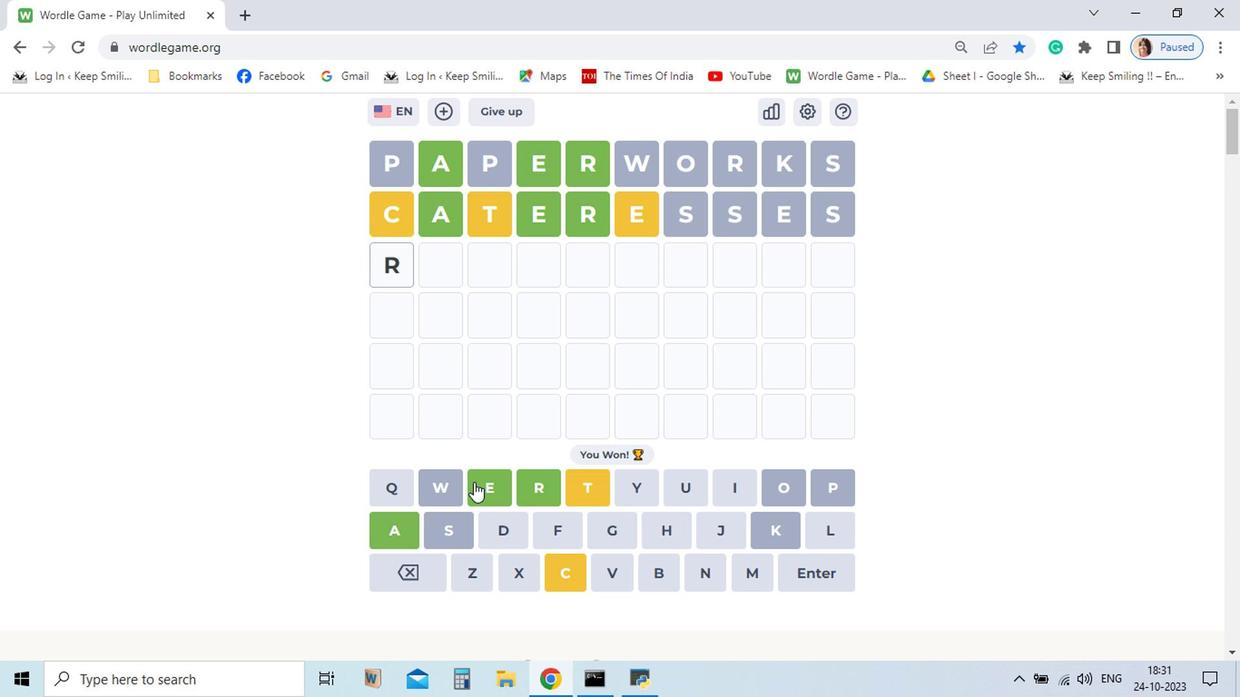 
Action: Mouse moved to (481, 487)
Screenshot: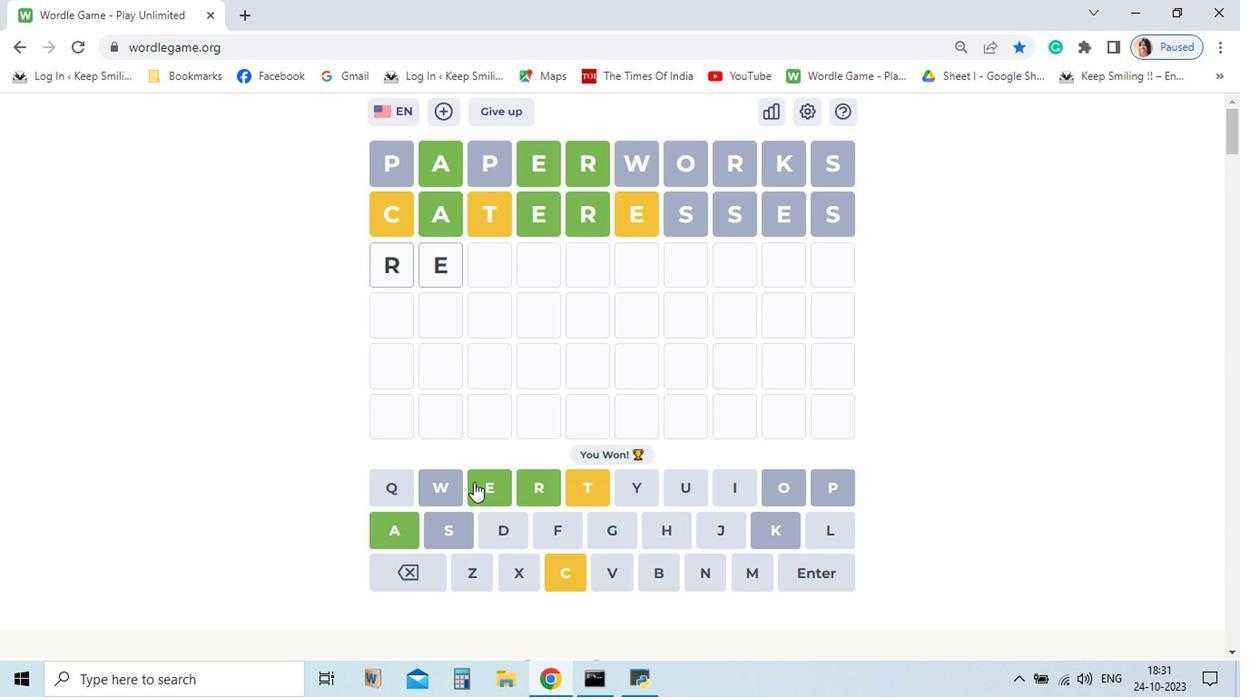 
Action: Mouse pressed left at (481, 487)
Screenshot: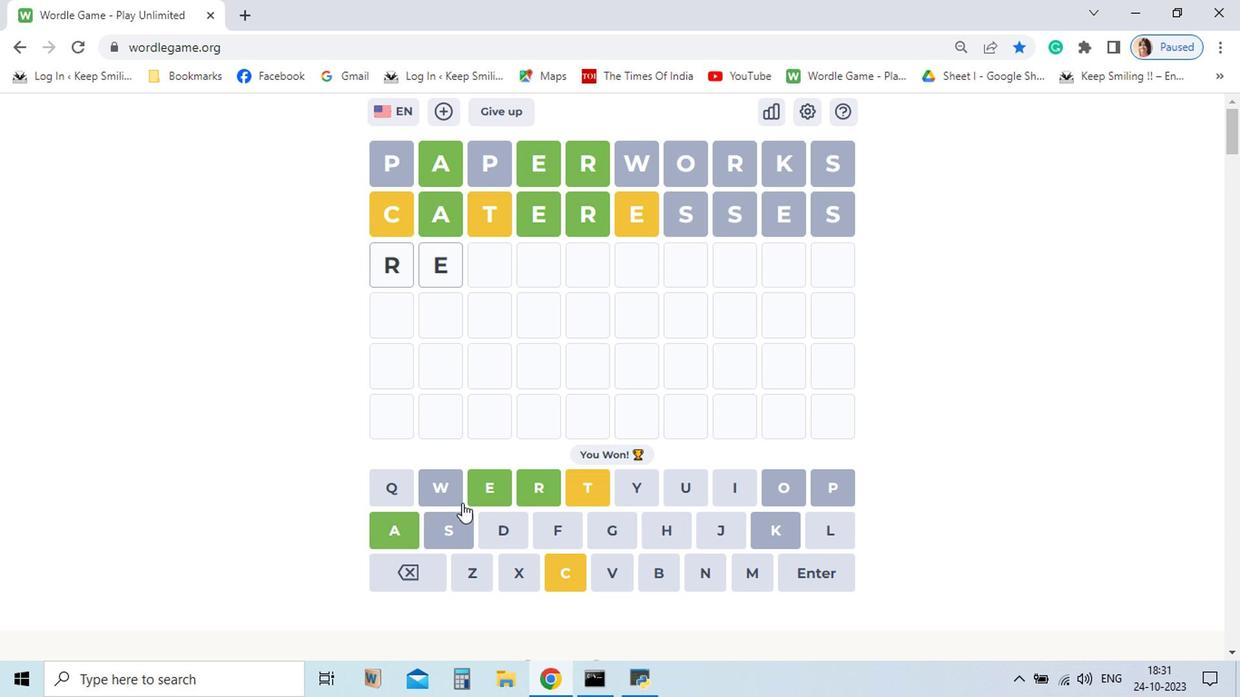 
Action: Mouse moved to (439, 551)
Screenshot: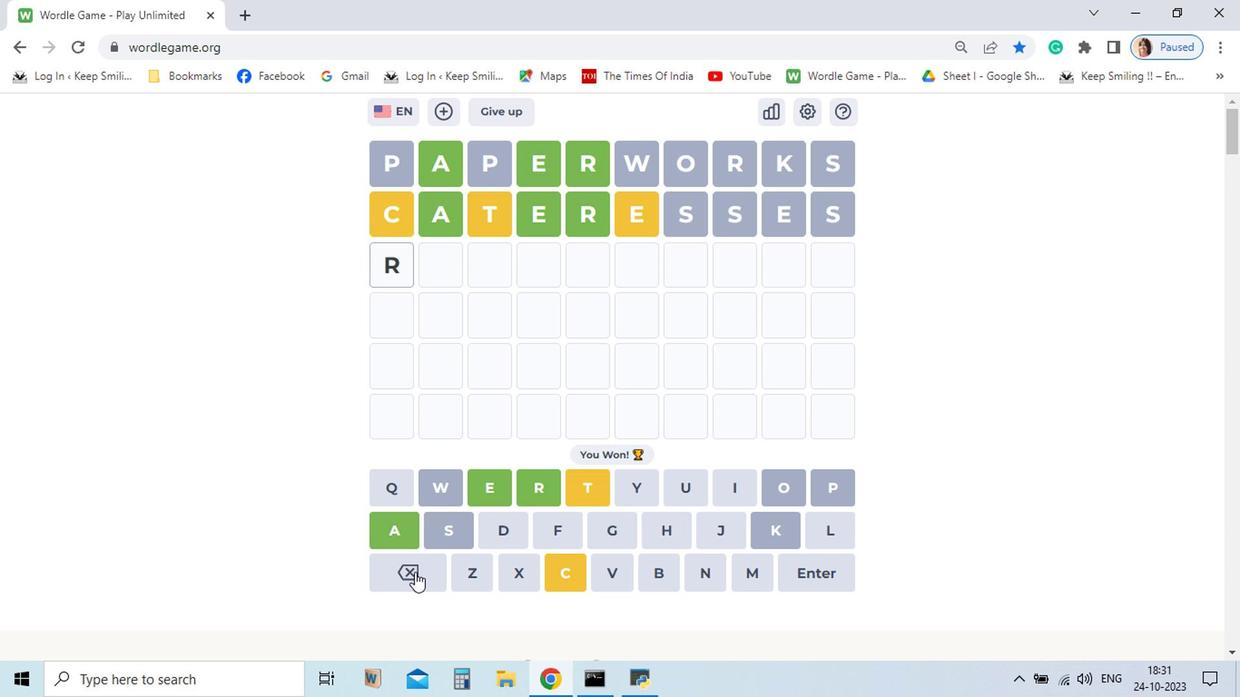 
Action: Mouse pressed left at (439, 551)
Screenshot: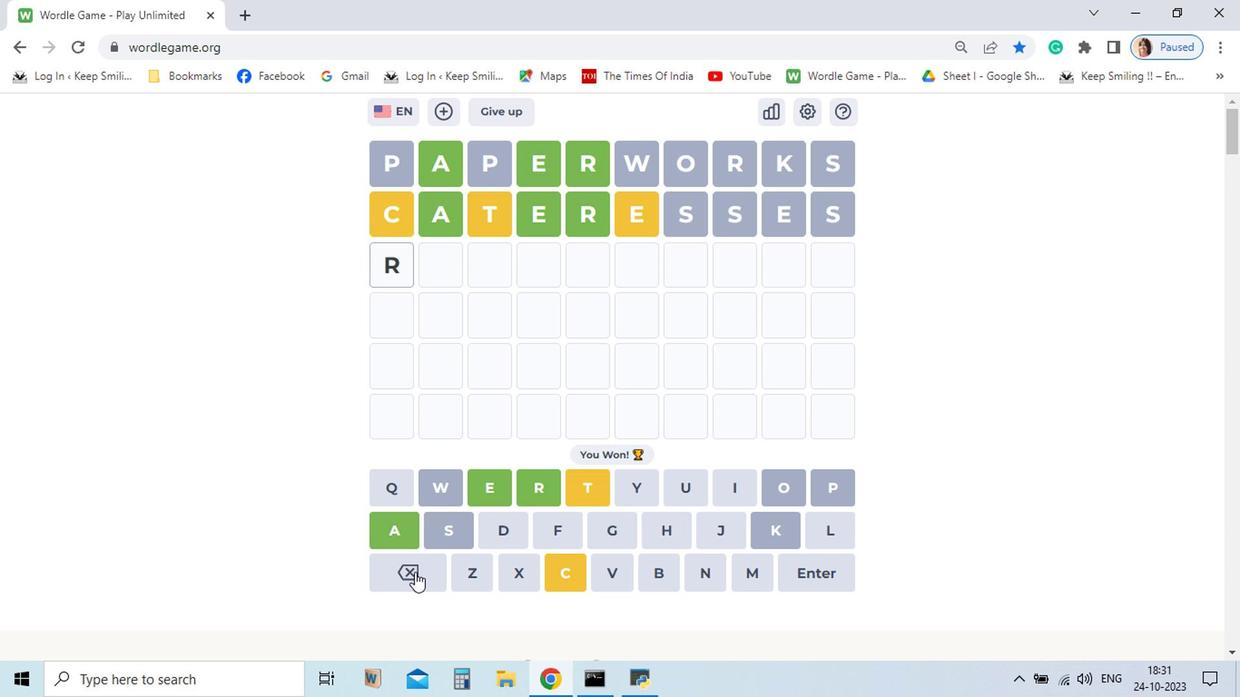 
Action: Mouse pressed left at (439, 551)
Screenshot: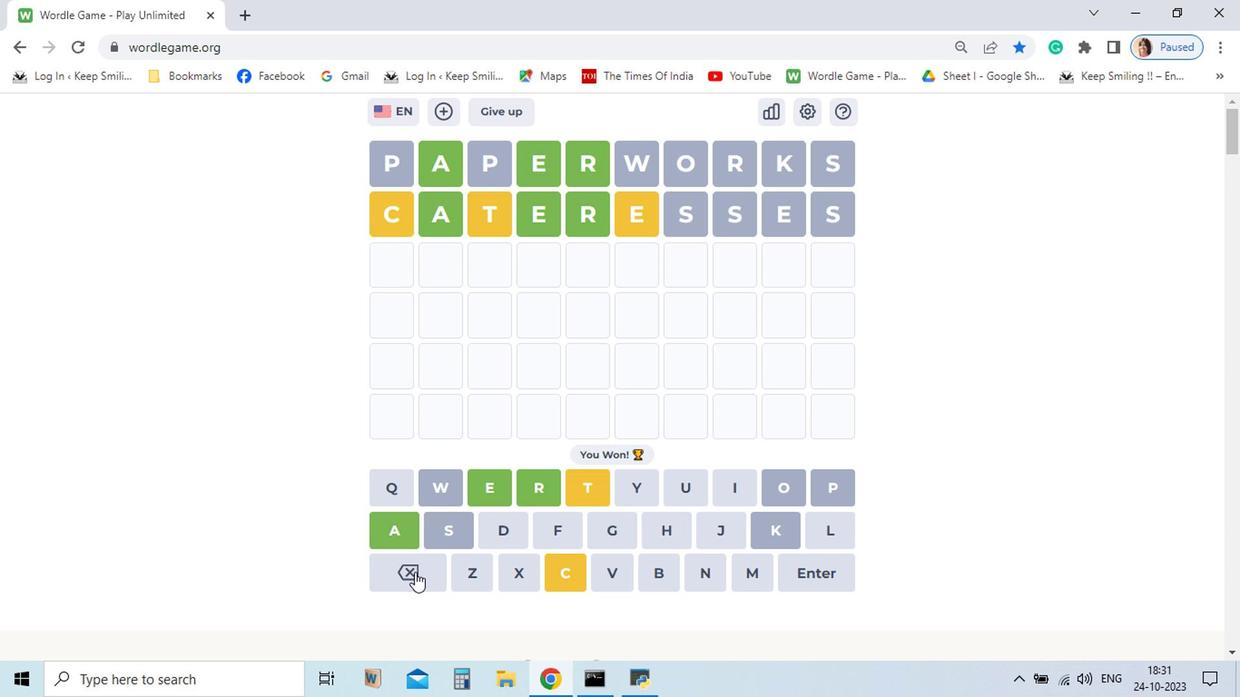 
Action: Mouse moved to (732, 516)
Screenshot: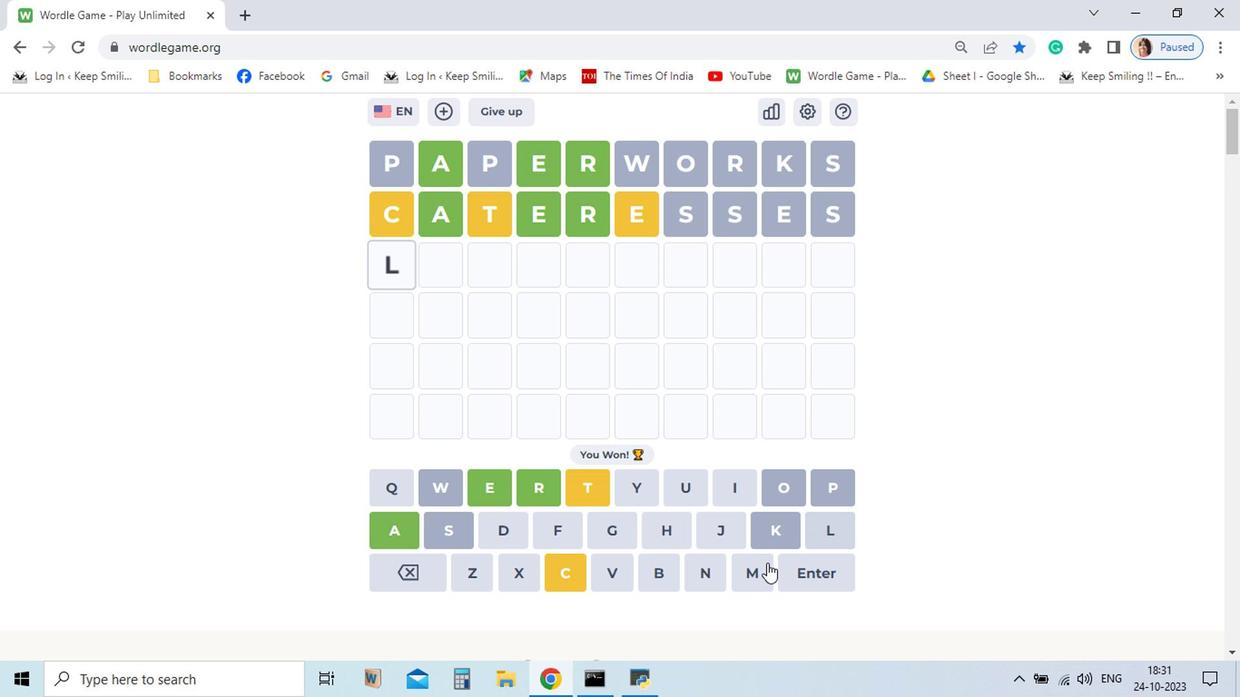 
Action: Mouse pressed left at (732, 516)
Screenshot: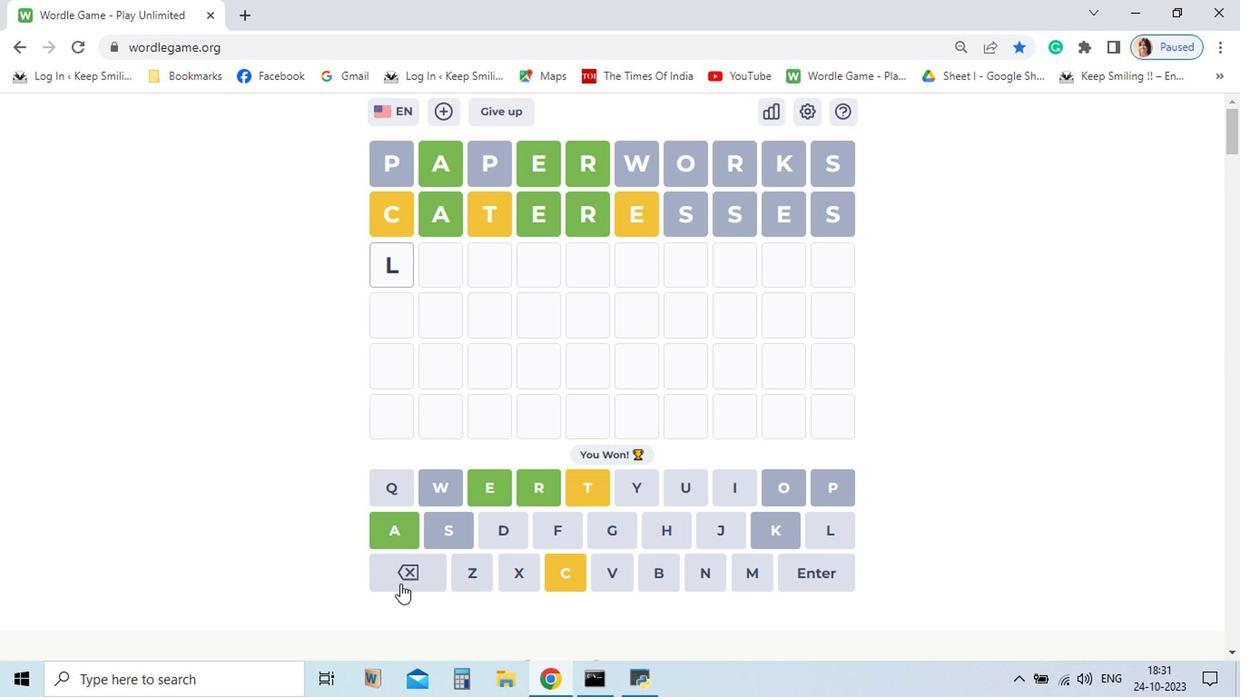 
Action: Mouse moved to (425, 518)
Screenshot: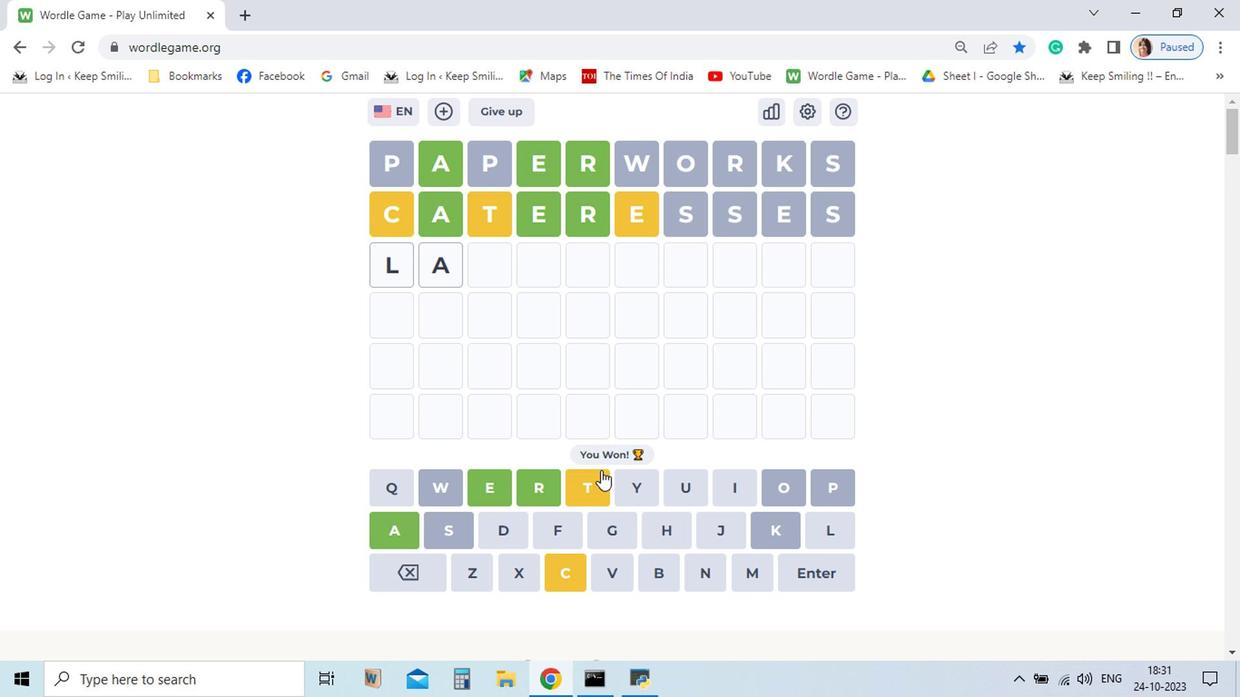 
Action: Mouse pressed left at (425, 518)
Screenshot: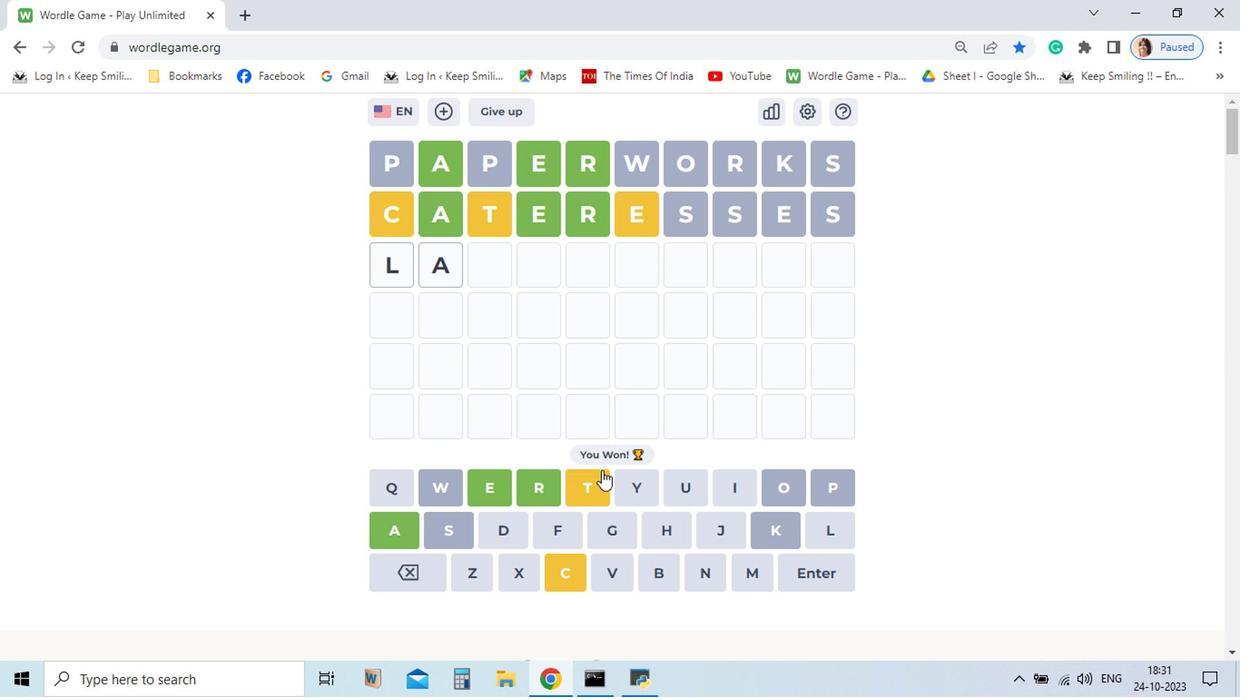 
Action: Mouse moved to (564, 484)
Screenshot: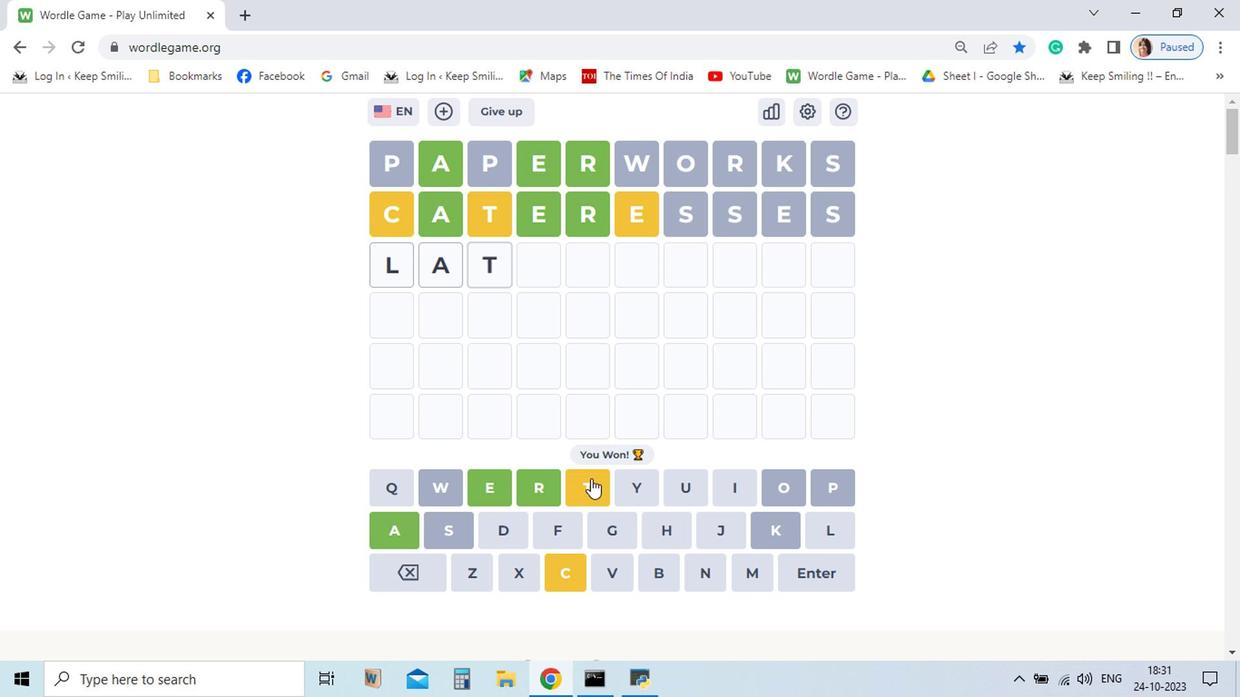 
Action: Mouse pressed left at (564, 484)
Screenshot: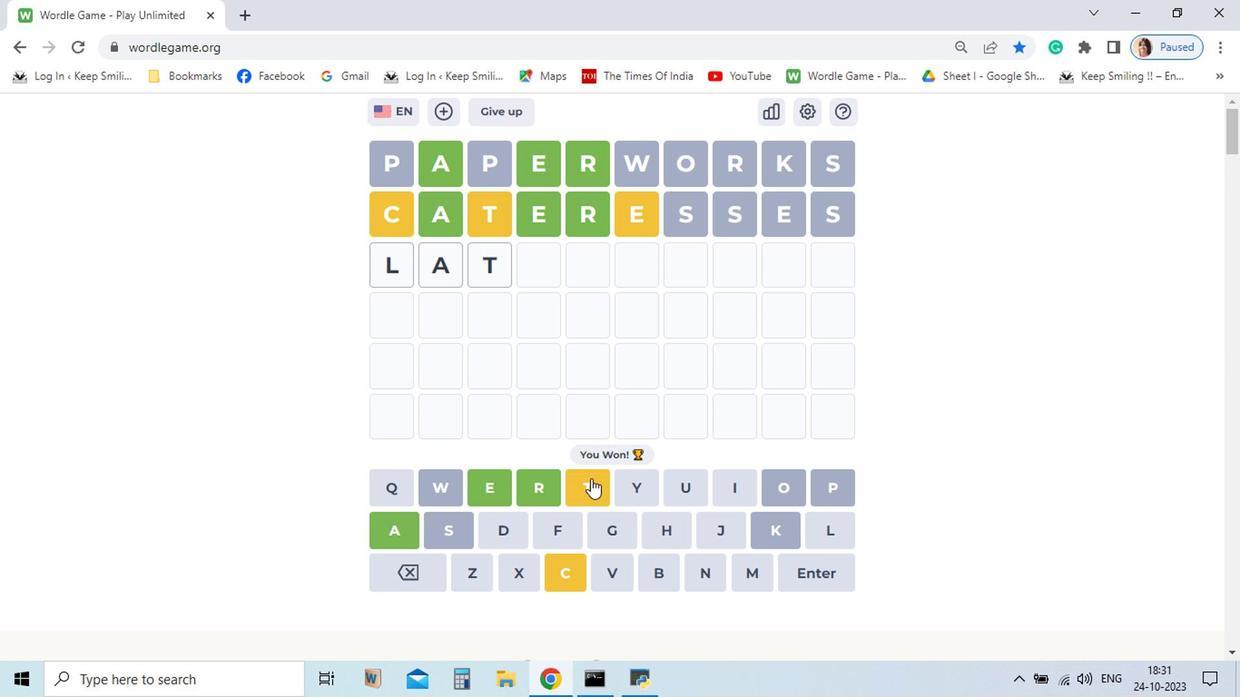 
Action: Mouse moved to (436, 555)
Screenshot: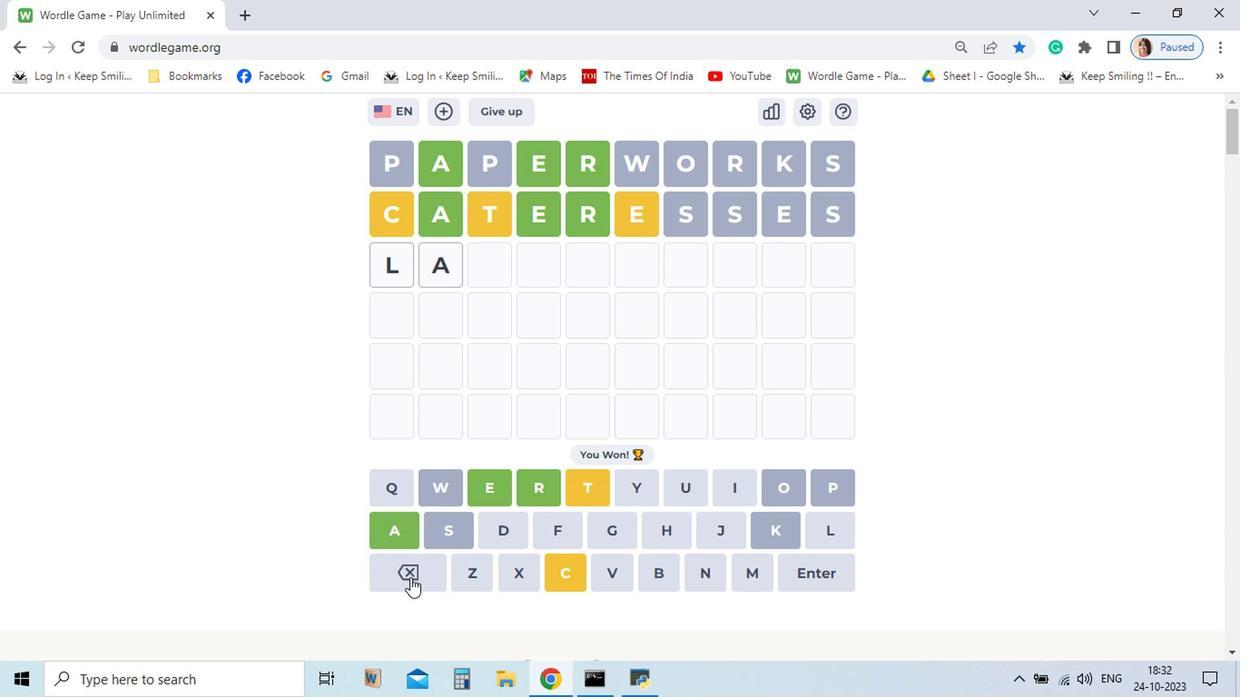 
Action: Mouse pressed left at (436, 555)
Screenshot: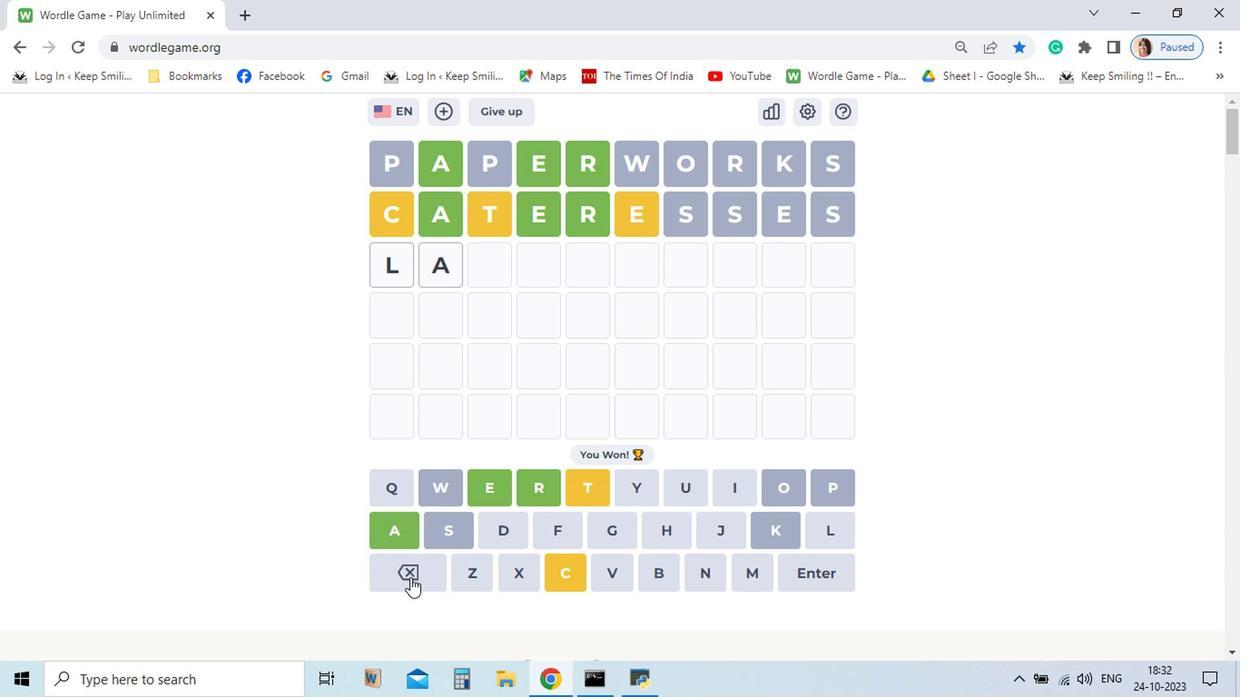 
Action: Mouse moved to (428, 552)
Screenshot: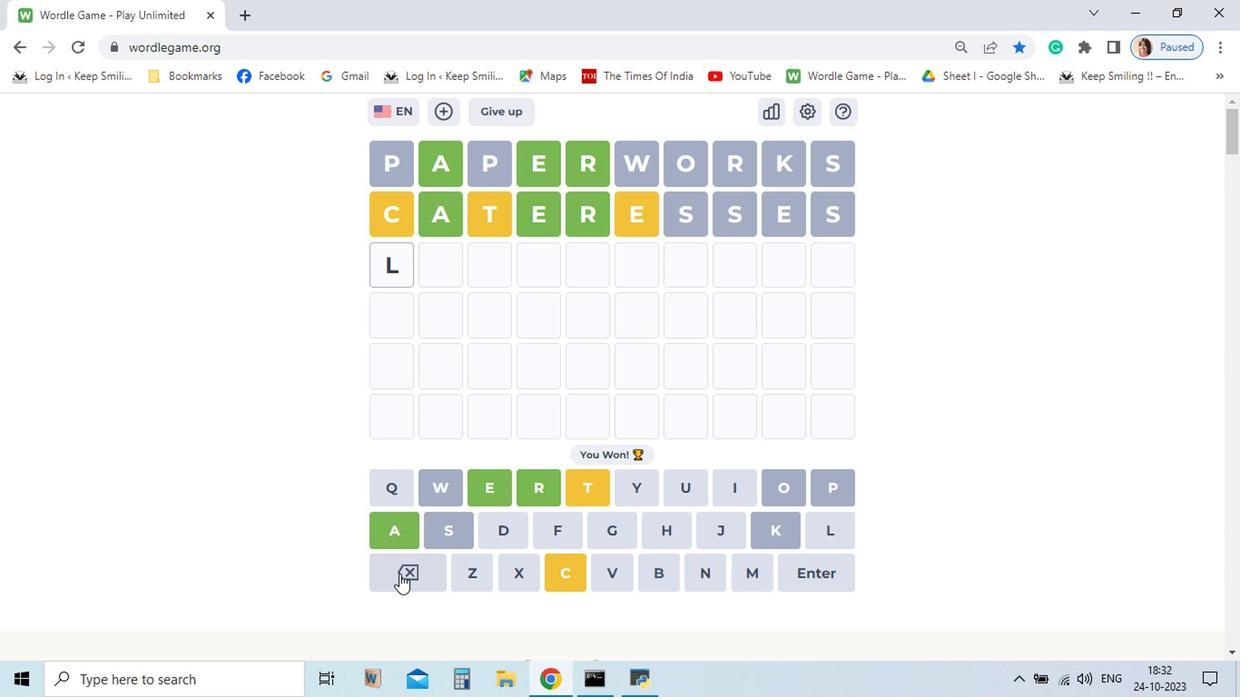 
Action: Mouse pressed left at (428, 552)
Screenshot: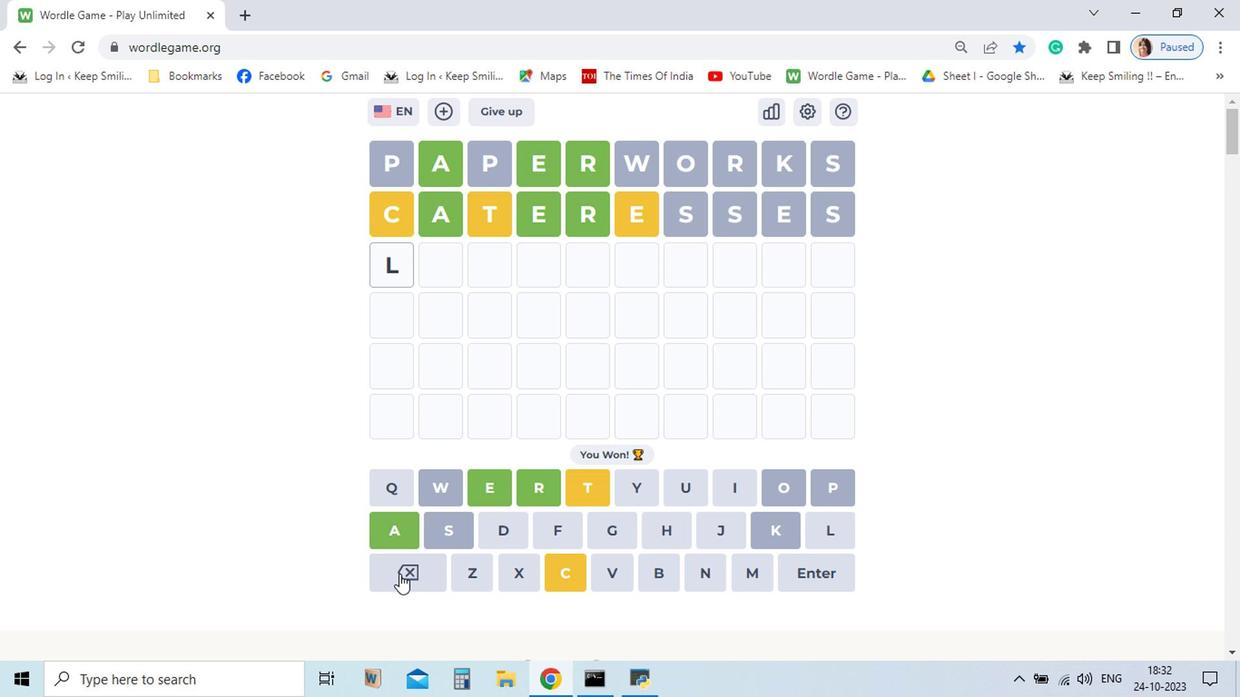 
Action: Mouse pressed left at (428, 552)
Screenshot: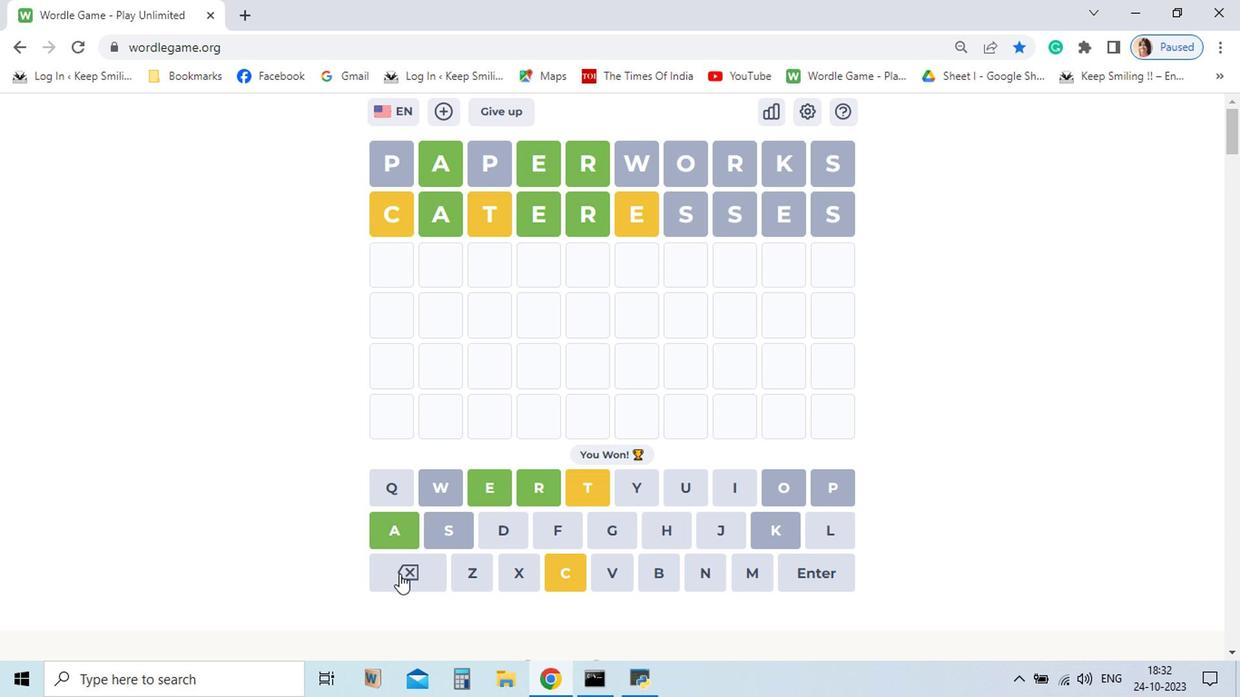 
Action: Mouse moved to (674, 544)
Screenshot: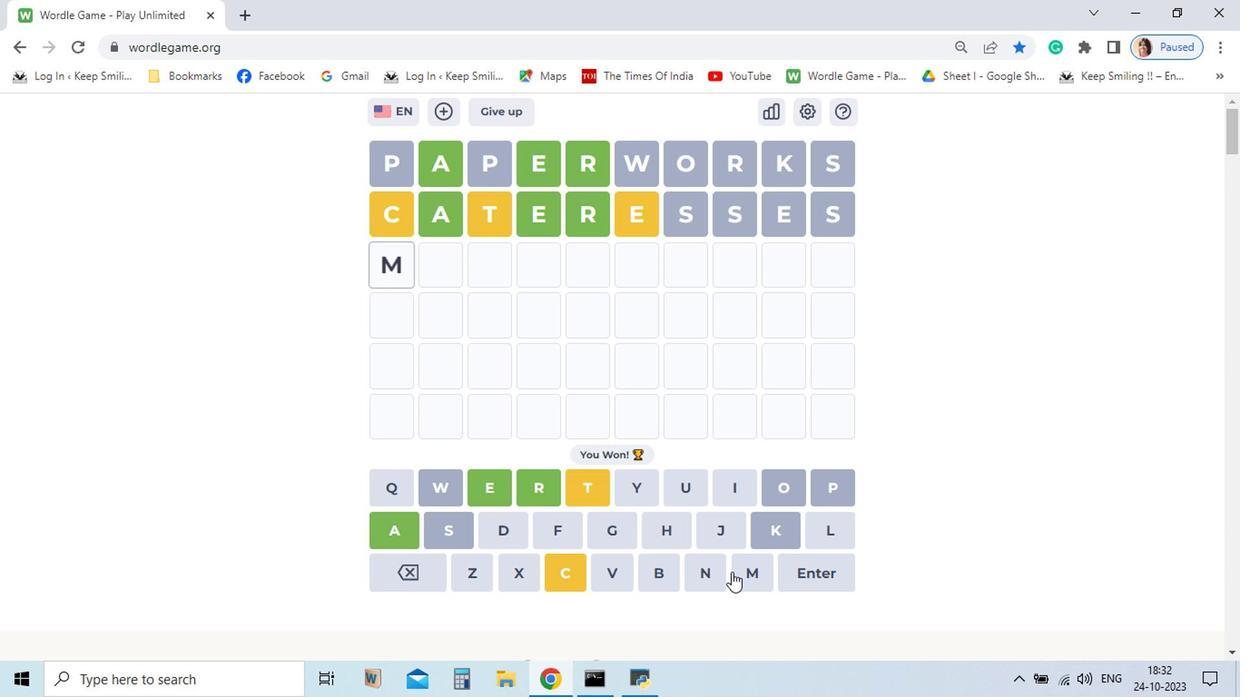 
Action: Mouse pressed left at (674, 544)
Screenshot: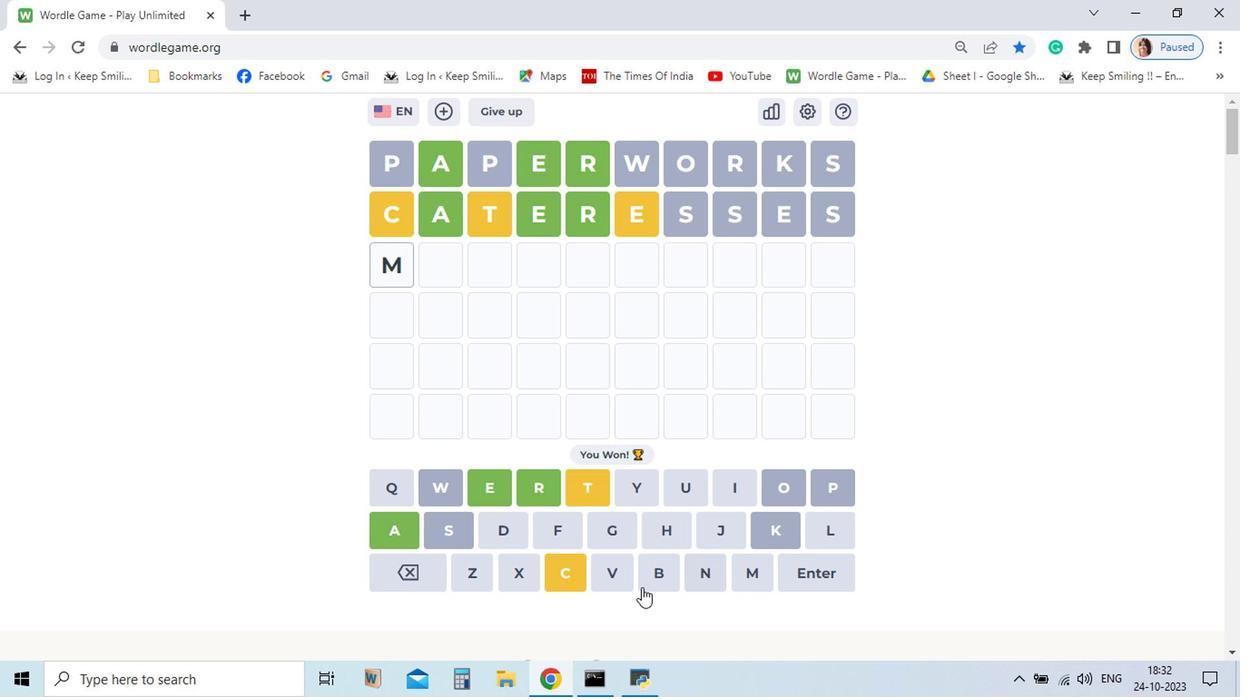
Action: Mouse moved to (425, 522)
Screenshot: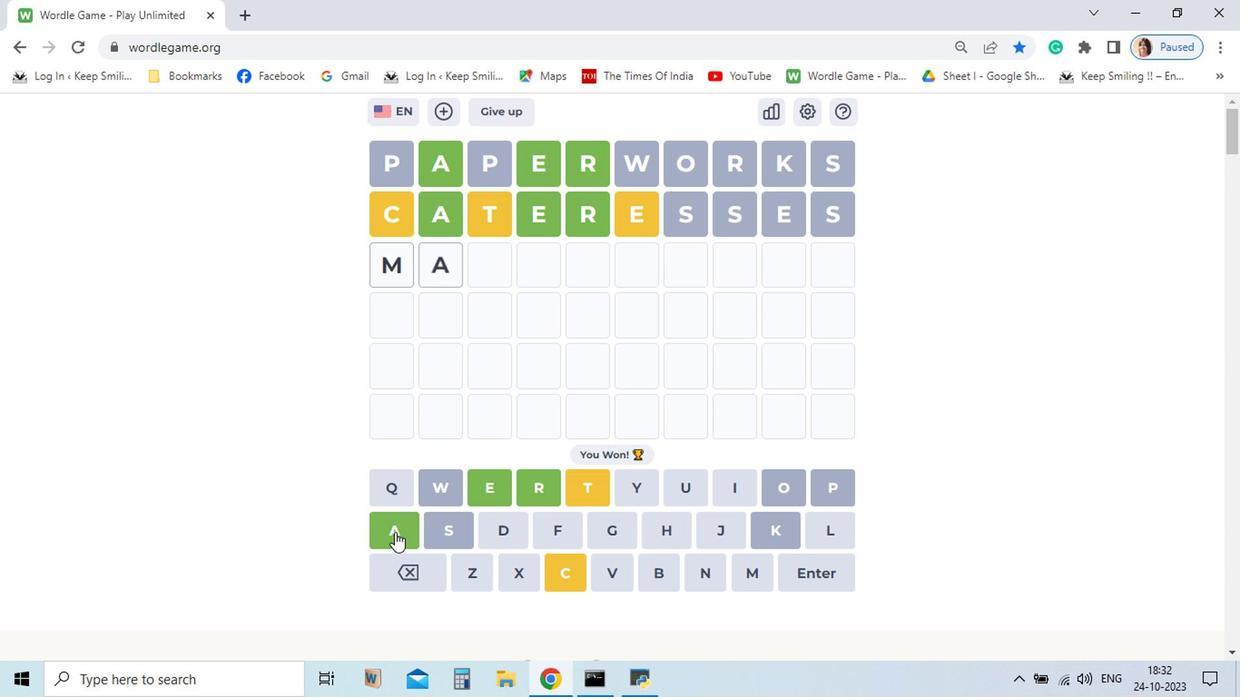 
Action: Mouse pressed left at (425, 522)
Screenshot: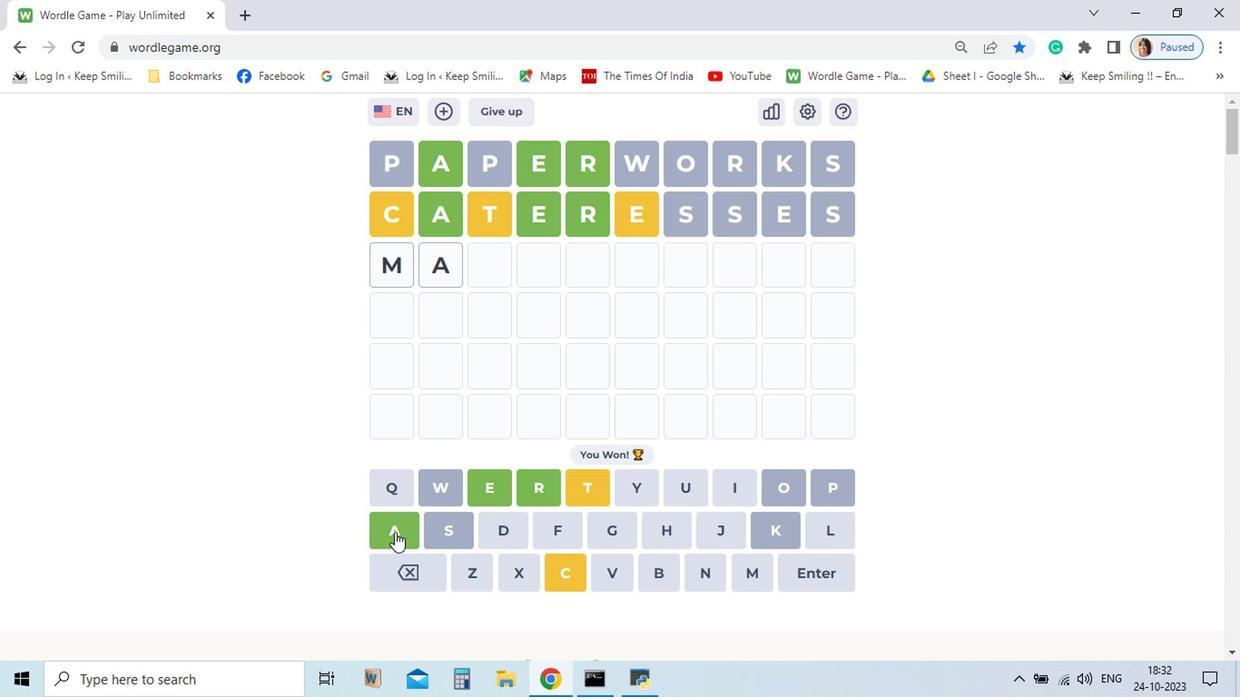 
Action: Mouse moved to (429, 553)
Screenshot: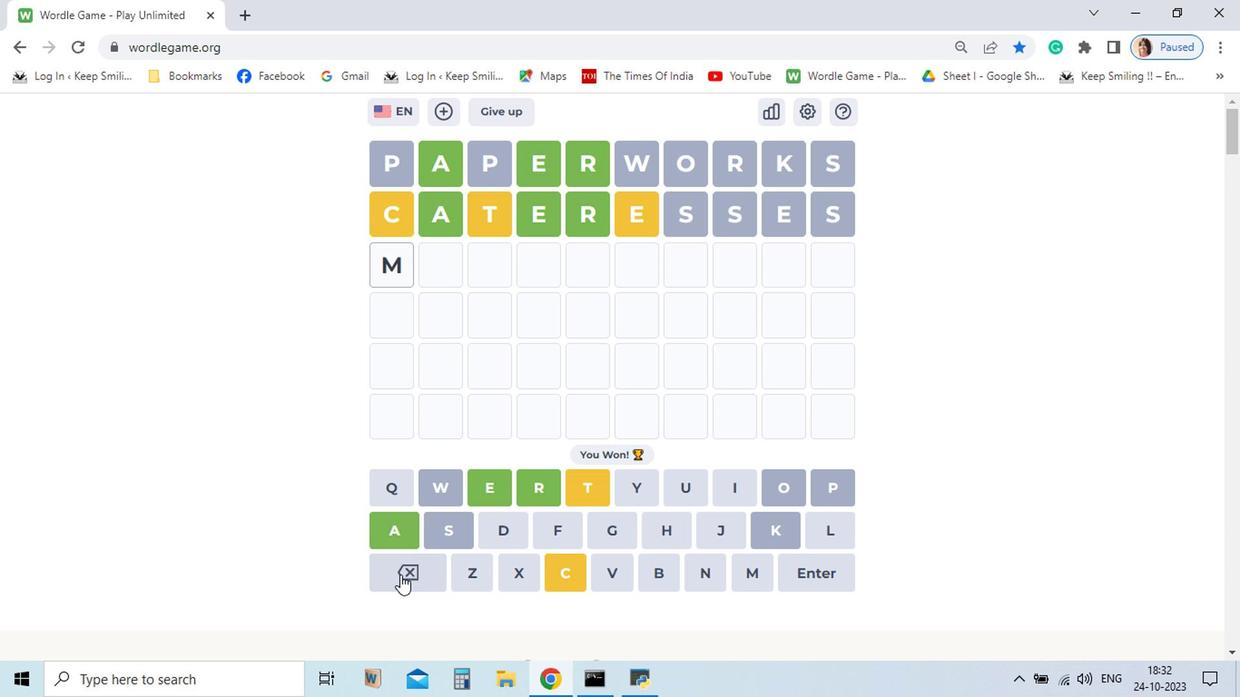 
Action: Mouse pressed left at (429, 553)
Screenshot: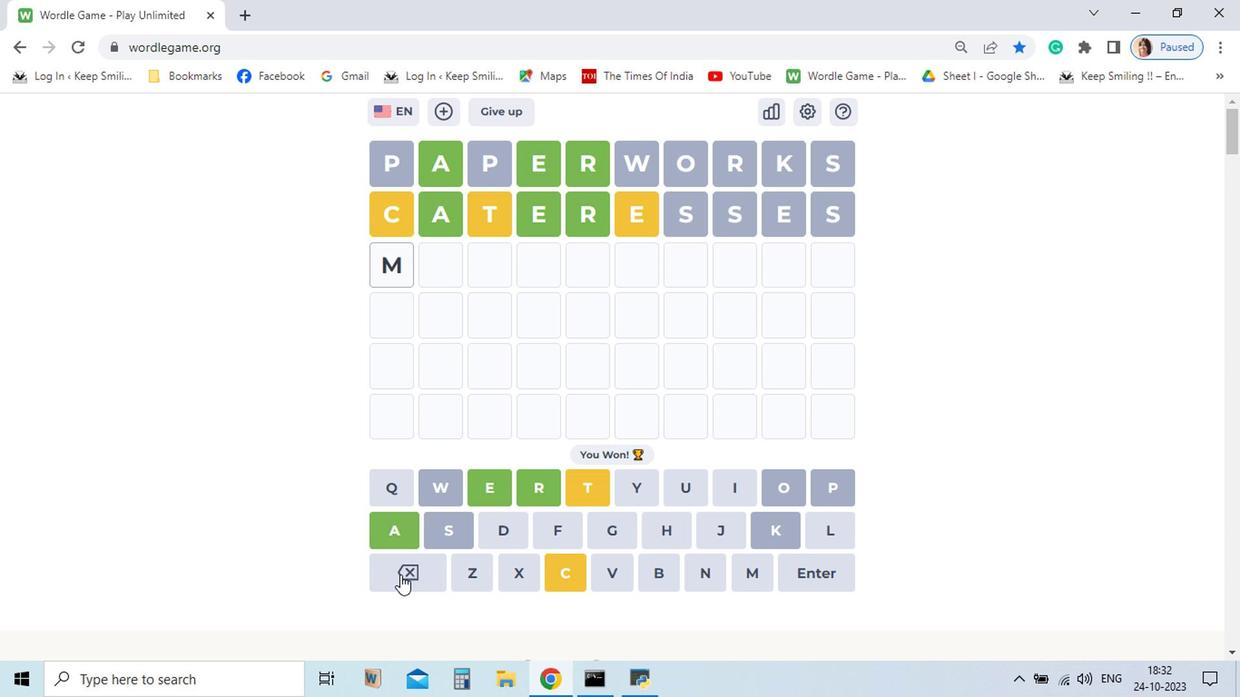 
Action: Mouse pressed left at (429, 553)
Screenshot: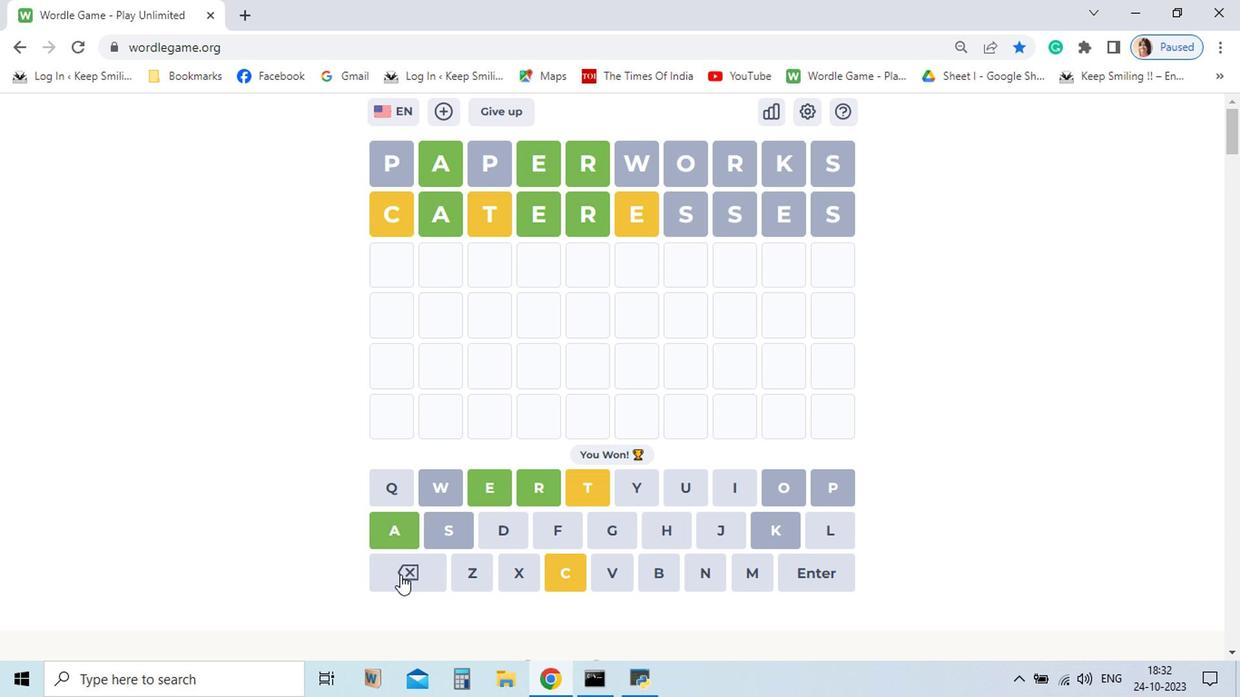 
Action: Mouse moved to (573, 519)
Screenshot: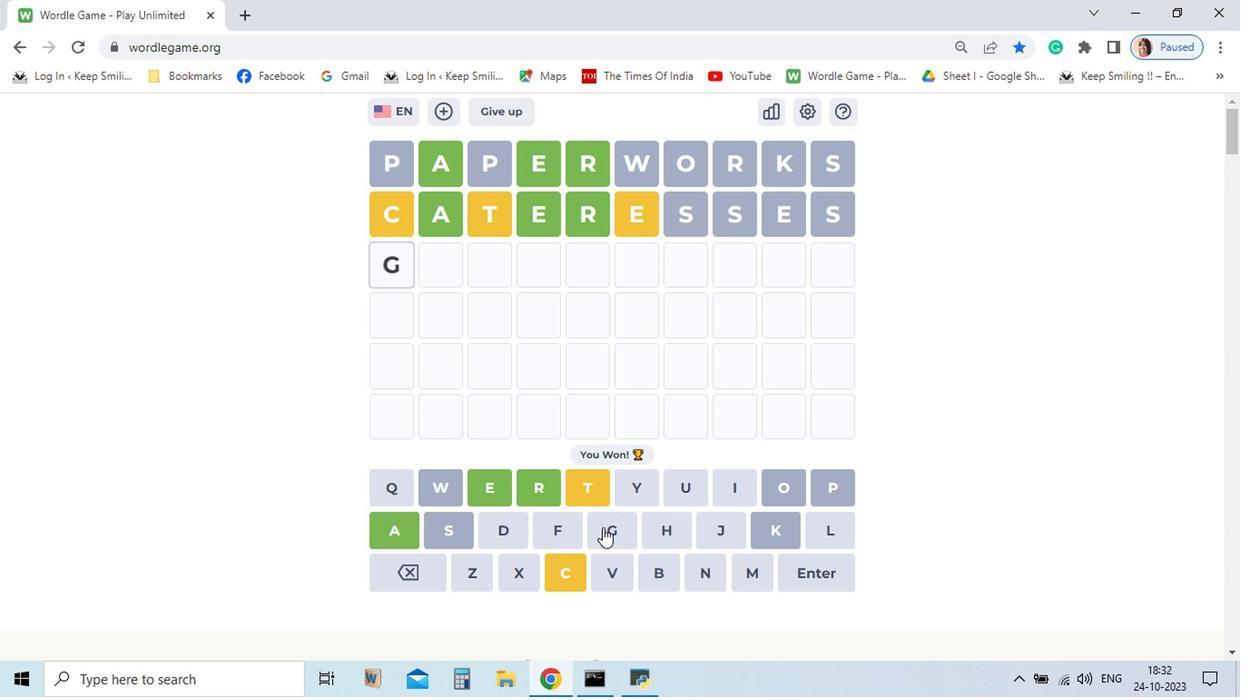 
Action: Mouse pressed left at (573, 519)
Screenshot: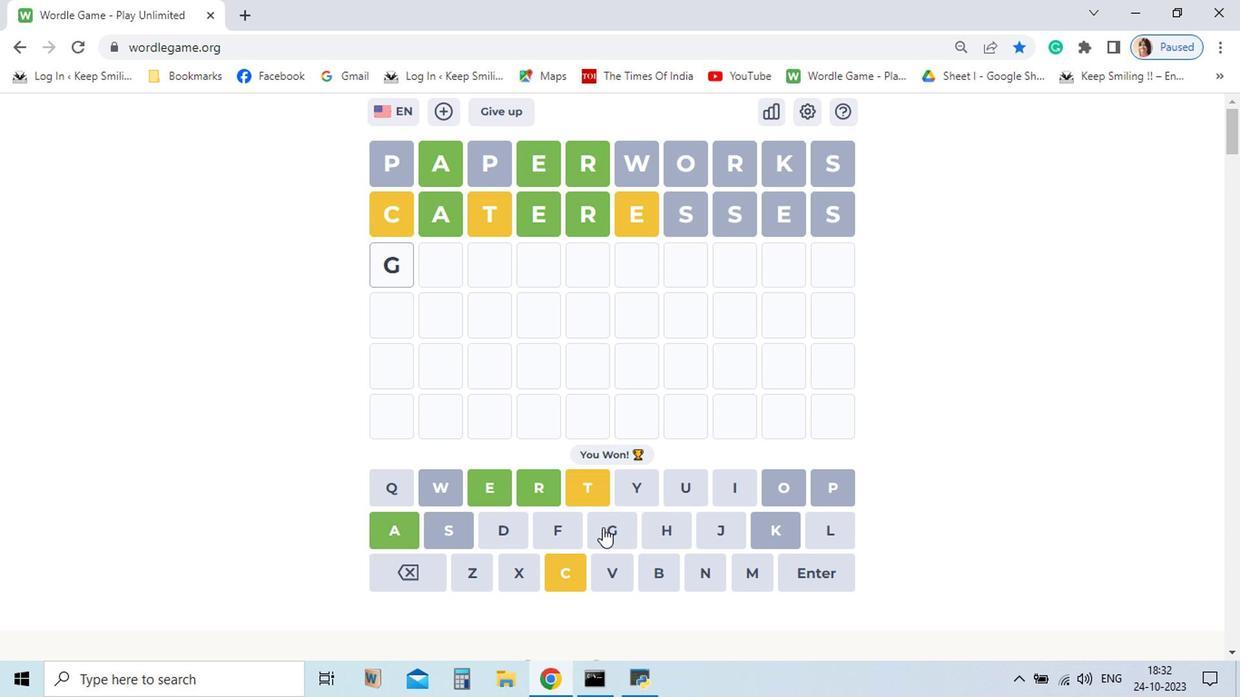 
Action: Mouse moved to (418, 513)
Screenshot: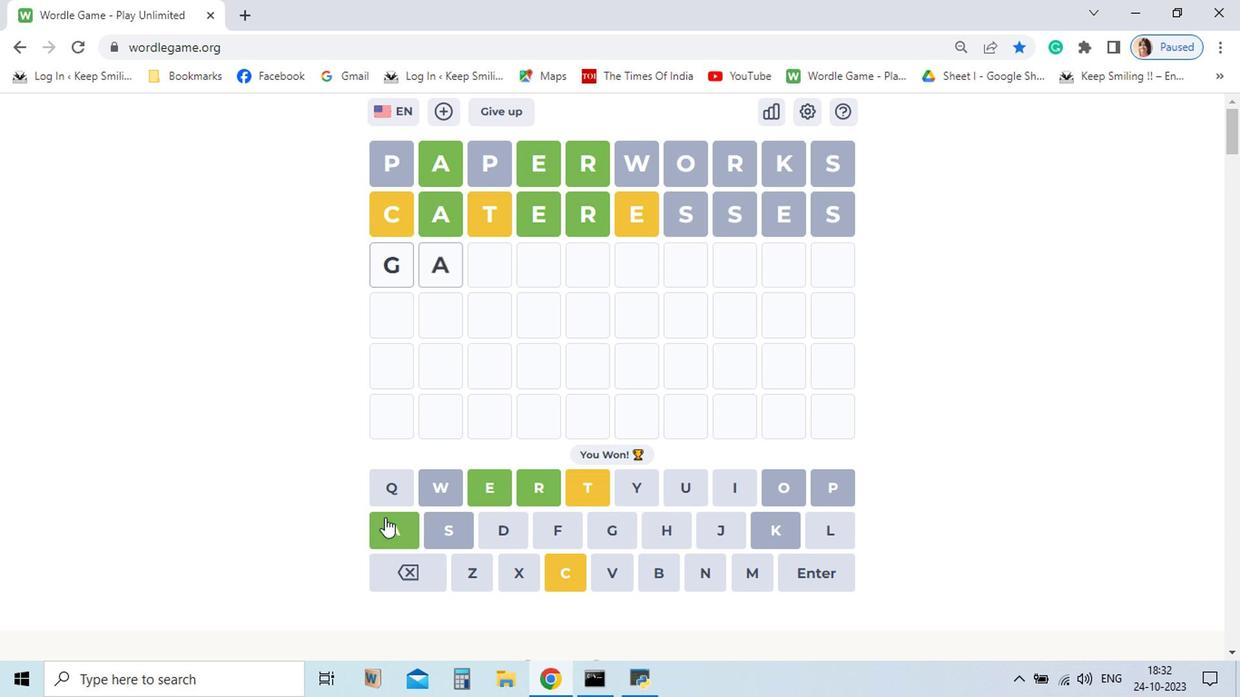 
Action: Mouse pressed left at (418, 513)
Screenshot: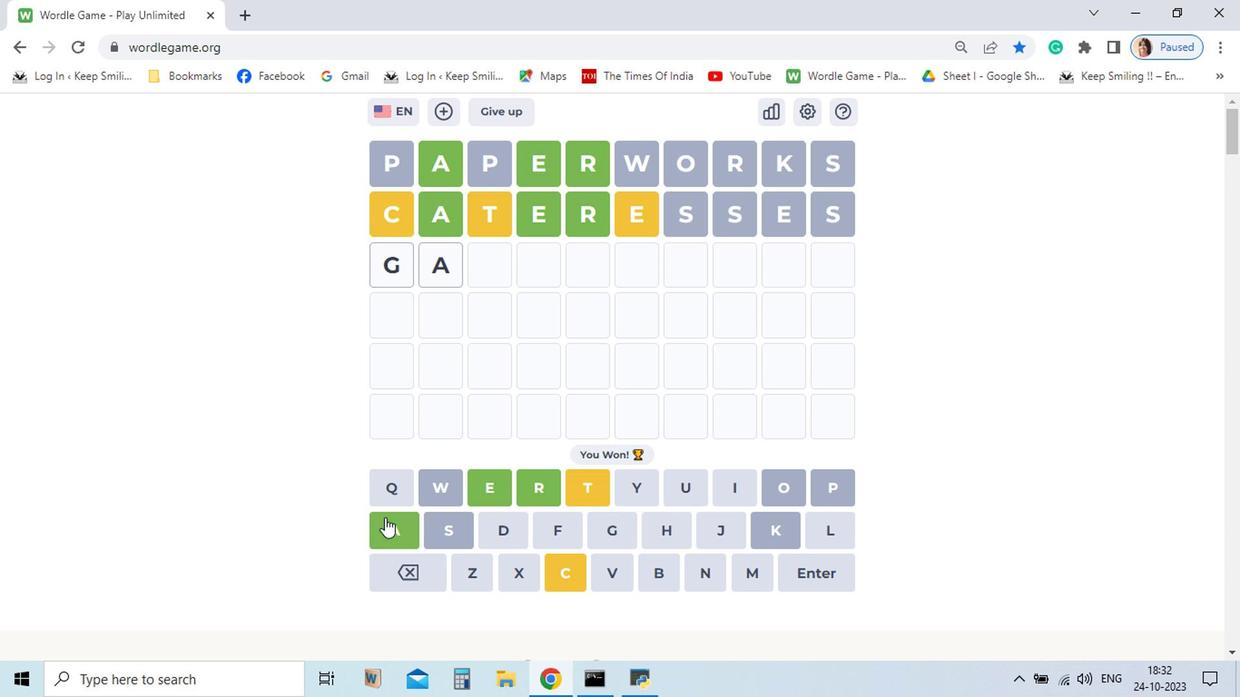 
Action: Mouse moved to (646, 550)
Screenshot: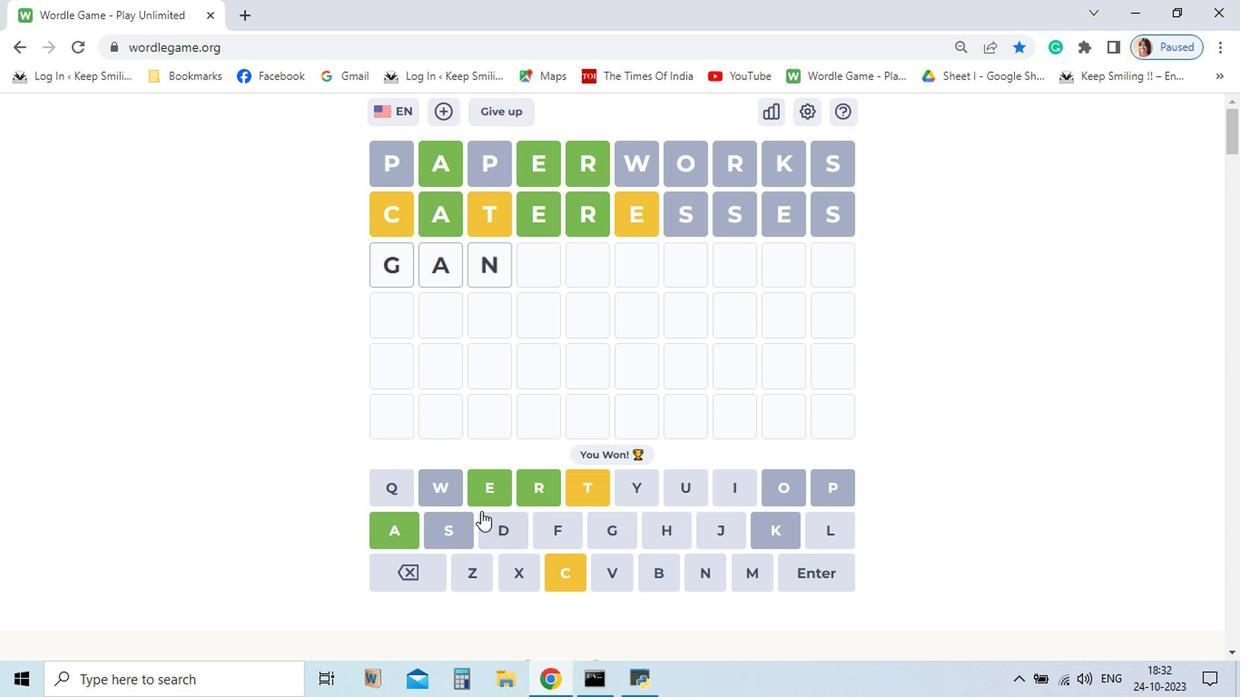 
Action: Mouse pressed left at (646, 550)
Screenshot: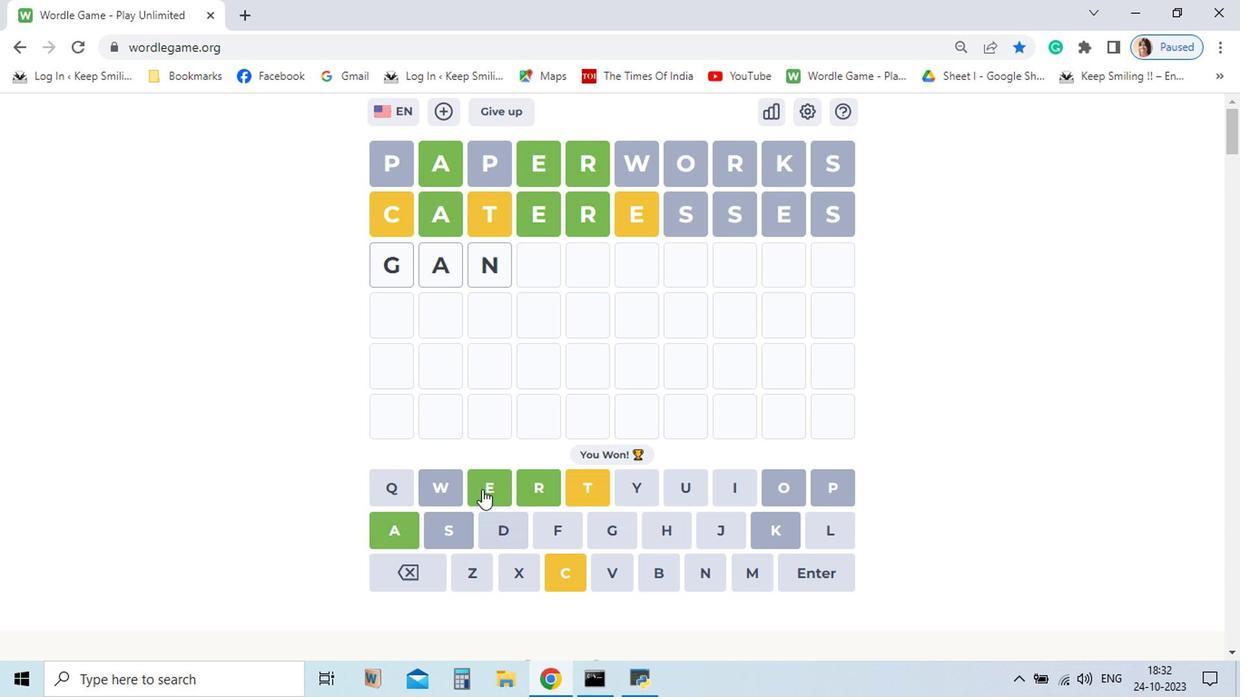 
Action: Mouse moved to (503, 487)
Screenshot: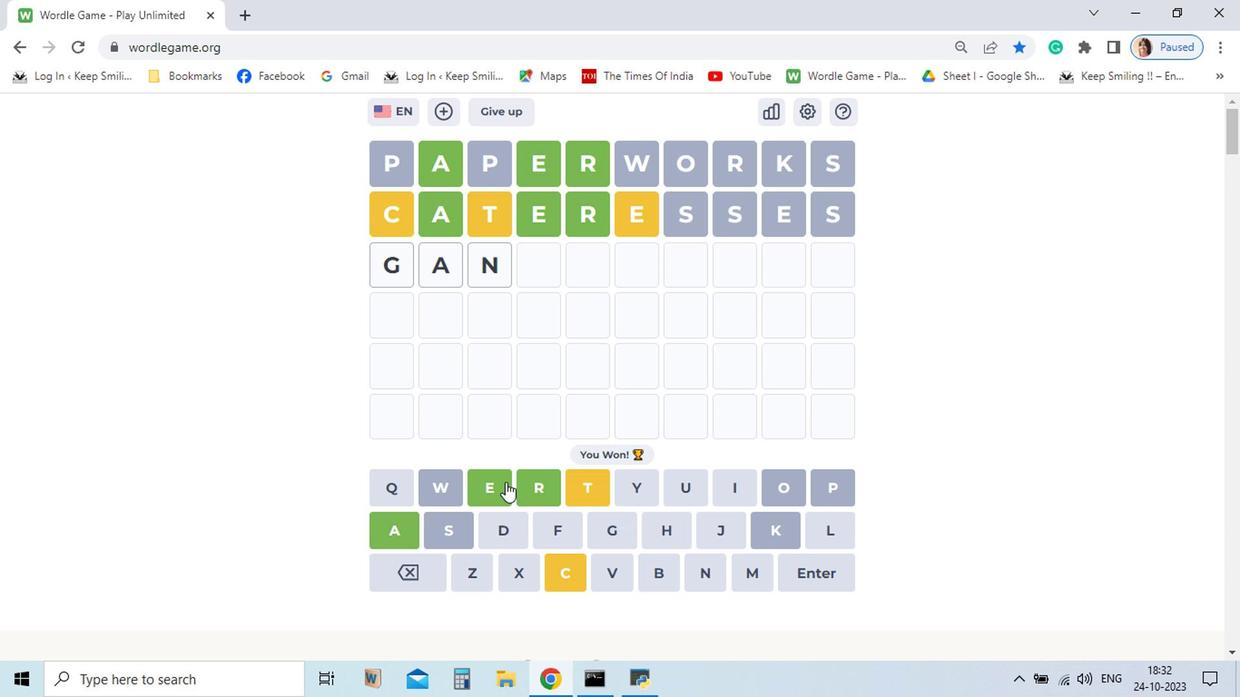 
Action: Mouse pressed left at (503, 487)
Screenshot: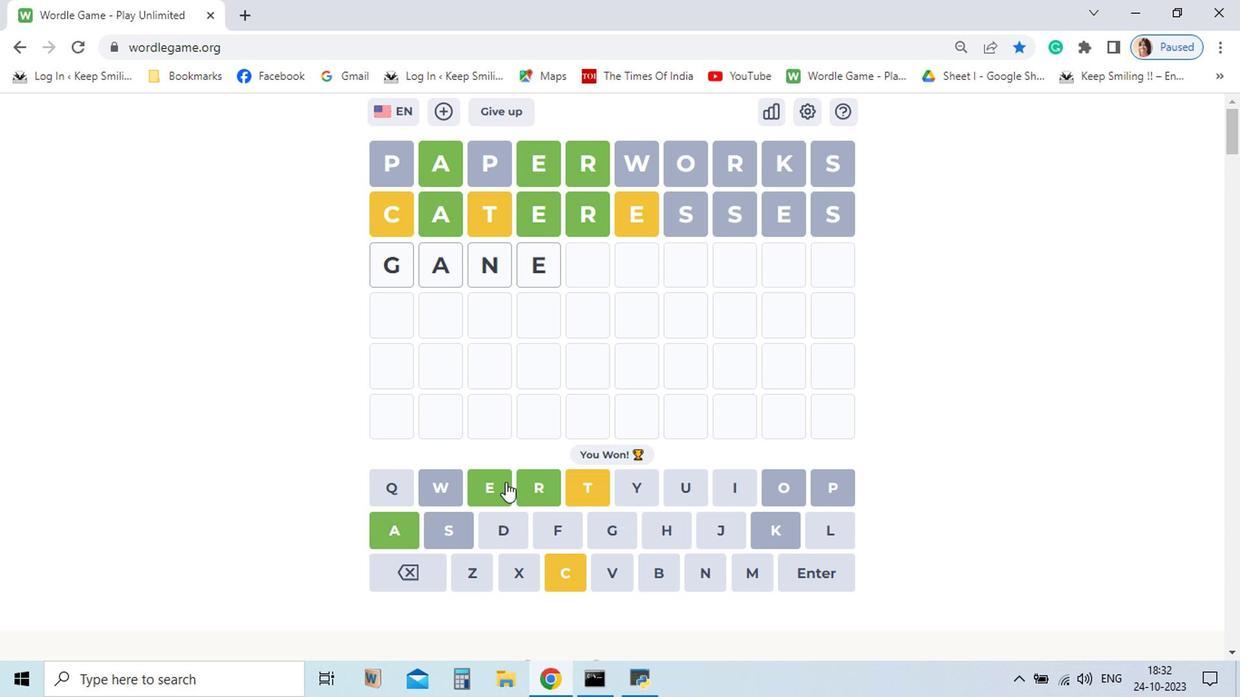 
Action: Mouse moved to (529, 491)
Screenshot: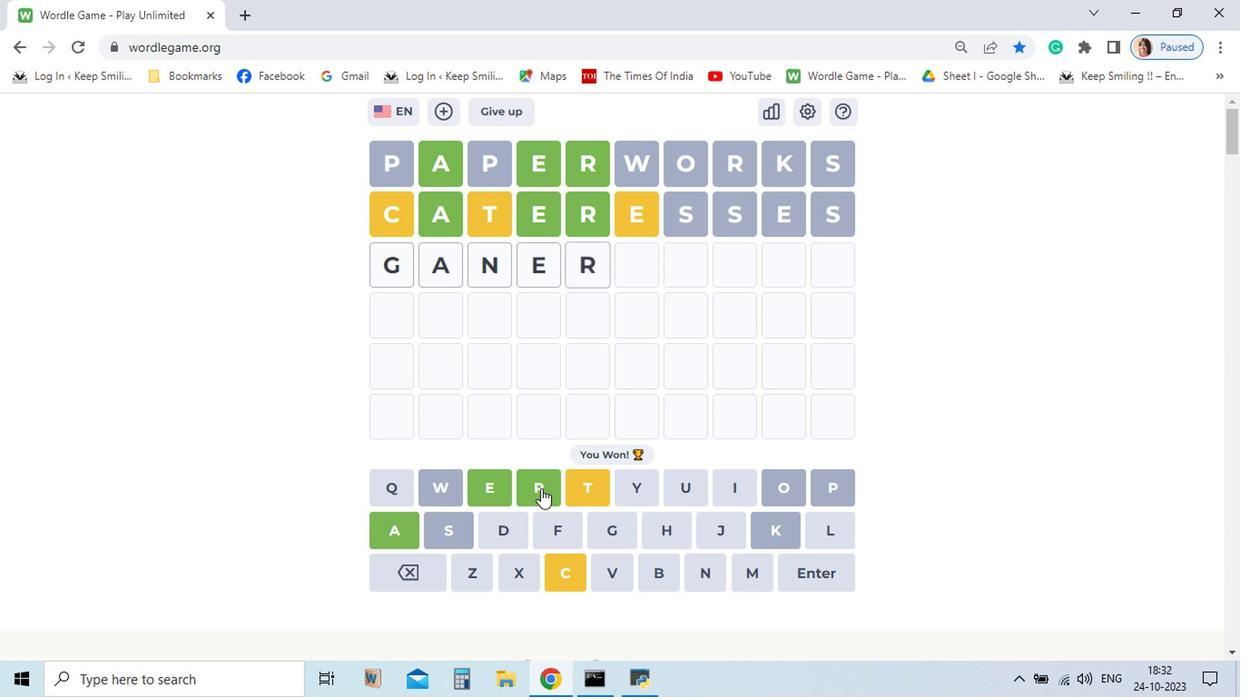 
Action: Mouse pressed left at (529, 491)
Screenshot: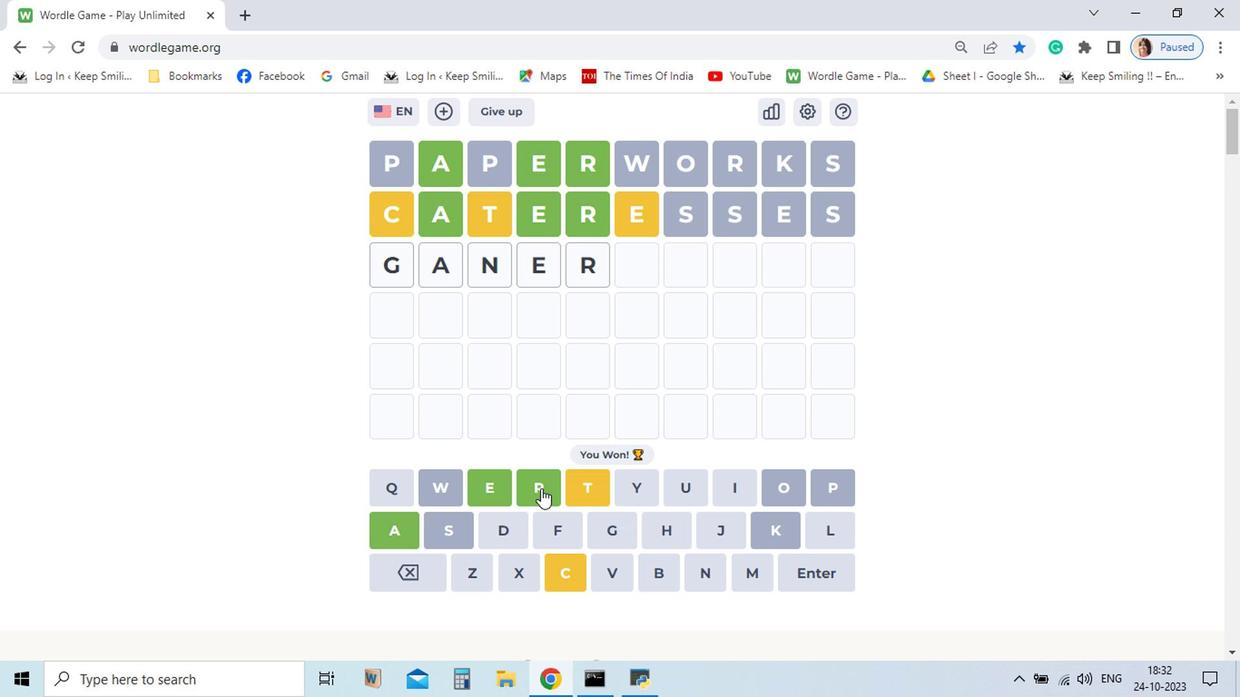 
Action: Mouse moved to (430, 552)
Screenshot: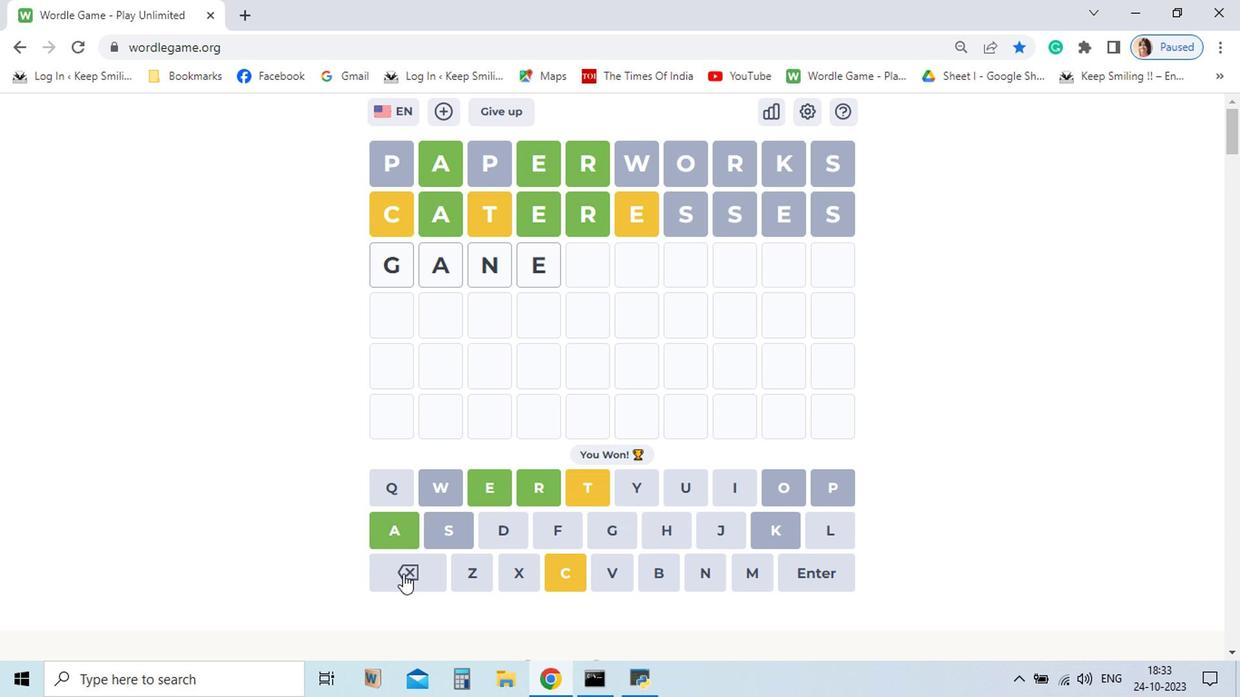 
Action: Mouse pressed left at (430, 552)
Screenshot: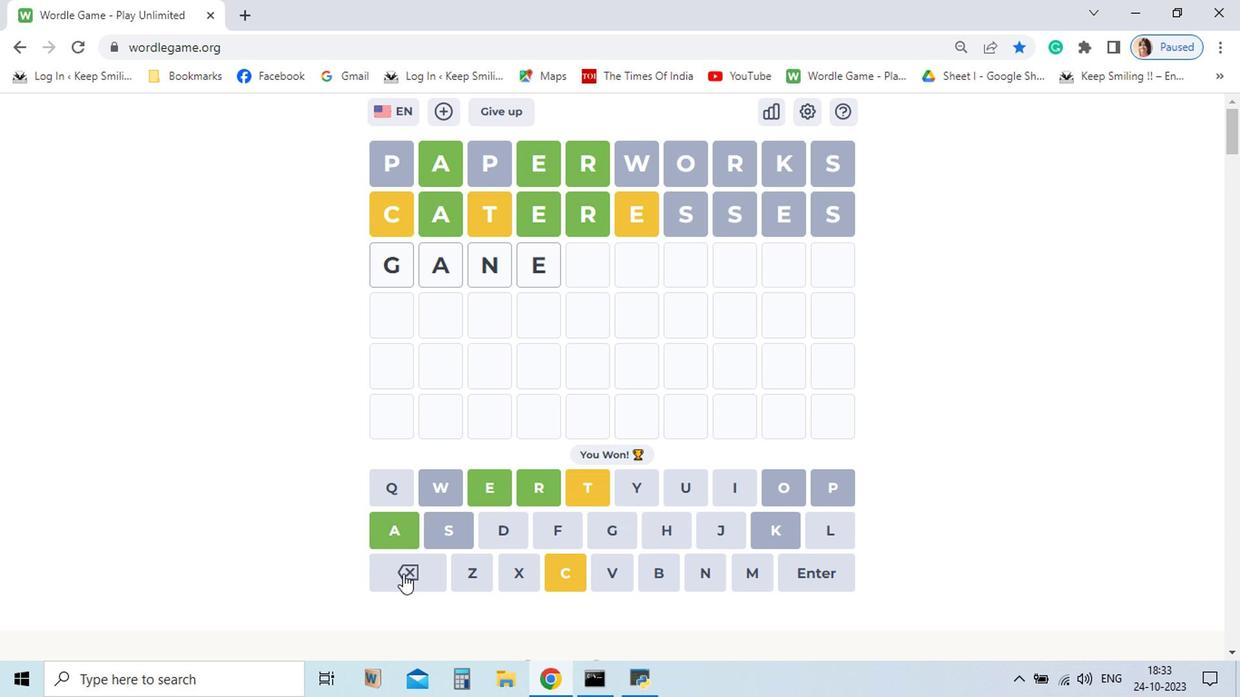 
Action: Mouse pressed left at (430, 552)
Screenshot: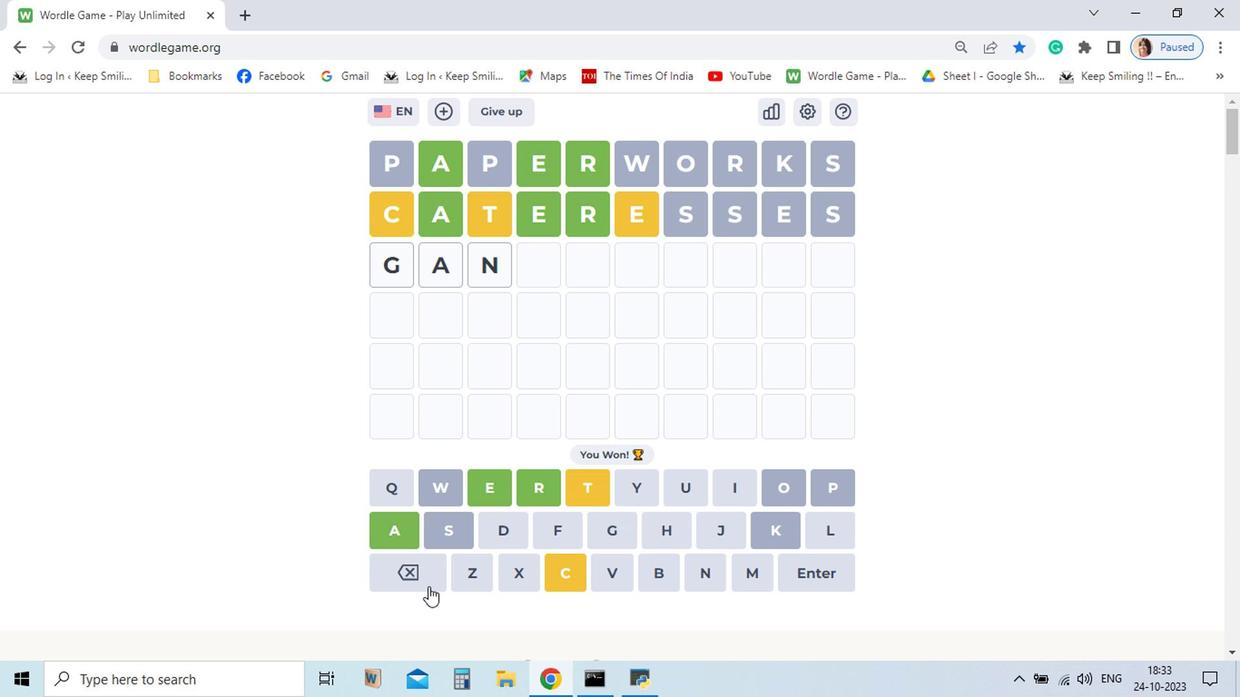 
Action: Mouse moved to (430, 553)
Screenshot: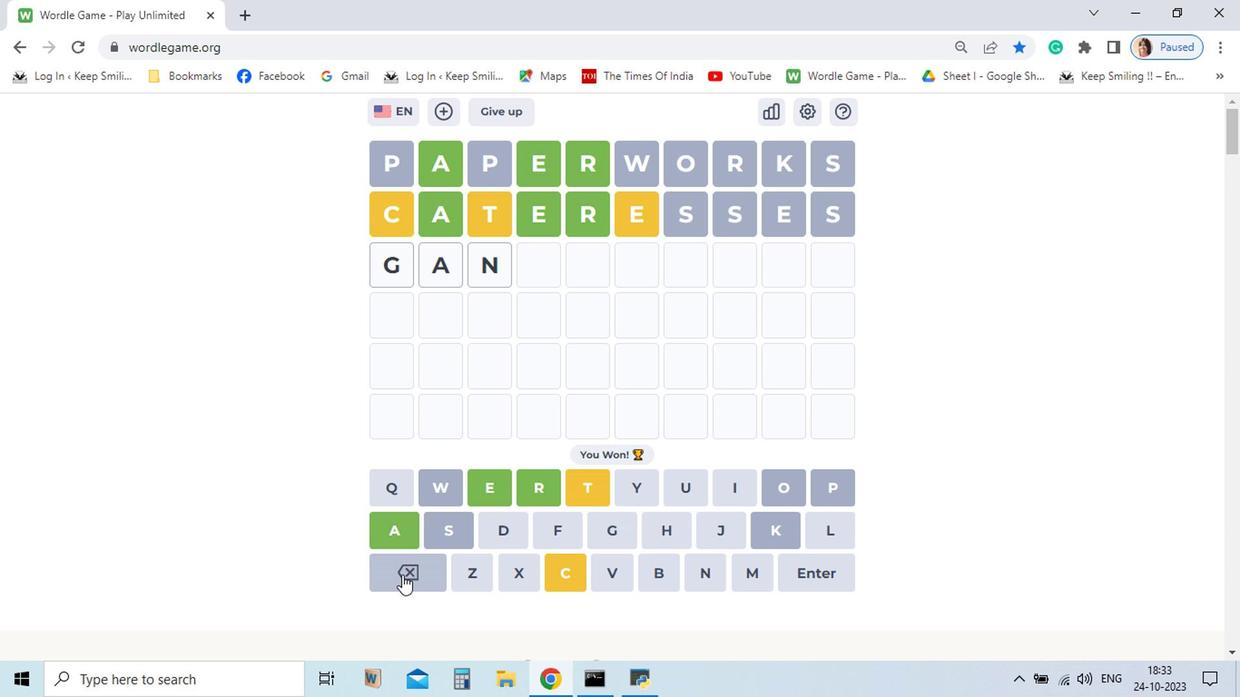 
Action: Mouse pressed left at (430, 553)
Screenshot: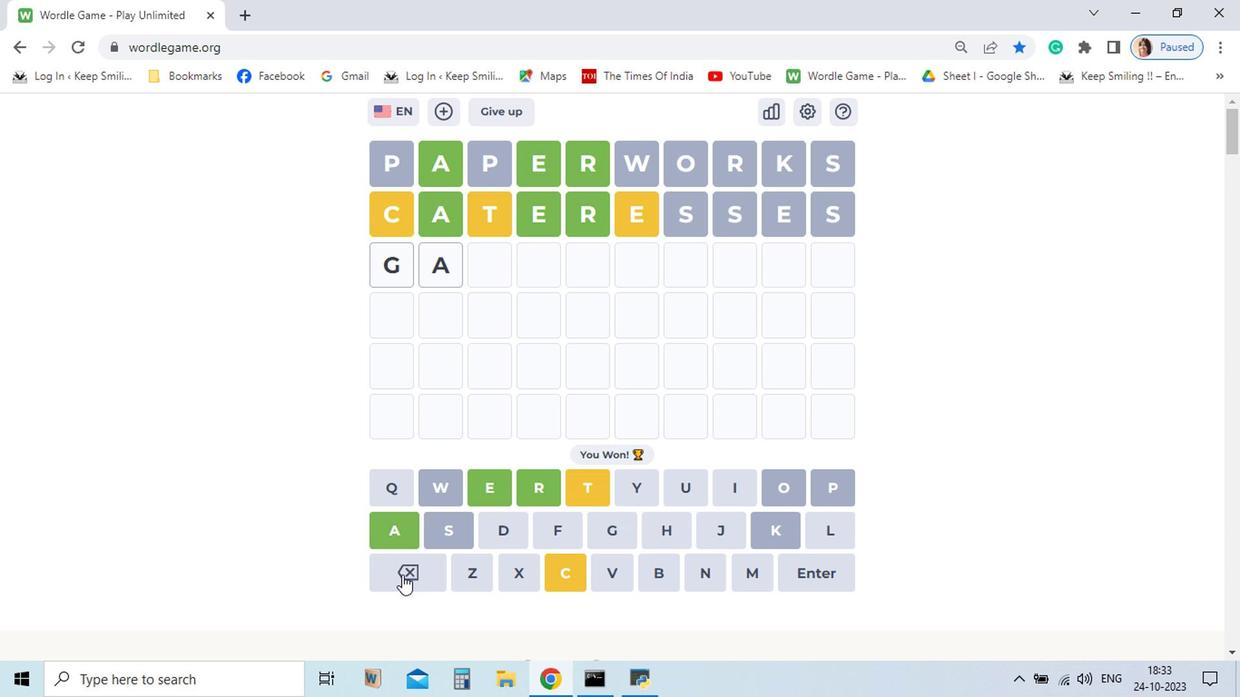 
Action: Mouse pressed left at (430, 553)
Screenshot: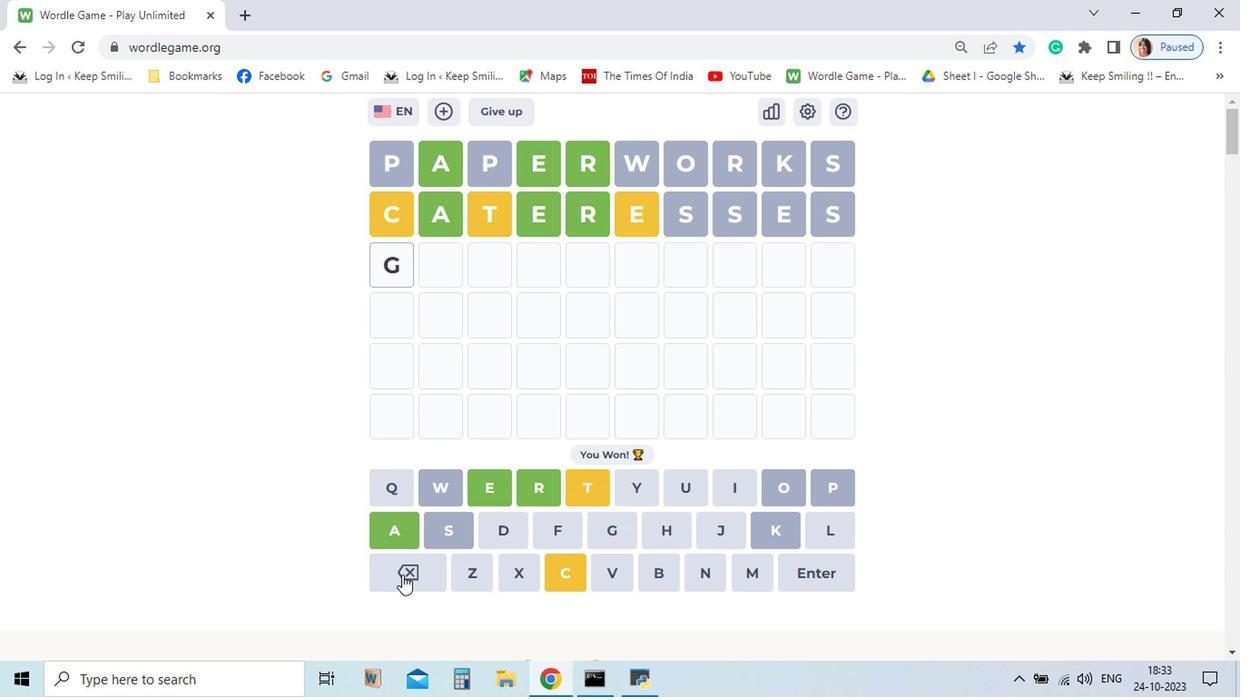 
Action: Mouse moved to (436, 548)
Screenshot: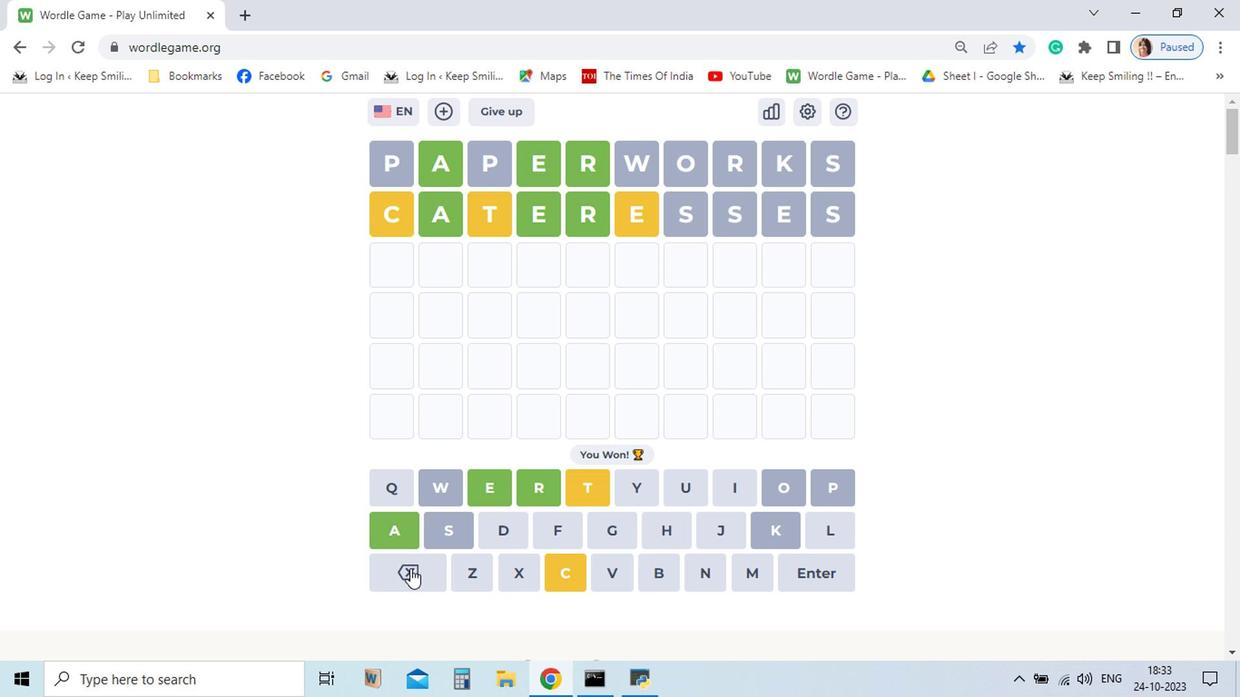 
Action: Mouse pressed left at (436, 548)
Screenshot: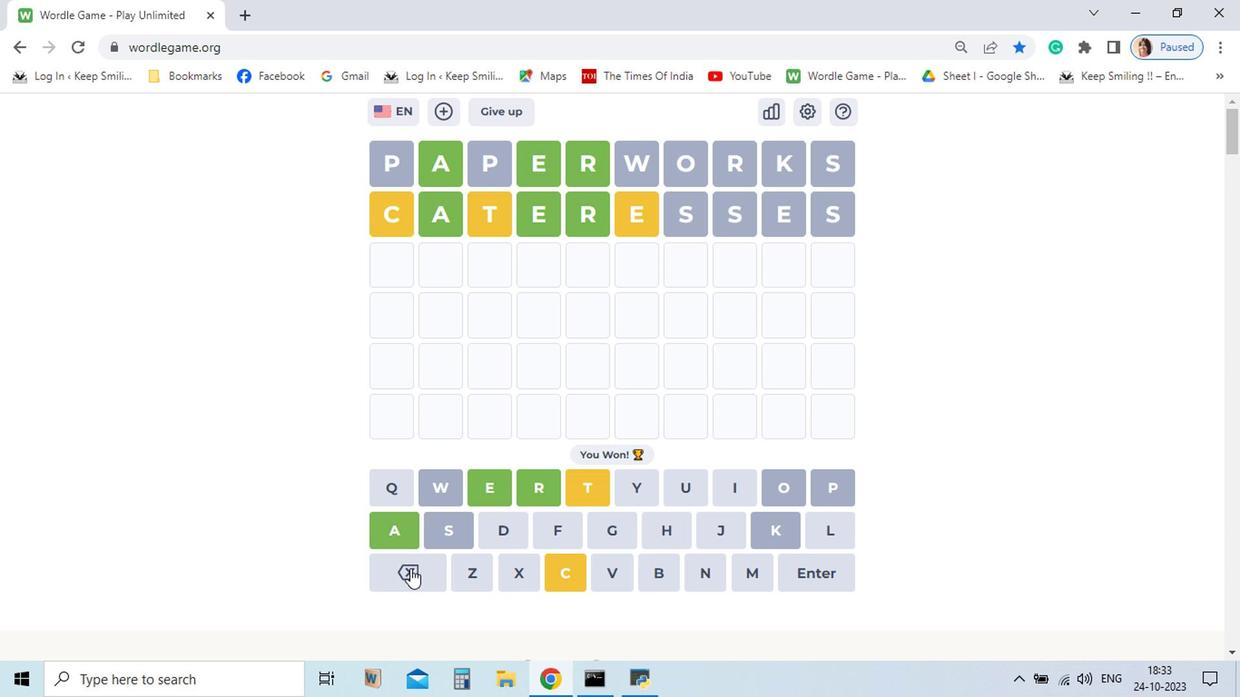 
Action: Mouse moved to (545, 522)
Screenshot: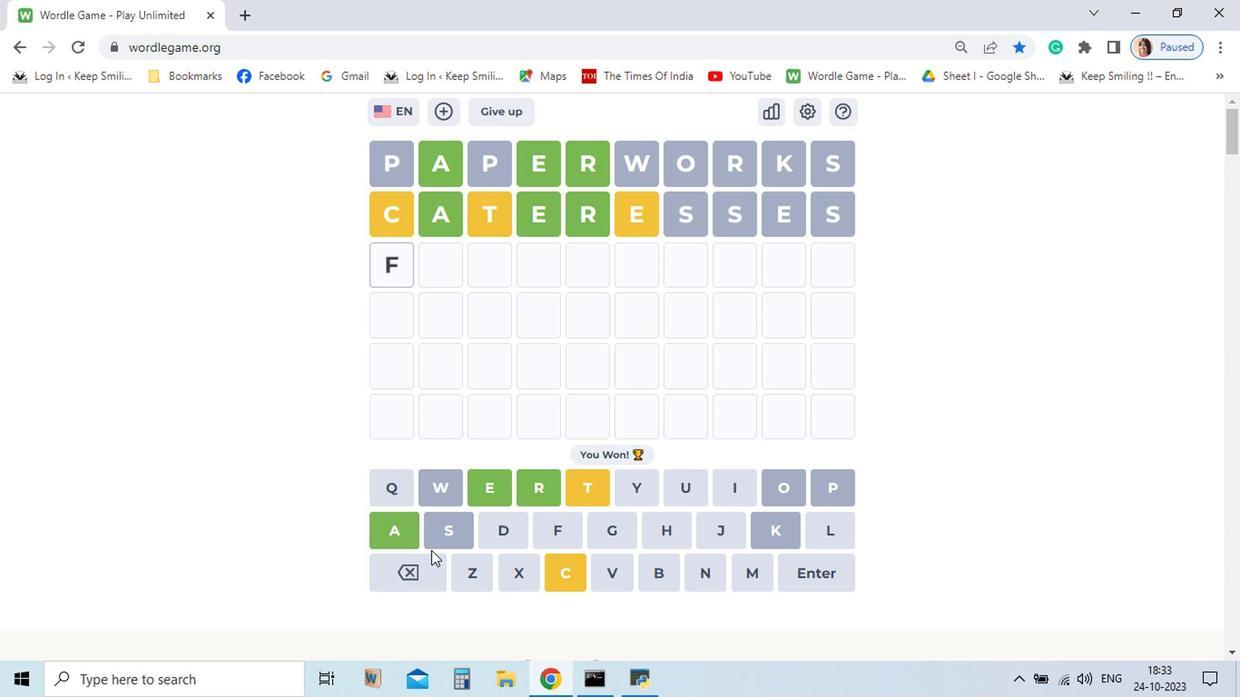 
Action: Mouse pressed left at (545, 522)
Screenshot: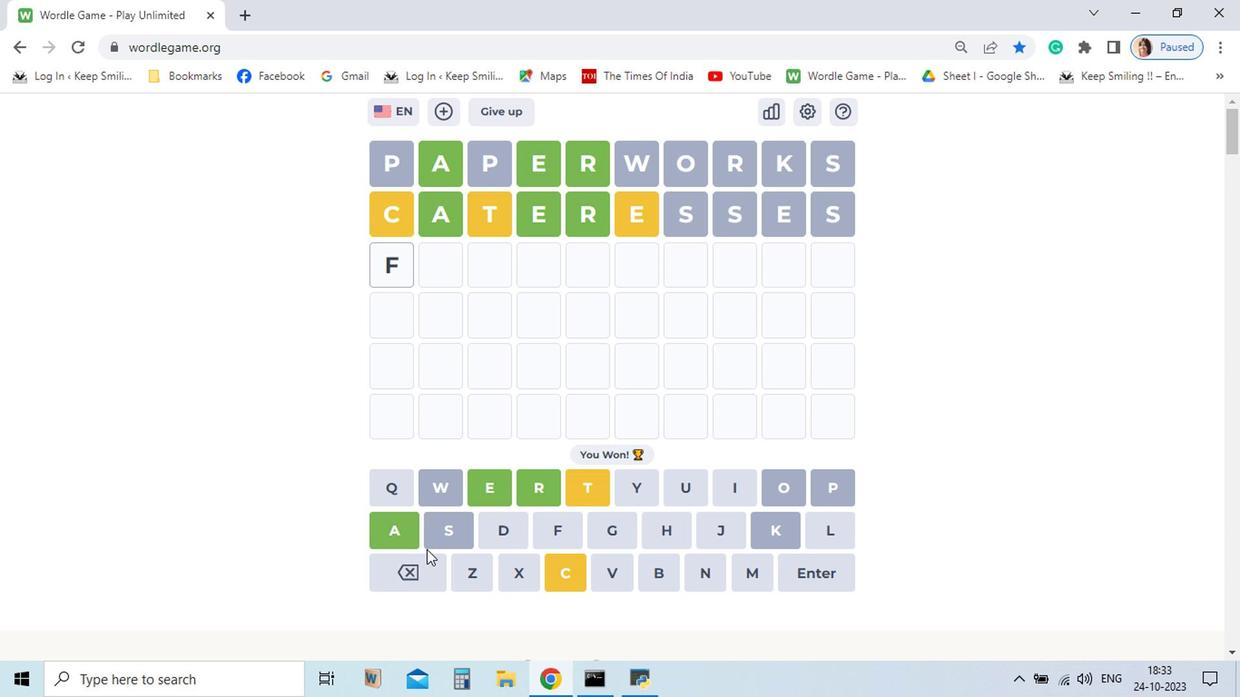 
Action: Mouse moved to (429, 524)
Screenshot: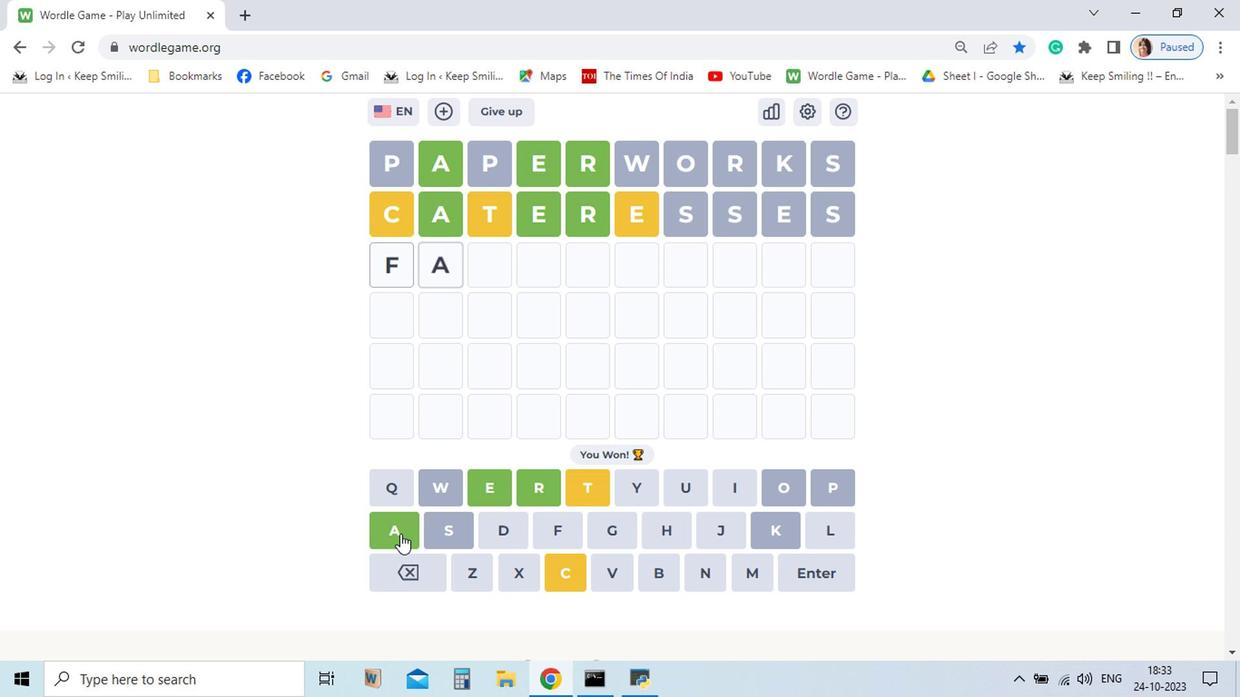 
Action: Mouse pressed left at (429, 524)
Screenshot: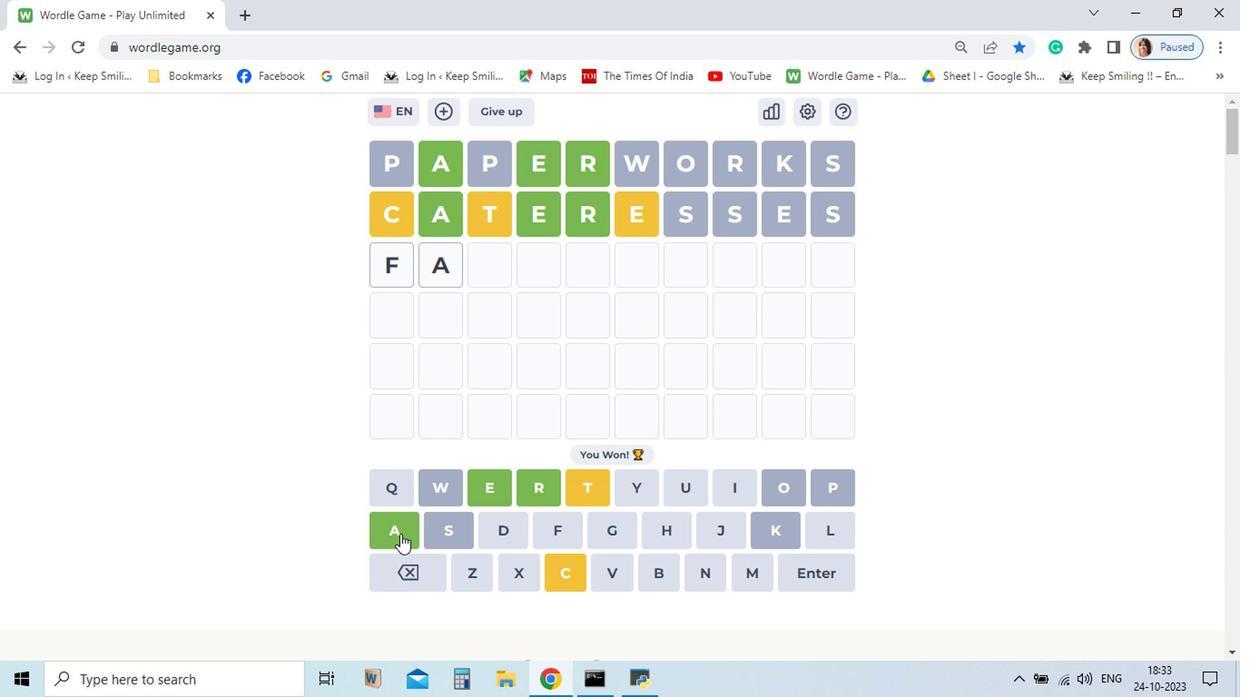 
Action: Mouse moved to (527, 494)
Screenshot: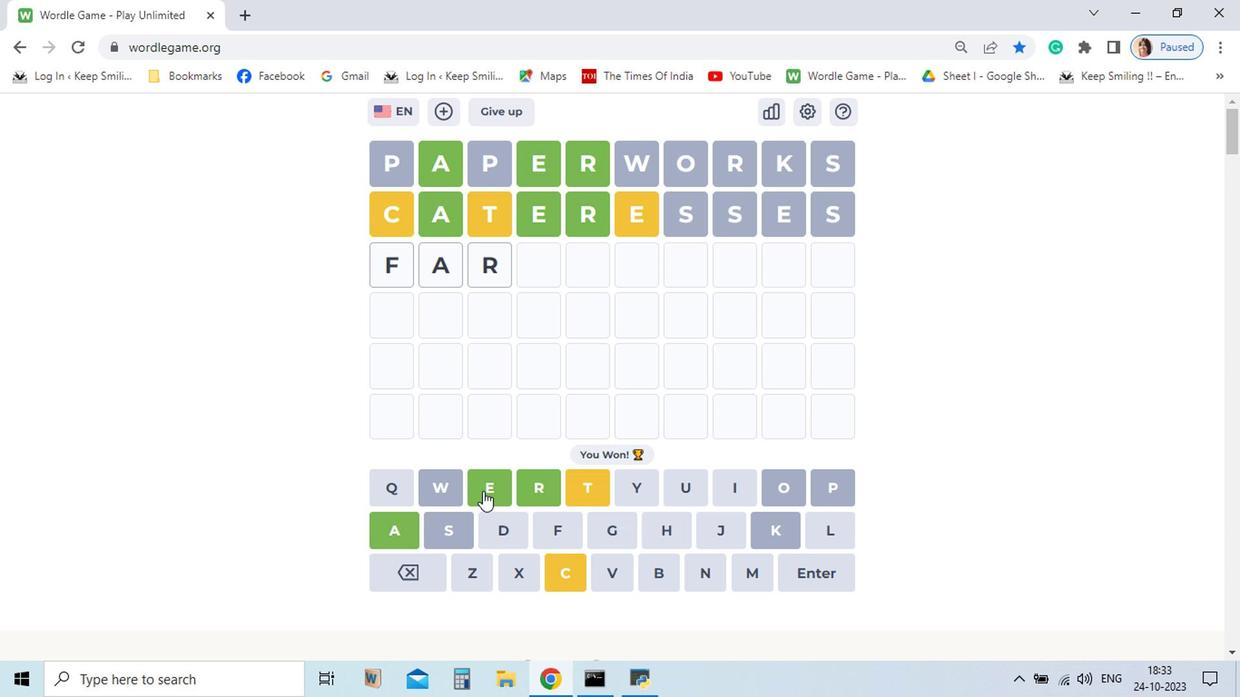 
Action: Mouse pressed left at (527, 494)
Screenshot: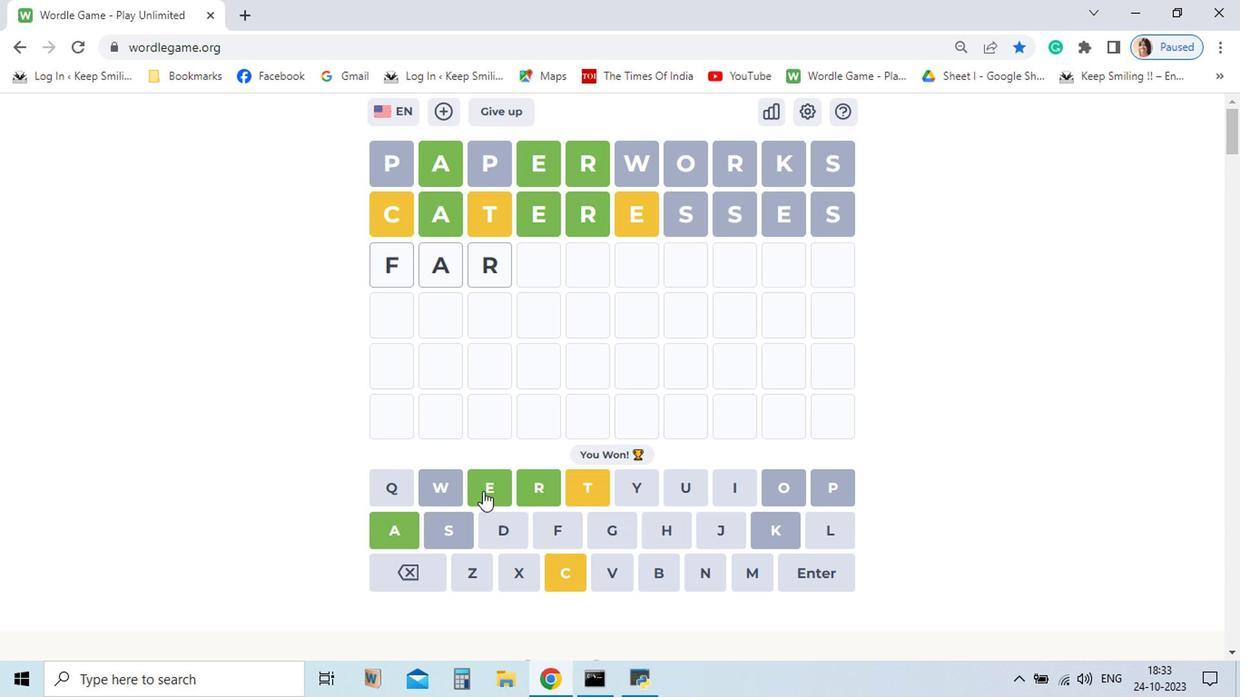 
Action: Mouse moved to (487, 493)
Screenshot: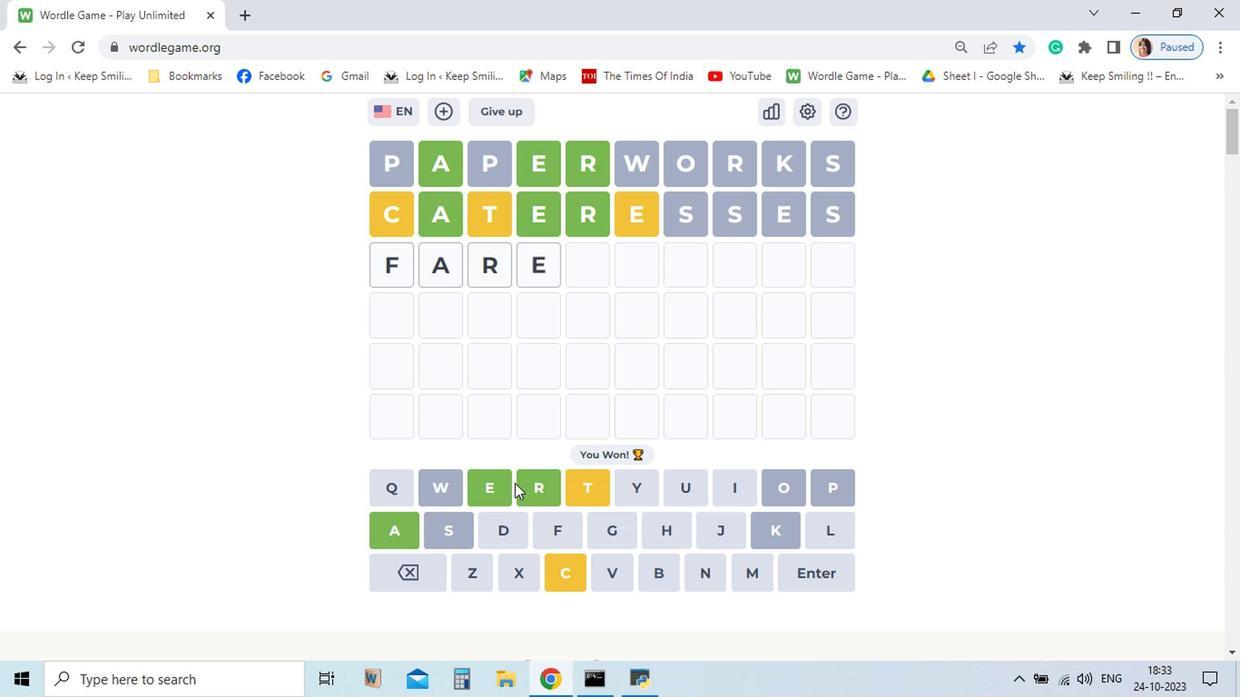 
Action: Mouse pressed left at (487, 493)
Screenshot: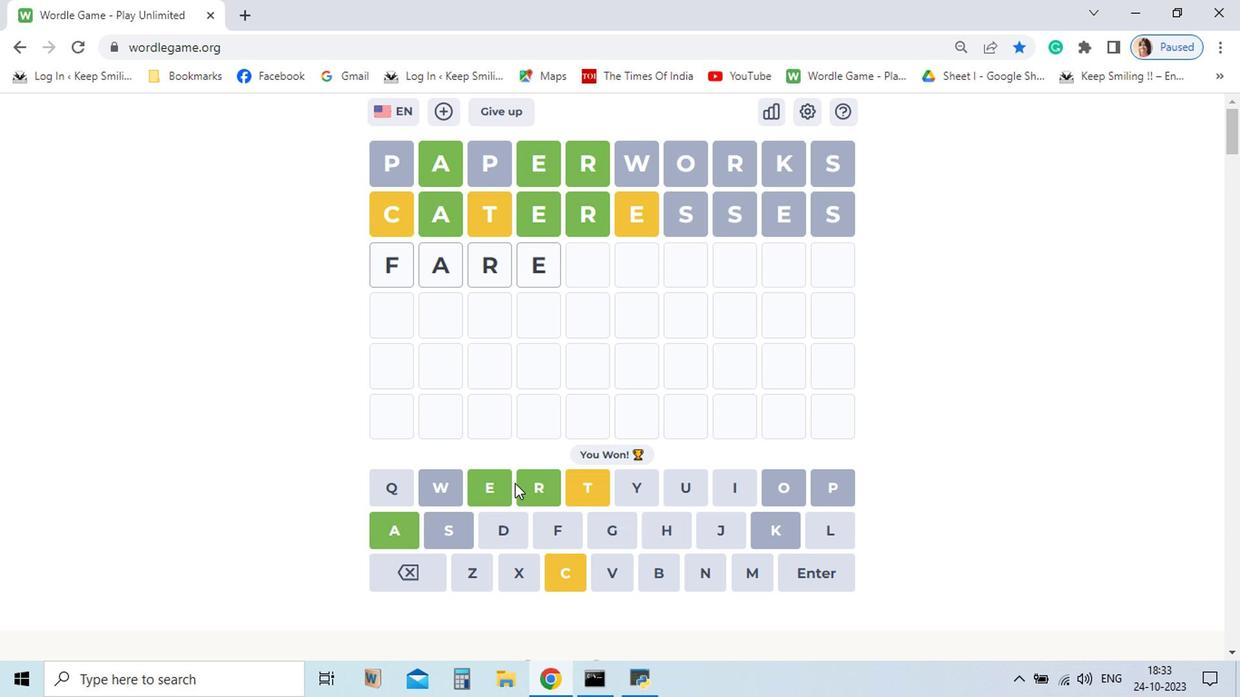 
Action: Mouse moved to (510, 487)
Screenshot: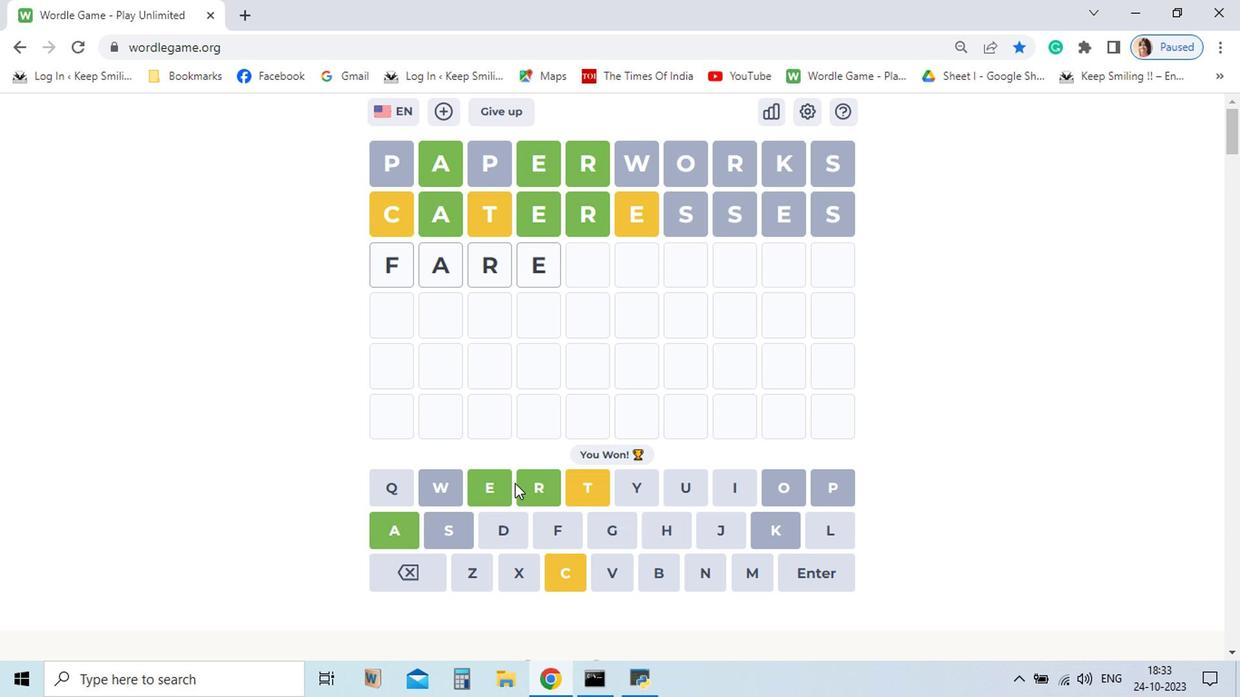 
Action: Mouse pressed left at (510, 487)
Screenshot: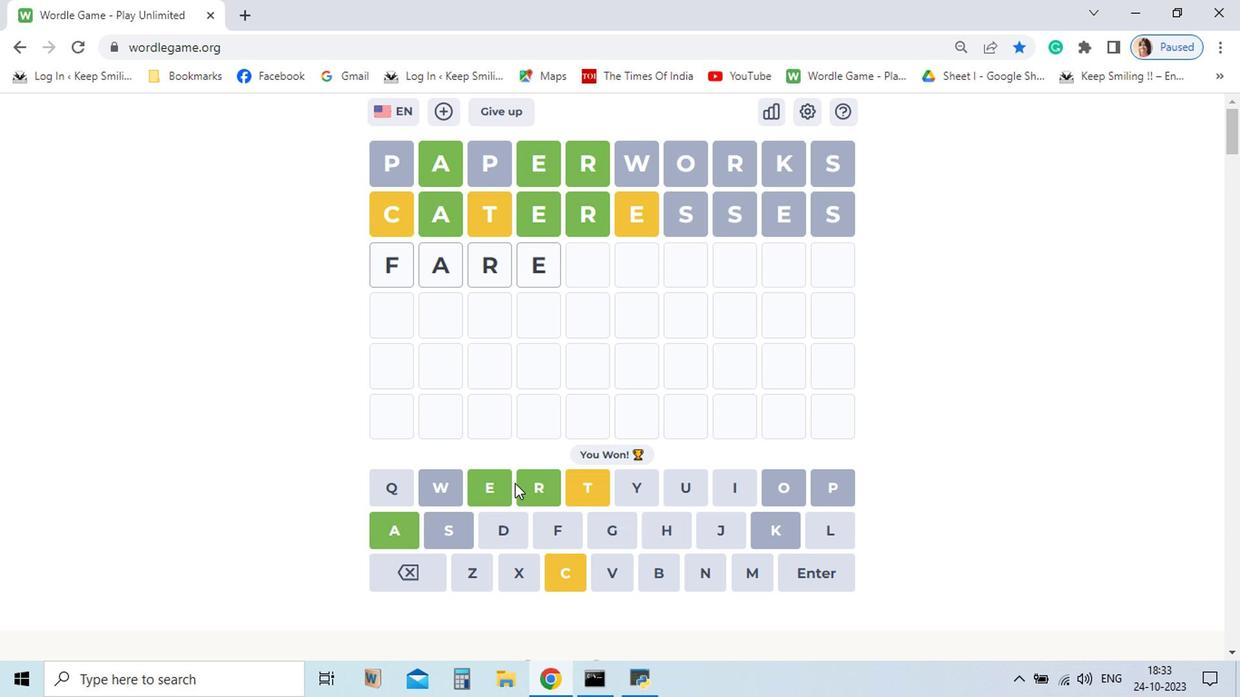
Action: Mouse moved to (522, 485)
Screenshot: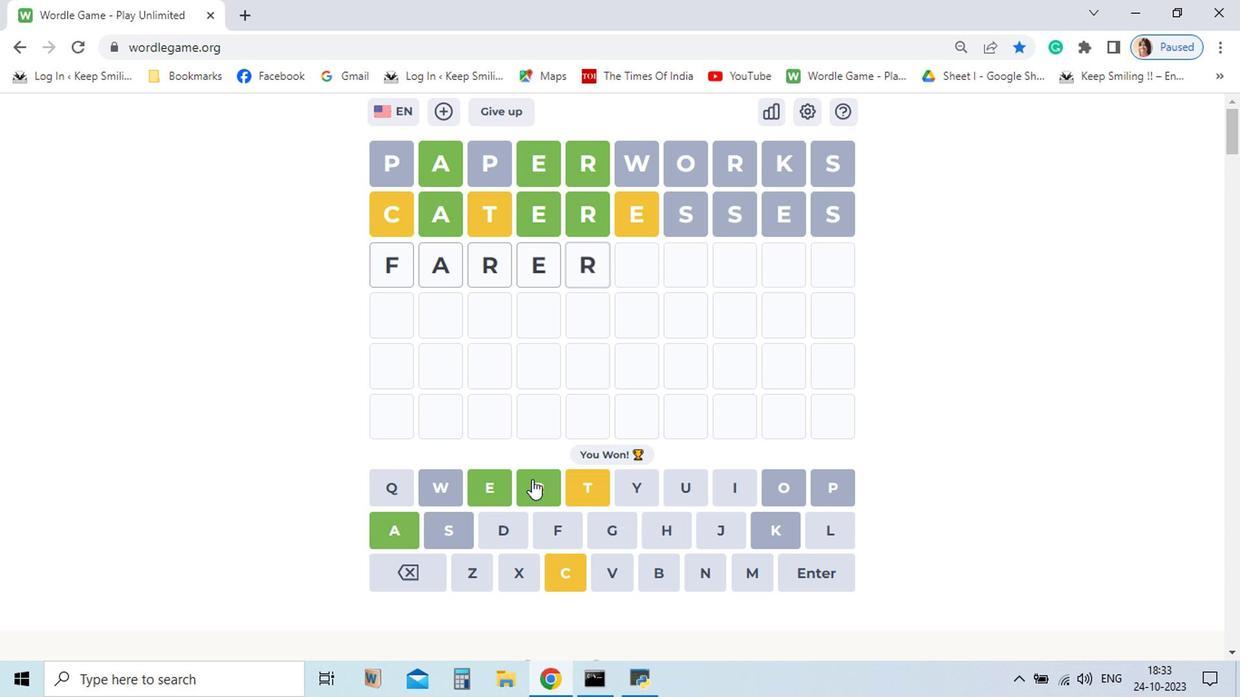 
Action: Mouse pressed left at (522, 485)
Screenshot: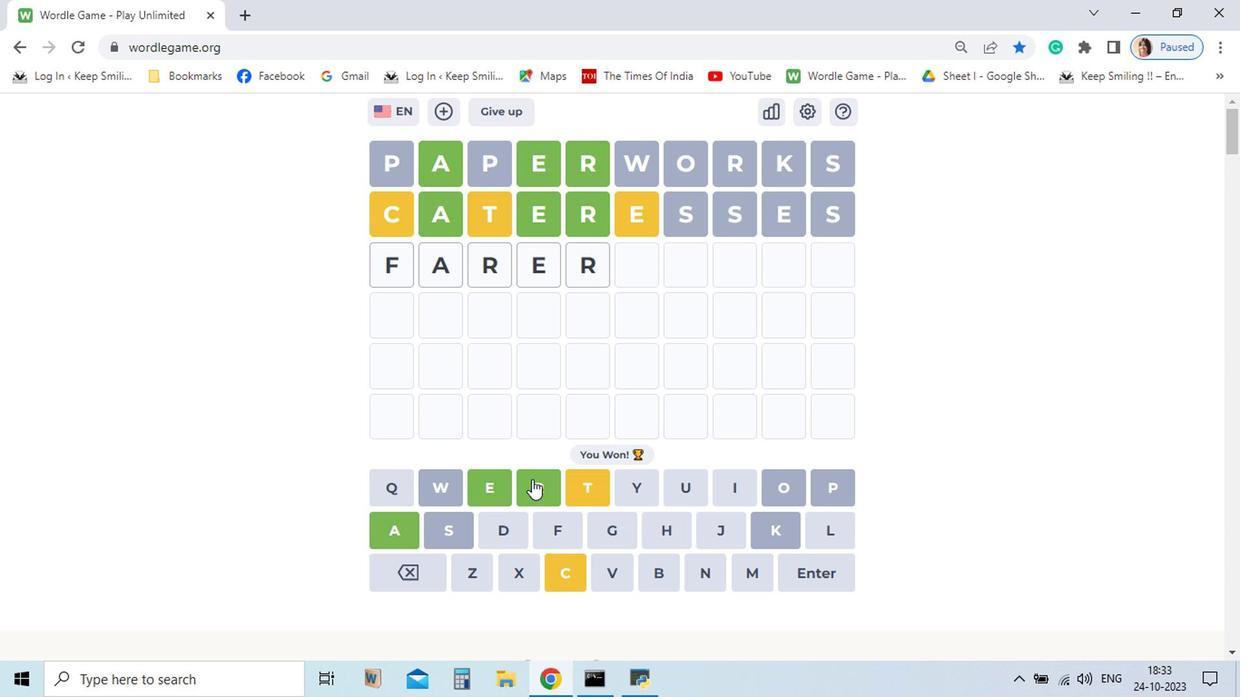 
Action: Mouse moved to (432, 549)
Screenshot: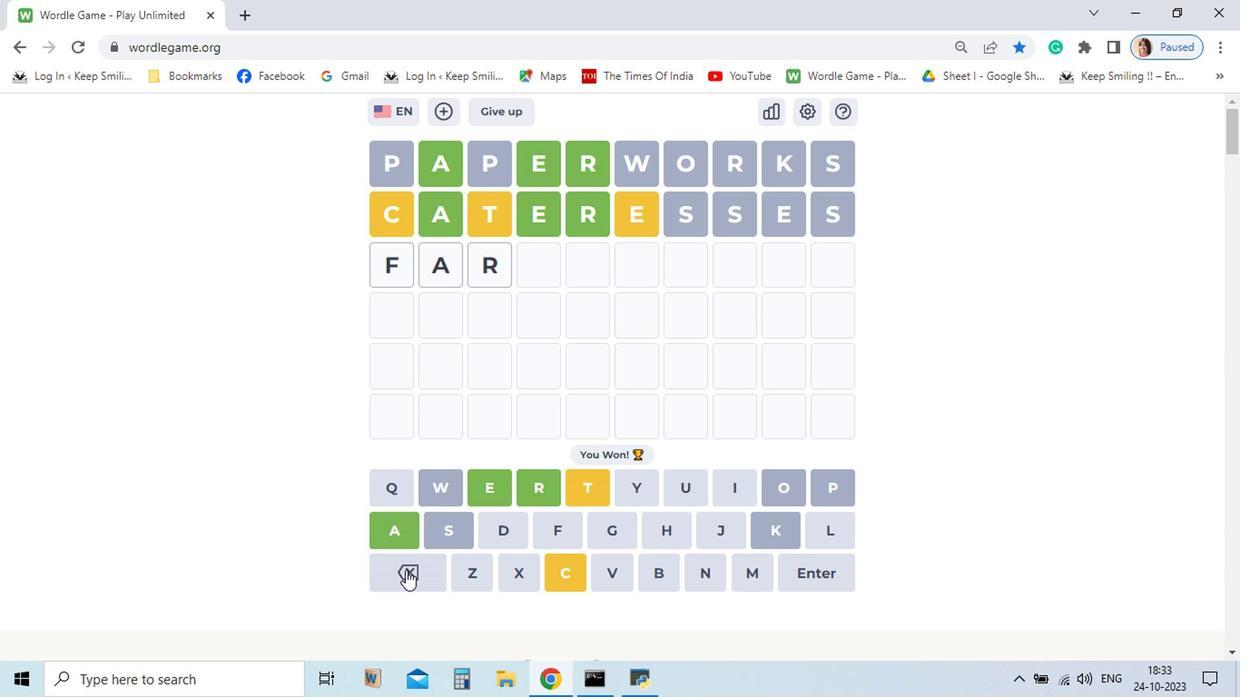 
Action: Mouse pressed left at (432, 549)
Screenshot: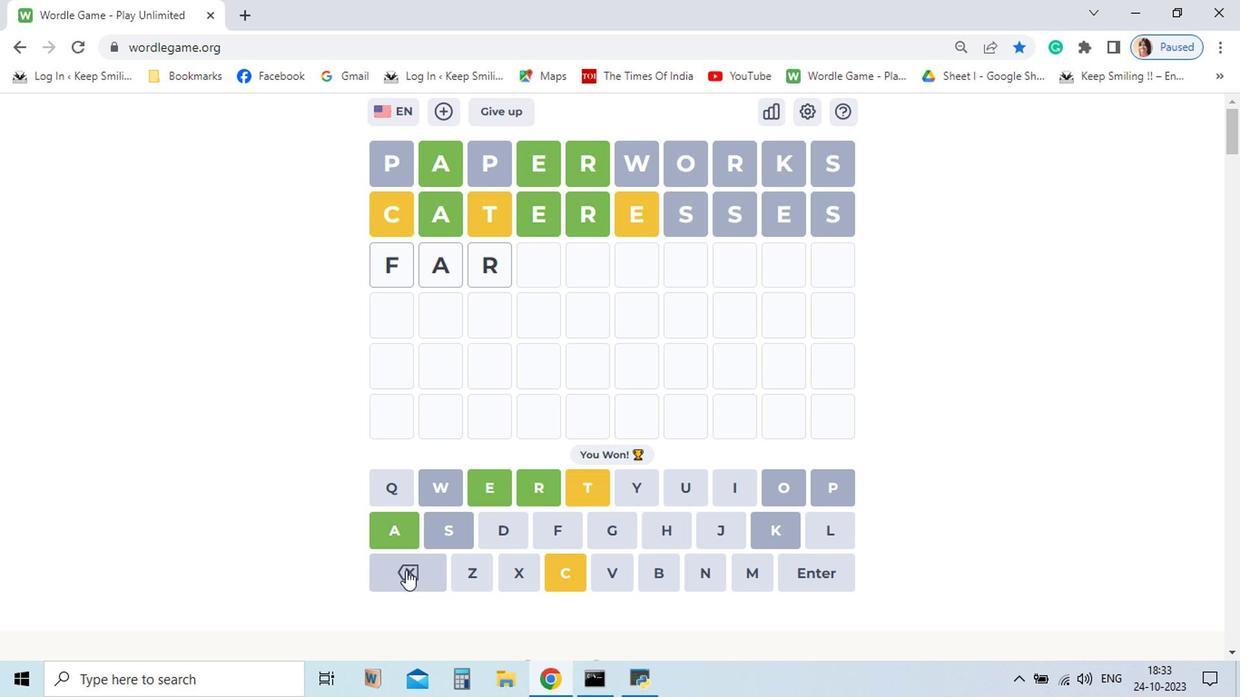 
Action: Mouse pressed left at (432, 549)
Screenshot: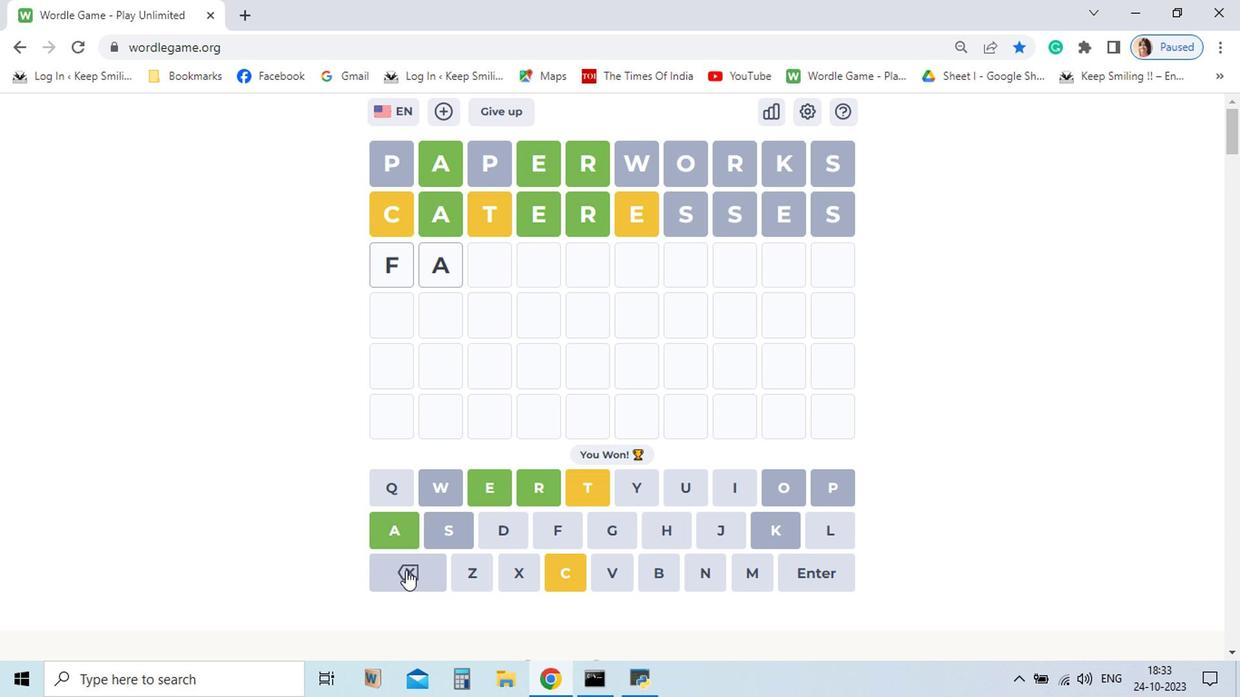 
Action: Mouse pressed left at (432, 549)
Screenshot: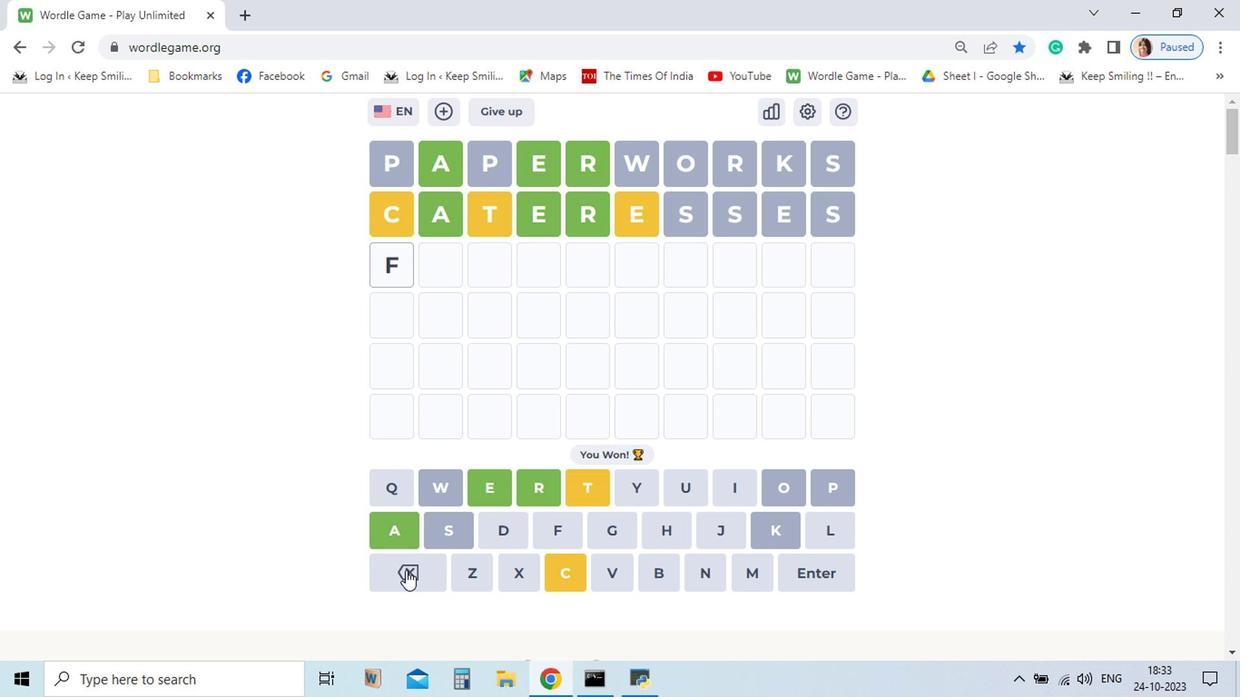 
Action: Mouse pressed left at (432, 549)
Screenshot: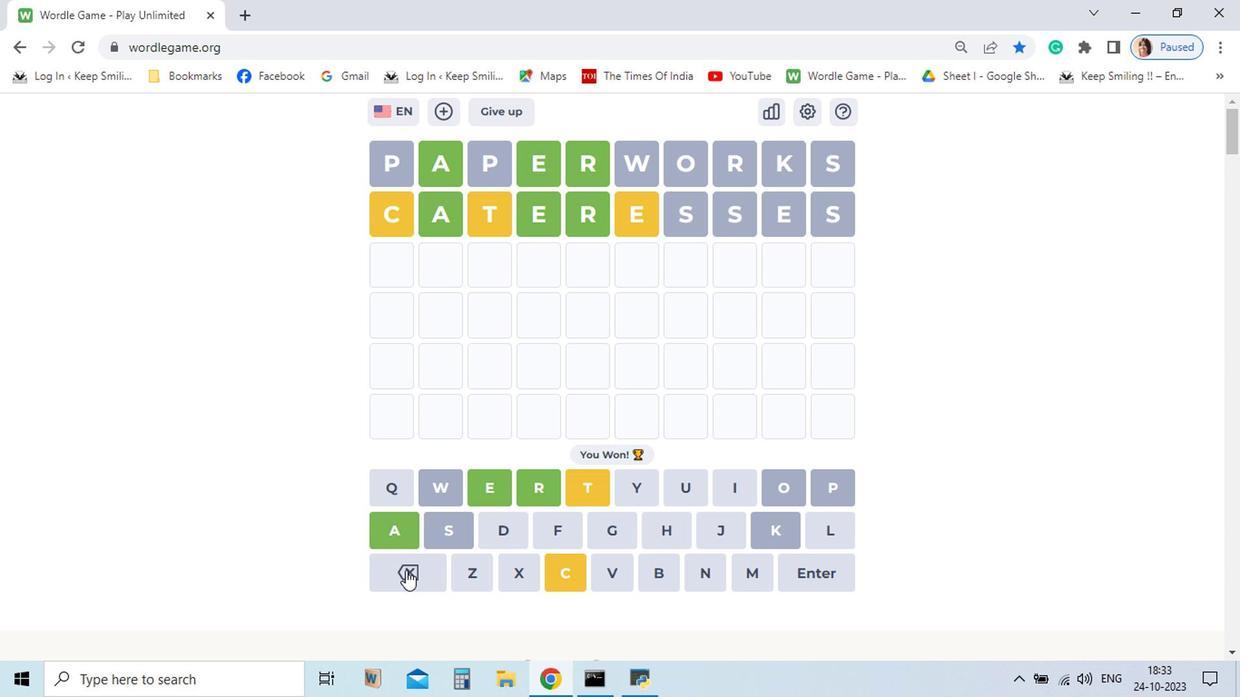 
Action: Mouse pressed left at (432, 549)
Screenshot: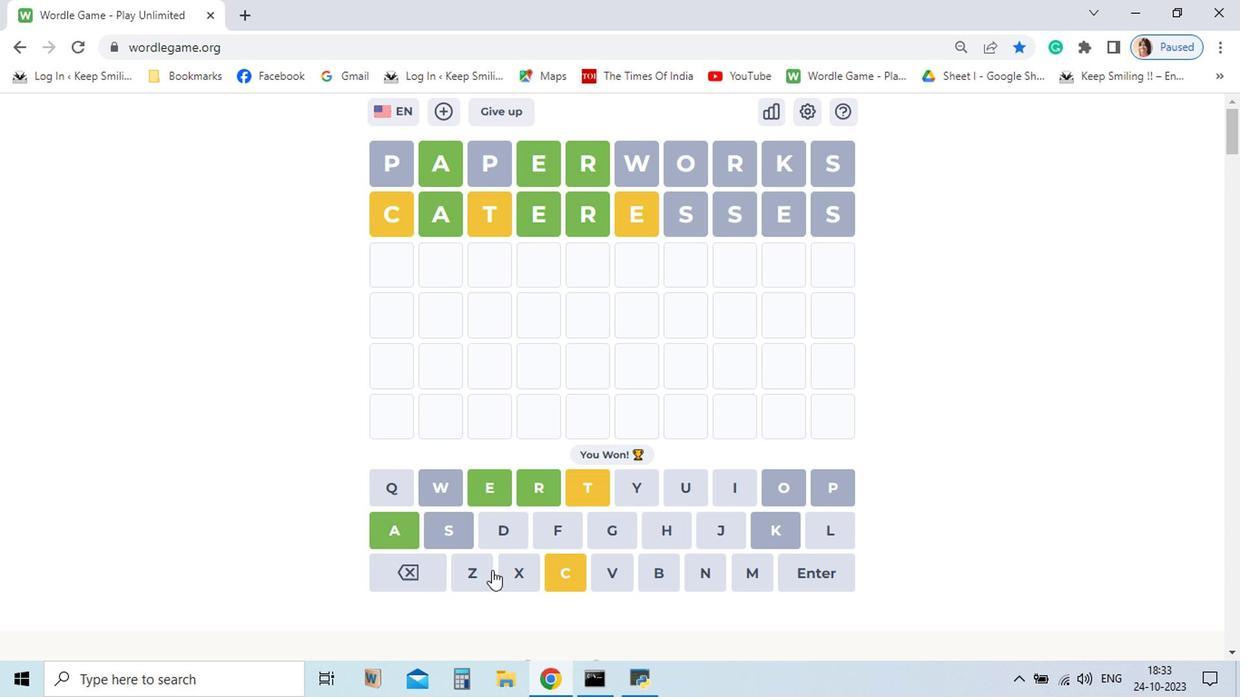 
Action: Mouse moved to (614, 547)
Screenshot: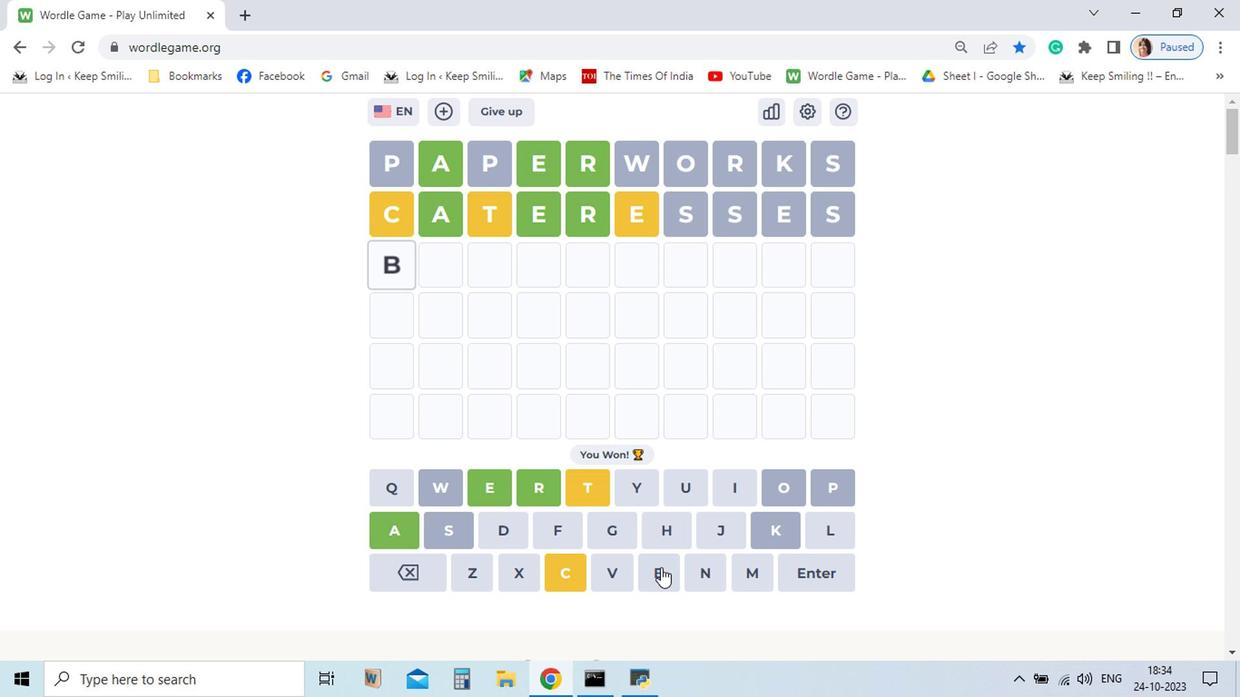 
Action: Mouse pressed left at (614, 547)
Screenshot: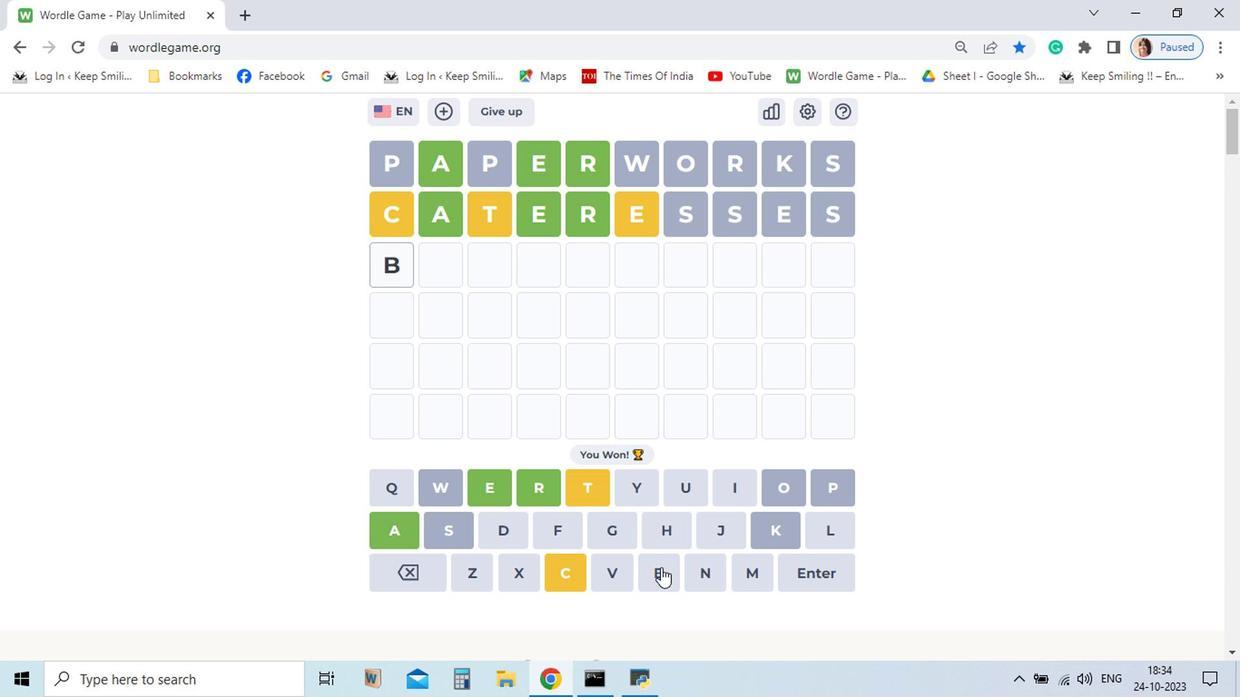 
Action: Mouse moved to (427, 524)
Screenshot: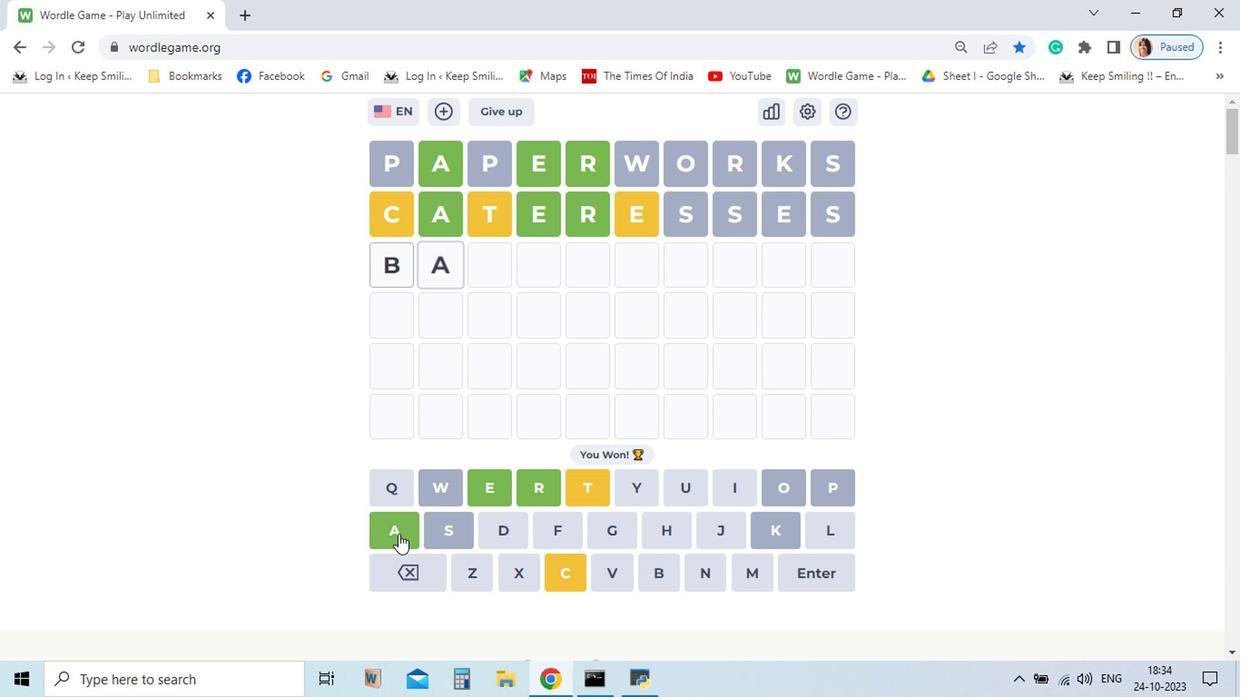 
Action: Mouse pressed left at (427, 524)
Screenshot: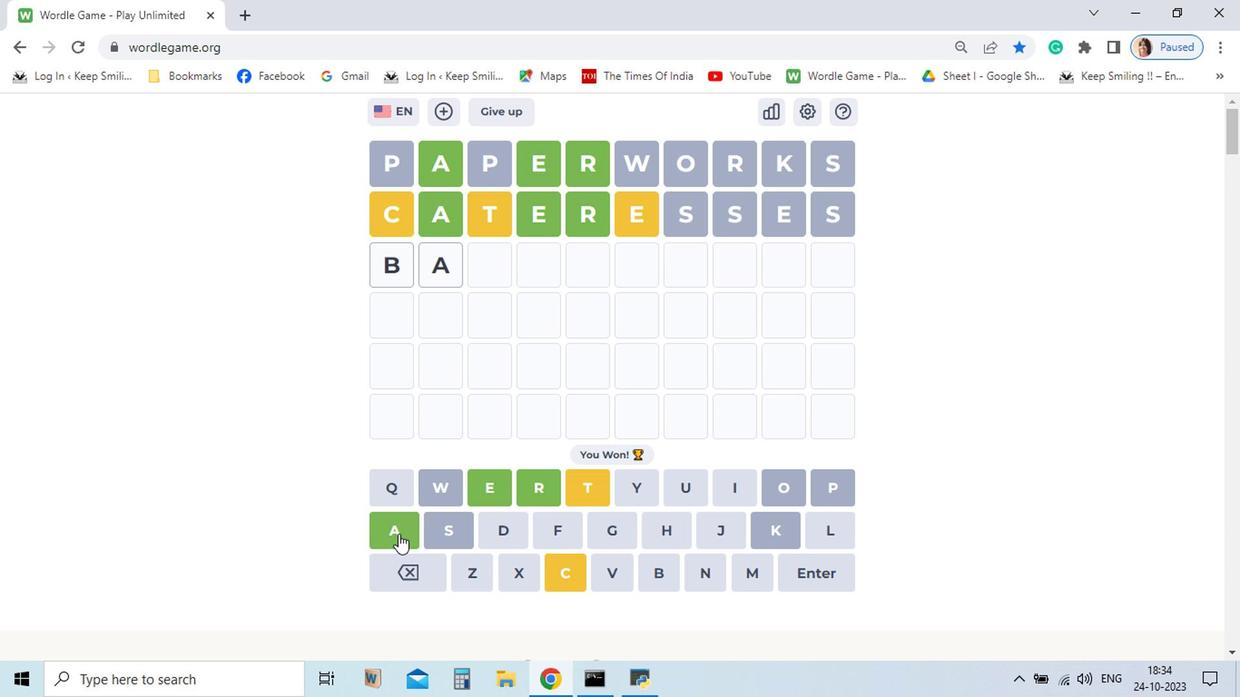 
Action: Mouse moved to (644, 551)
Screenshot: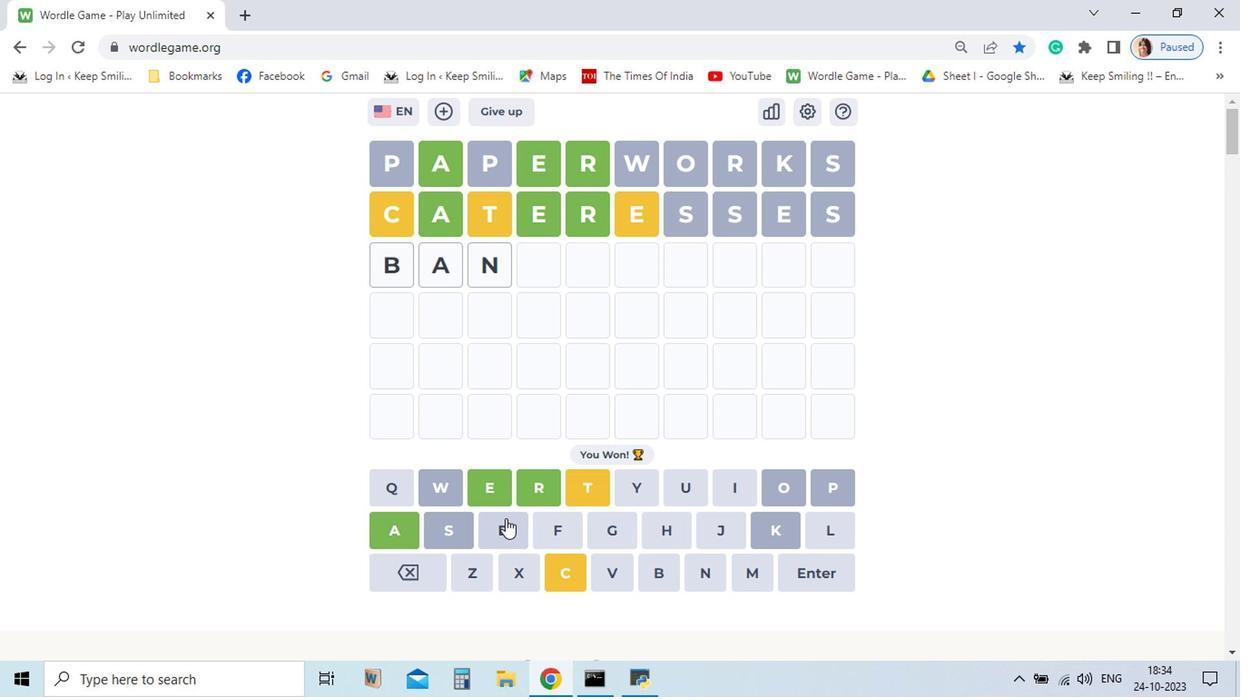 
Action: Mouse pressed left at (644, 551)
Screenshot: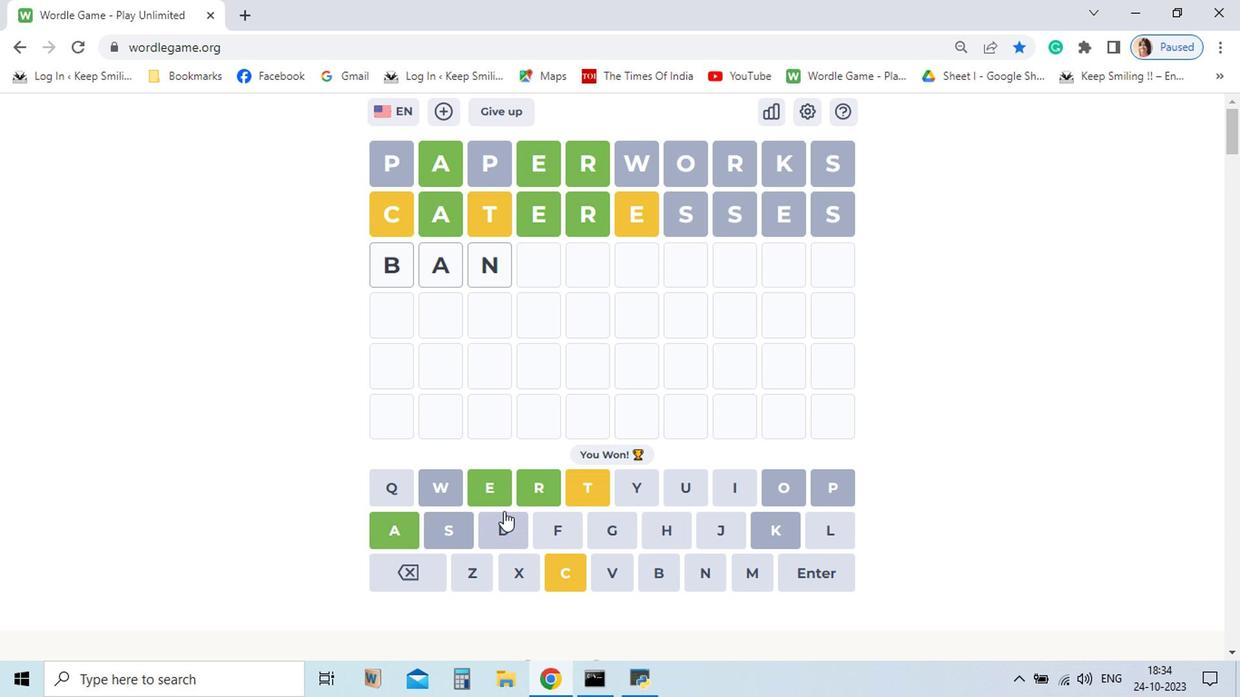 
Action: Mouse moved to (496, 492)
Screenshot: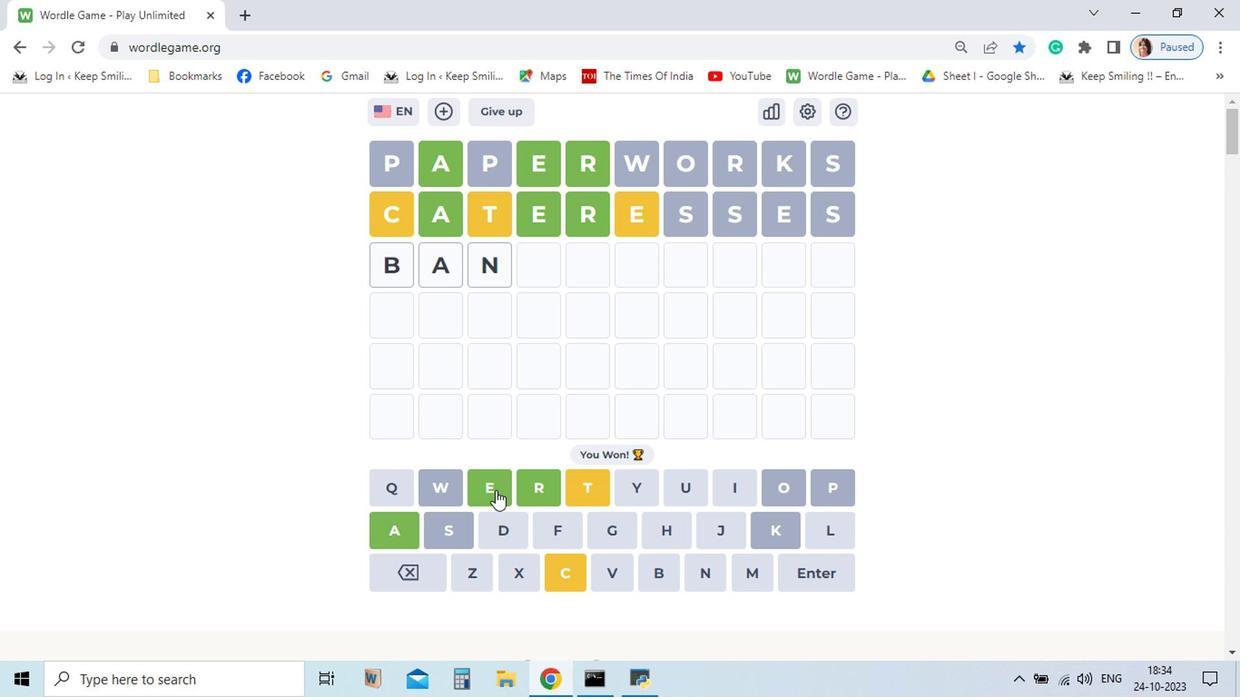 
Action: Mouse pressed left at (496, 492)
Screenshot: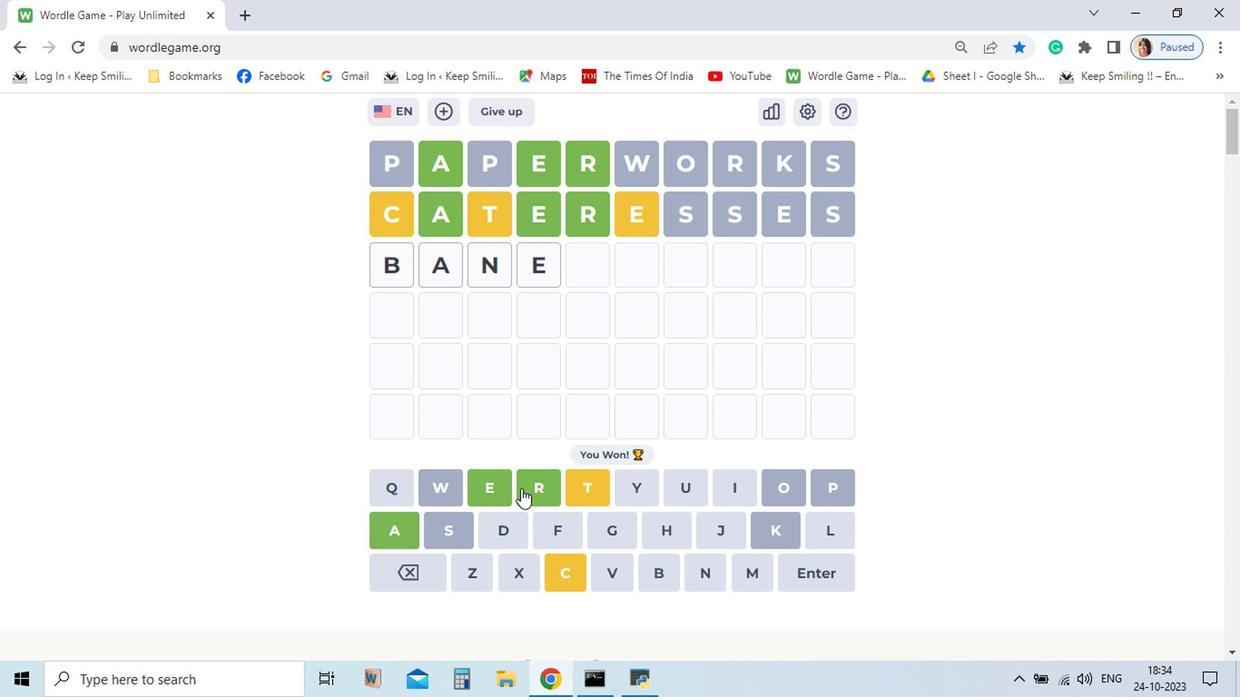 
Action: Mouse moved to (514, 491)
Screenshot: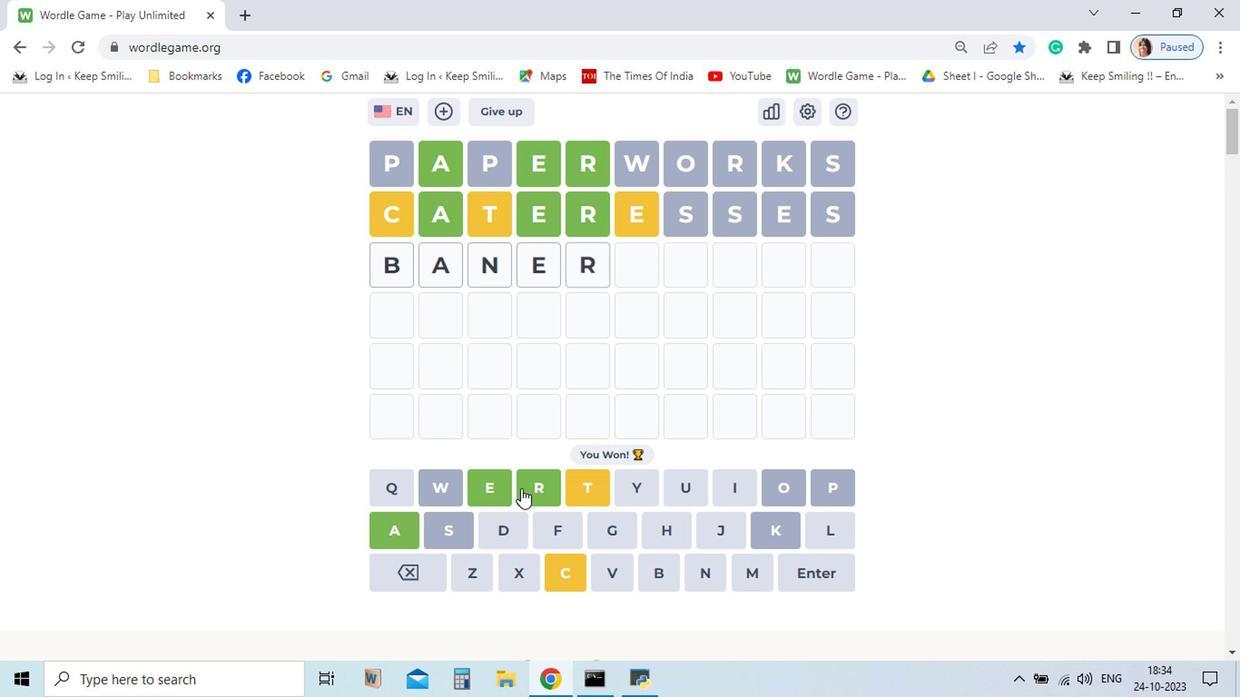 
Action: Mouse pressed left at (514, 491)
Screenshot: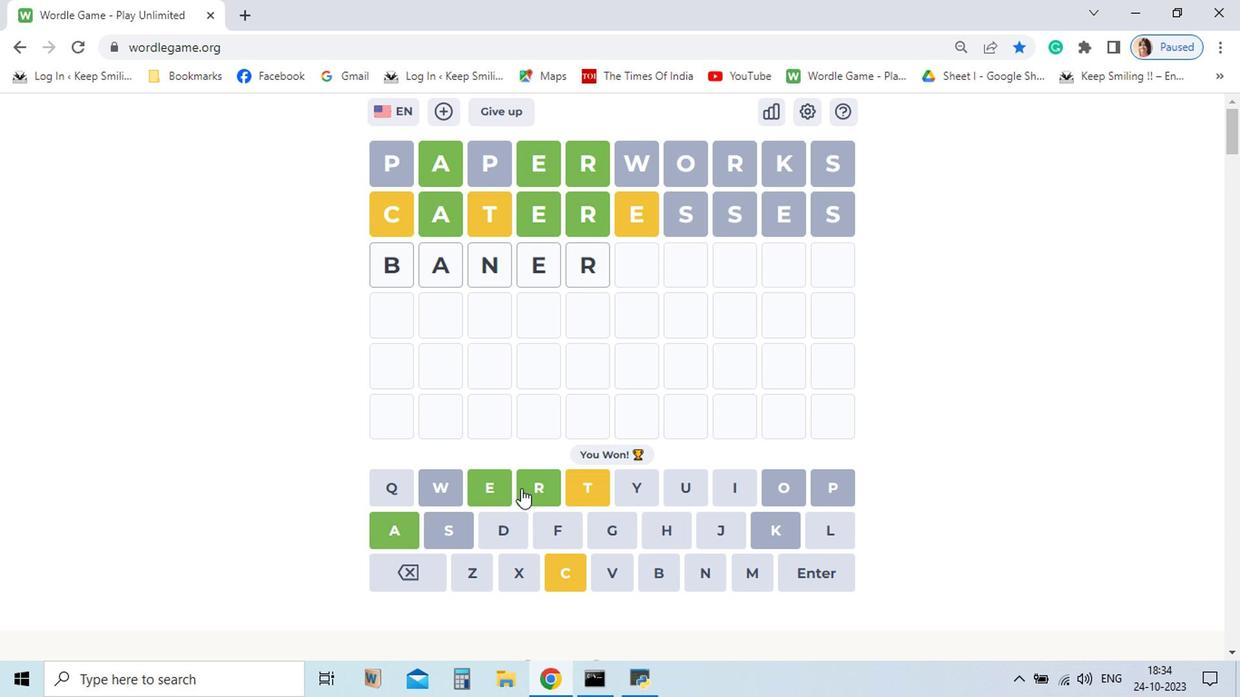 
Action: Mouse moved to (521, 491)
Screenshot: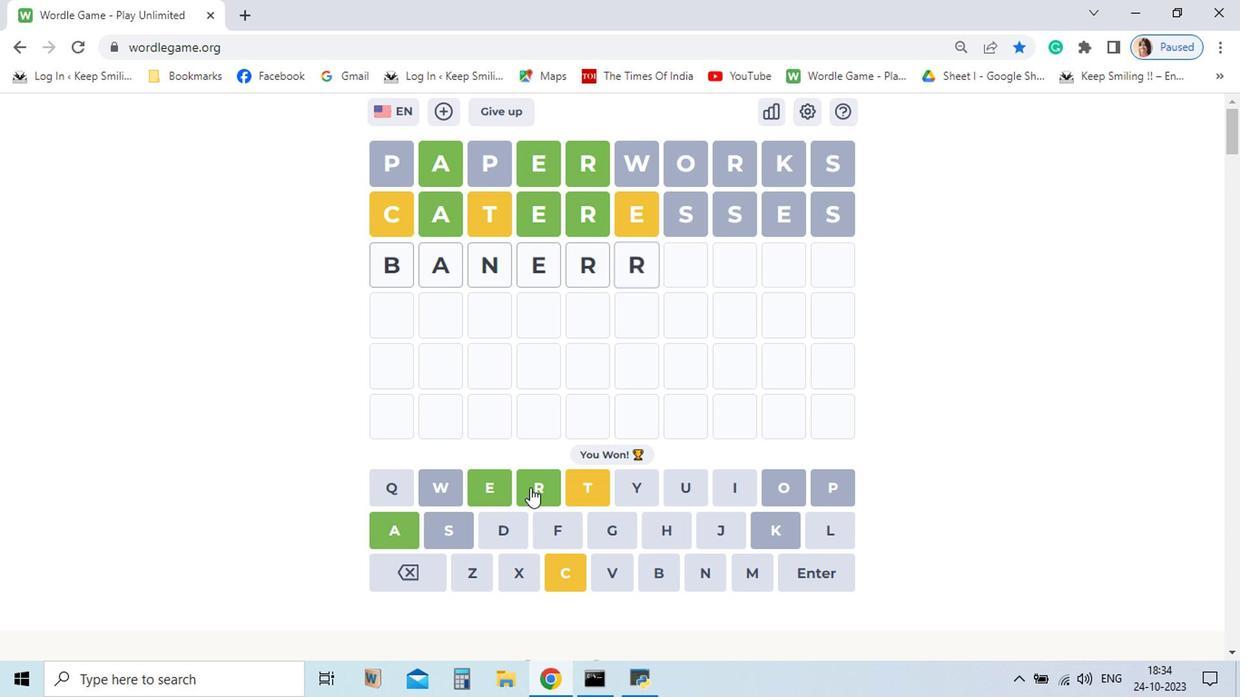 
Action: Mouse pressed left at (521, 491)
Screenshot: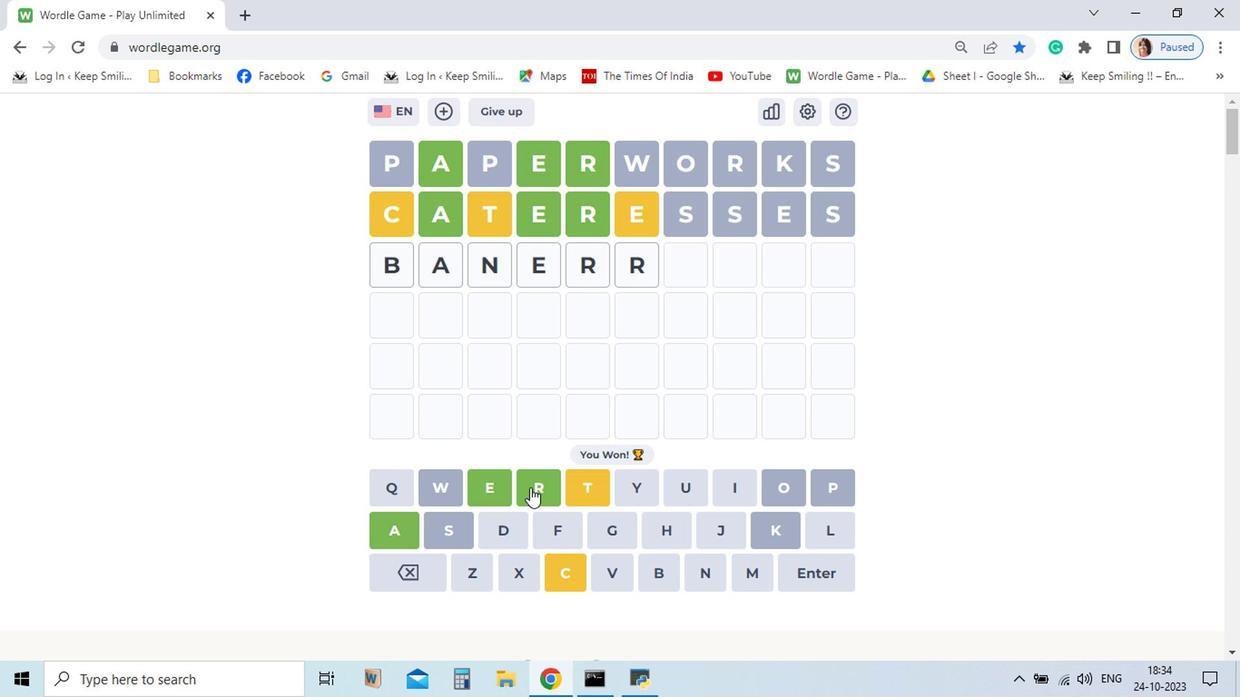 
Action: Mouse moved to (437, 552)
Screenshot: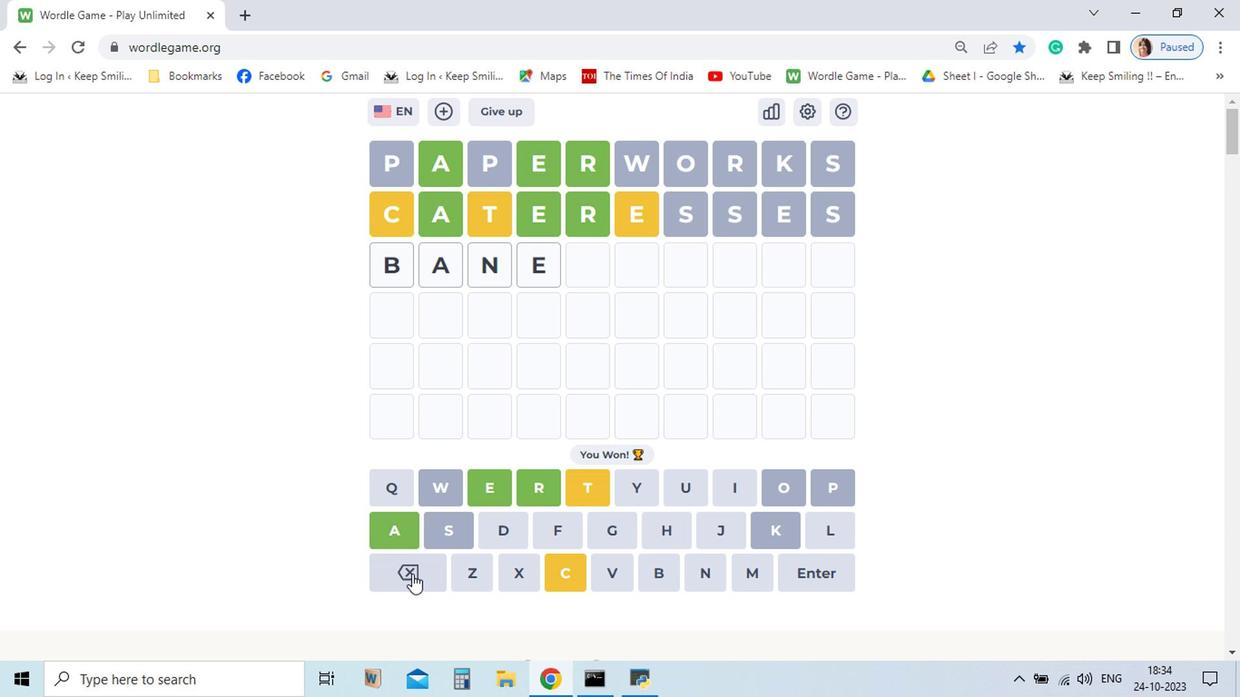 
Action: Mouse pressed left at (437, 552)
Screenshot: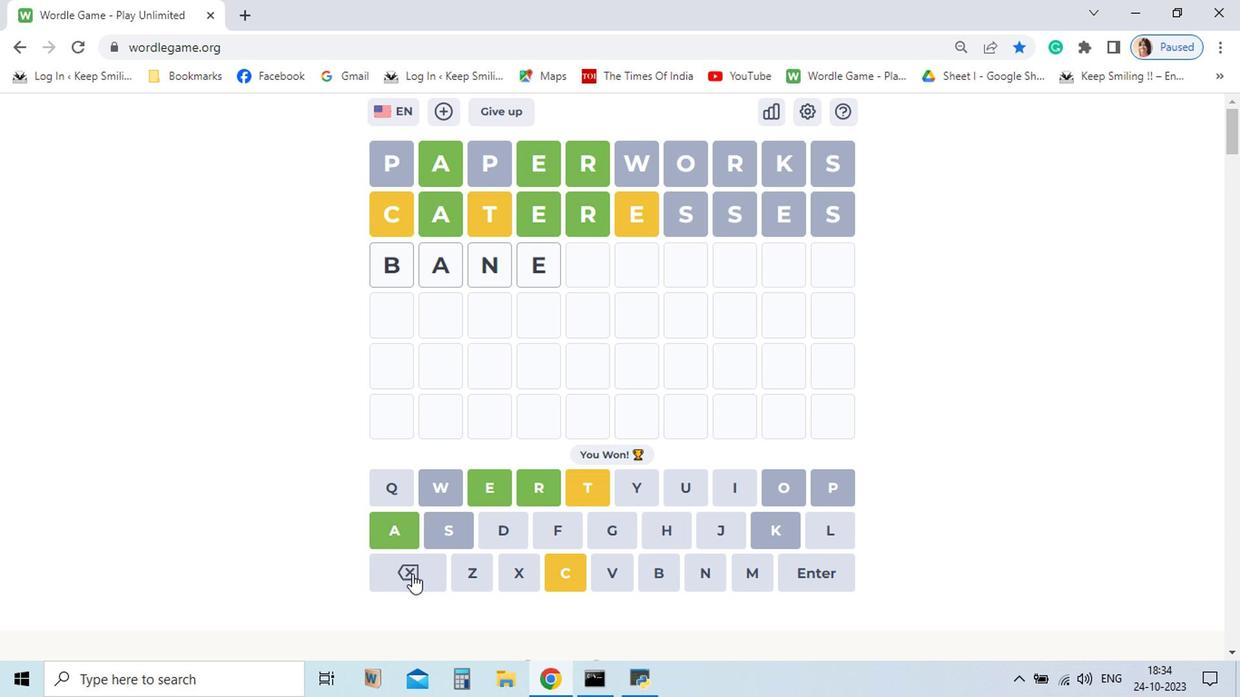 
Action: Mouse pressed left at (437, 552)
Screenshot: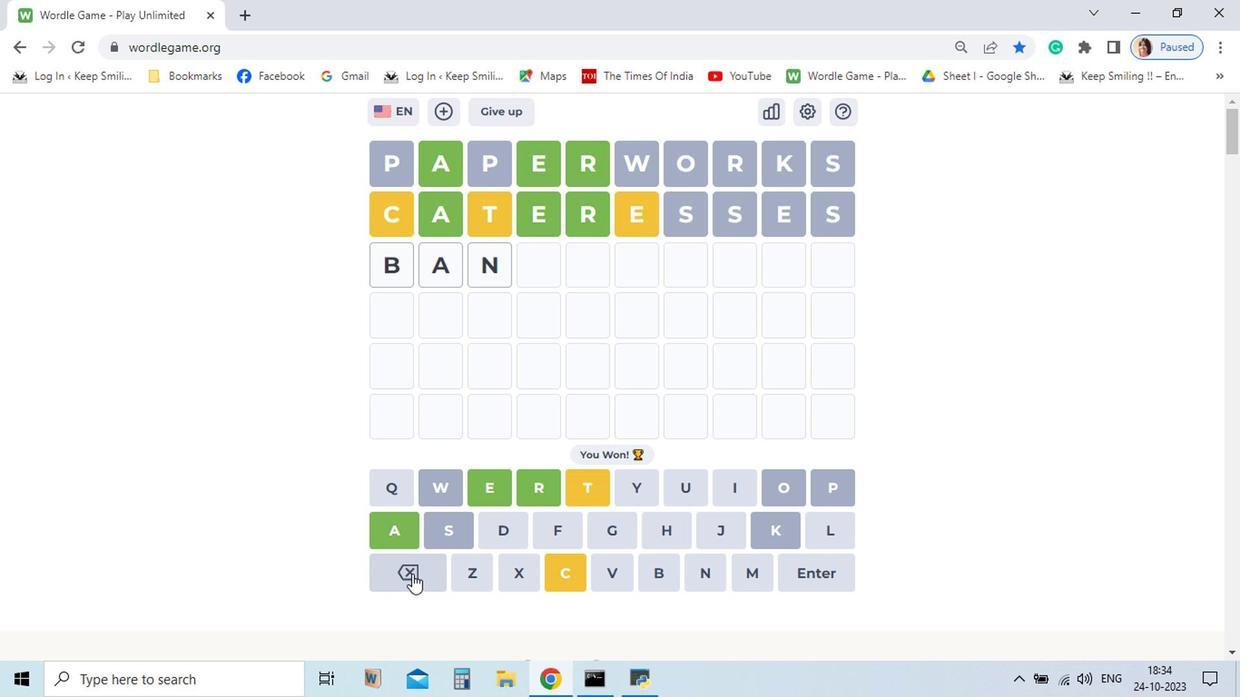 
Action: Mouse pressed left at (437, 552)
Screenshot: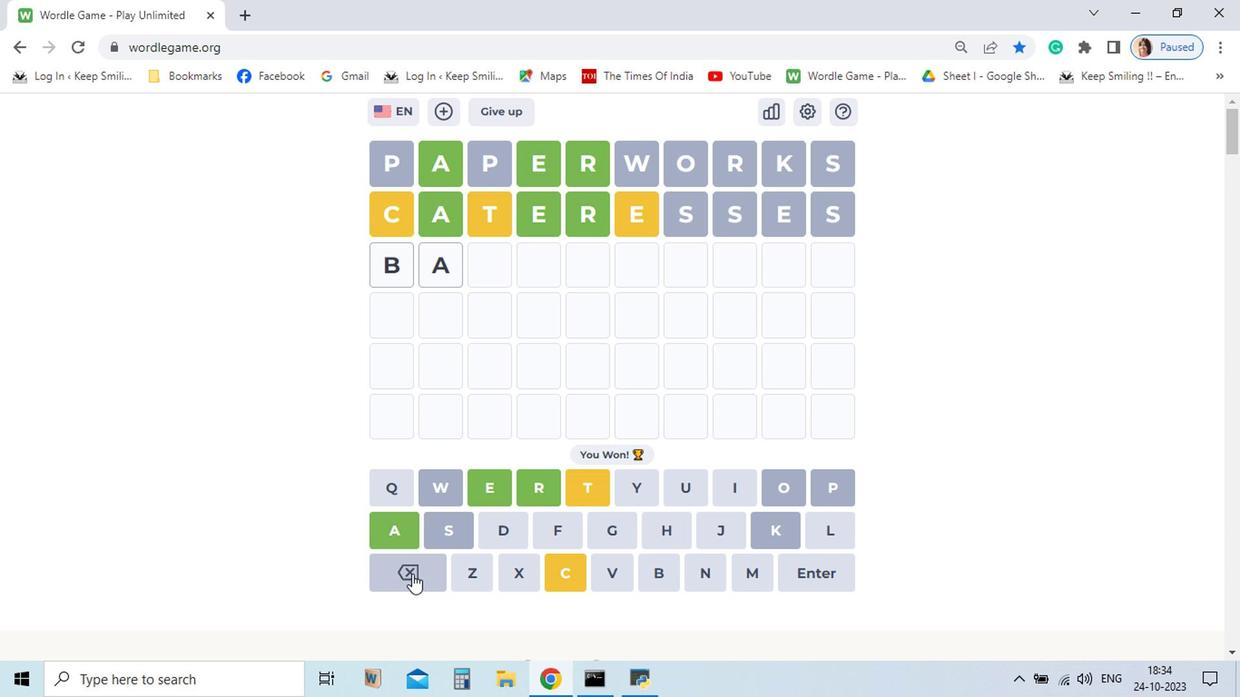
Action: Mouse pressed left at (437, 552)
Screenshot: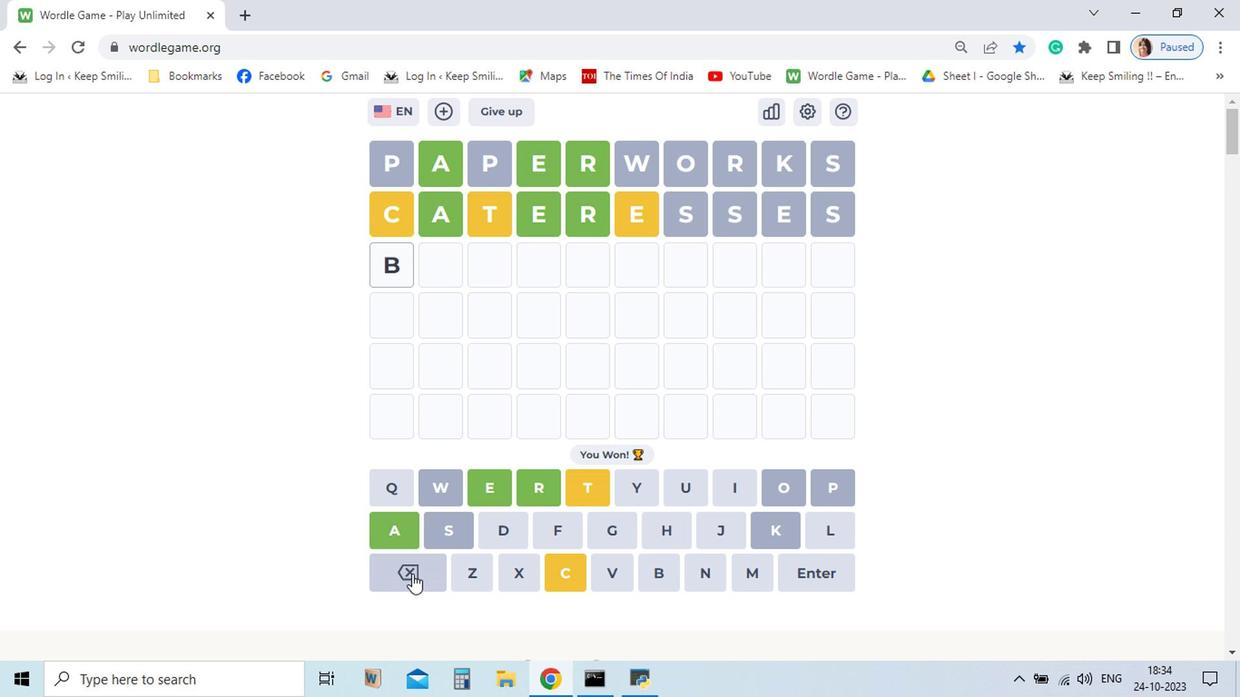 
Action: Mouse pressed left at (437, 552)
Screenshot: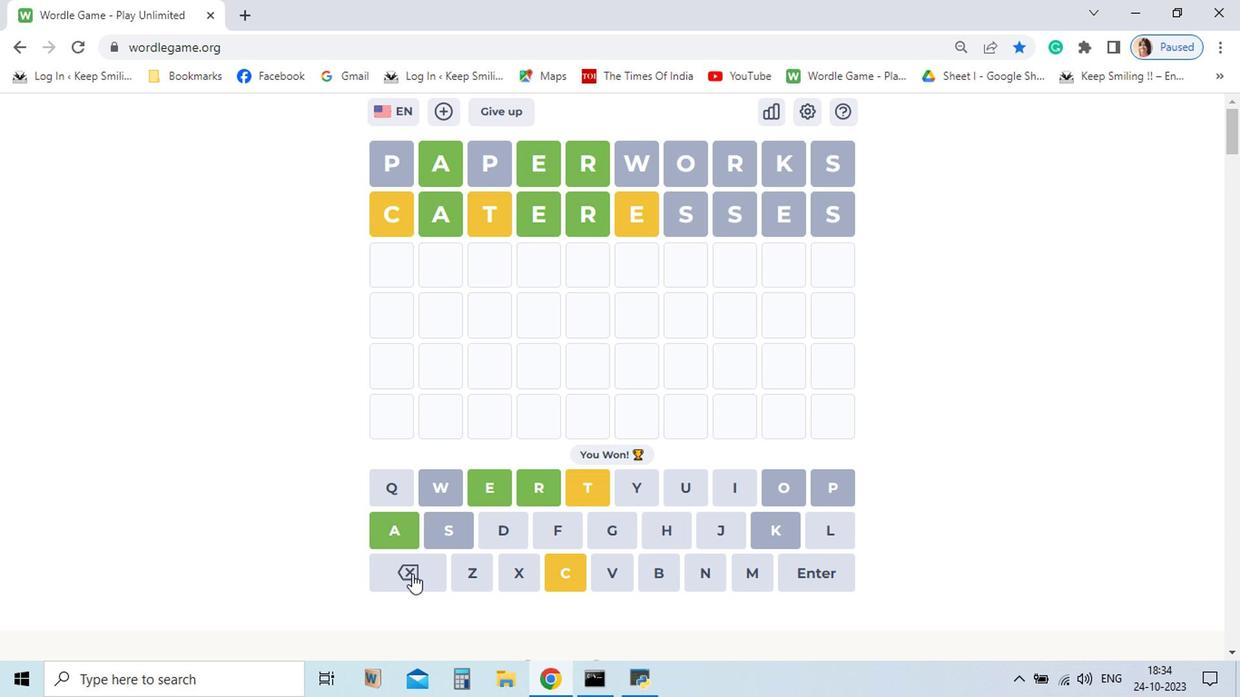 
Action: Mouse pressed left at (437, 552)
Screenshot: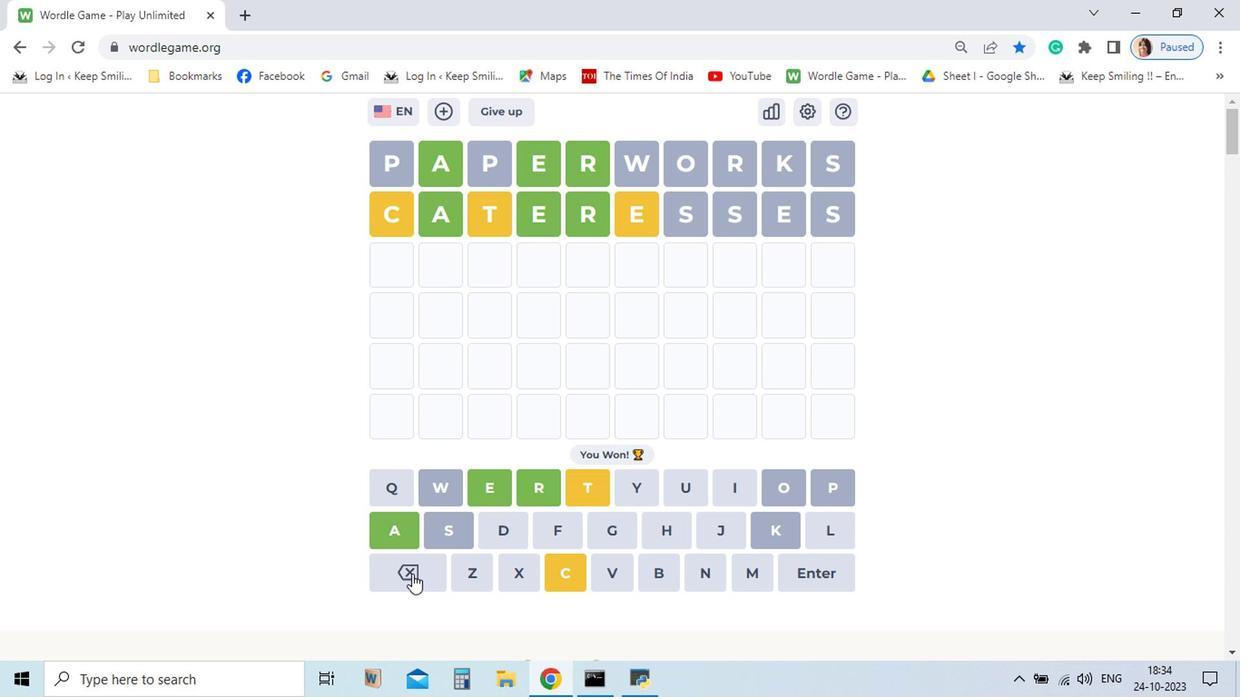 
Action: Mouse moved to (675, 552)
Screenshot: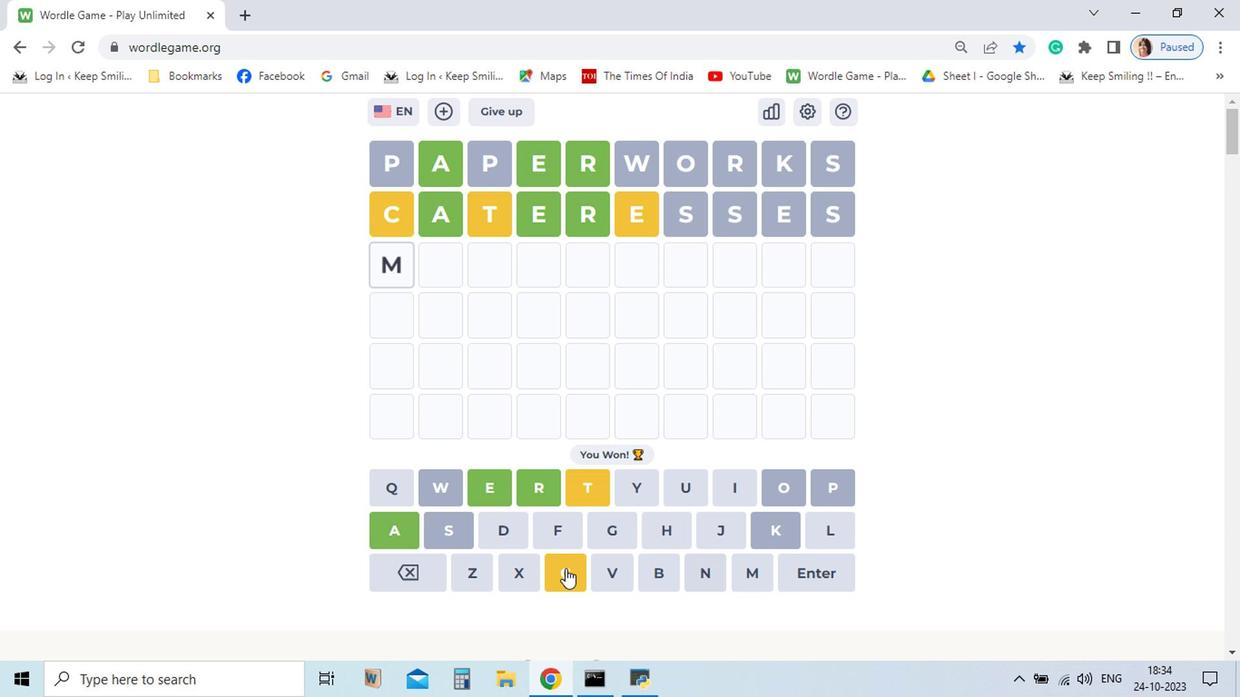 
Action: Mouse pressed left at (675, 552)
Screenshot: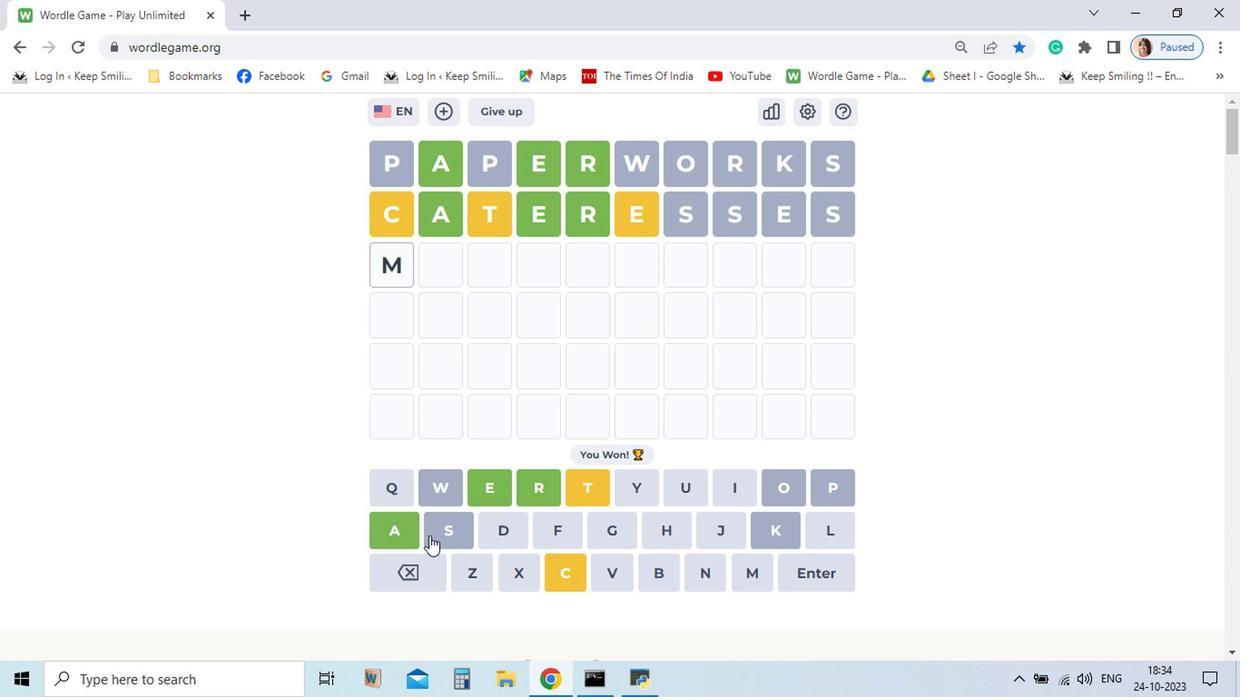 
Action: Mouse moved to (427, 524)
Screenshot: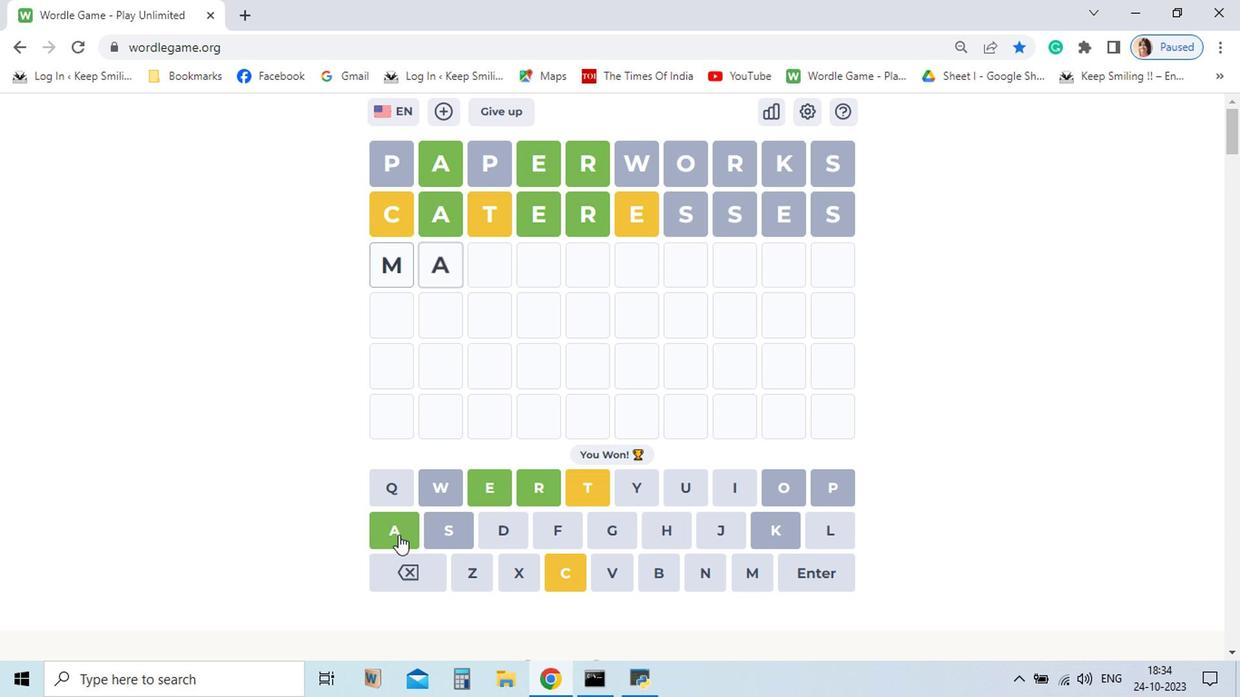 
Action: Mouse pressed left at (427, 524)
Screenshot: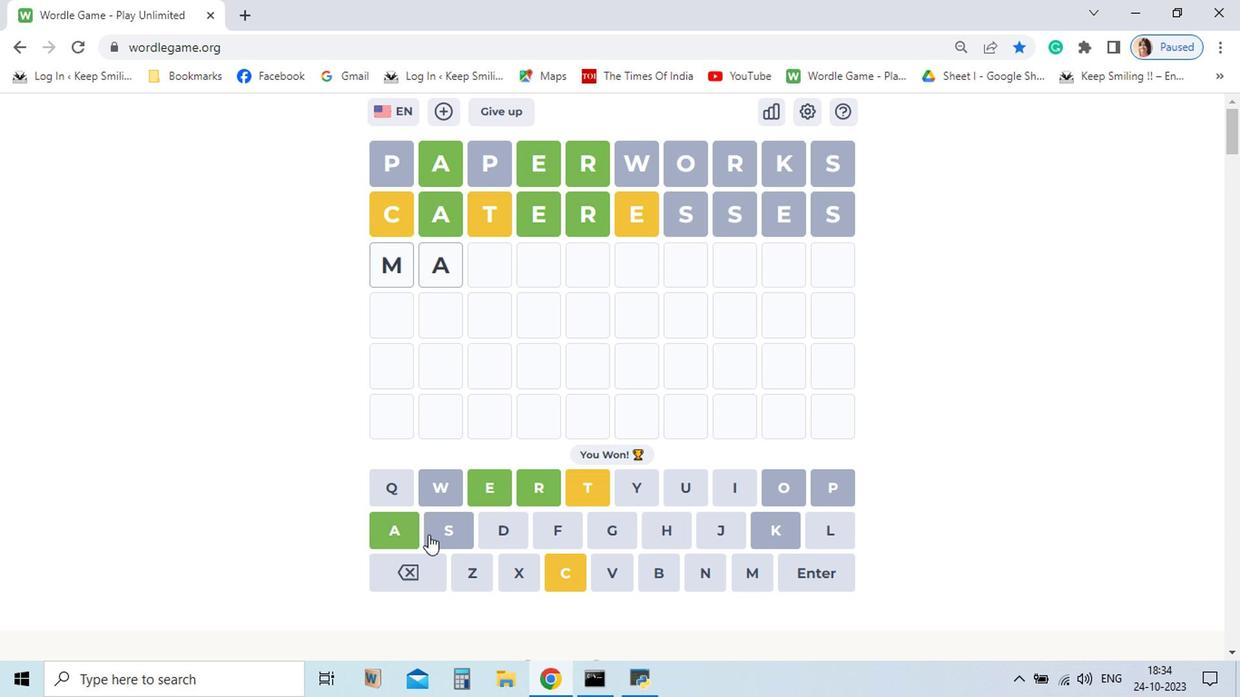 
Action: Mouse moved to (728, 522)
Screenshot: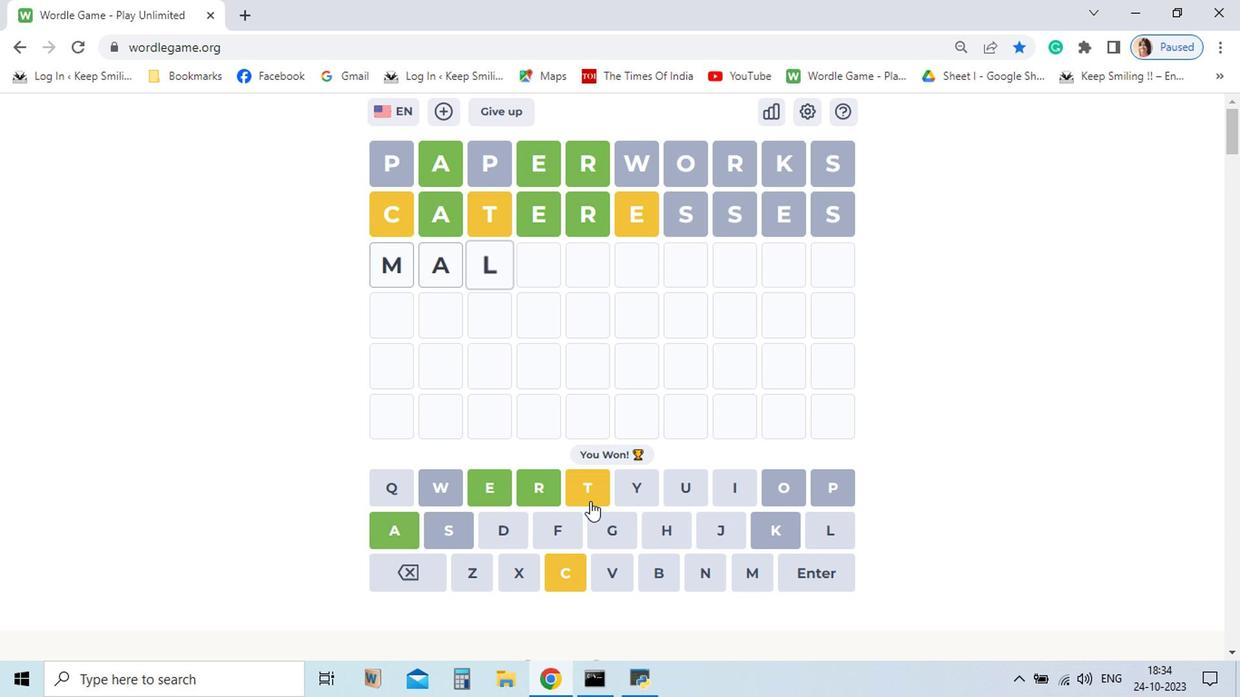 
Action: Mouse pressed left at (728, 522)
Screenshot: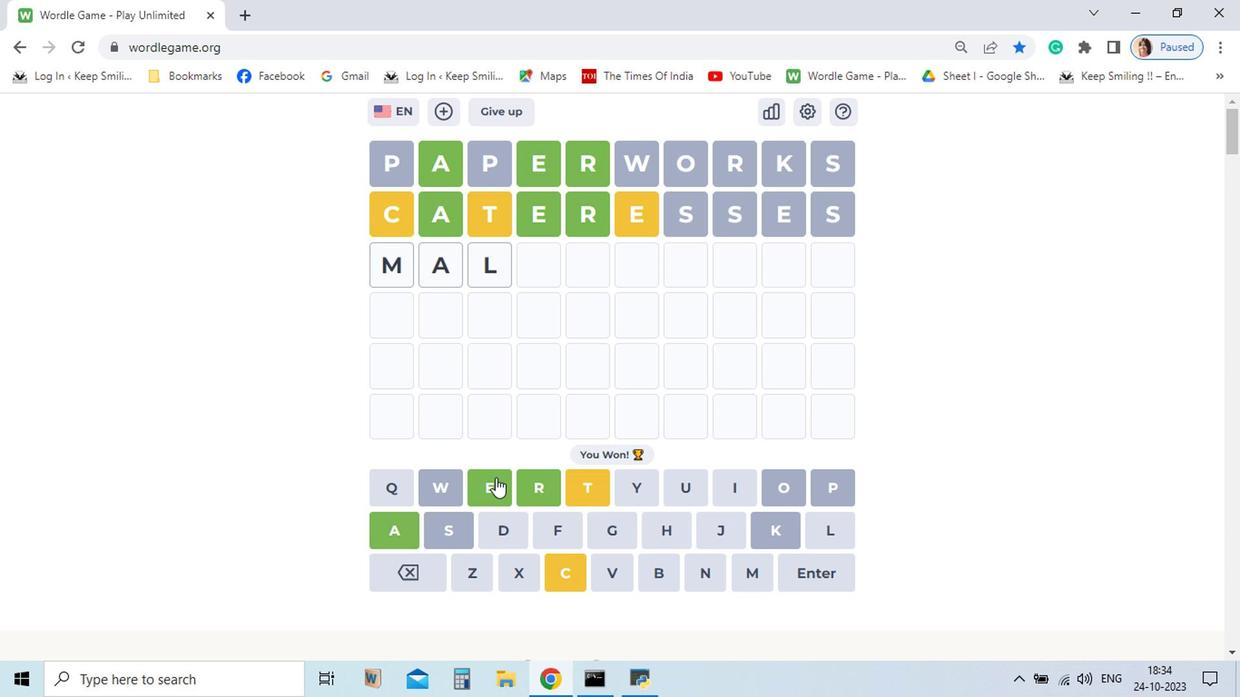 
Action: Mouse moved to (494, 486)
Screenshot: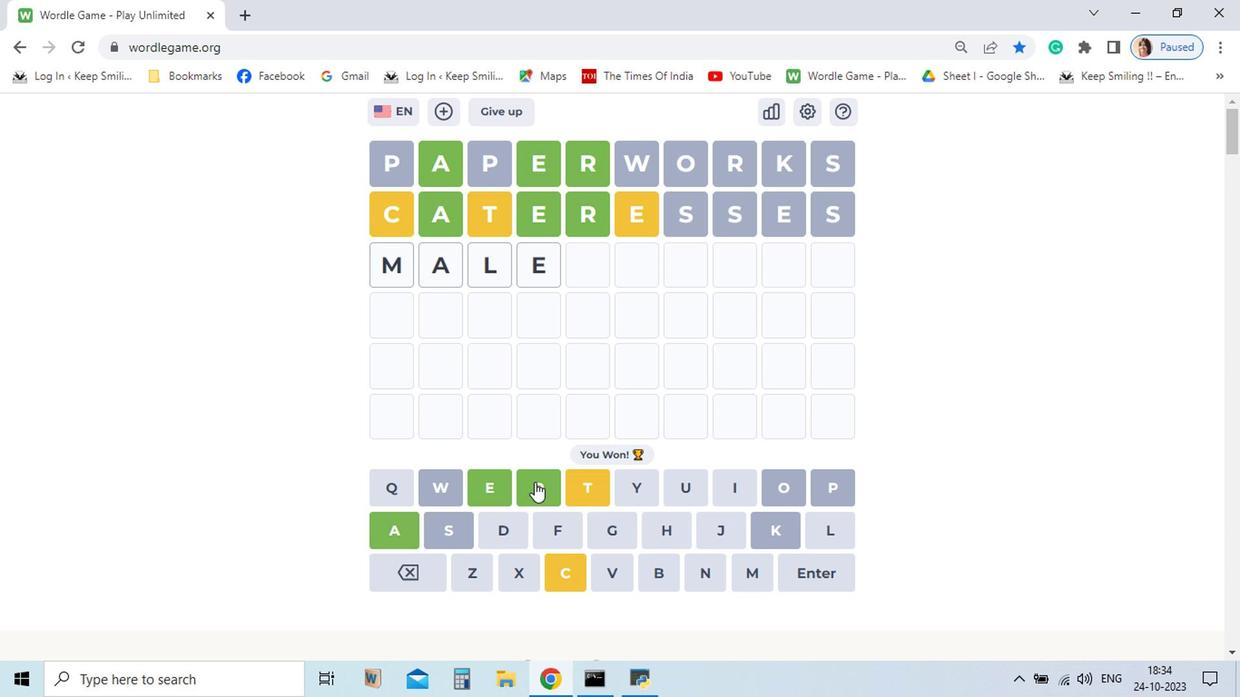 
Action: Mouse pressed left at (494, 486)
Screenshot: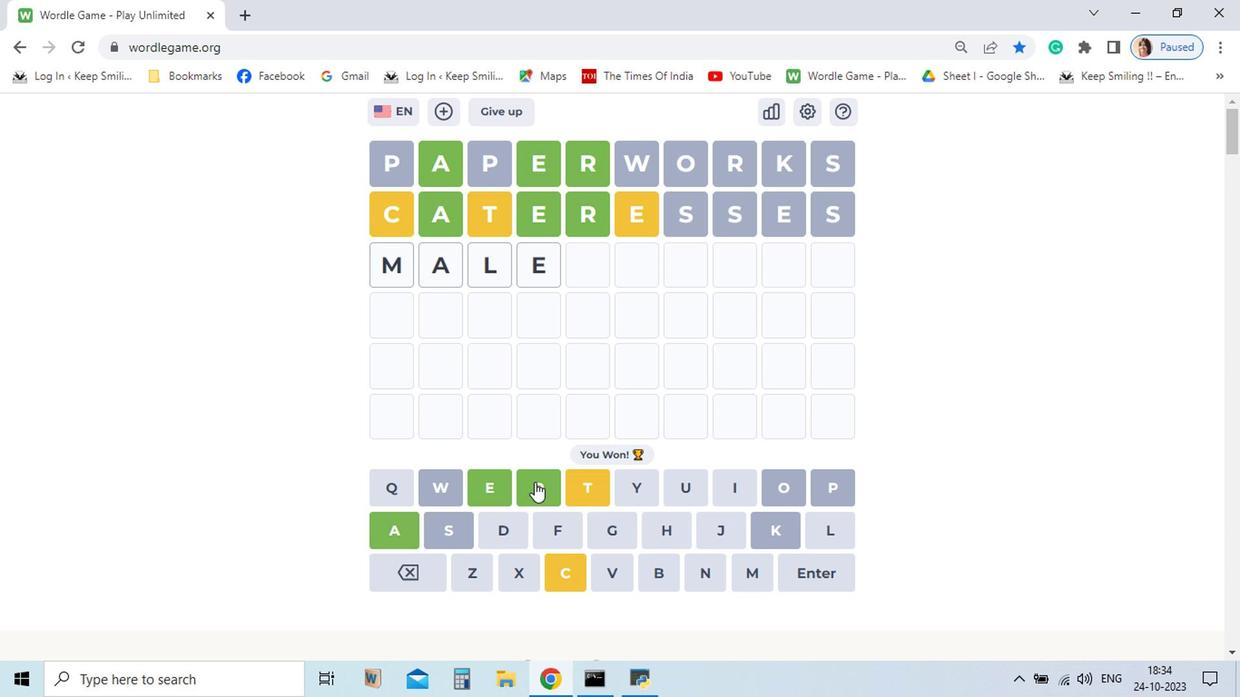 
Action: Mouse moved to (524, 487)
Screenshot: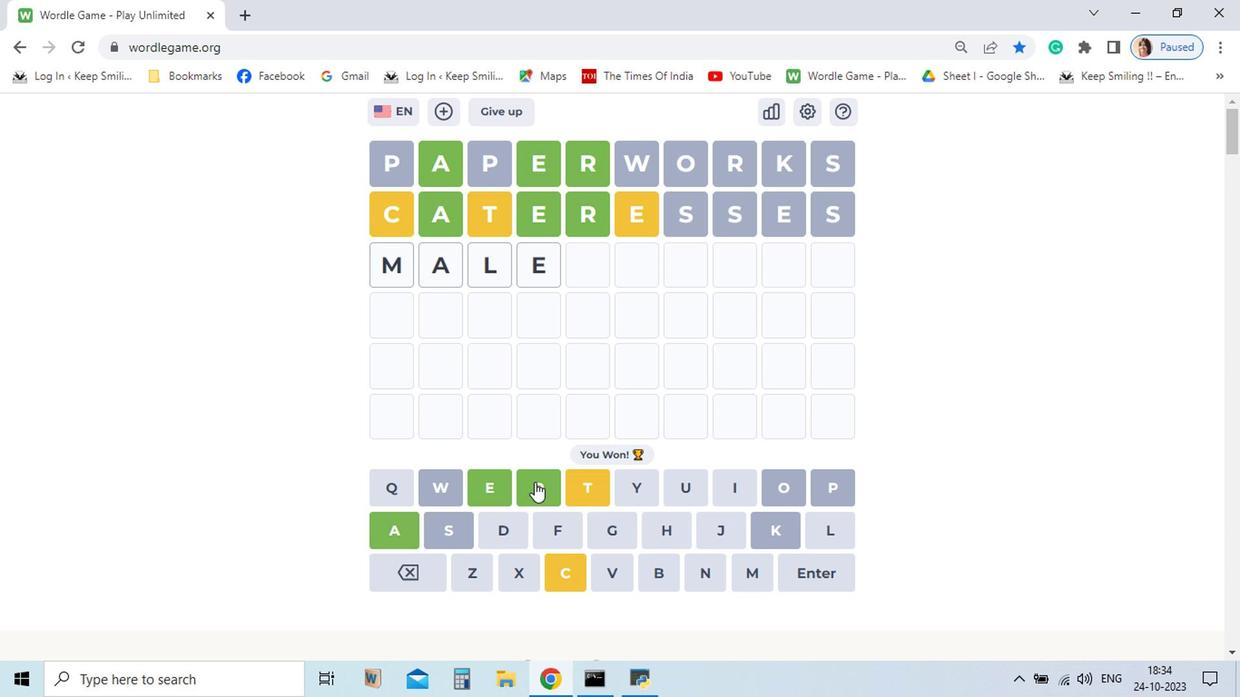 
Action: Mouse pressed left at (524, 487)
